 Task: Checklists
Action: Mouse moved to (475, 285)
Screenshot: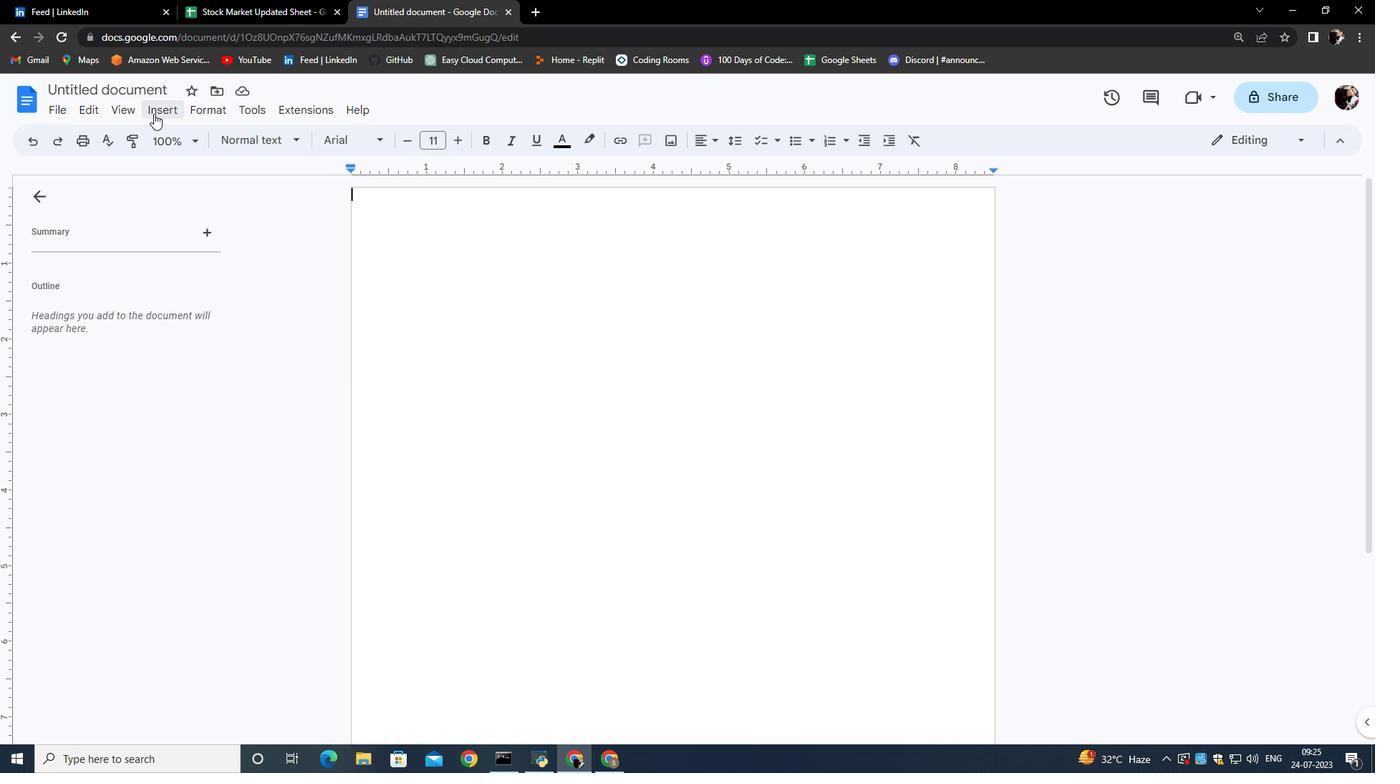 
Action: Mouse pressed left at (475, 285)
Screenshot: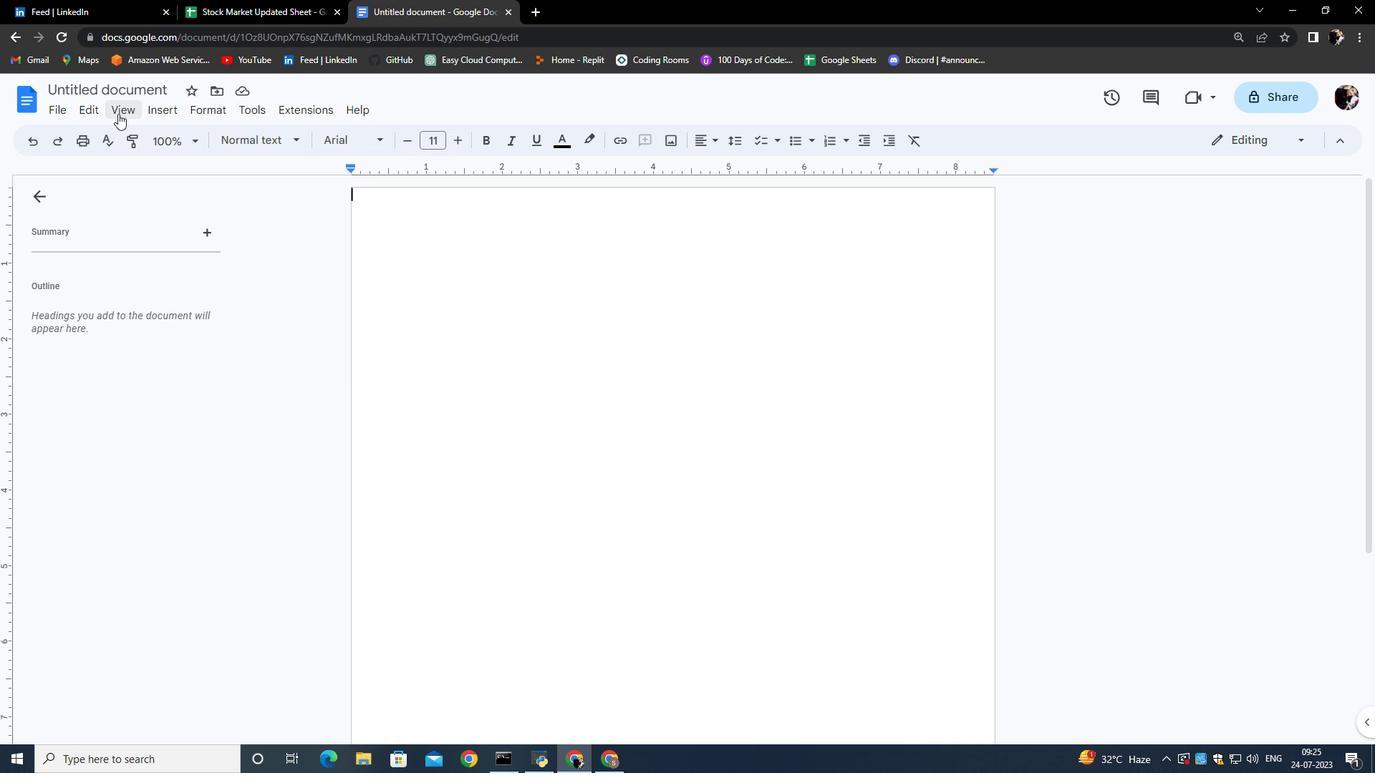 
Action: Mouse moved to (350, 249)
Screenshot: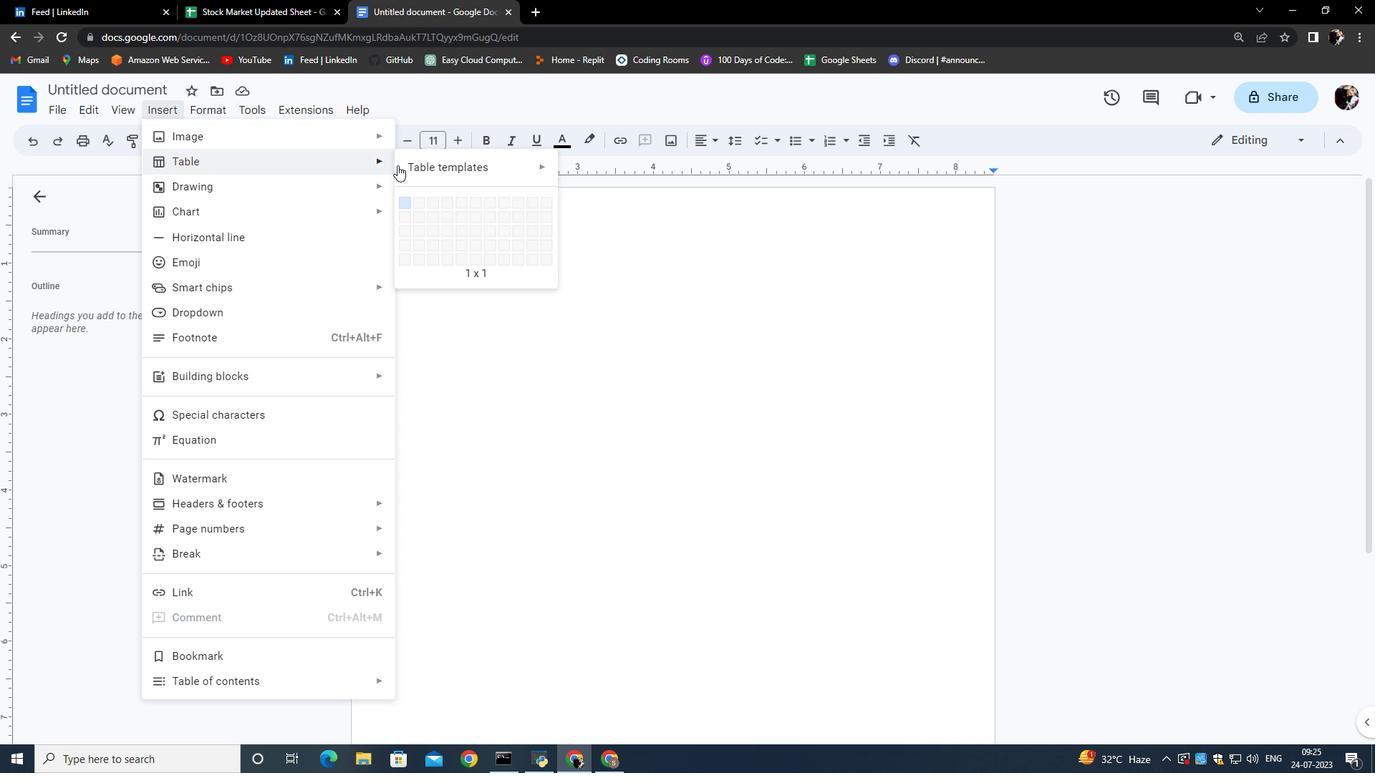 
Action: Mouse pressed left at (350, 249)
Screenshot: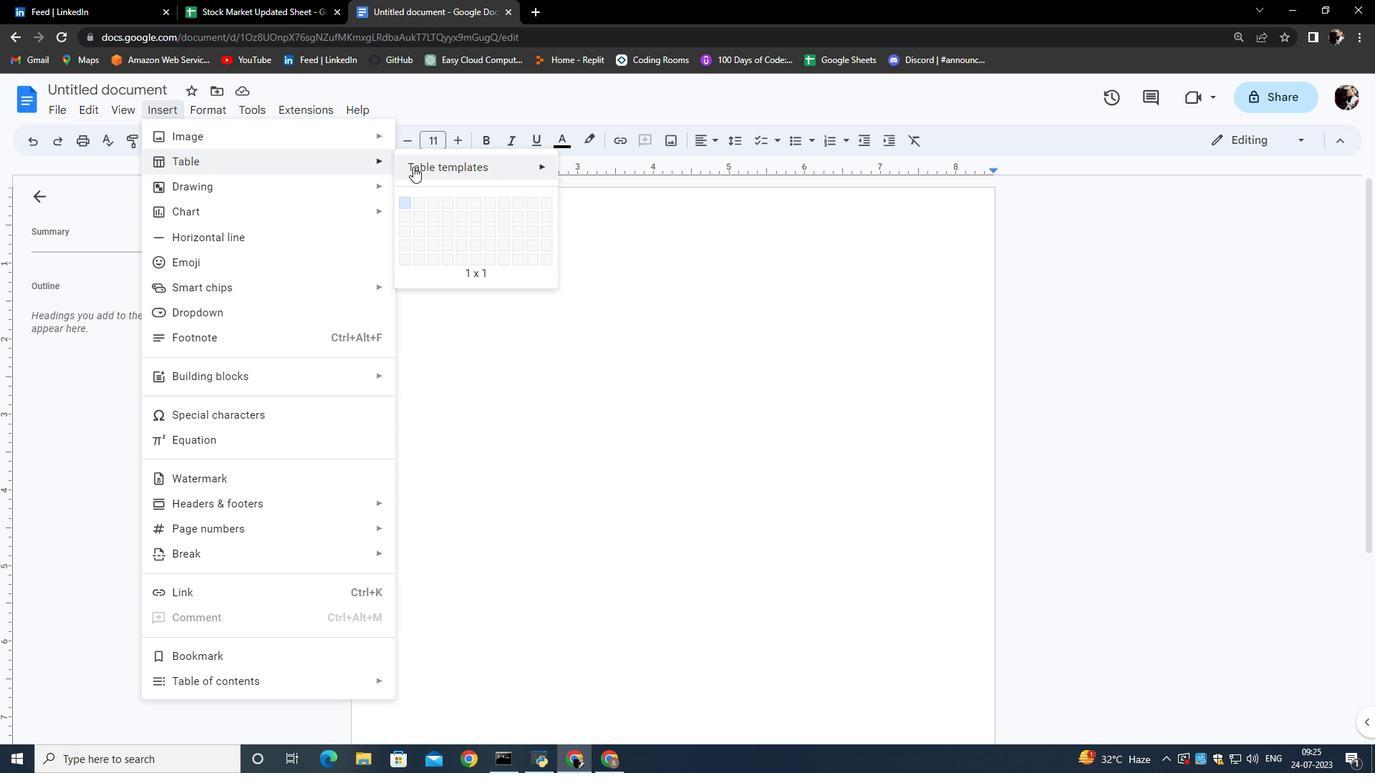 
Action: Mouse moved to (478, 293)
Screenshot: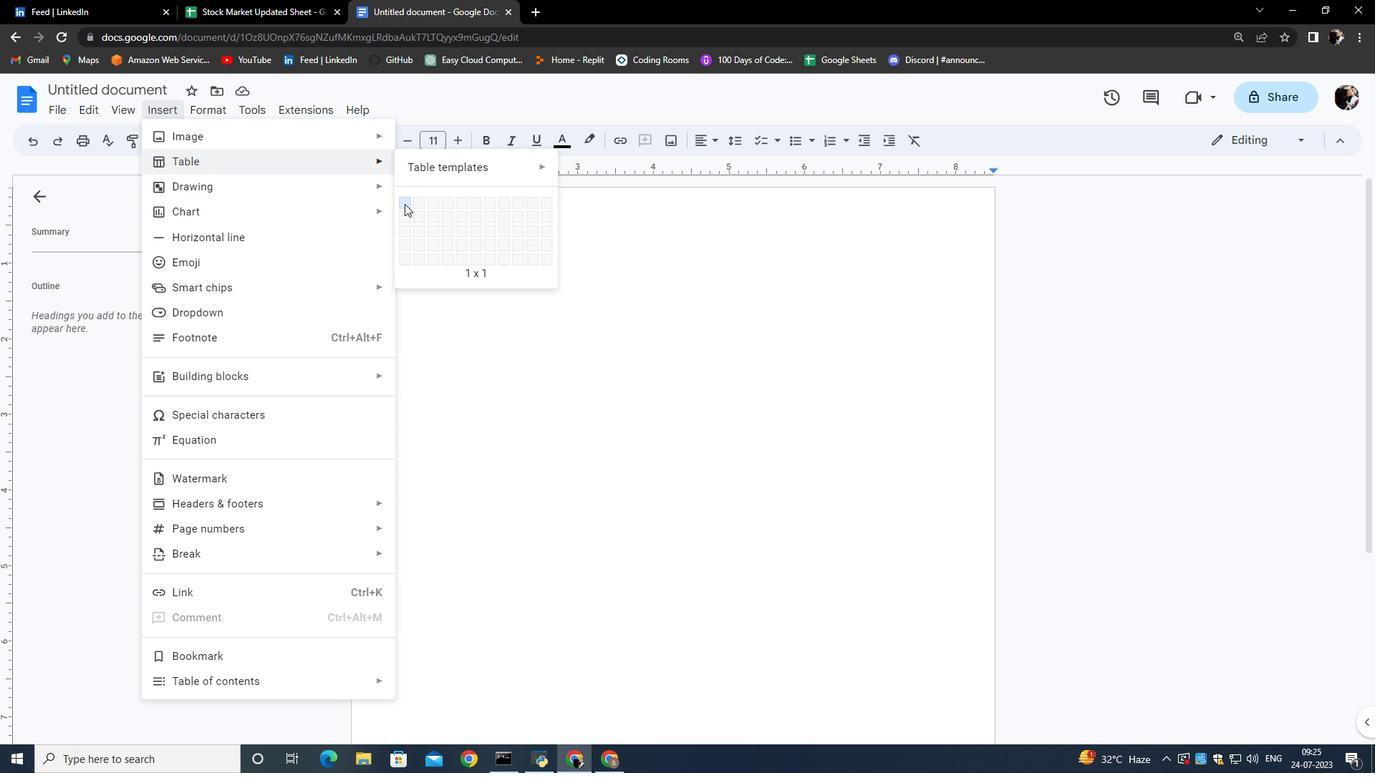 
Action: Mouse pressed left at (478, 293)
Screenshot: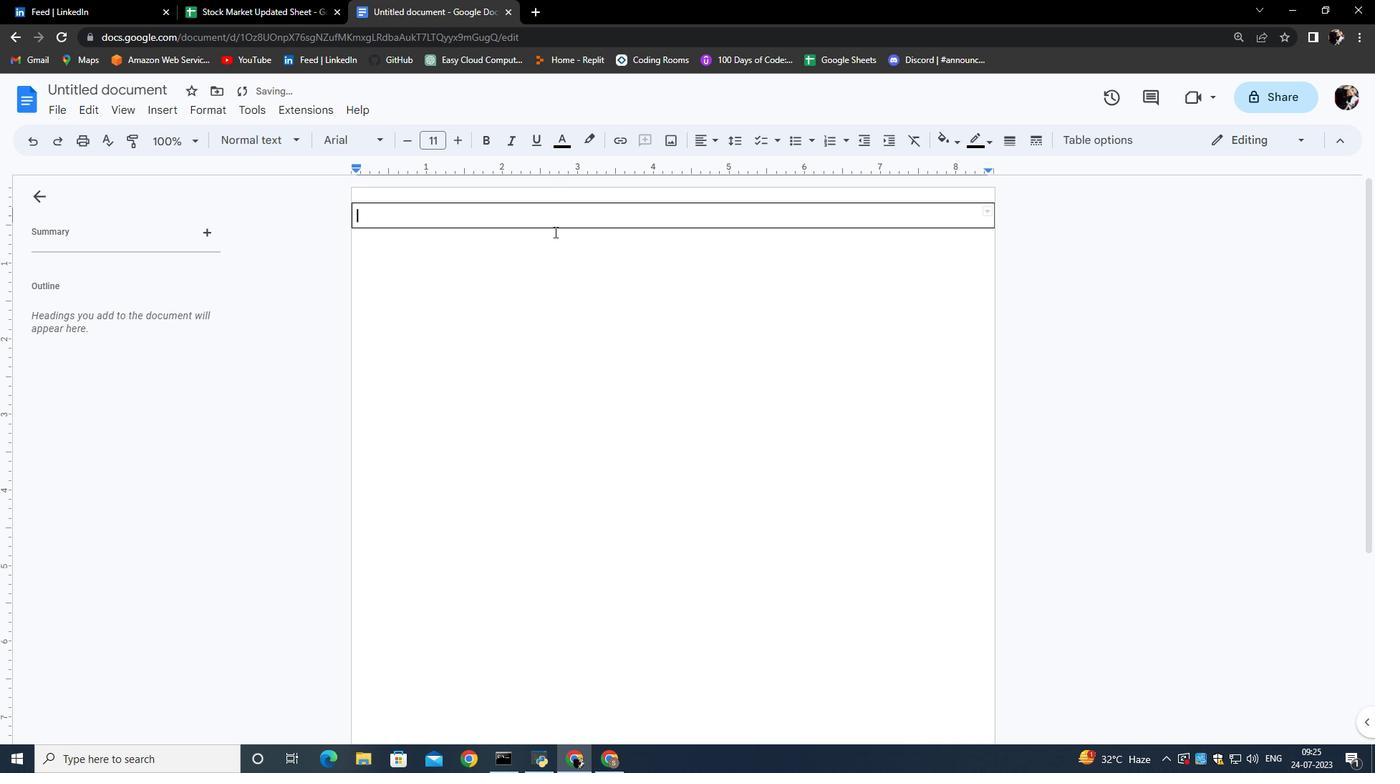 
Action: Mouse moved to (782, 300)
Screenshot: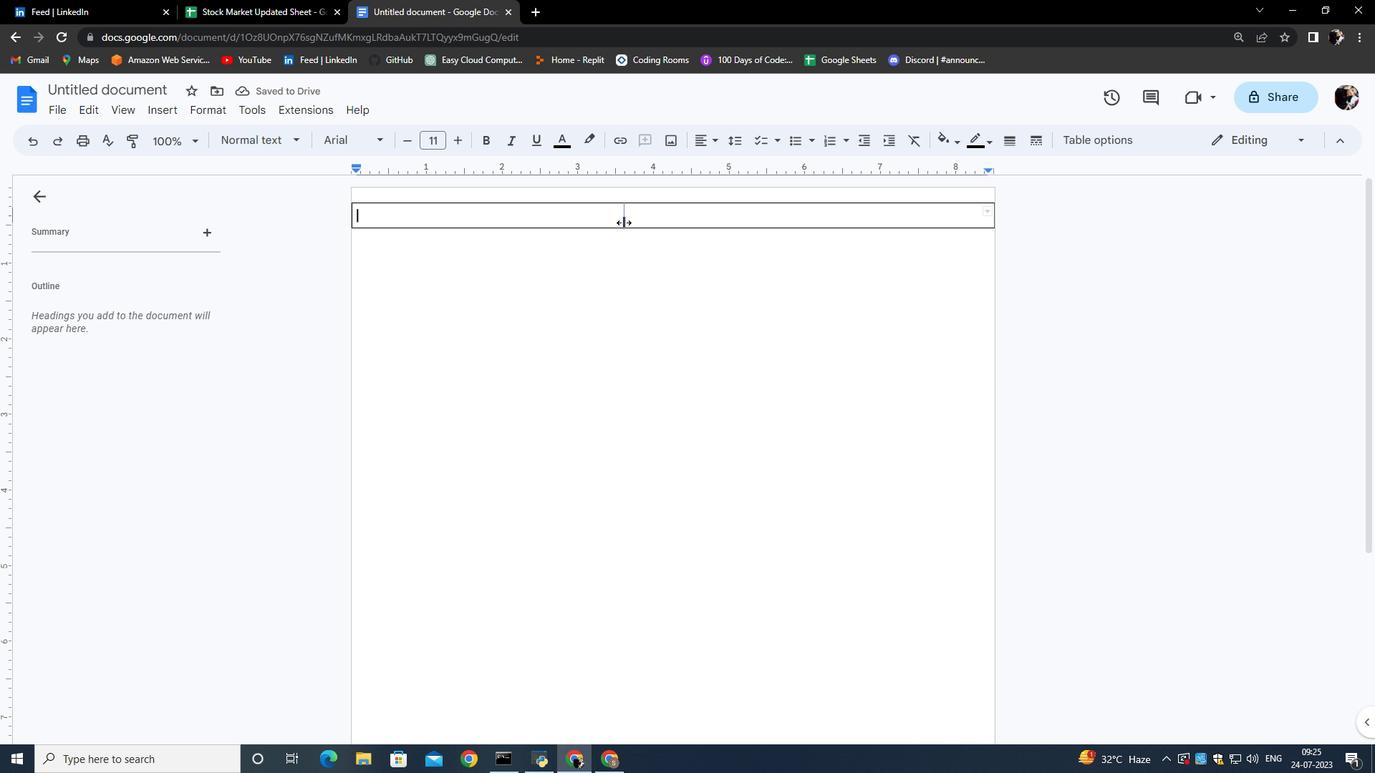 
Action: Mouse pressed left at (782, 300)
Screenshot: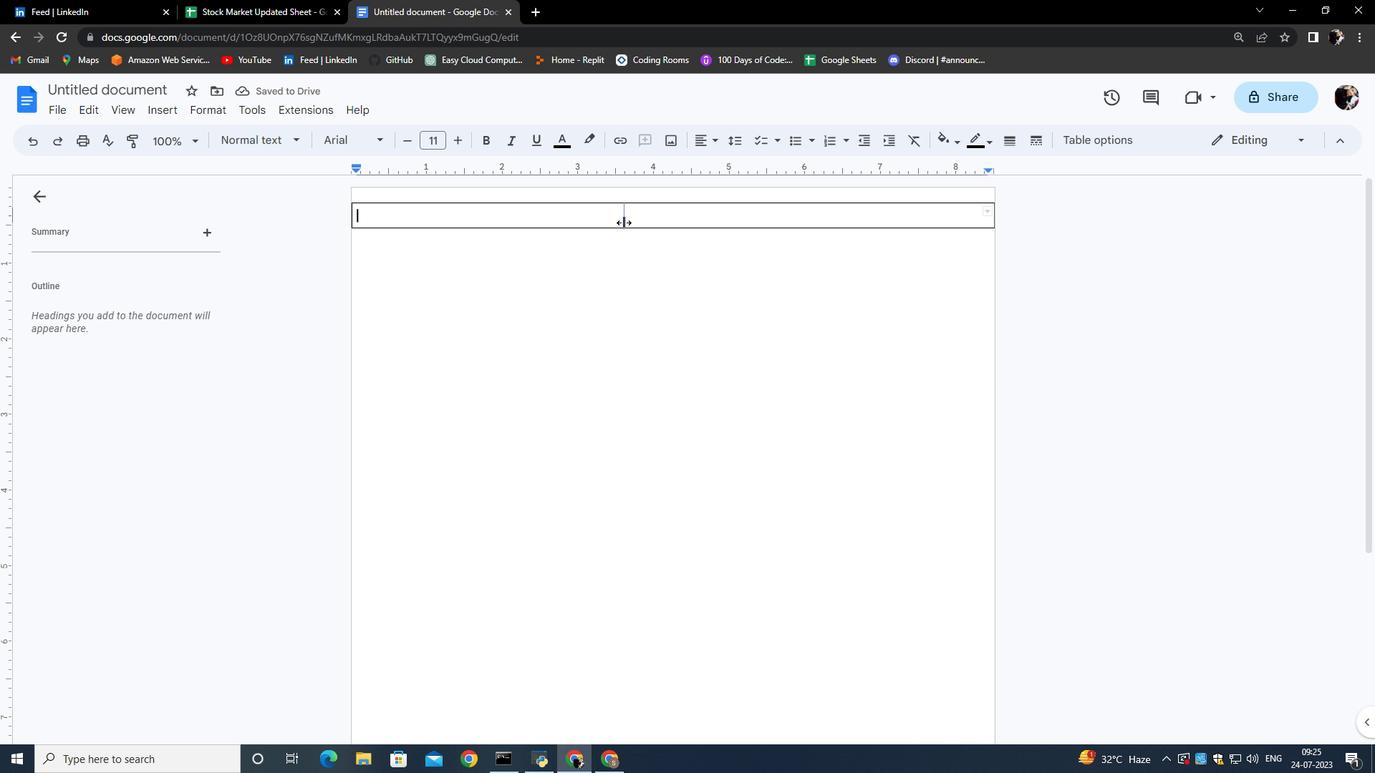 
Action: Mouse moved to (524, 298)
Screenshot: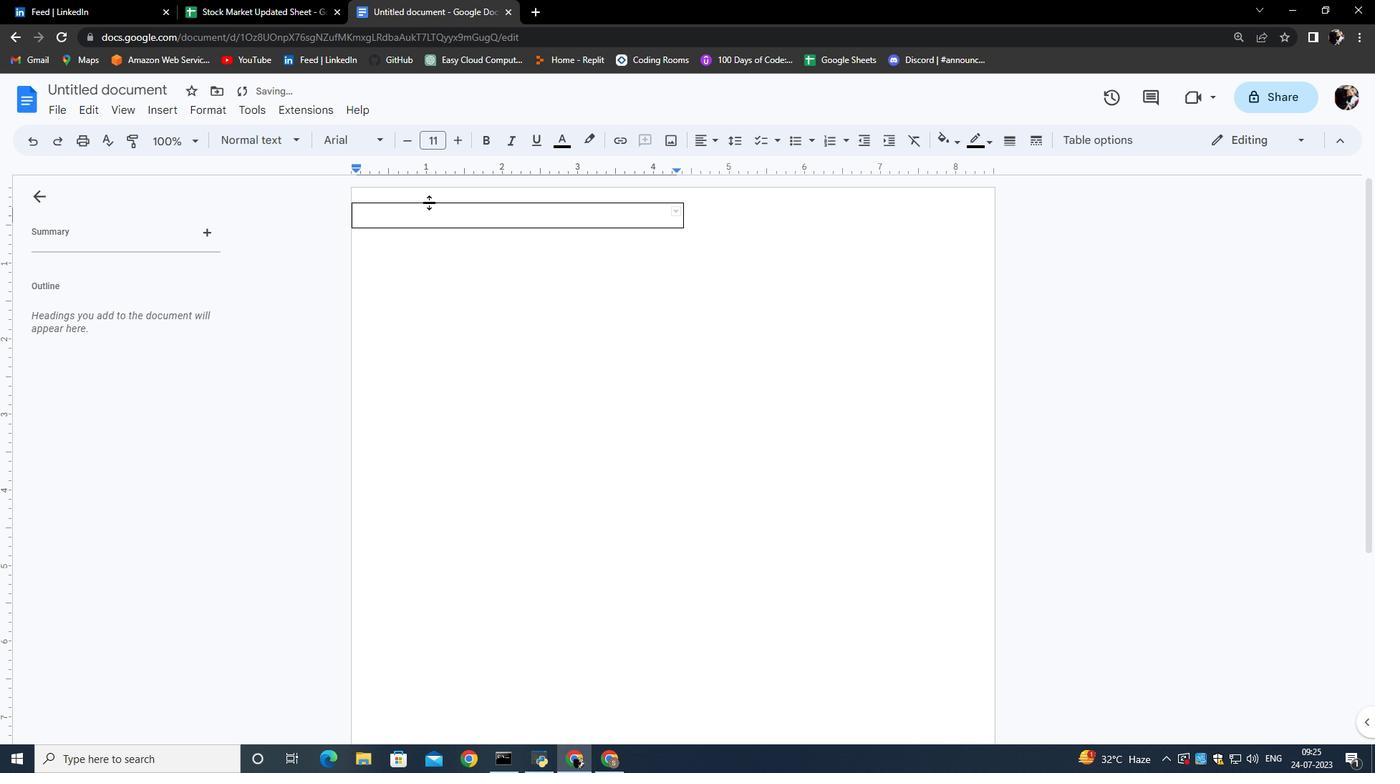 
Action: Mouse pressed left at (524, 298)
Screenshot: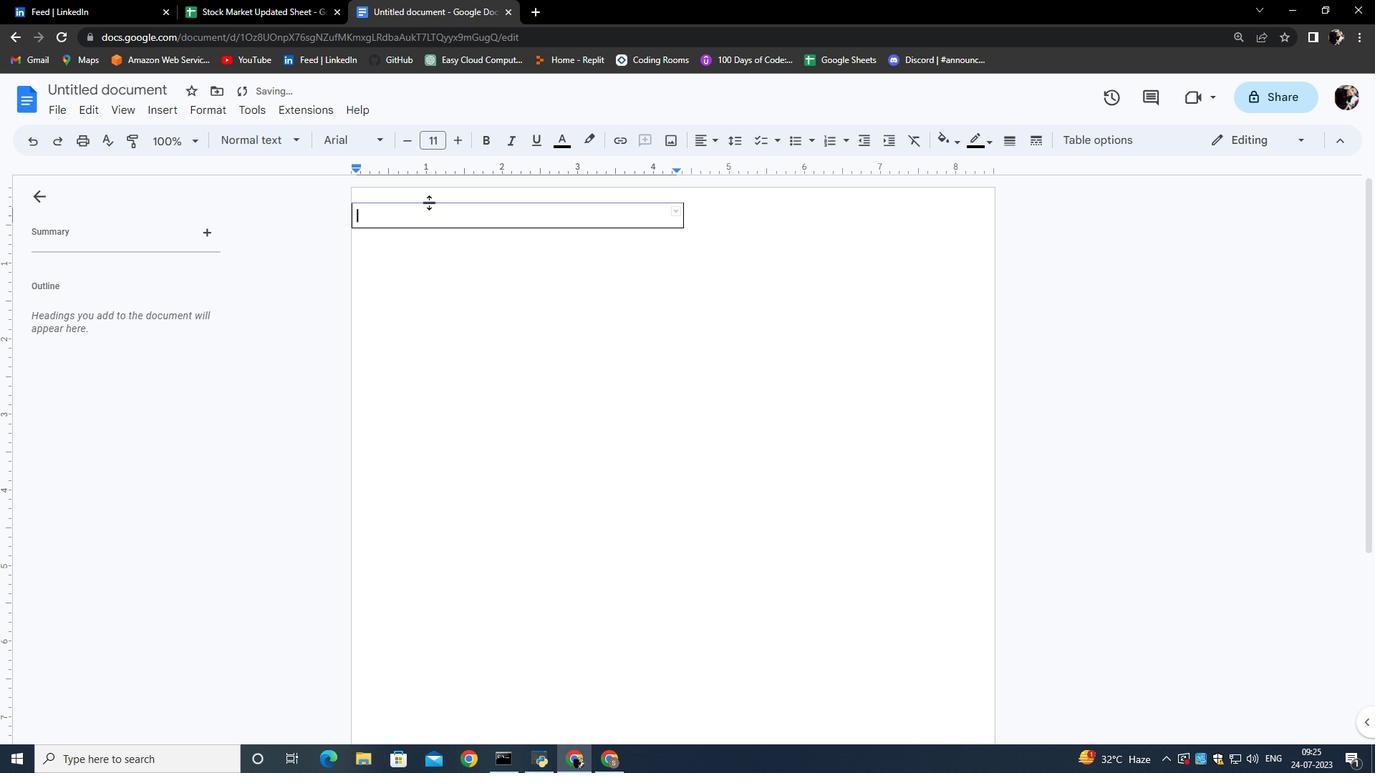 
Action: Mouse moved to (491, 292)
Screenshot: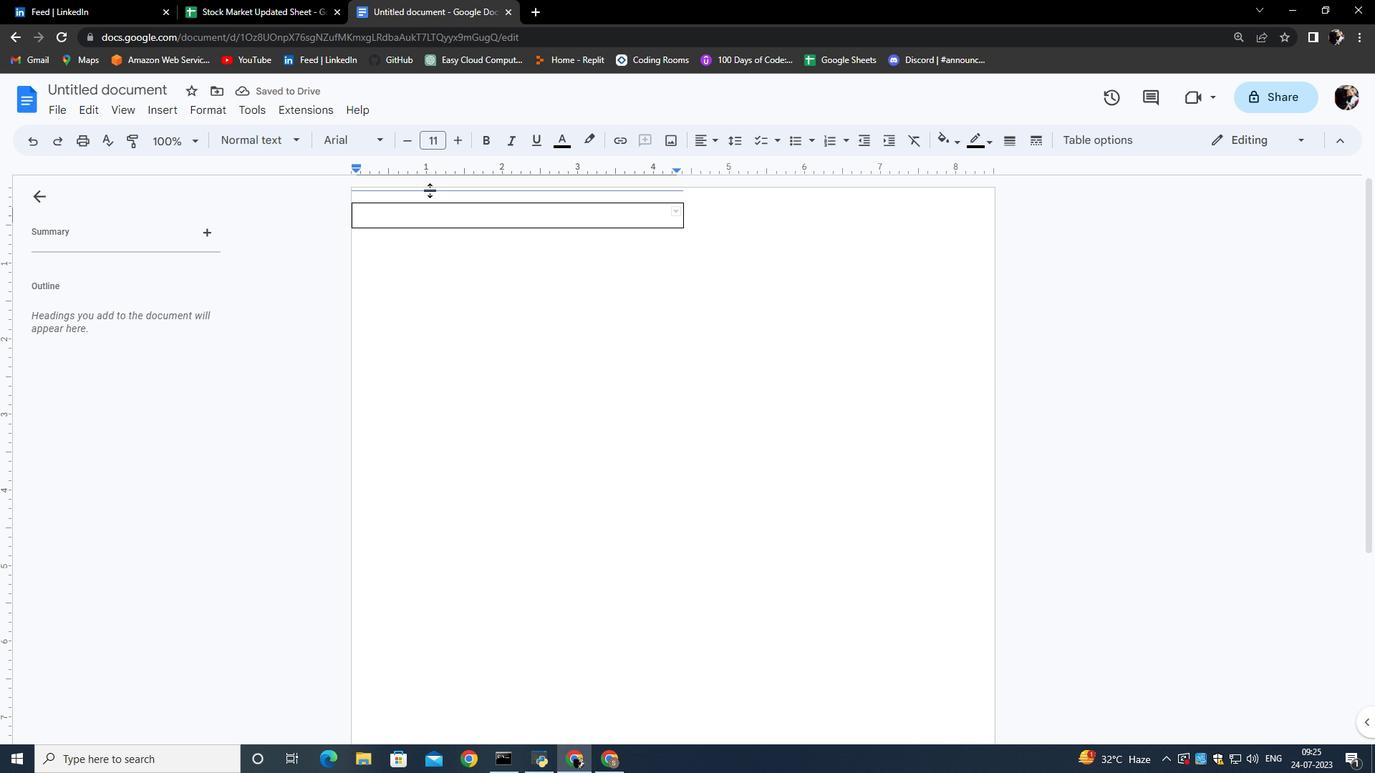 
Action: Mouse pressed left at (491, 292)
Screenshot: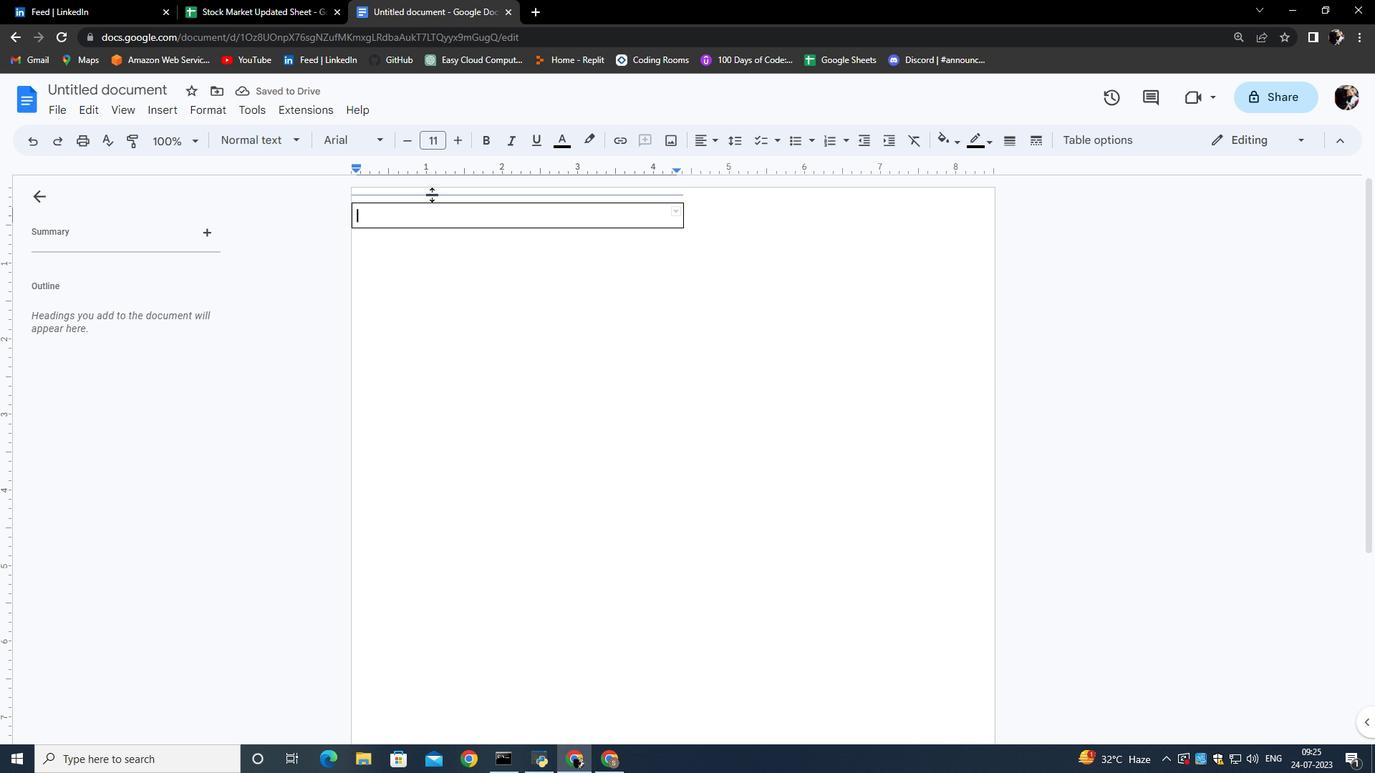 
Action: Mouse moved to (473, 308)
Screenshot: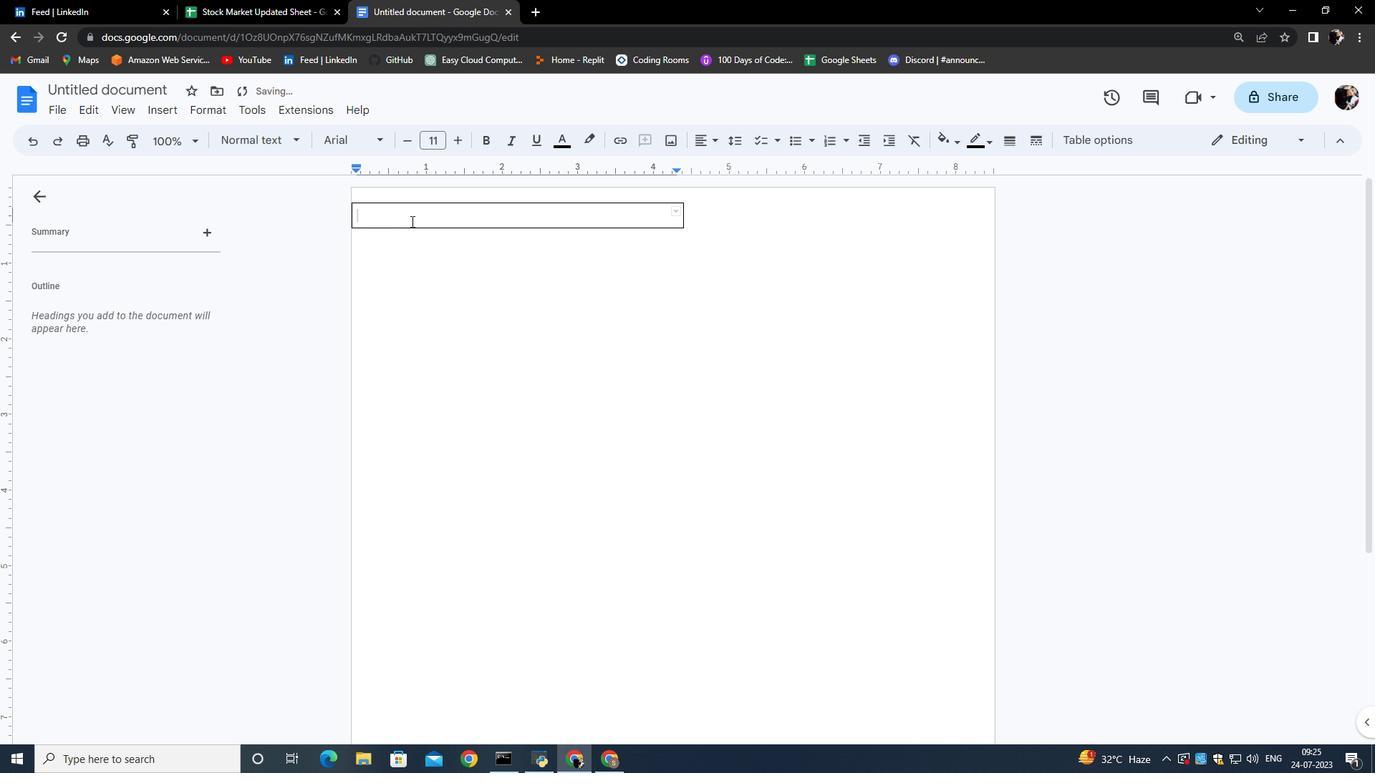 
Action: Mouse pressed left at (473, 308)
Screenshot: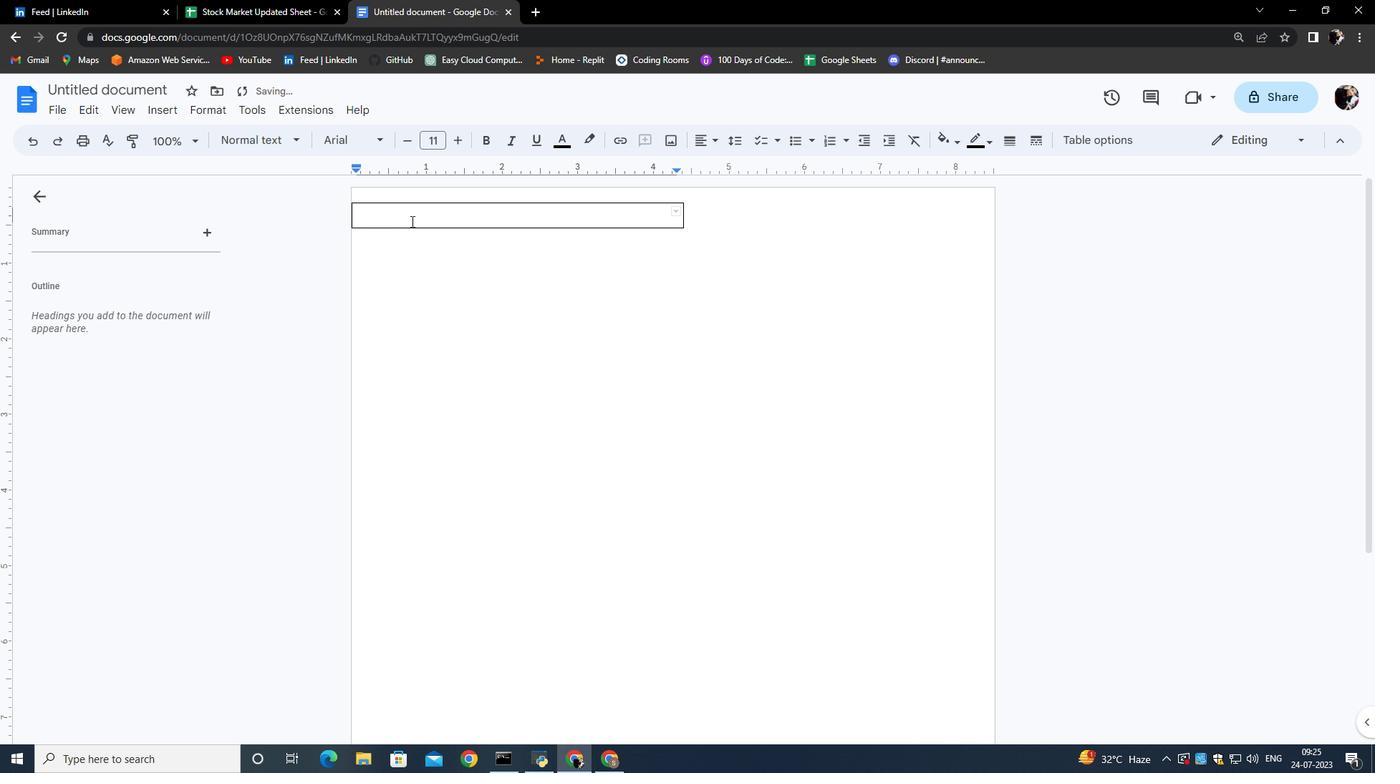 
Action: Mouse moved to (510, 312)
Screenshot: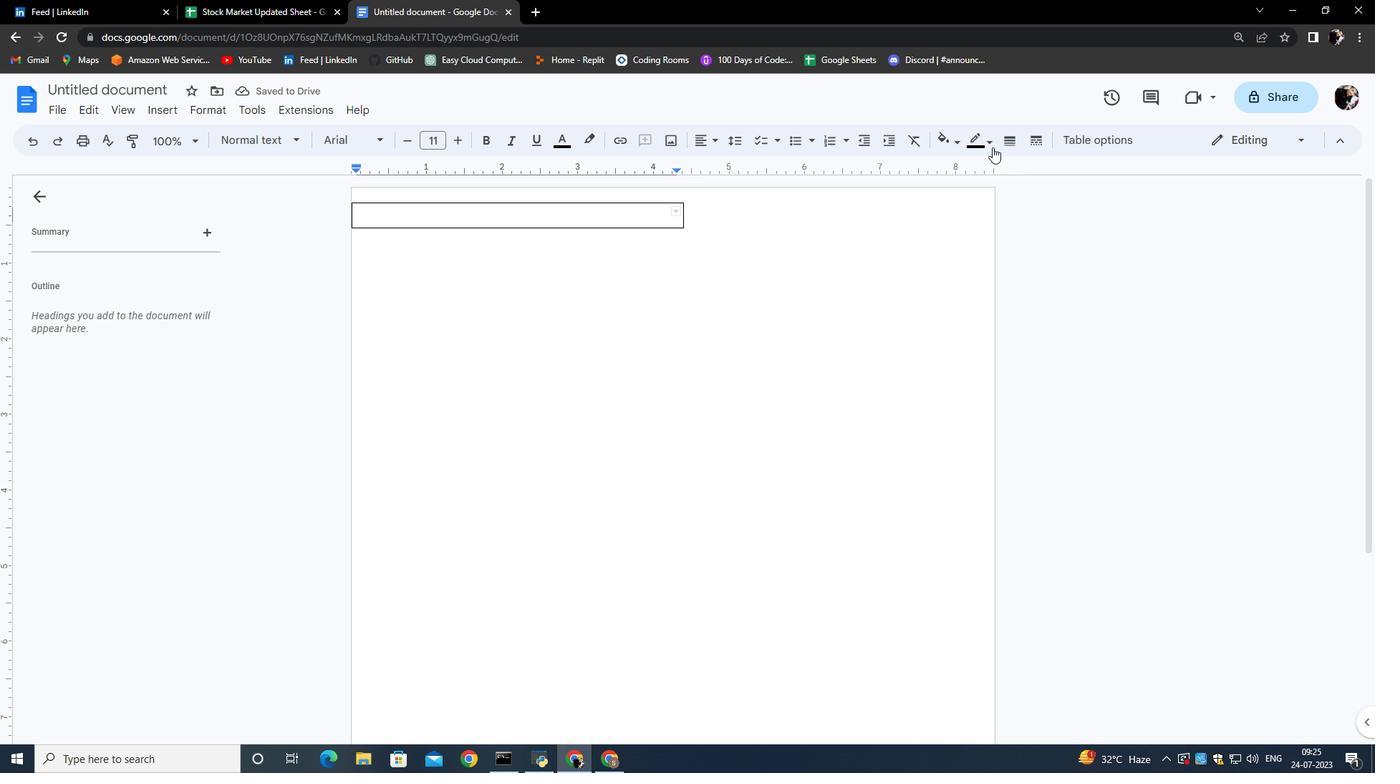 
Action: Mouse pressed left at (510, 312)
Screenshot: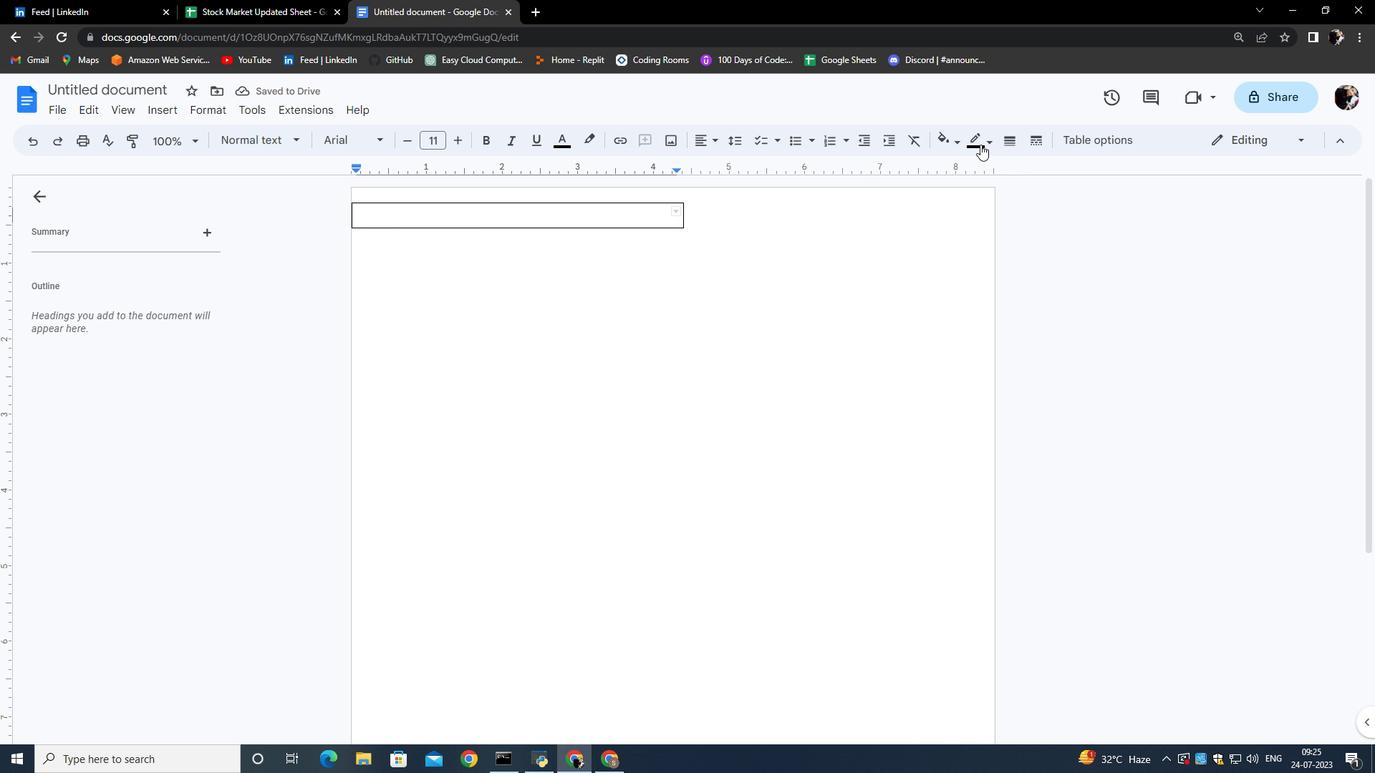 
Action: Mouse moved to (497, 300)
Screenshot: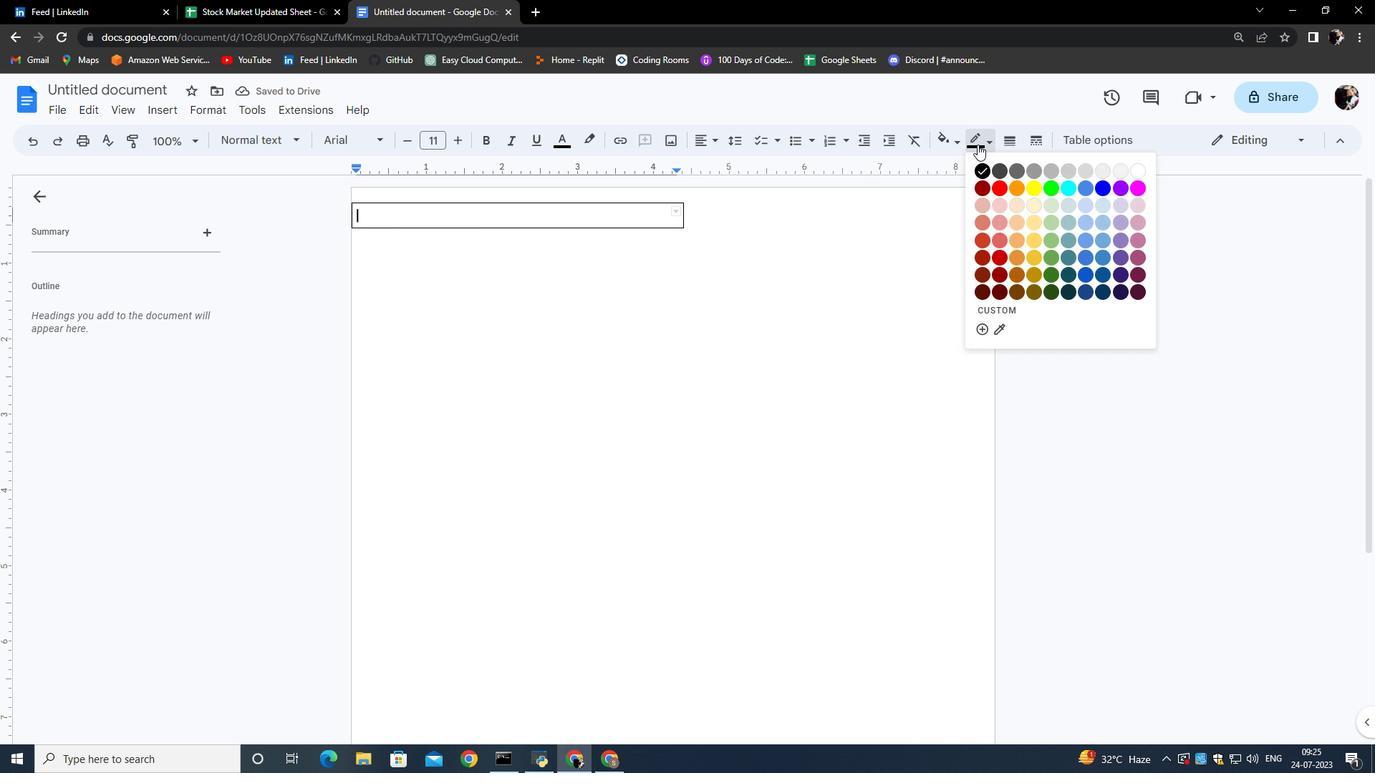 
Action: Mouse pressed left at (497, 300)
Screenshot: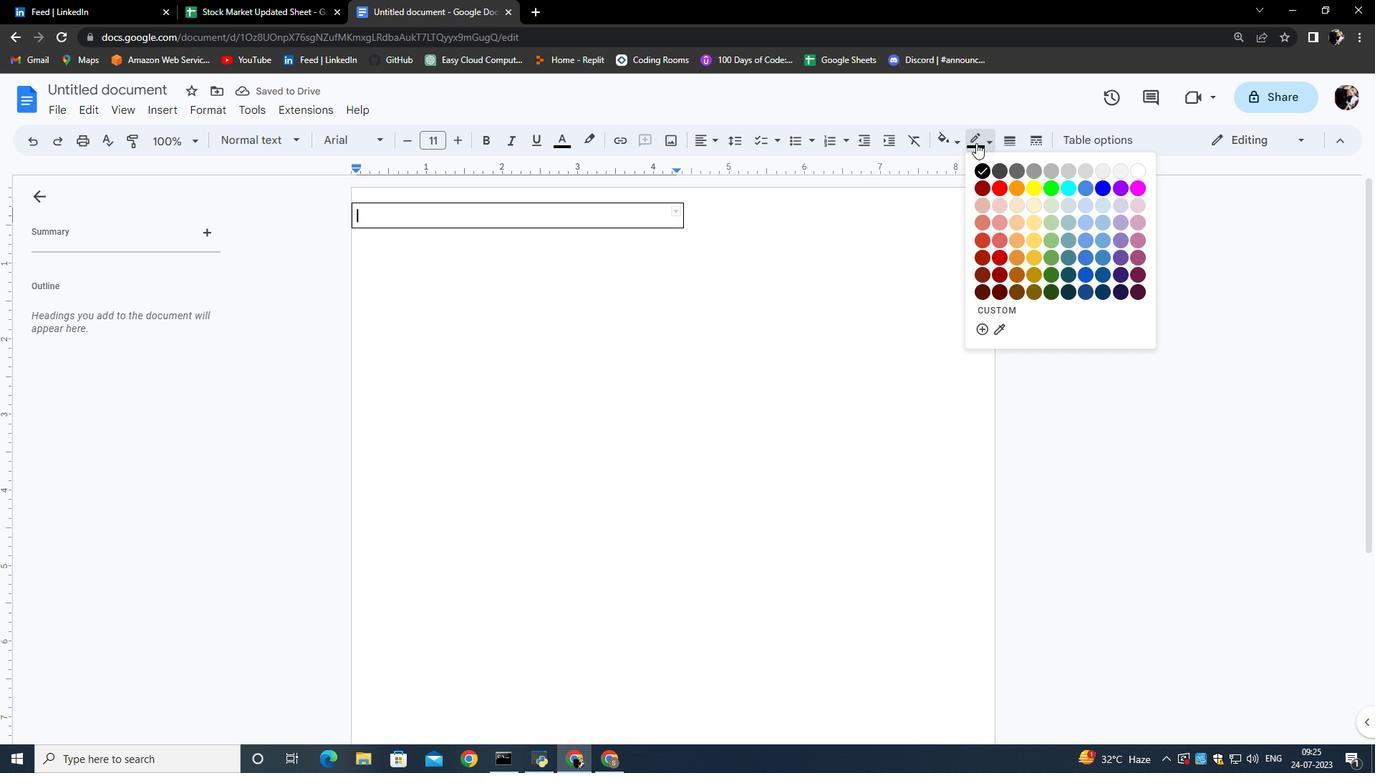 
Action: Mouse moved to (773, 264)
Screenshot: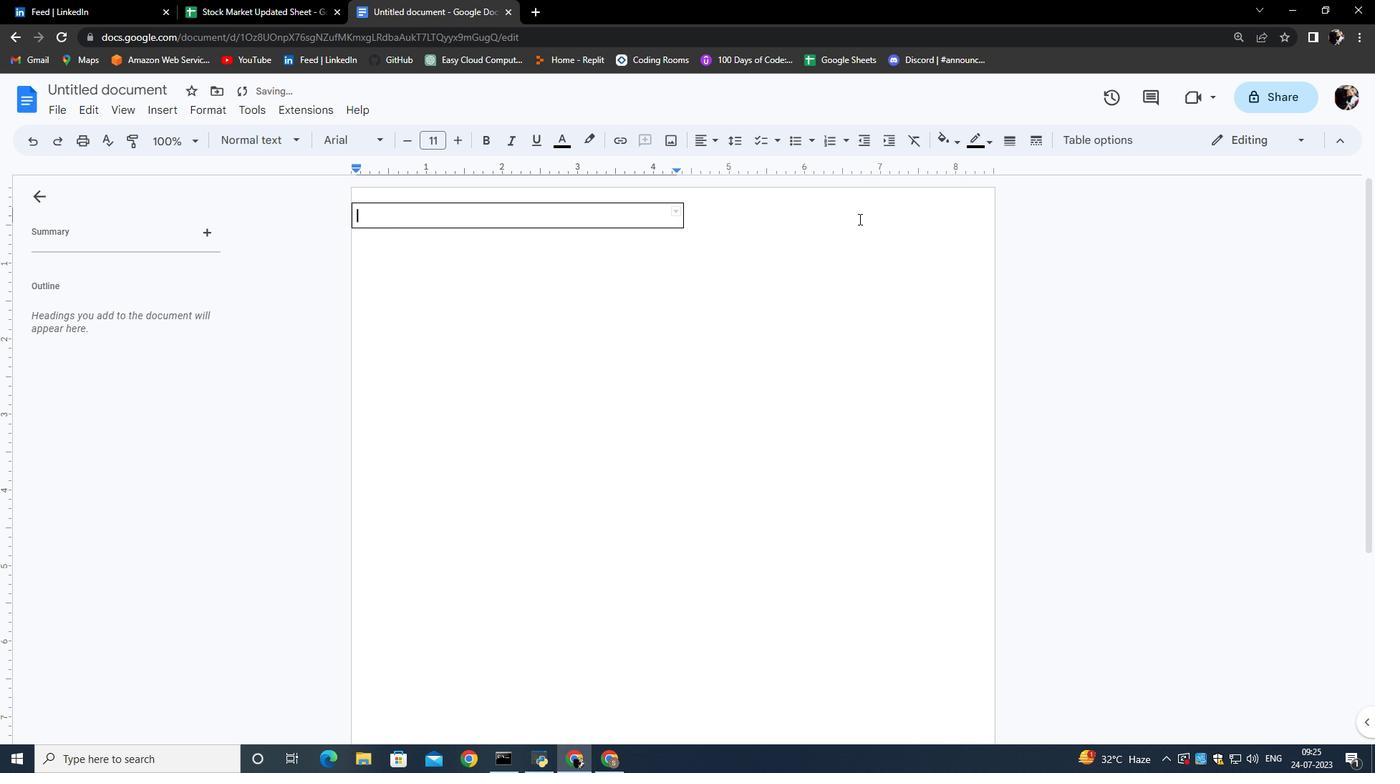 
Action: Mouse pressed left at (773, 264)
Screenshot: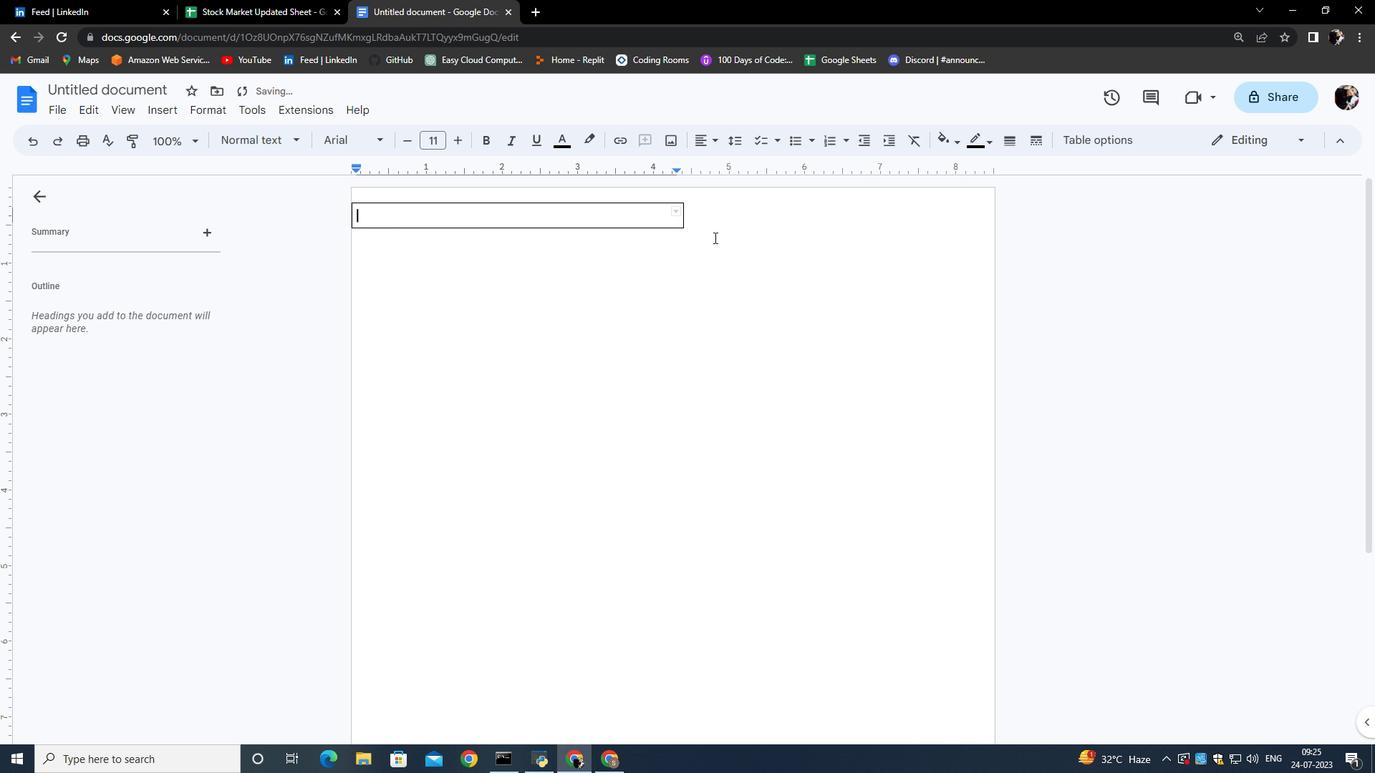 
Action: Mouse moved to (775, 278)
Screenshot: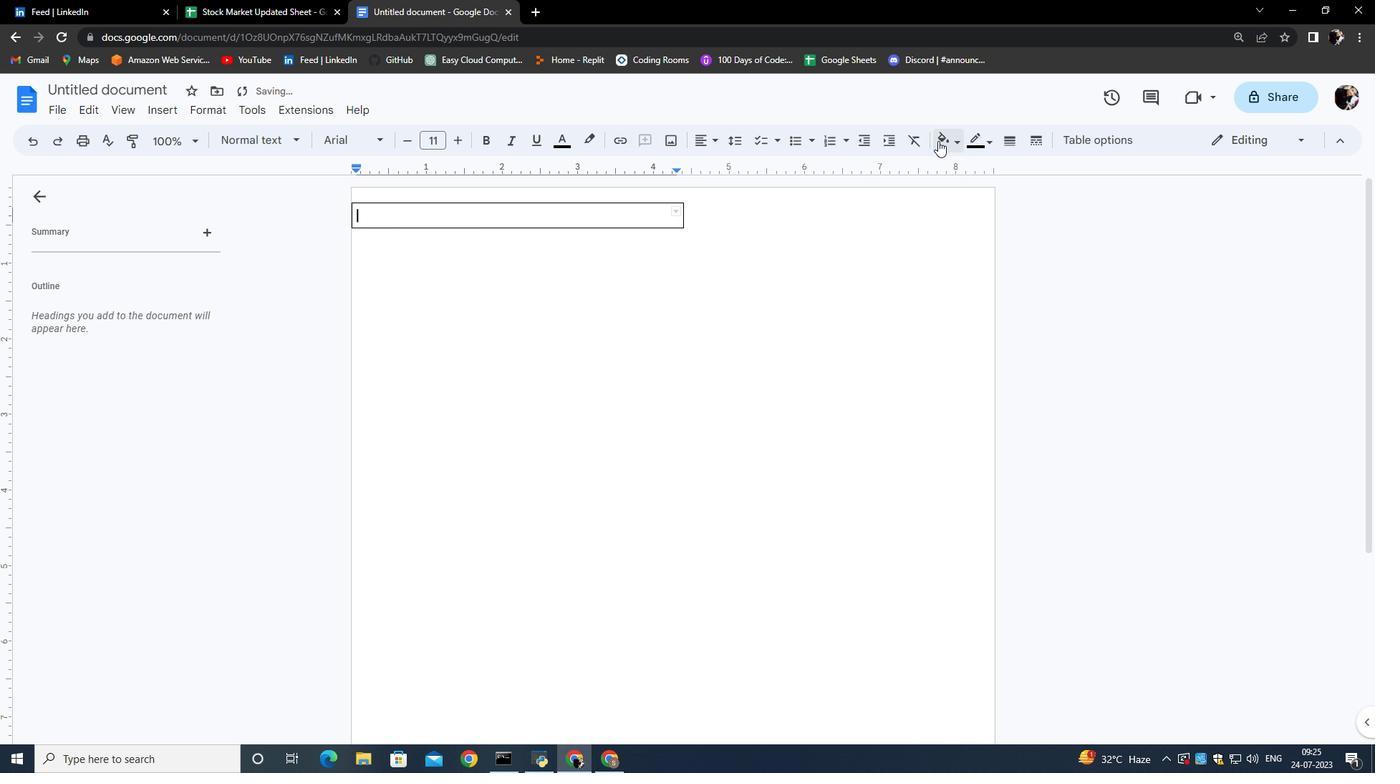 
Action: Mouse pressed left at (775, 278)
Screenshot: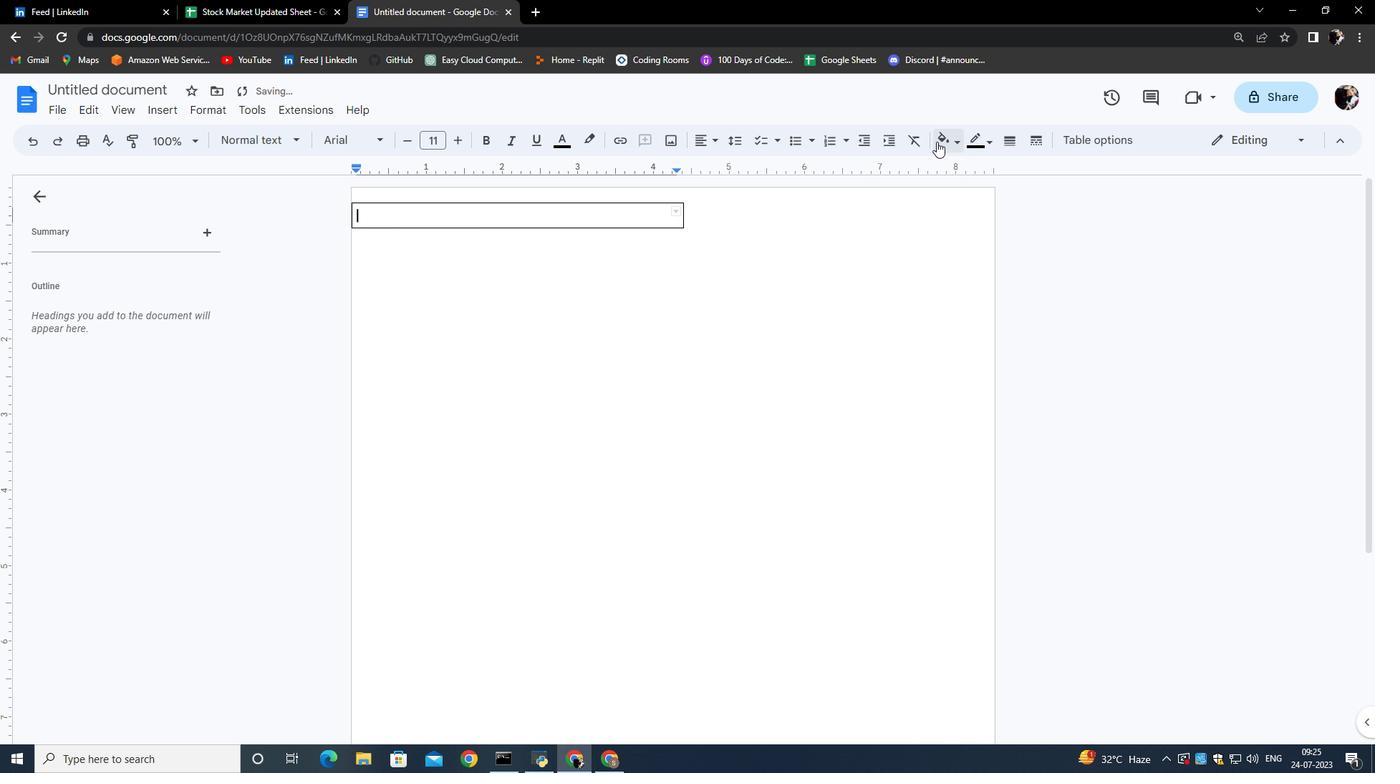 
Action: Mouse moved to (752, 262)
Screenshot: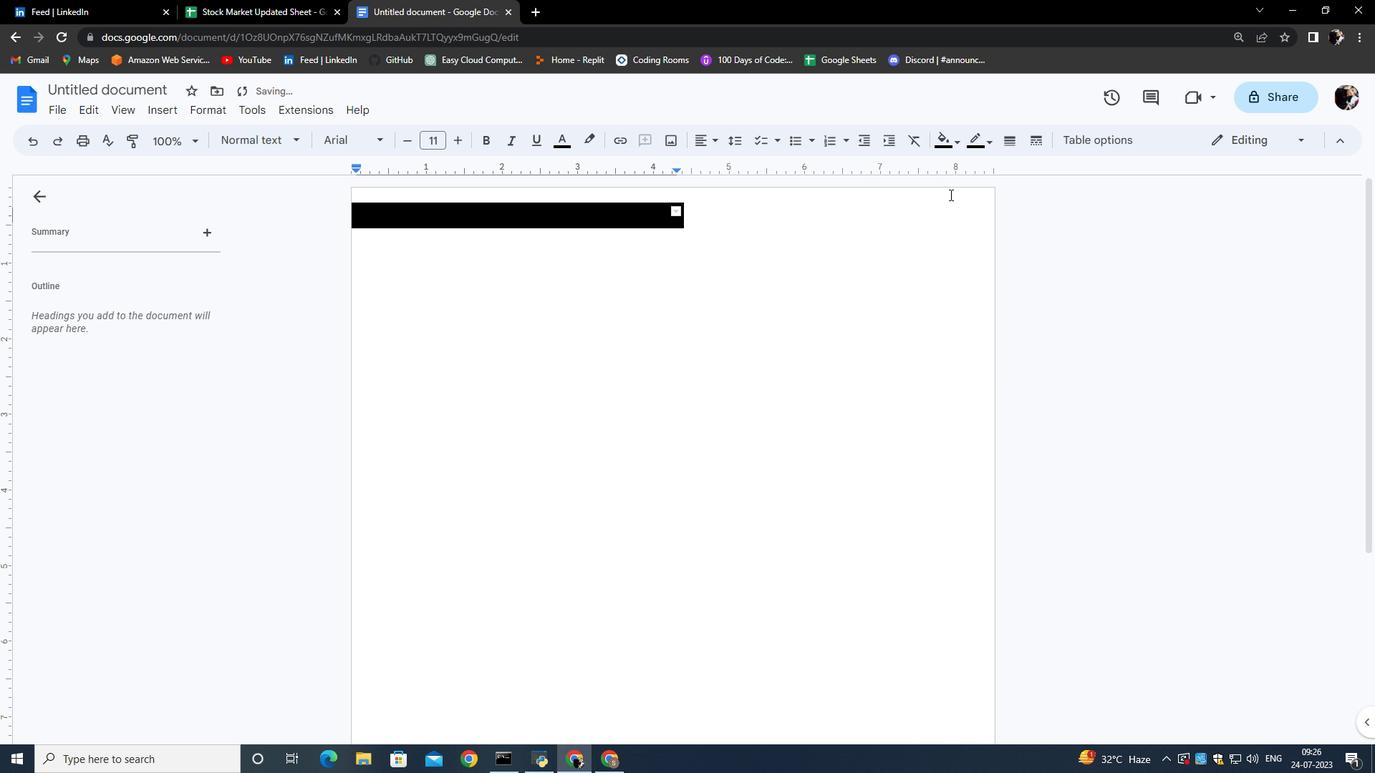 
Action: Mouse pressed left at (752, 262)
Screenshot: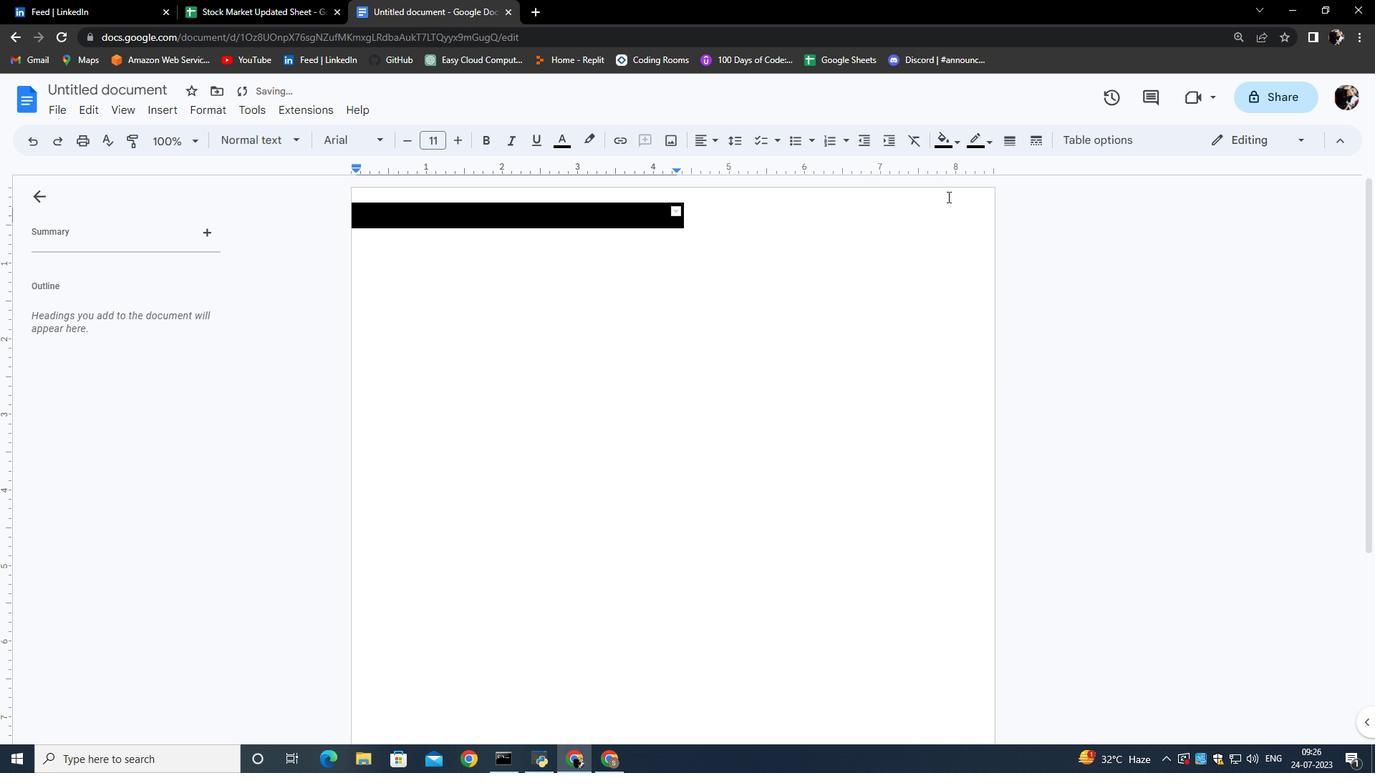 
Action: Mouse moved to (759, 288)
Screenshot: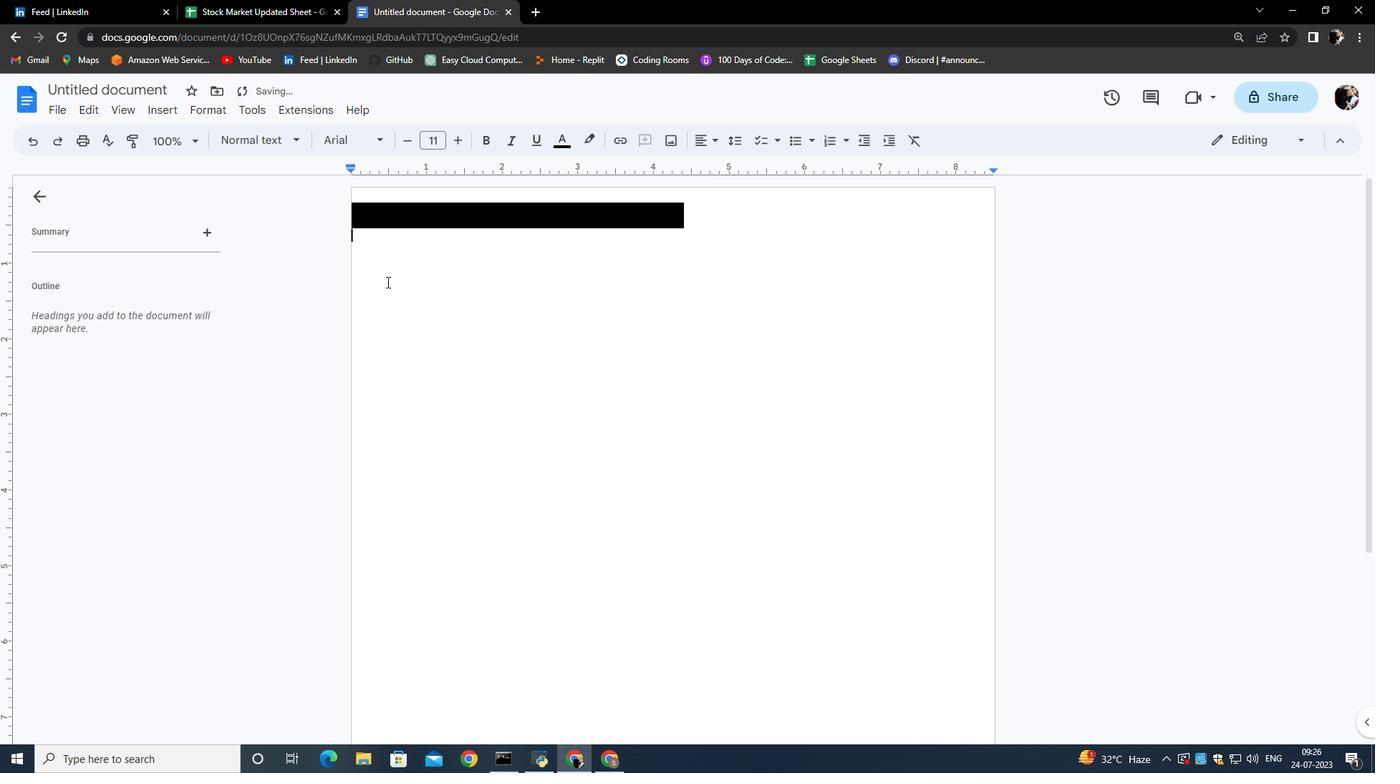 
Action: Mouse pressed left at (759, 288)
Screenshot: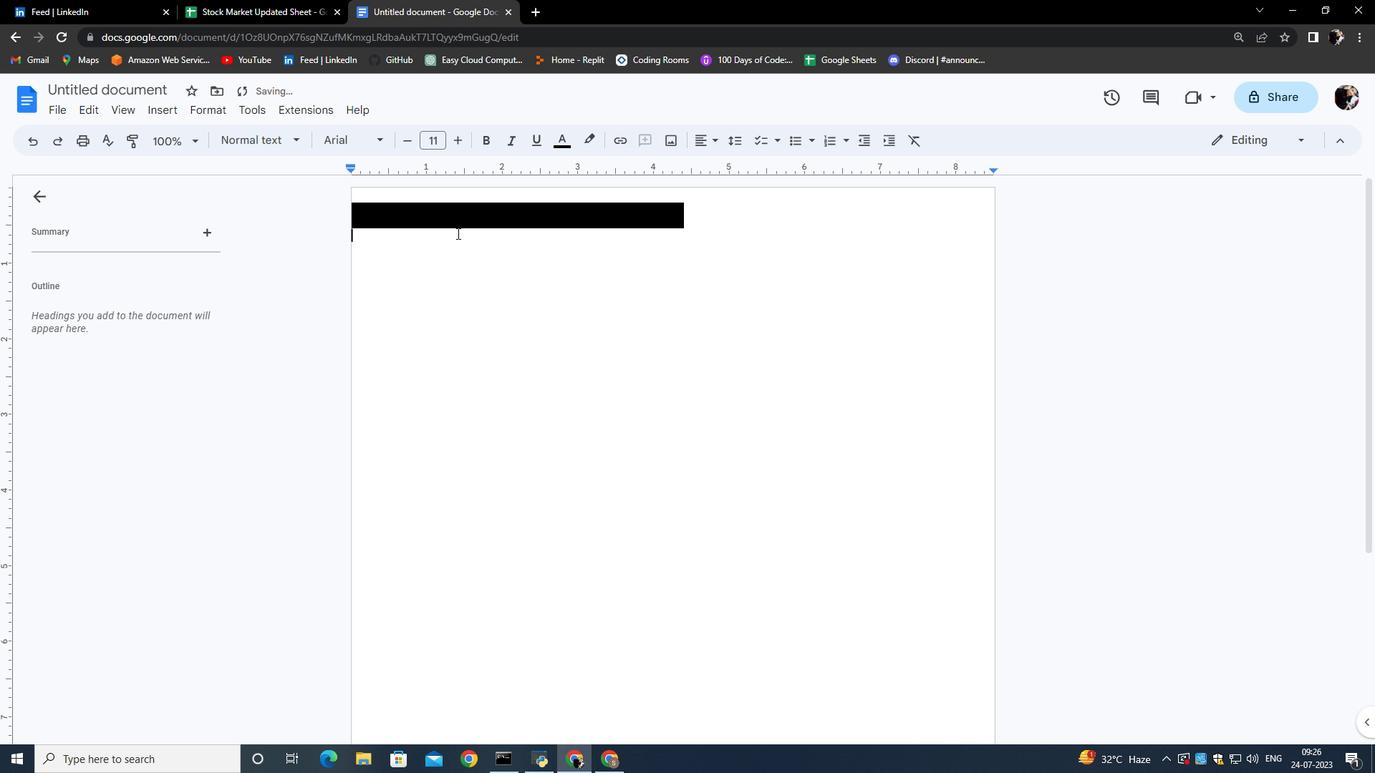 
Action: Mouse moved to (466, 351)
Screenshot: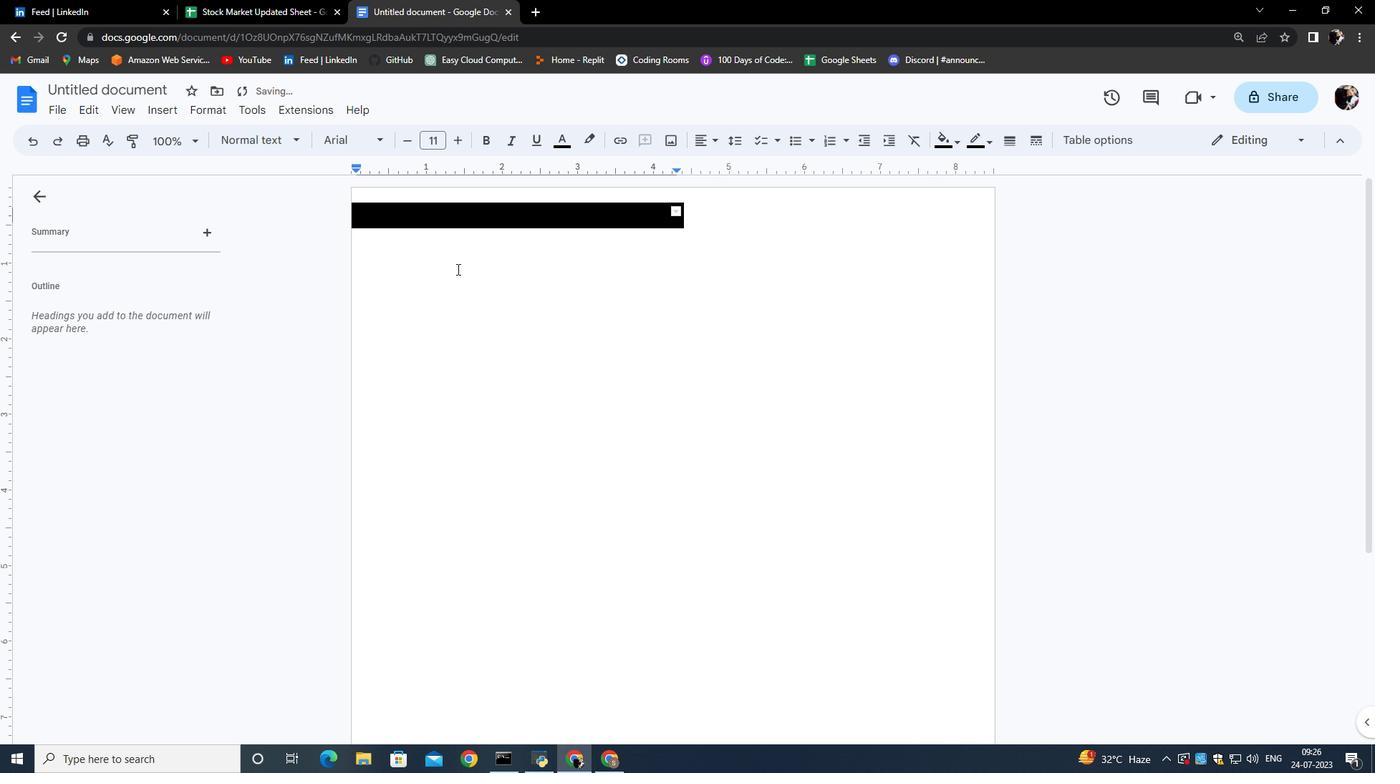 
Action: Mouse pressed left at (466, 351)
Screenshot: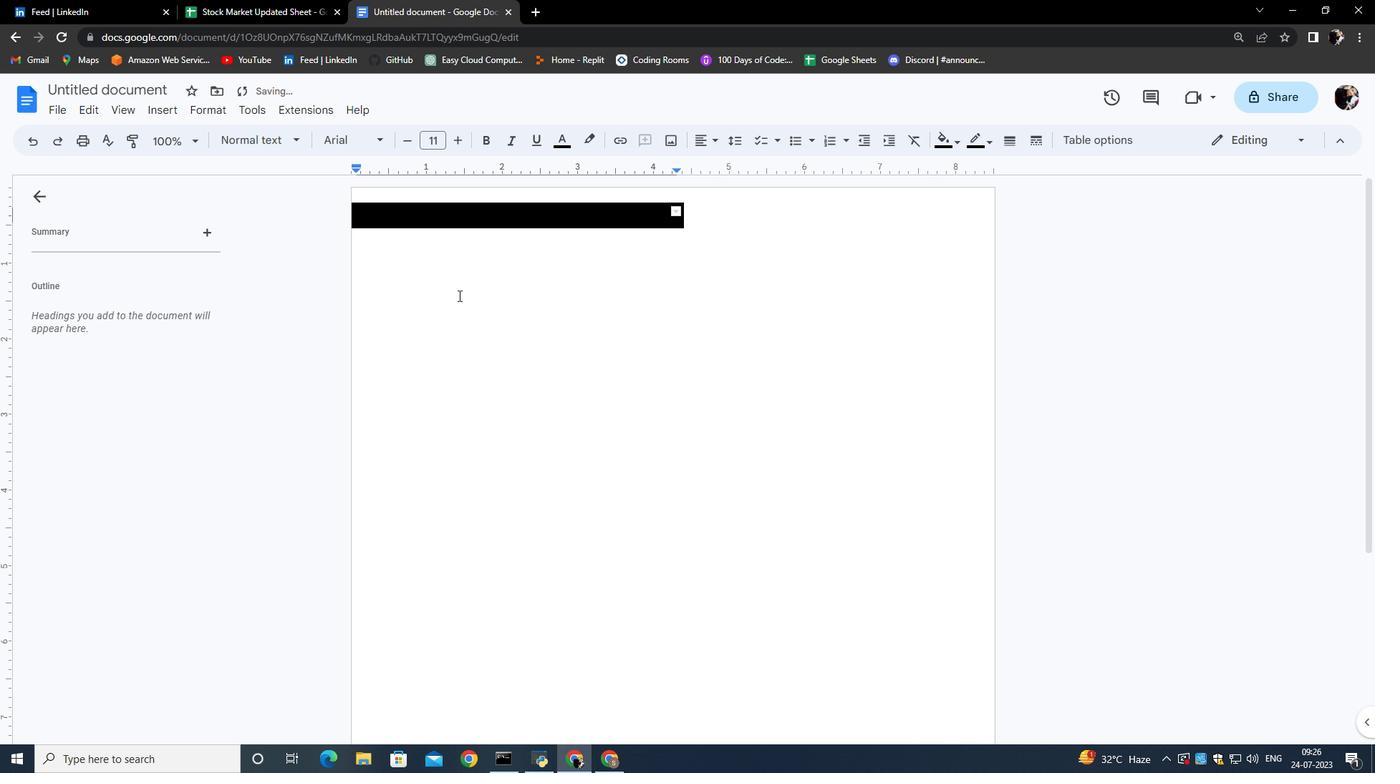 
Action: Mouse moved to (498, 299)
Screenshot: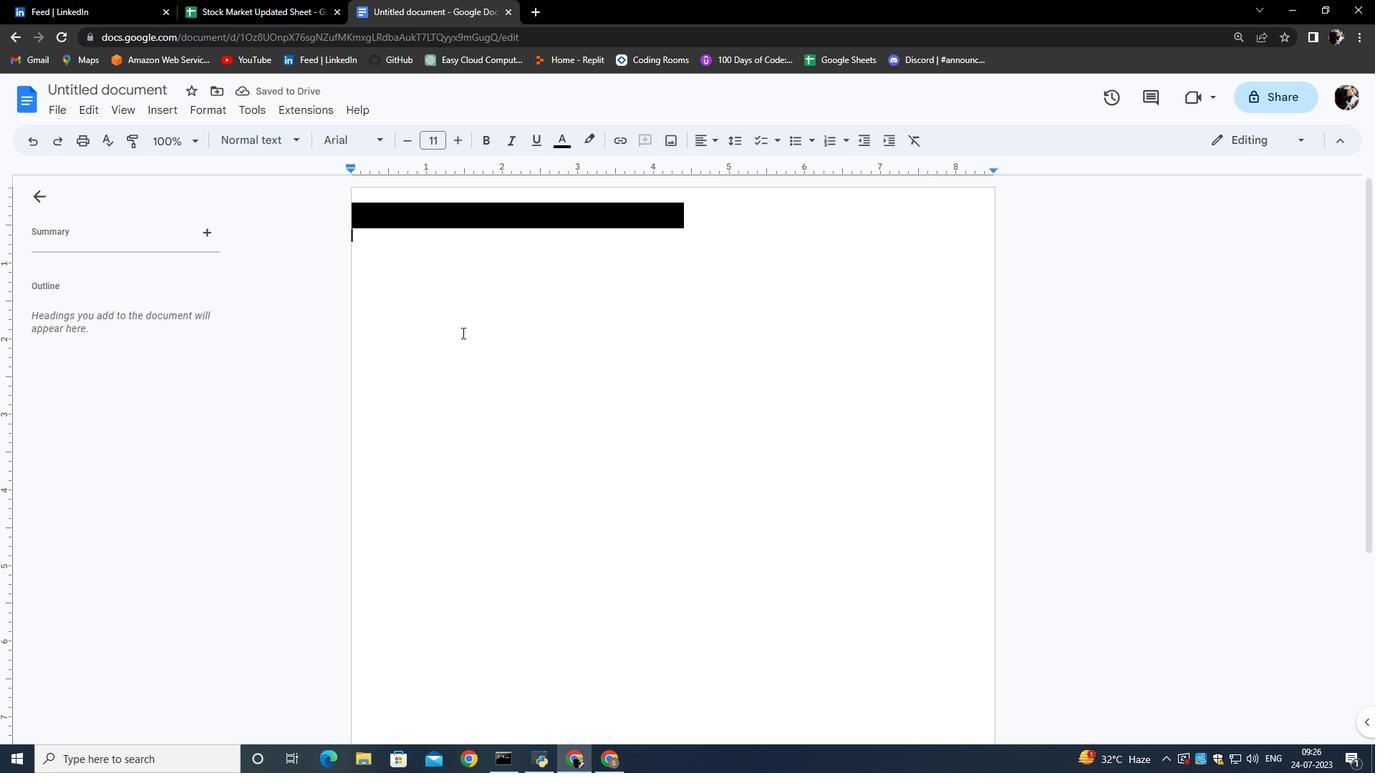 
Action: Mouse pressed left at (498, 299)
Screenshot: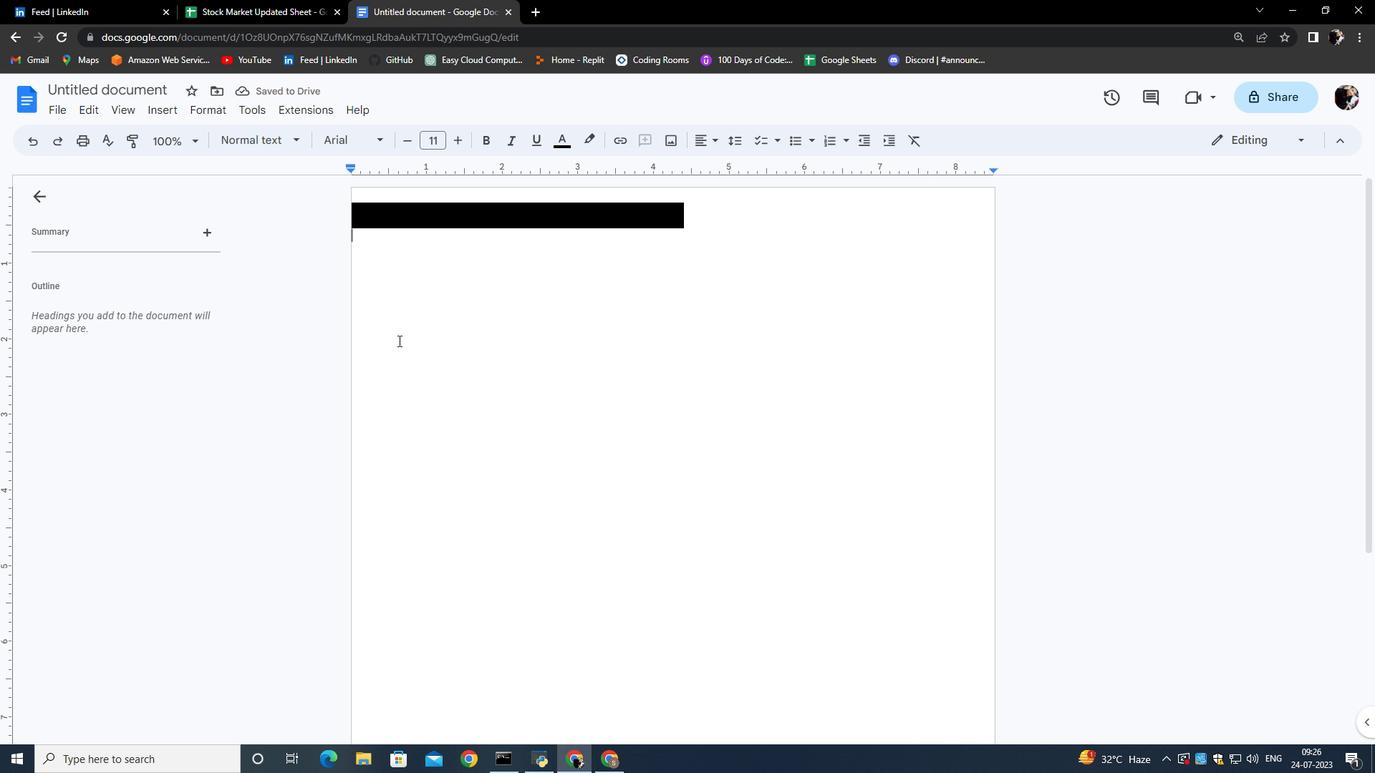 
Action: Mouse moved to (506, 338)
Screenshot: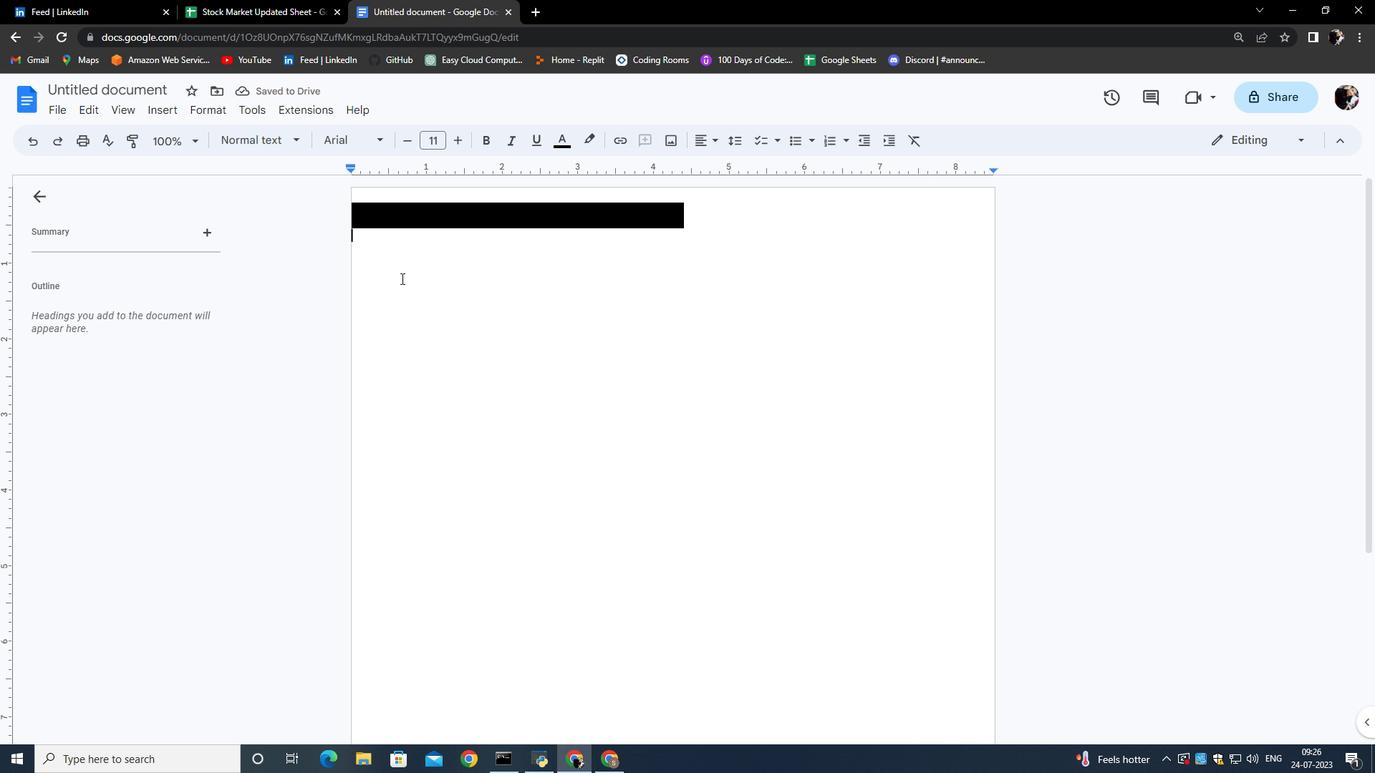 
Action: Mouse pressed left at (506, 338)
Screenshot: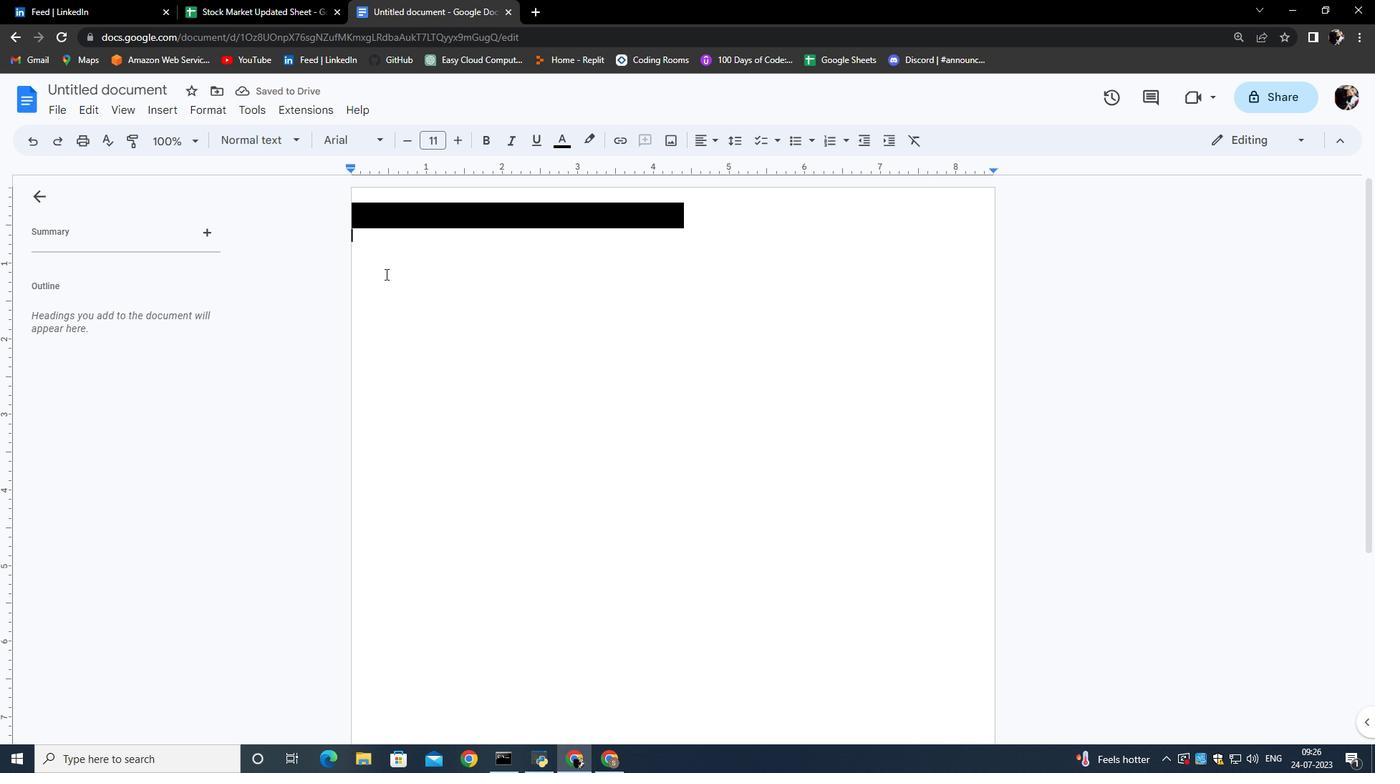 
Action: Mouse moved to (468, 328)
Screenshot: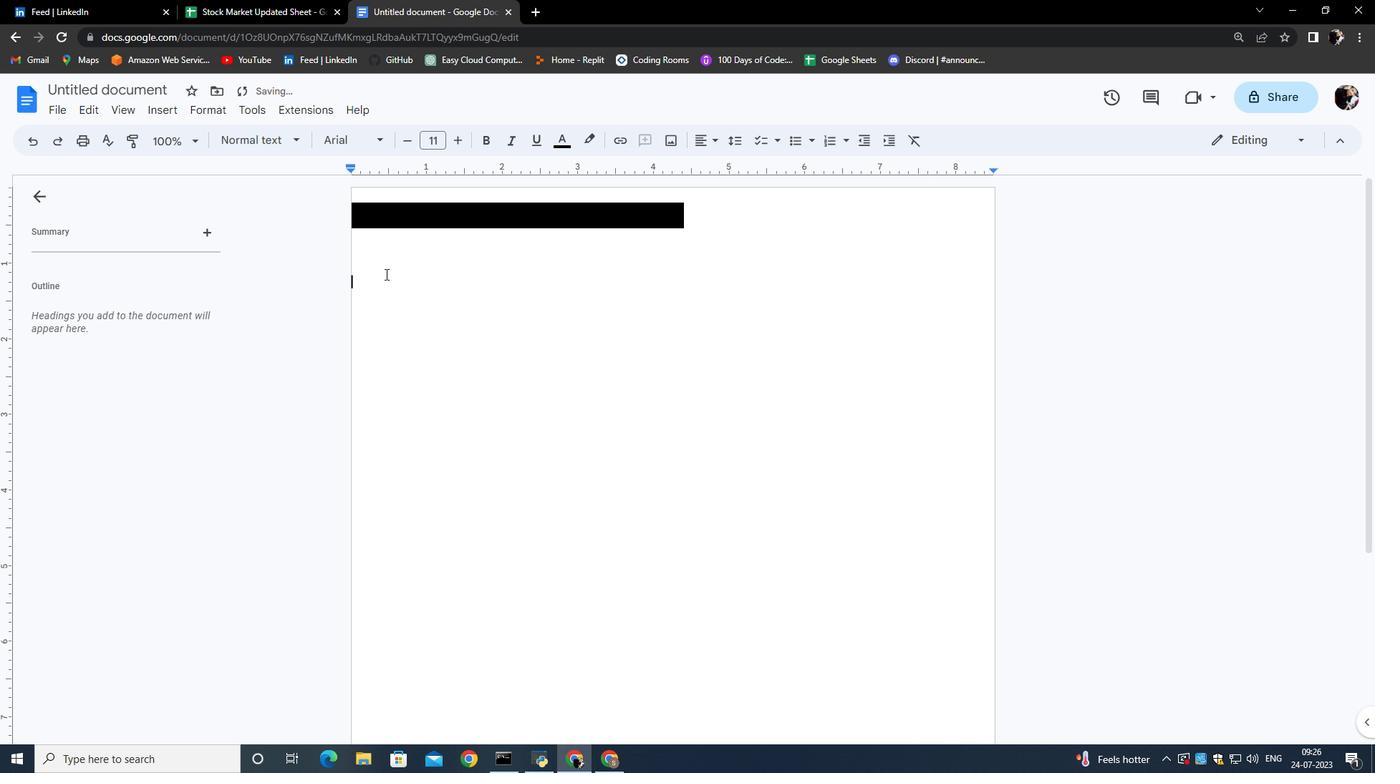 
Action: Key pressed <Key.enter><Key.enter><Key.enter><Key.backspace><Key.space><Key.space><Key.space>m<Key.space><Key.space><Key.backspace><Key.backspace><Key.backspace><Key.space><Key.space><Key.space><Key.space><Key.space><Key.space><Key.space><Key.space><Key.space><Key.space><Key.space><Key.space><Key.space><Key.space><Key.space><Key.space><Key.space><Key.space><Key.space><Key.space><Key.space><Key.space><Key.space>
Screenshot: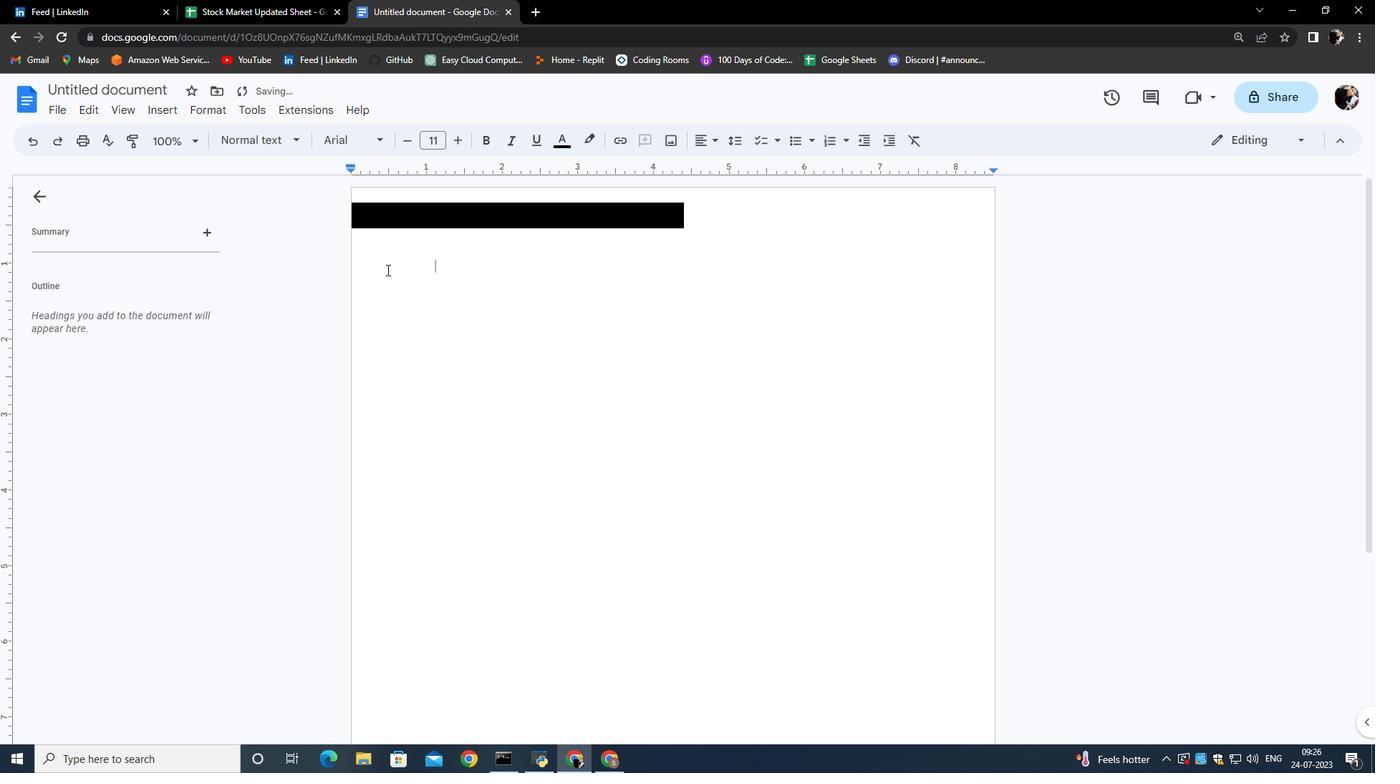
Action: Mouse moved to (469, 325)
Screenshot: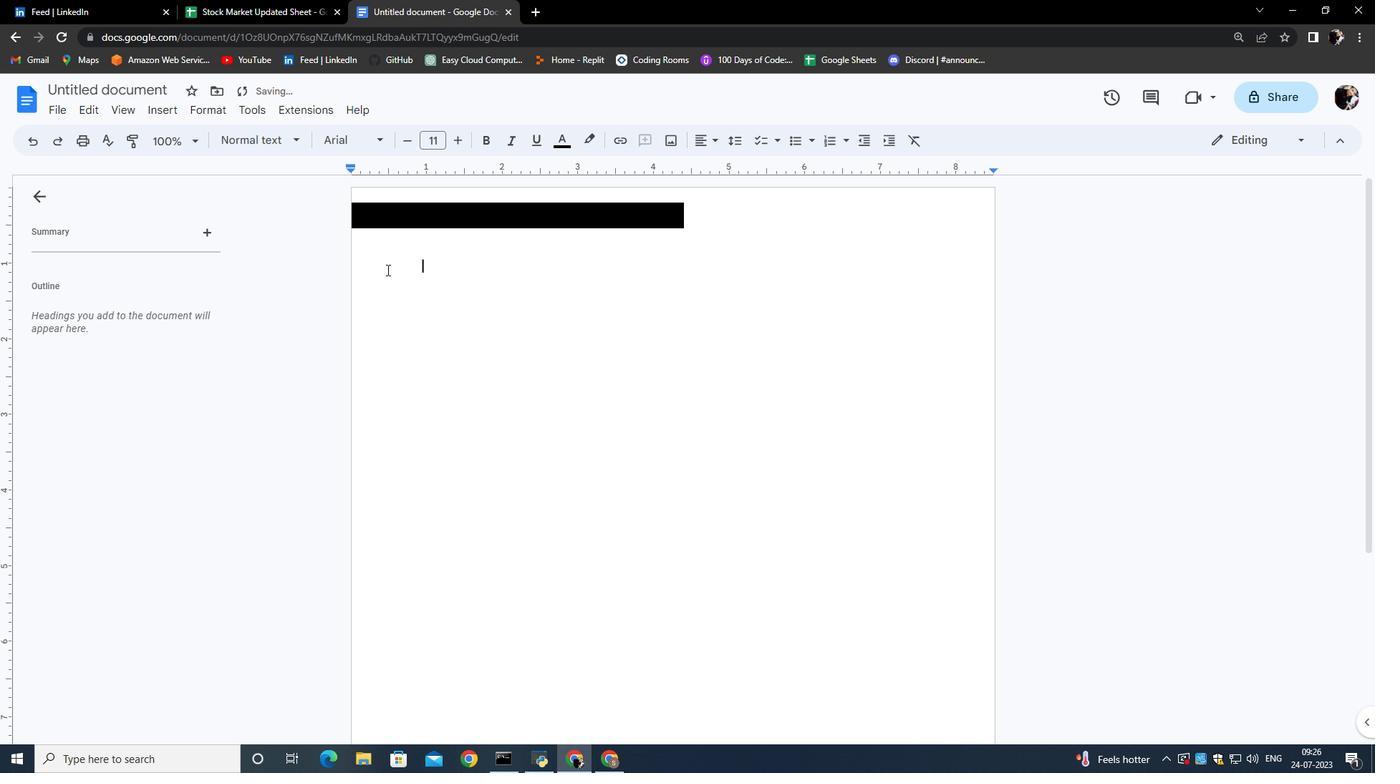 
Action: Key pressed <Key.backspace><Key.backspace><Key.backspace><Key.backspace><Key.backspace><Key.caps_lock>S<Key.caps_lock>imple<Key.space><Key.caps_lock>C<Key.caps_lock>hecklist<Key.space>
Screenshot: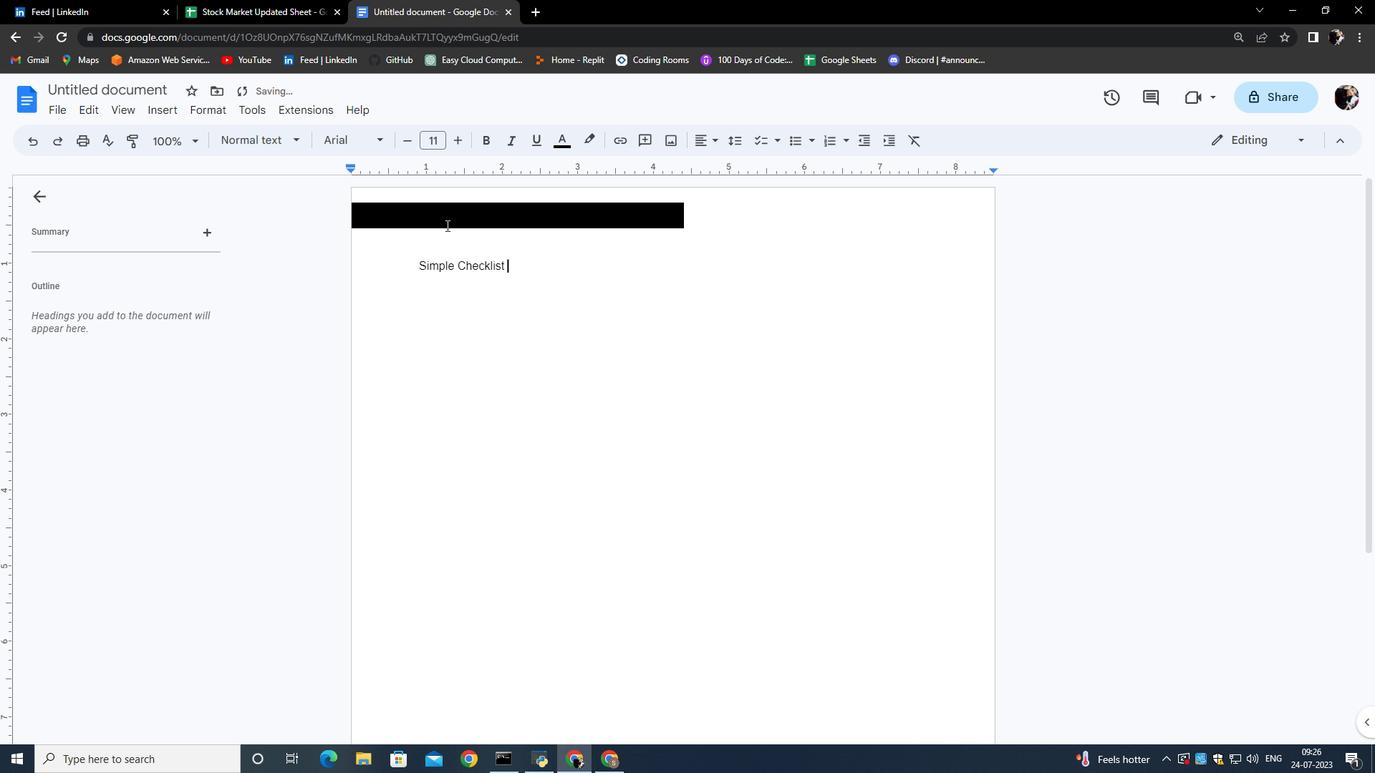 
Action: Mouse moved to (499, 304)
Screenshot: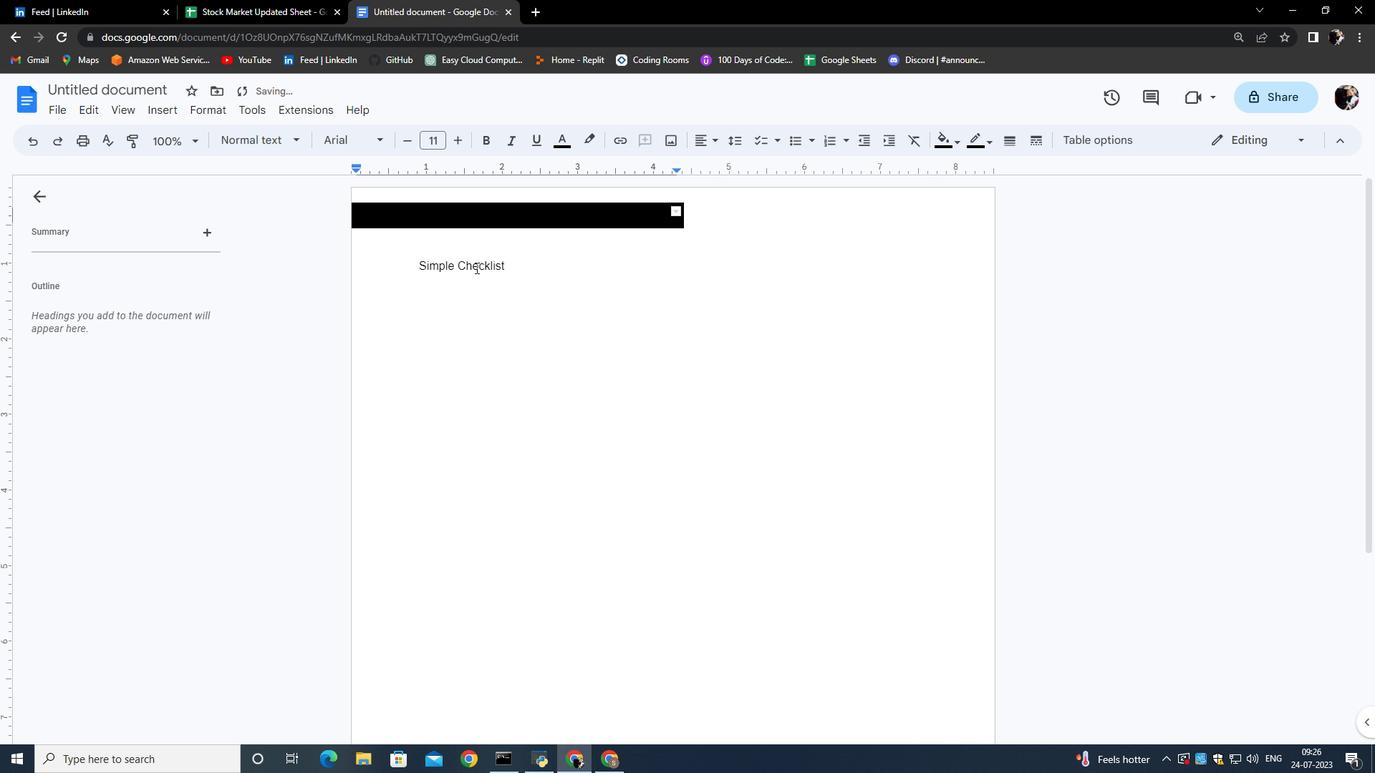 
Action: Mouse pressed left at (499, 304)
Screenshot: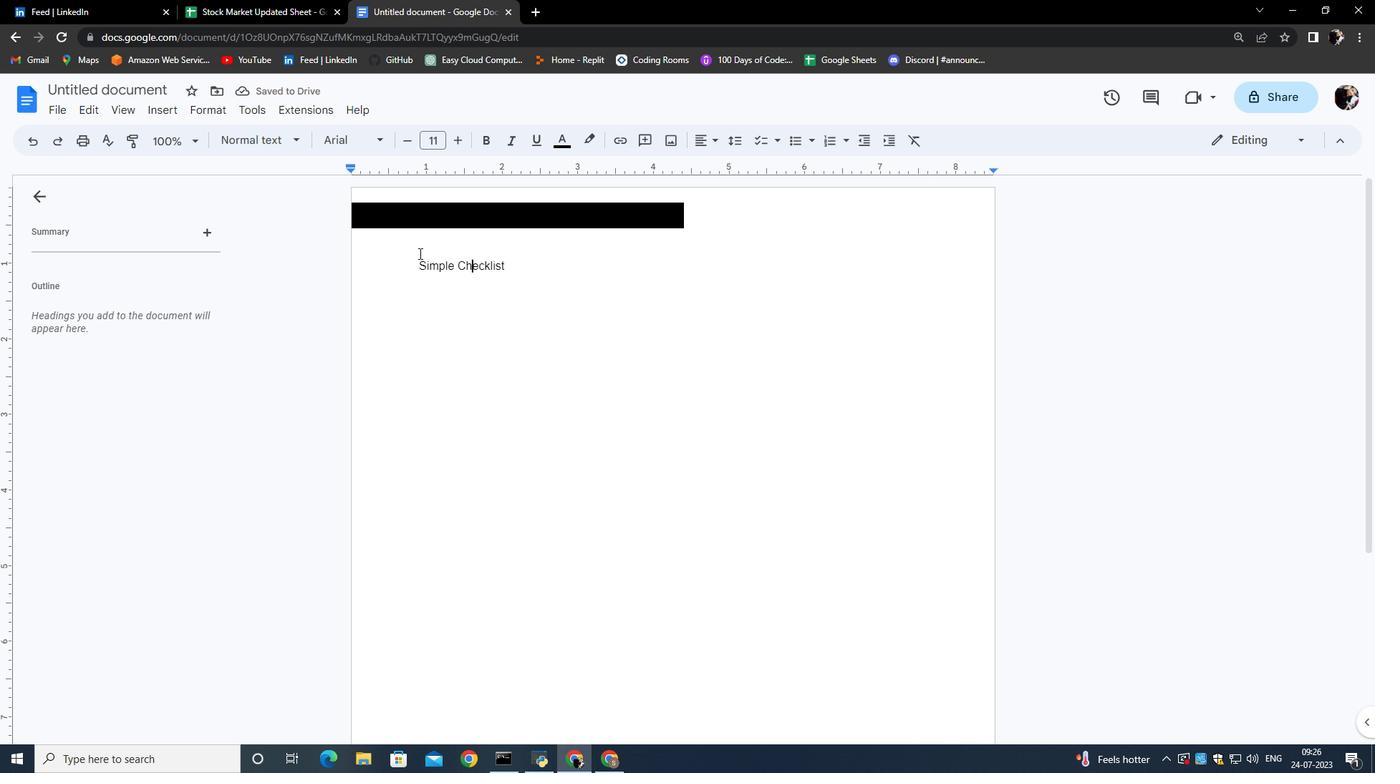 
Action: Mouse moved to (514, 324)
Screenshot: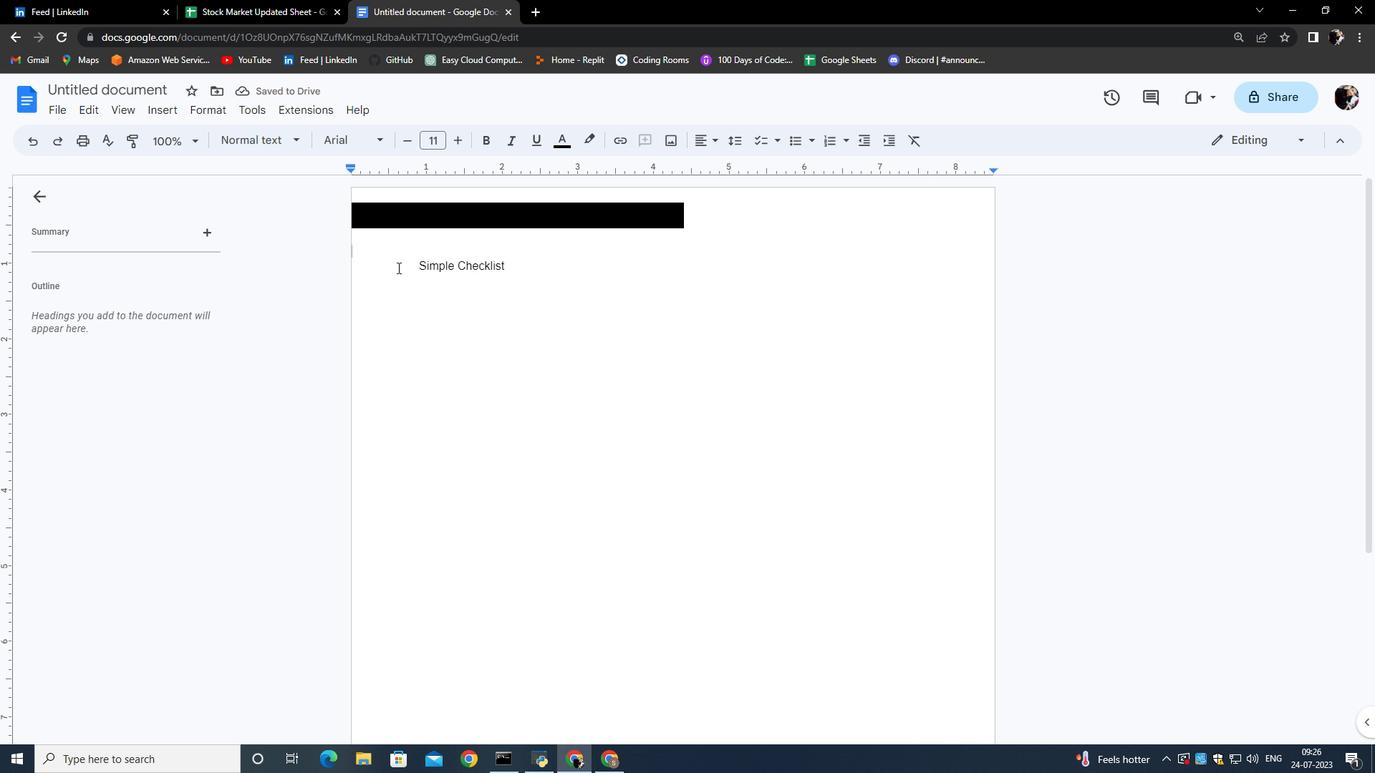 
Action: Mouse pressed left at (514, 324)
Screenshot: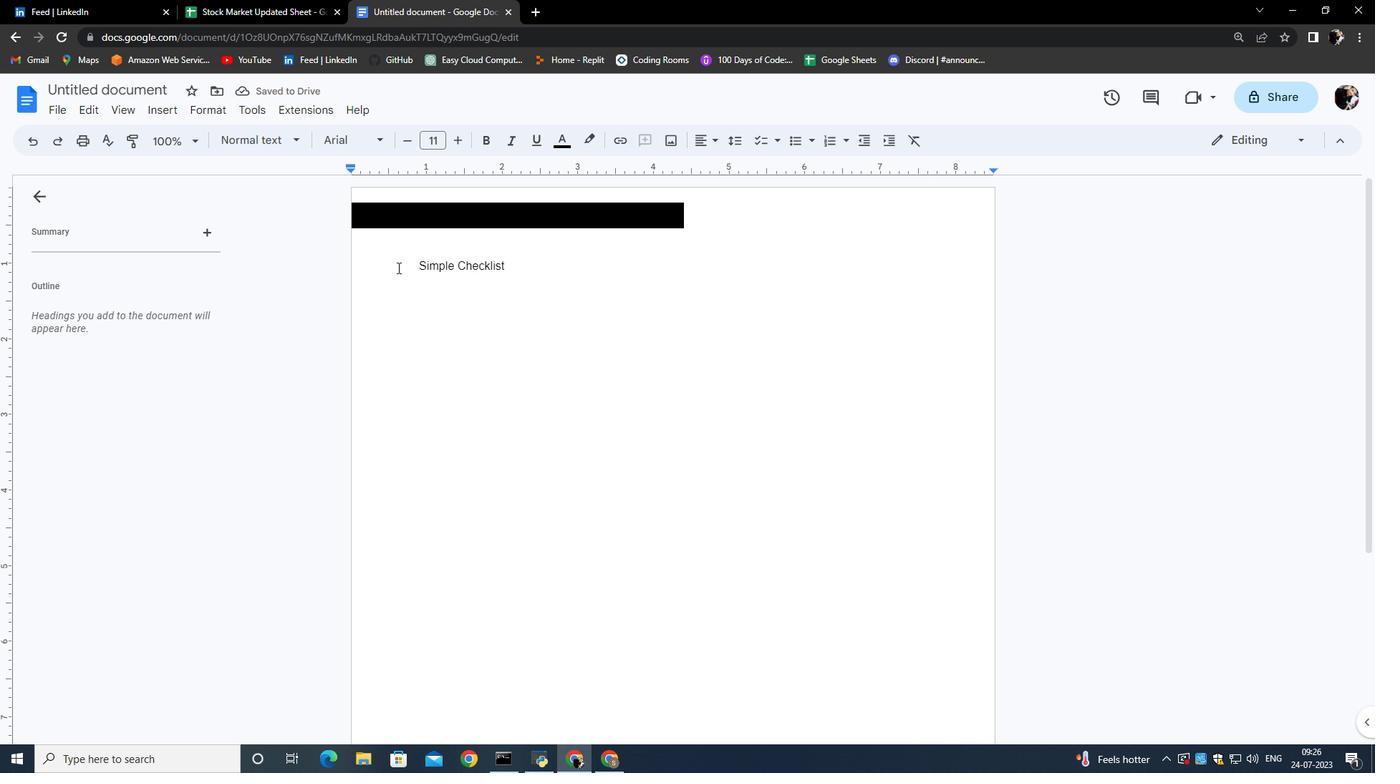 
Action: Mouse moved to (486, 317)
Screenshot: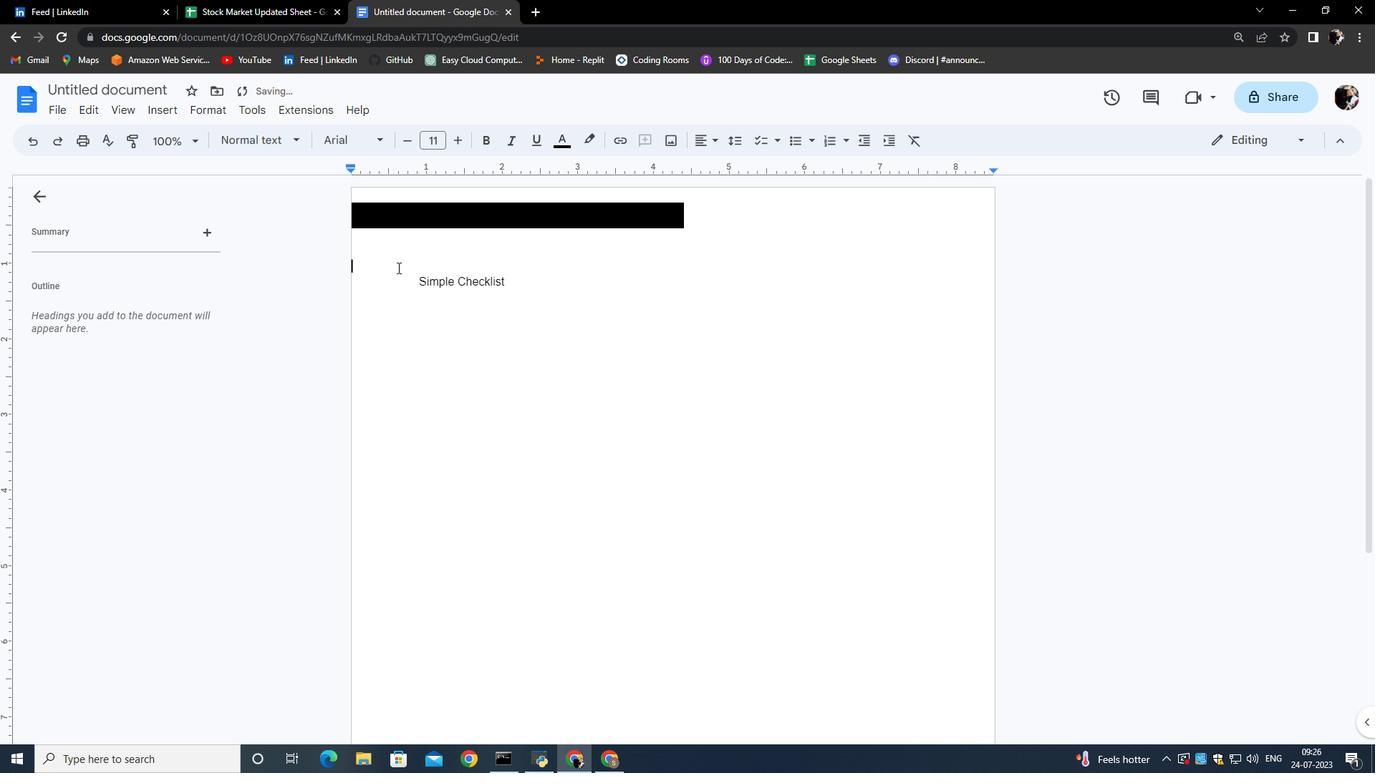 
Action: Mouse pressed left at (486, 317)
Screenshot: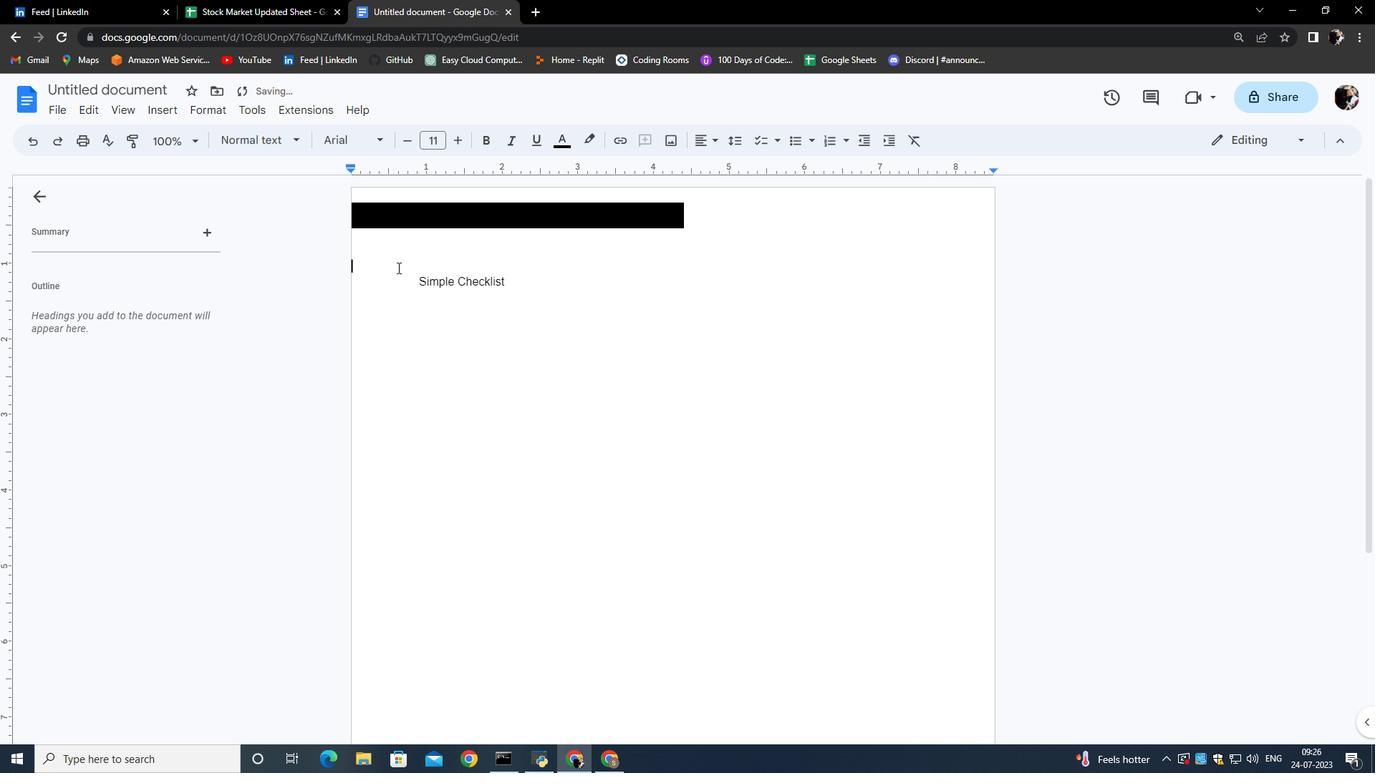 
Action: Mouse moved to (474, 324)
Screenshot: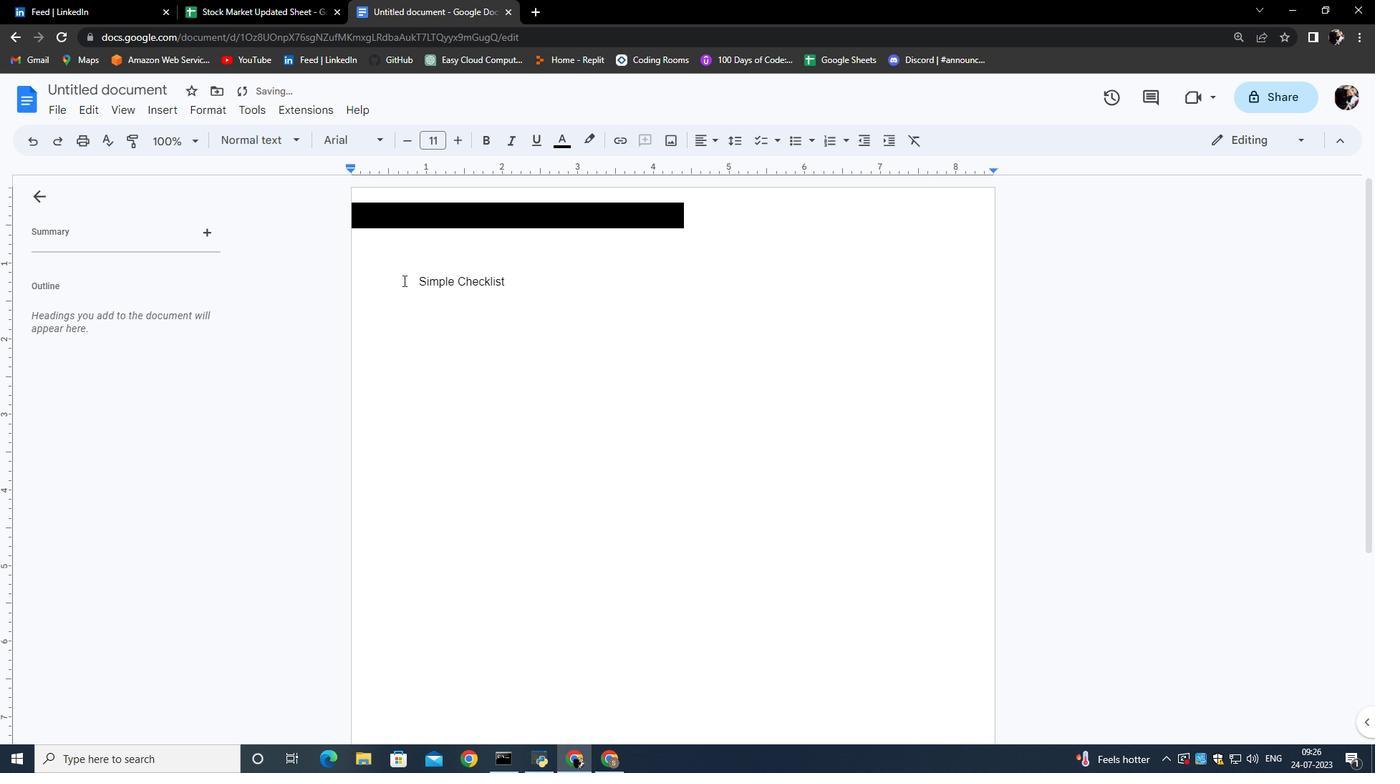 
Action: Key pressed <Key.enter>
Screenshot: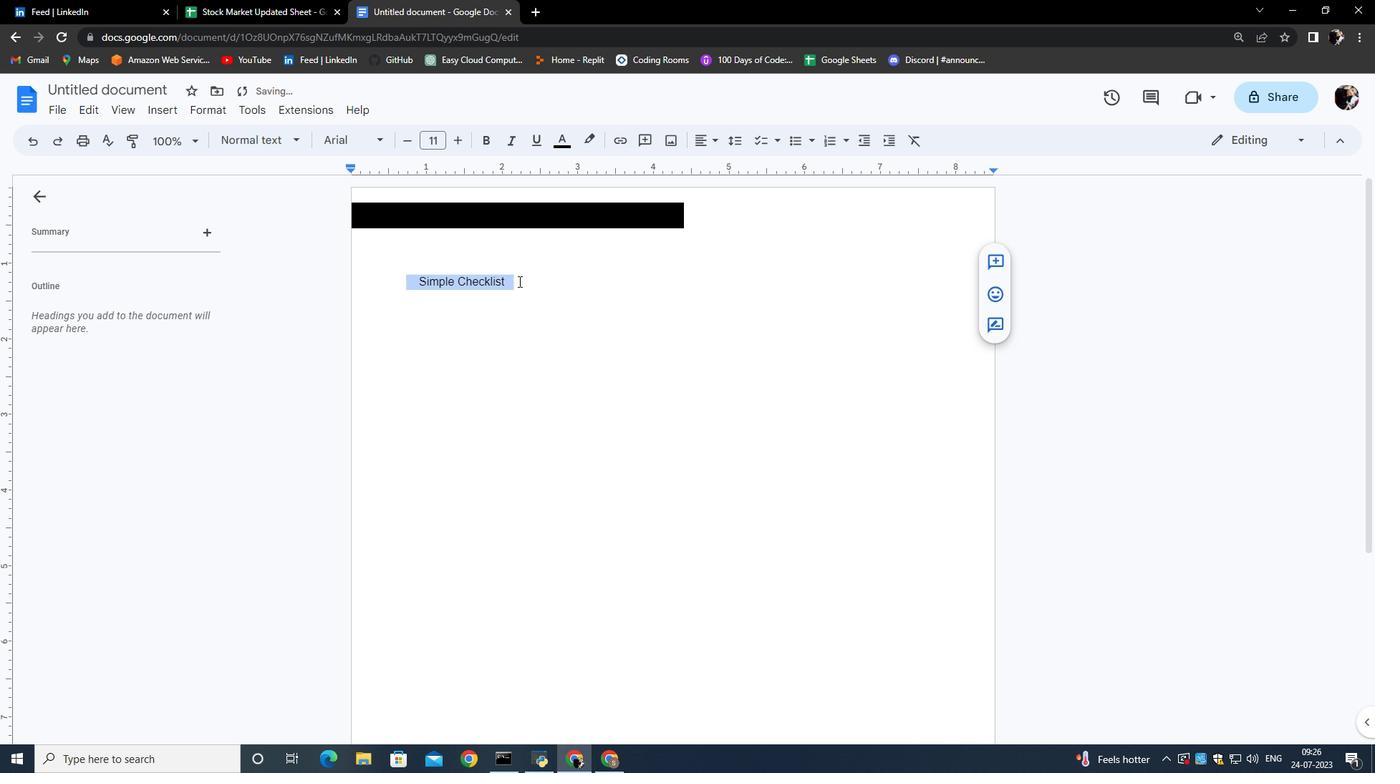 
Action: Mouse moved to (506, 331)
Screenshot: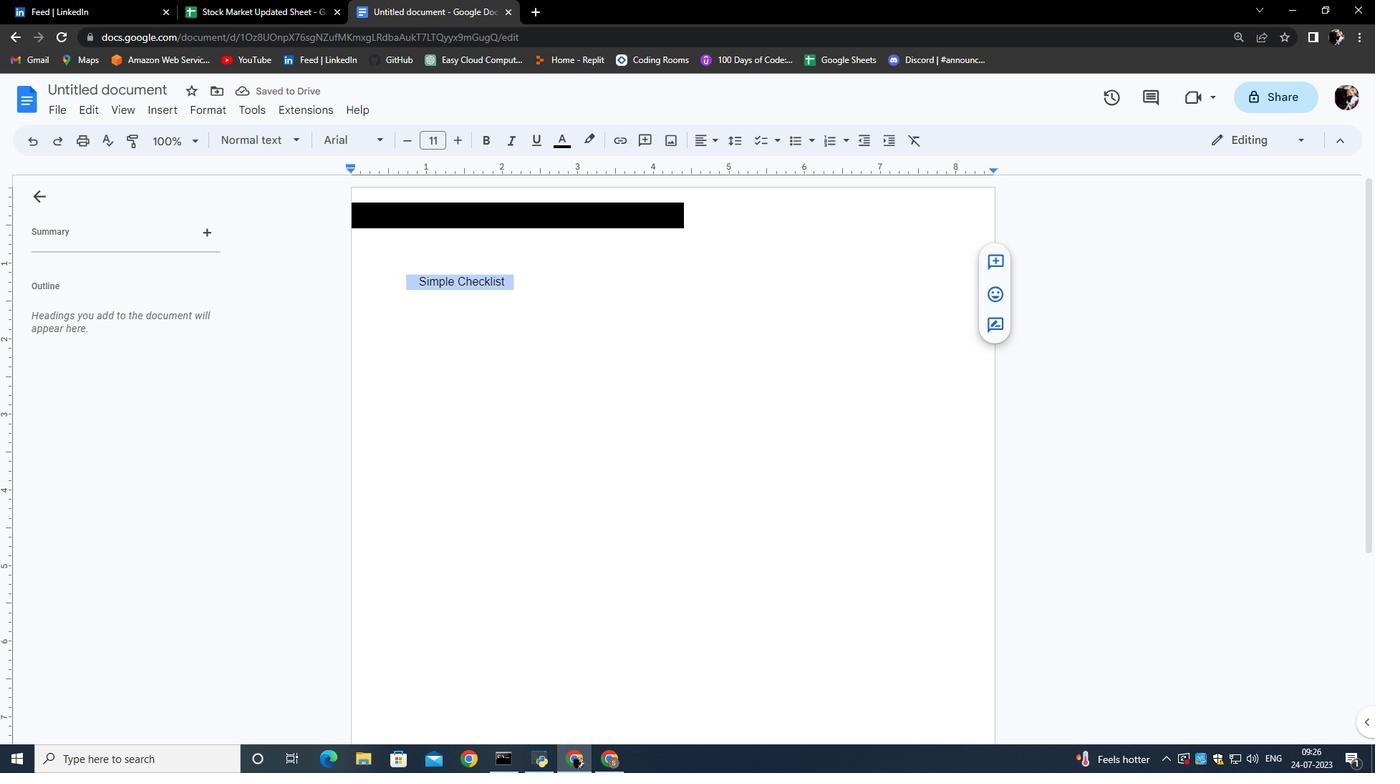 
Action: Mouse pressed left at (479, 331)
Screenshot: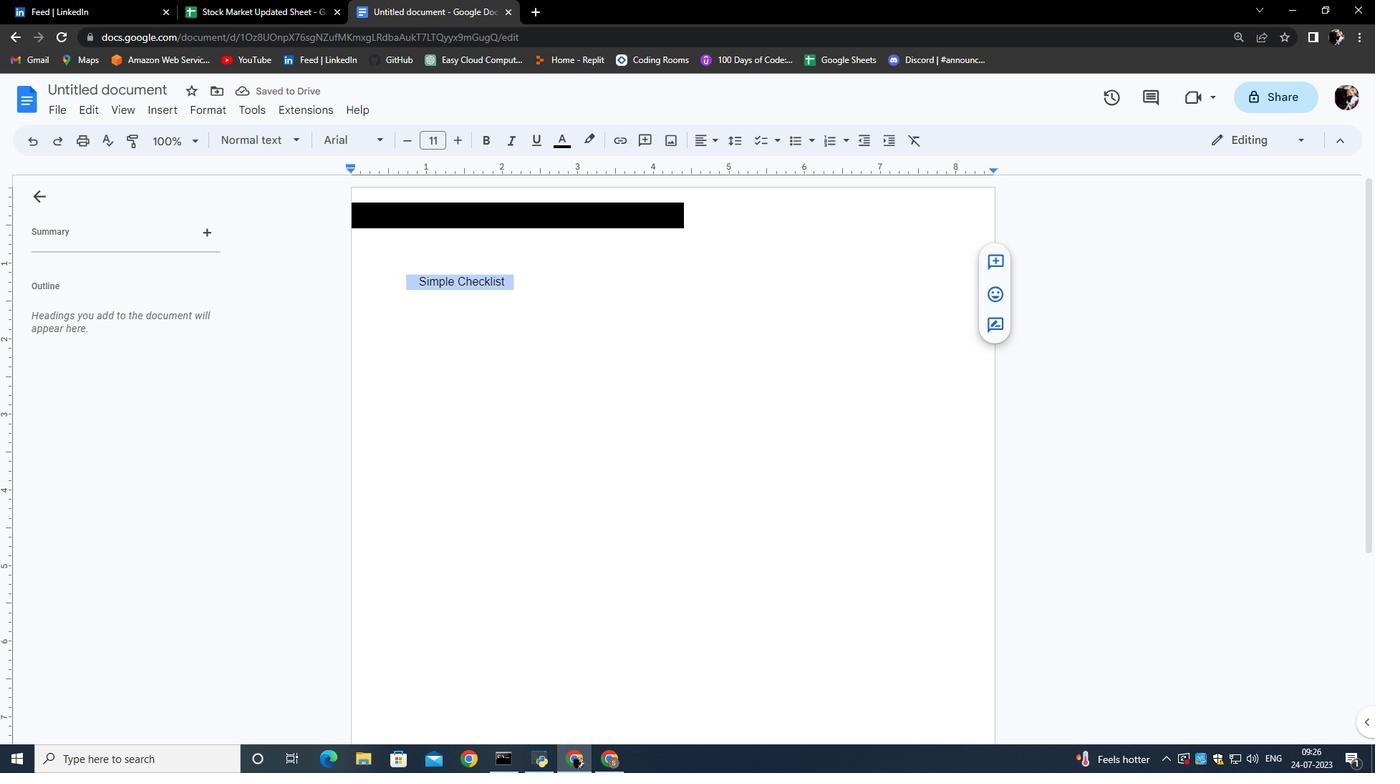 
Action: Mouse moved to (1100, 403)
Screenshot: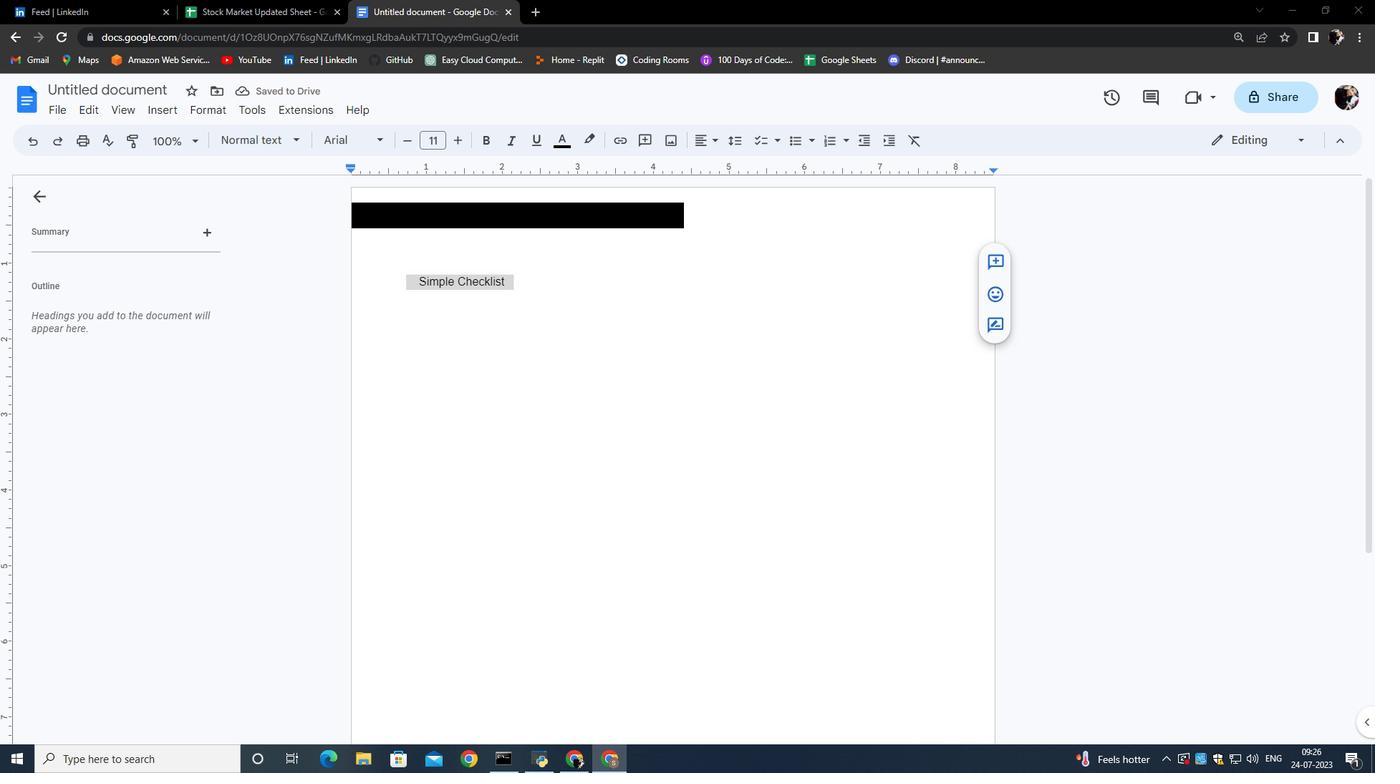 
Action: Mouse pressed left at (1100, 403)
Screenshot: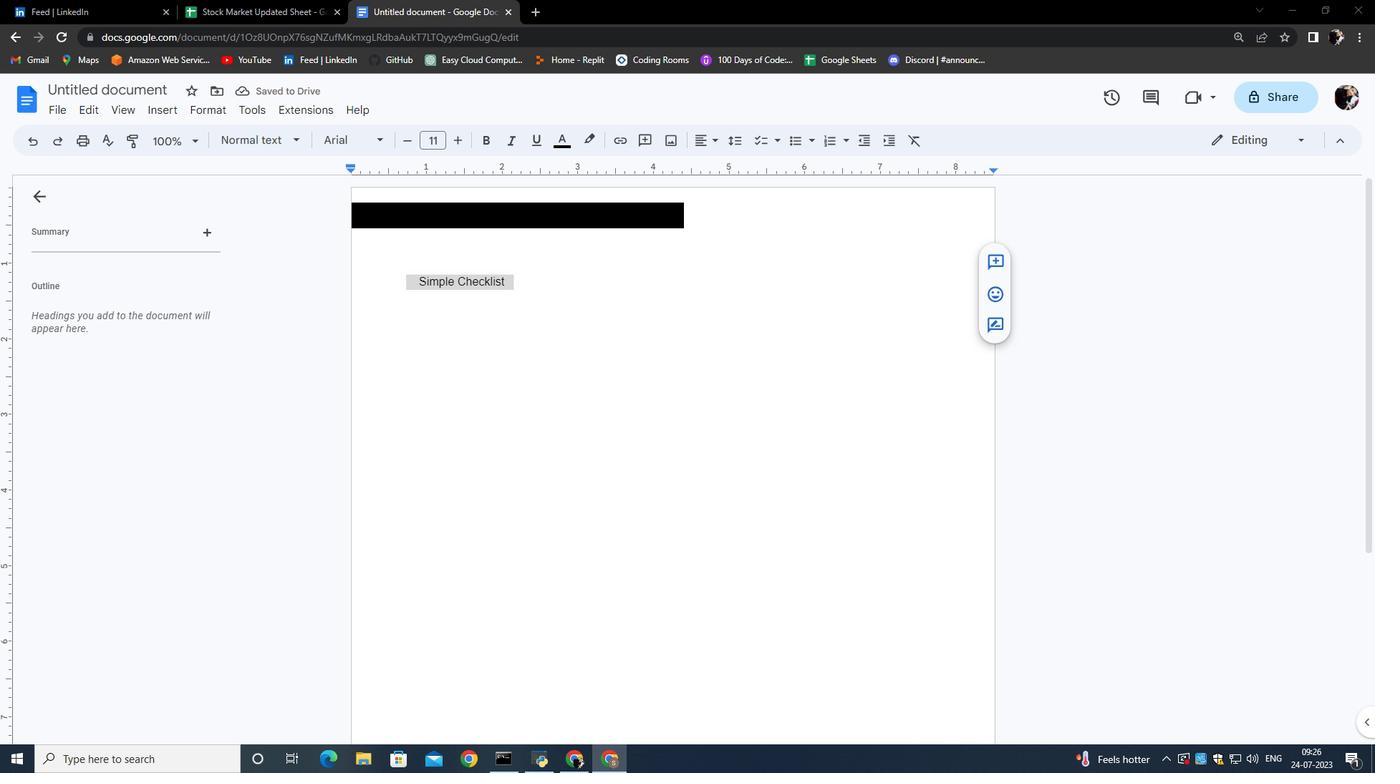 
Action: Mouse moved to (1159, 356)
Screenshot: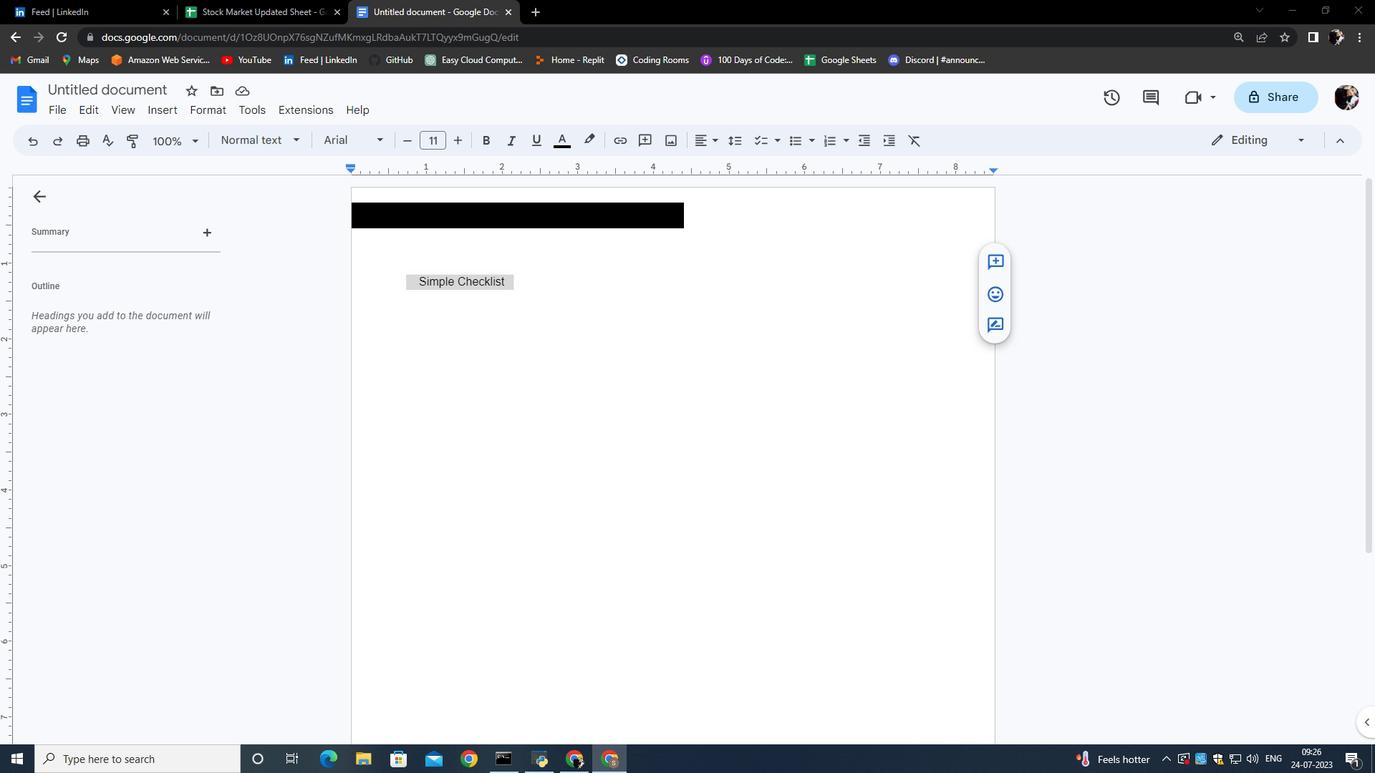 
Action: Mouse pressed left at (1159, 356)
Screenshot: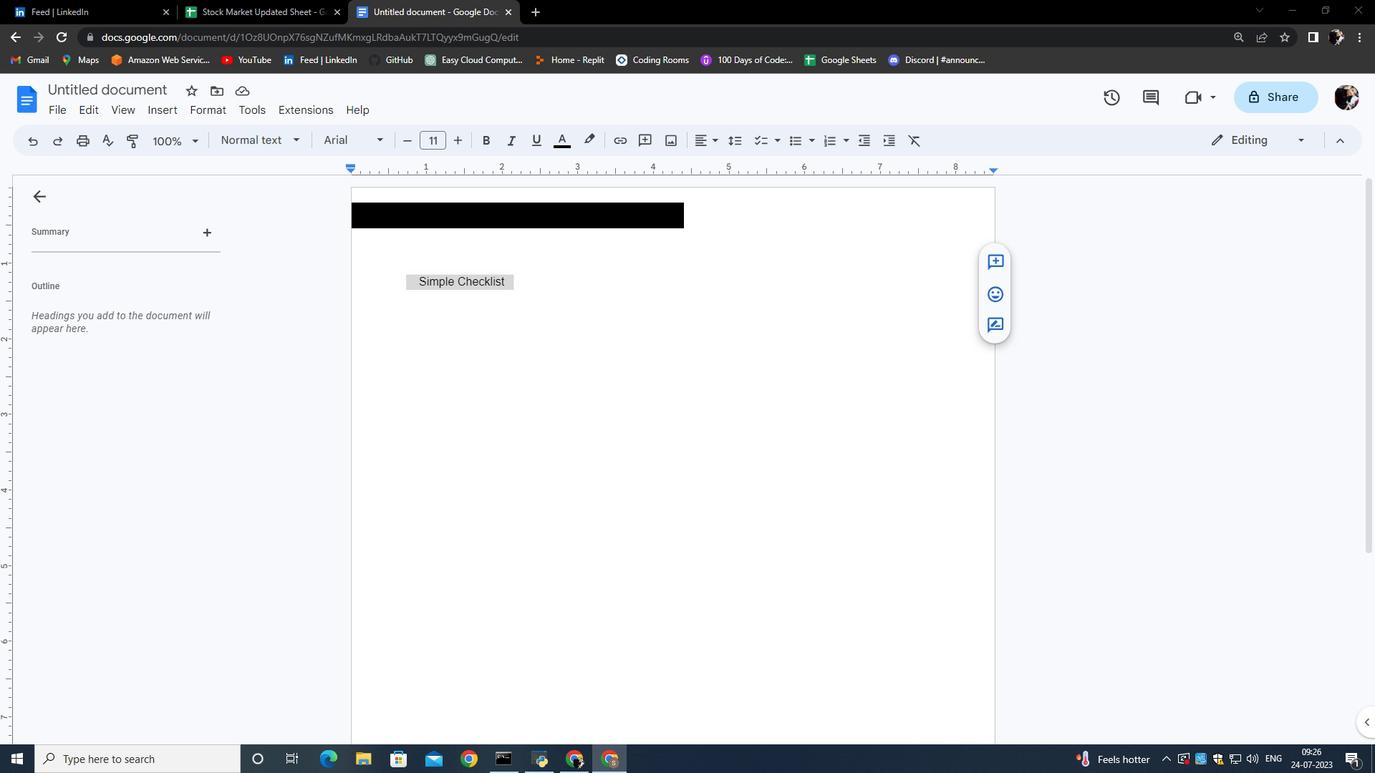 
Action: Mouse pressed left at (1159, 356)
Screenshot: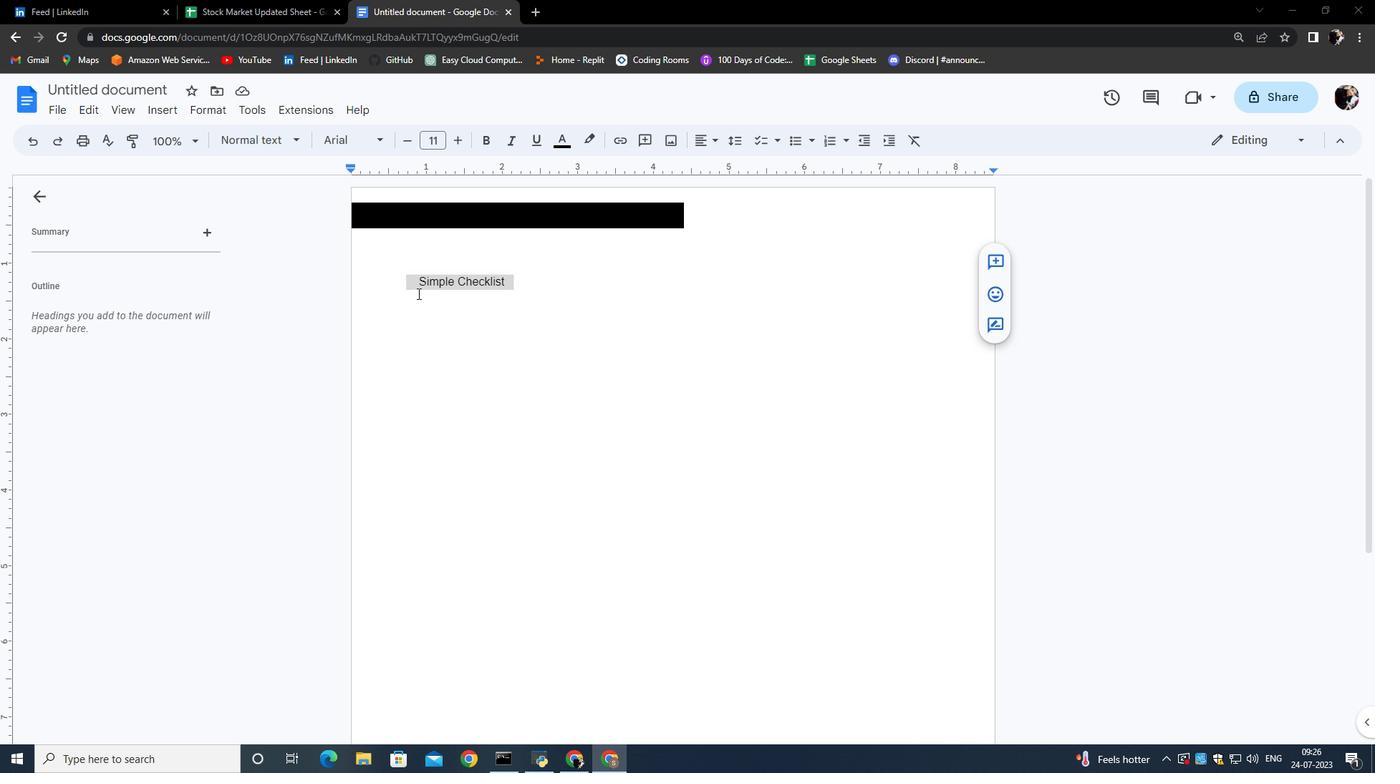 
Action: Mouse moved to (485, 335)
Screenshot: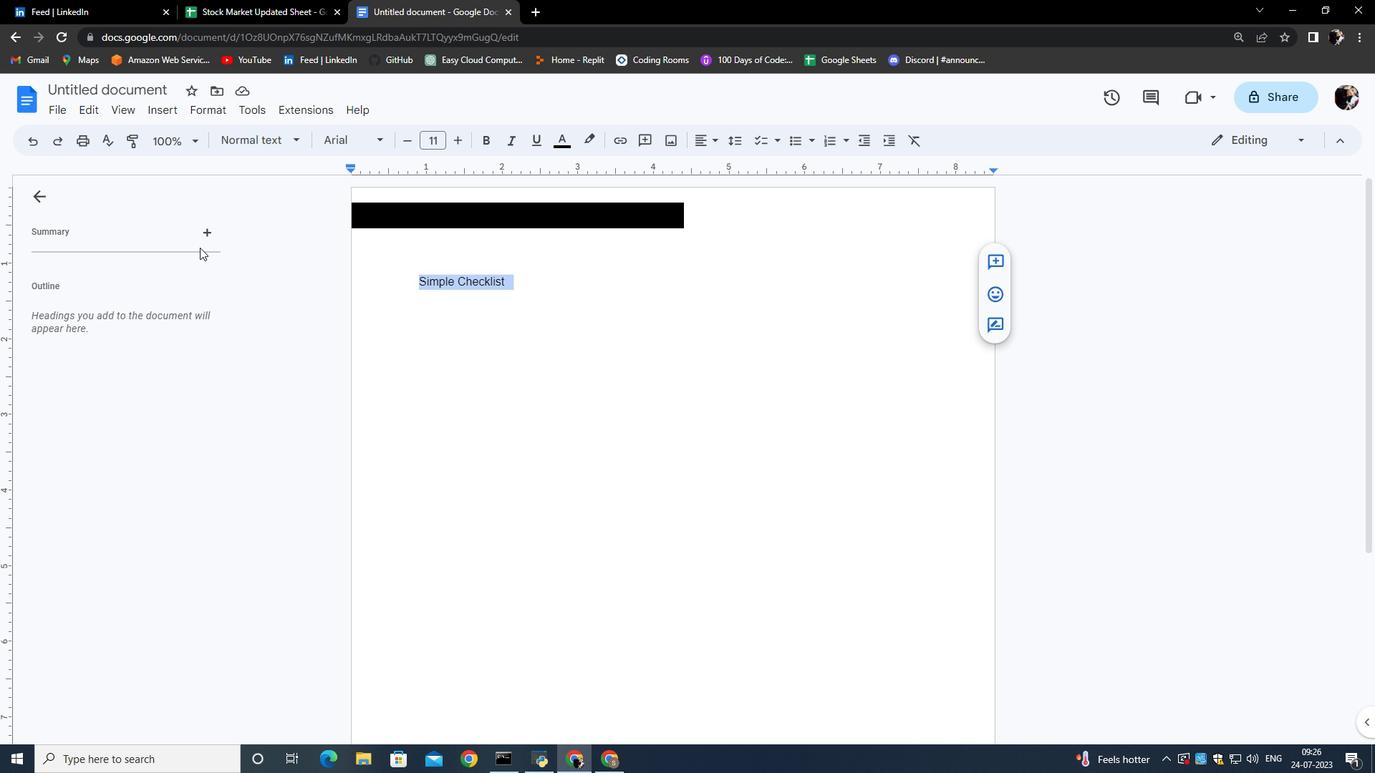 
Action: Mouse pressed left at (485, 335)
Screenshot: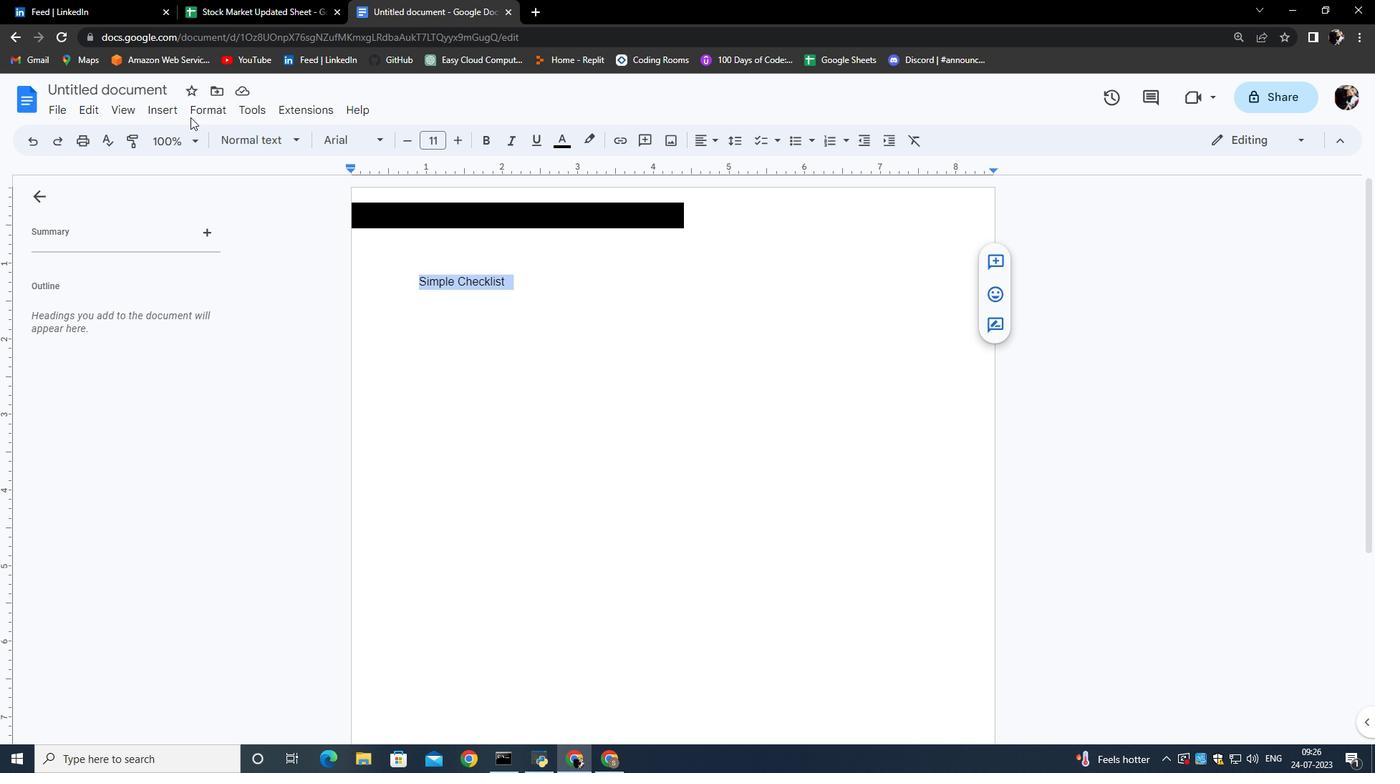 
Action: Mouse moved to (485, 333)
Screenshot: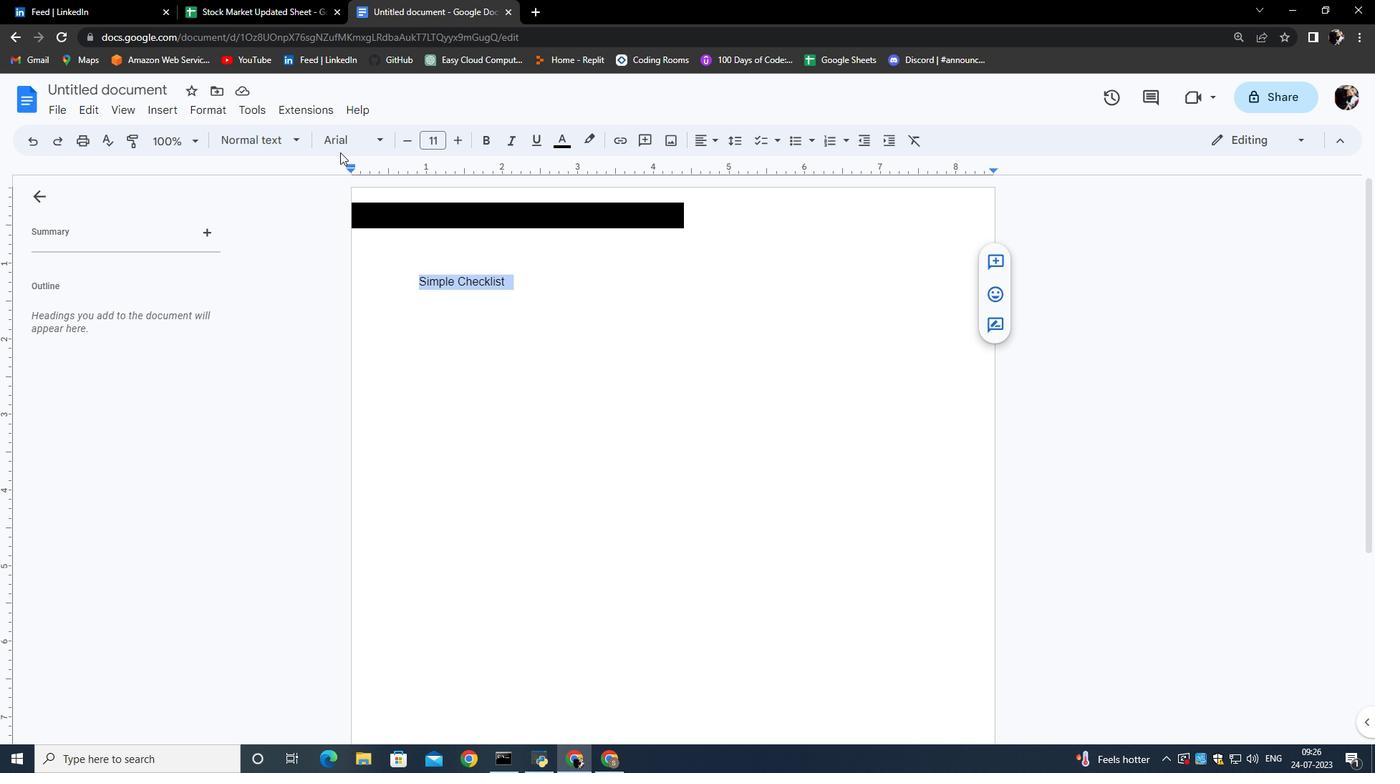 
Action: Mouse pressed left at (485, 333)
Screenshot: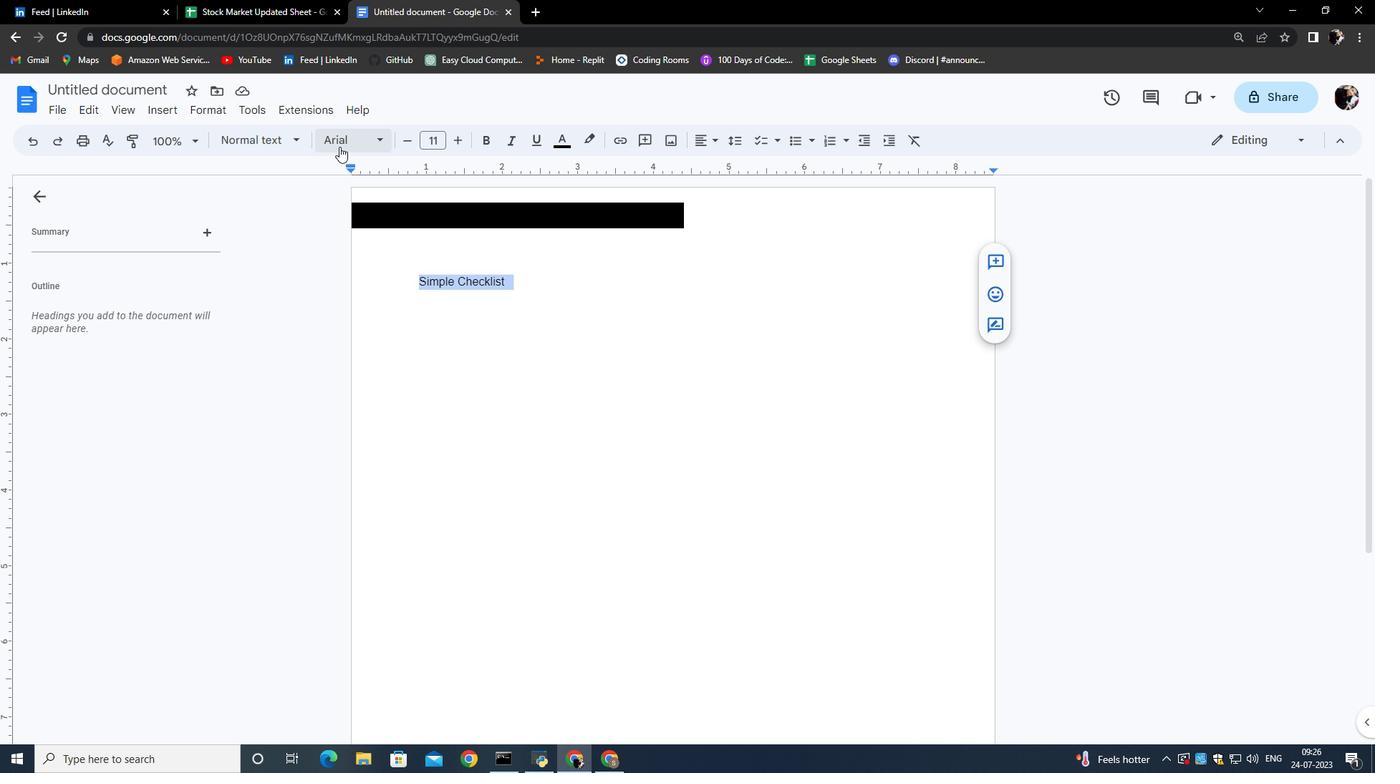 
Action: Mouse moved to (447, 264)
Screenshot: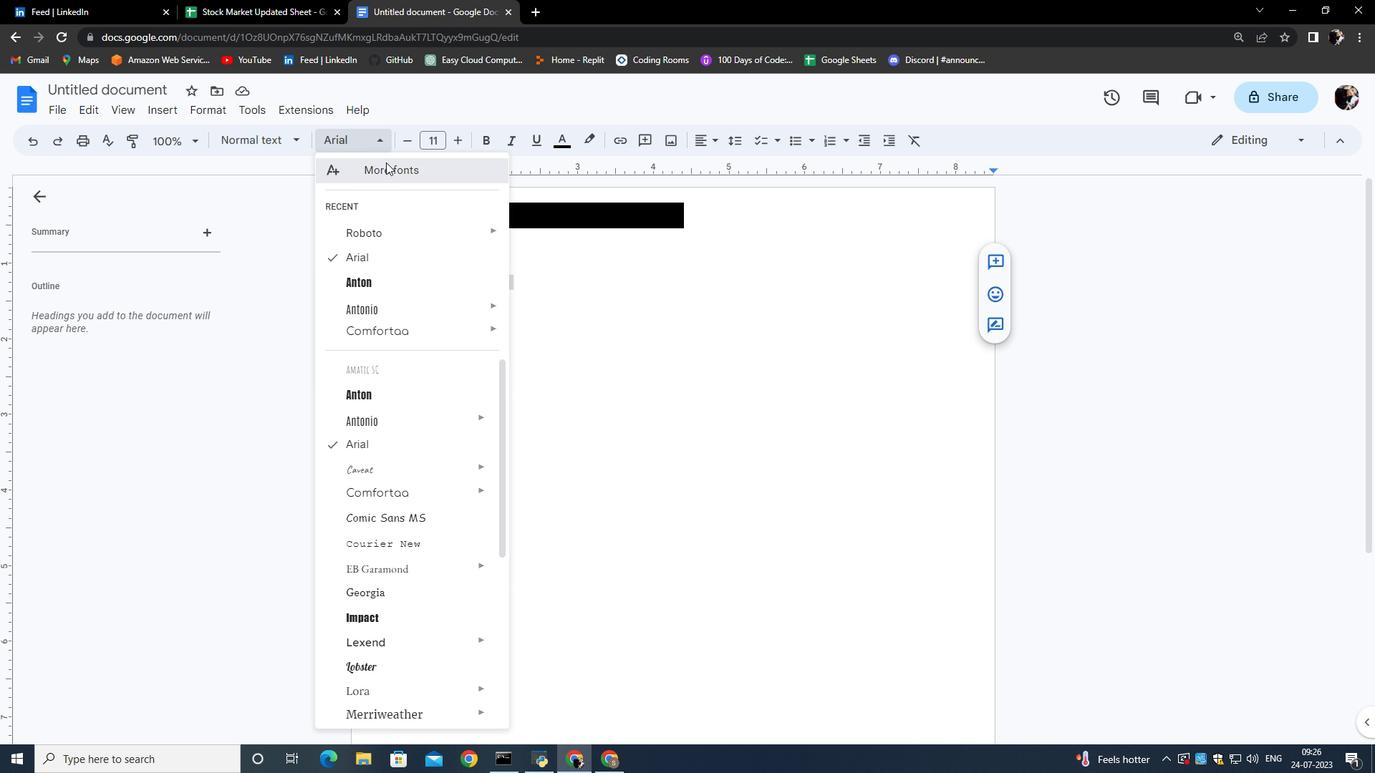 
Action: Mouse pressed left at (447, 264)
Screenshot: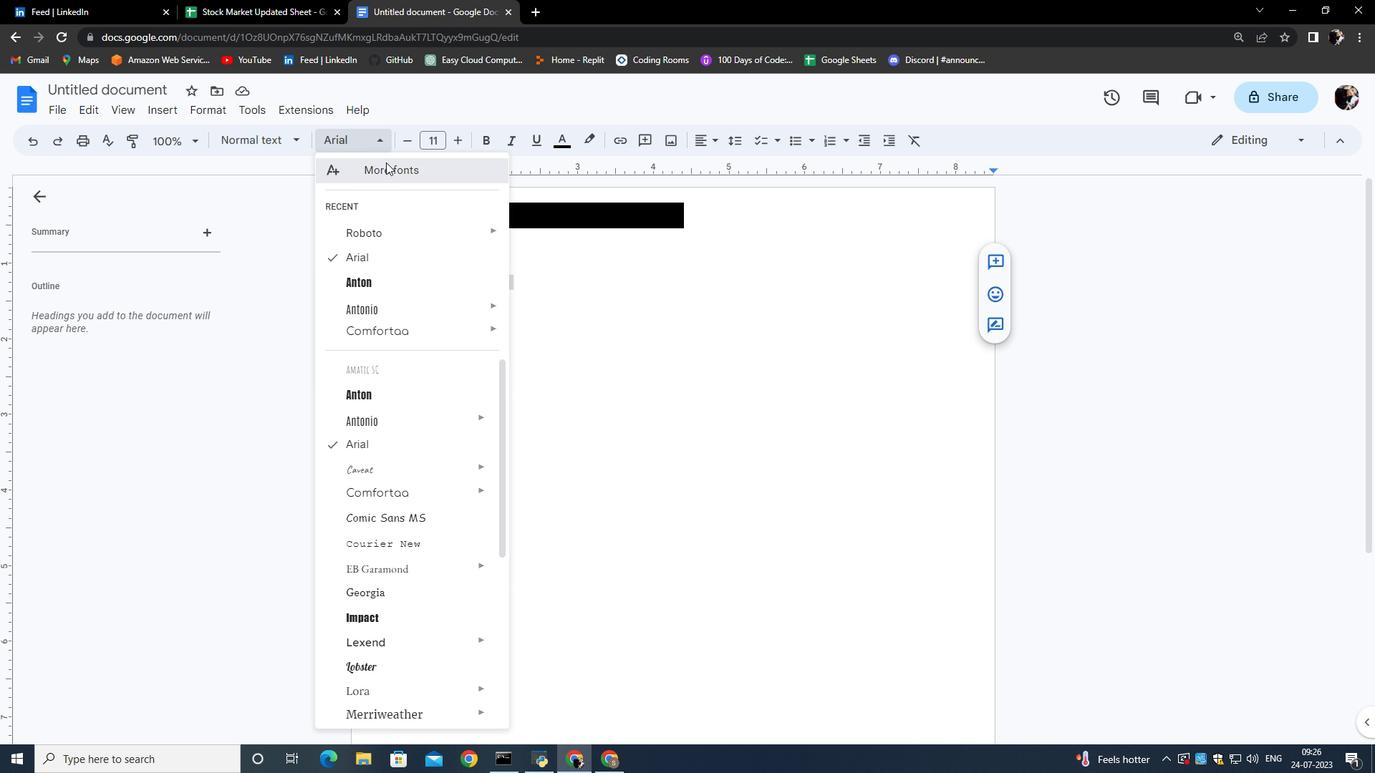 
Action: Mouse moved to (469, 272)
Screenshot: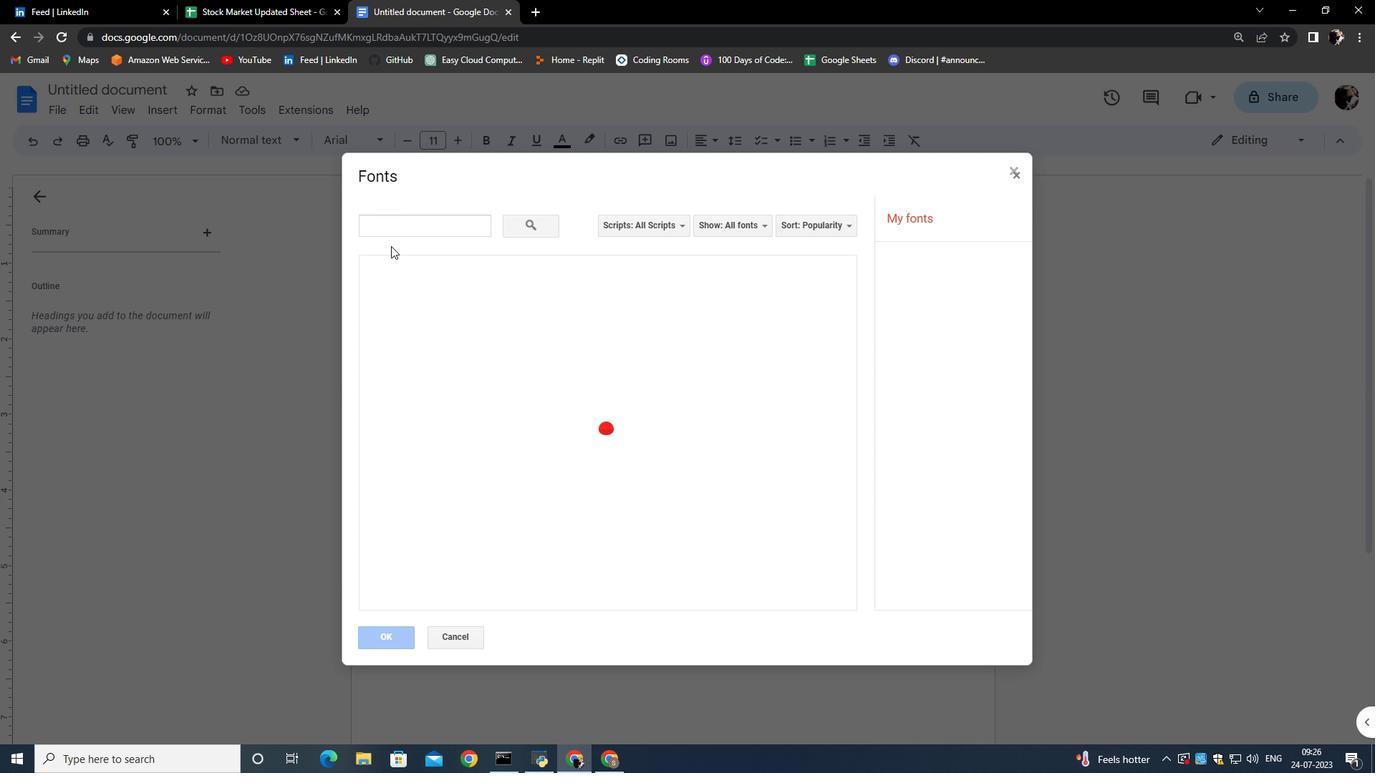 
Action: Mouse pressed left at (469, 272)
Screenshot: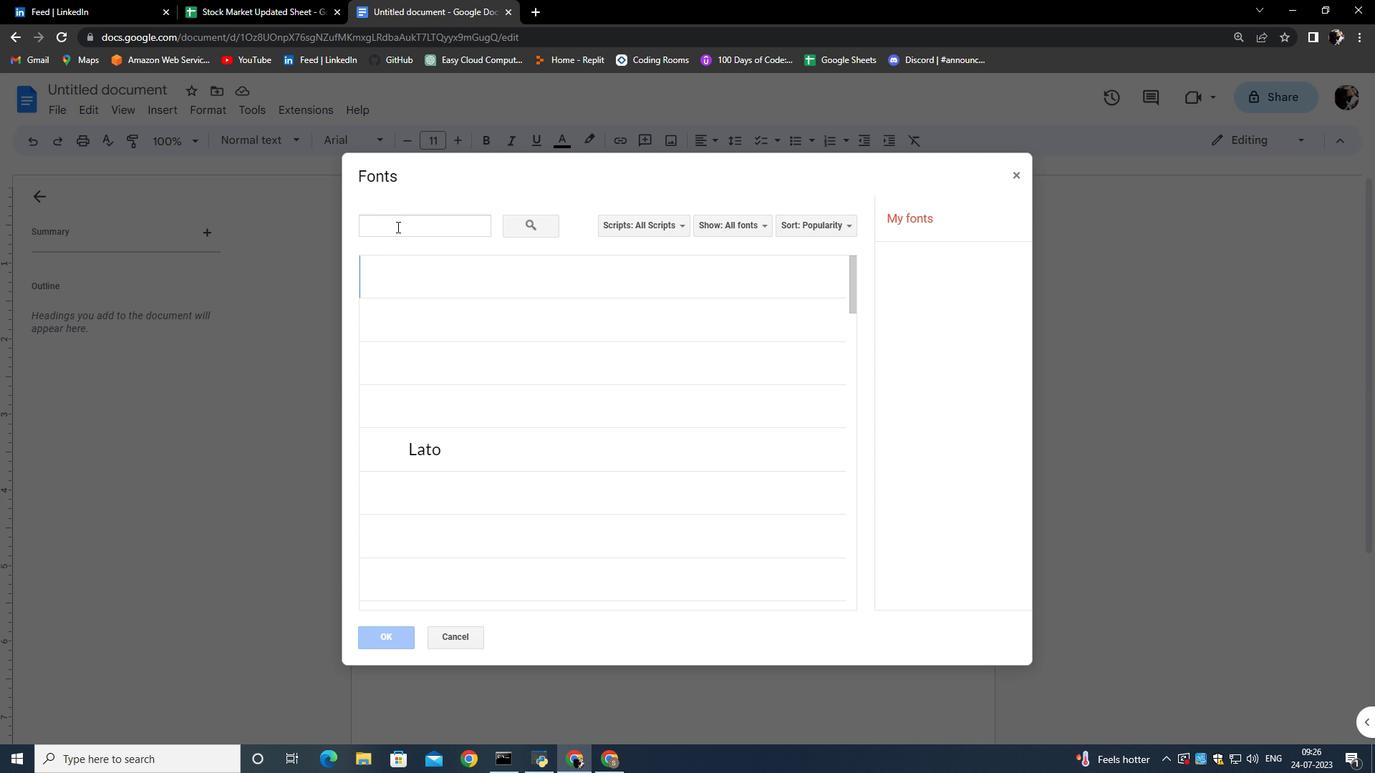 
Action: Mouse moved to (474, 303)
Screenshot: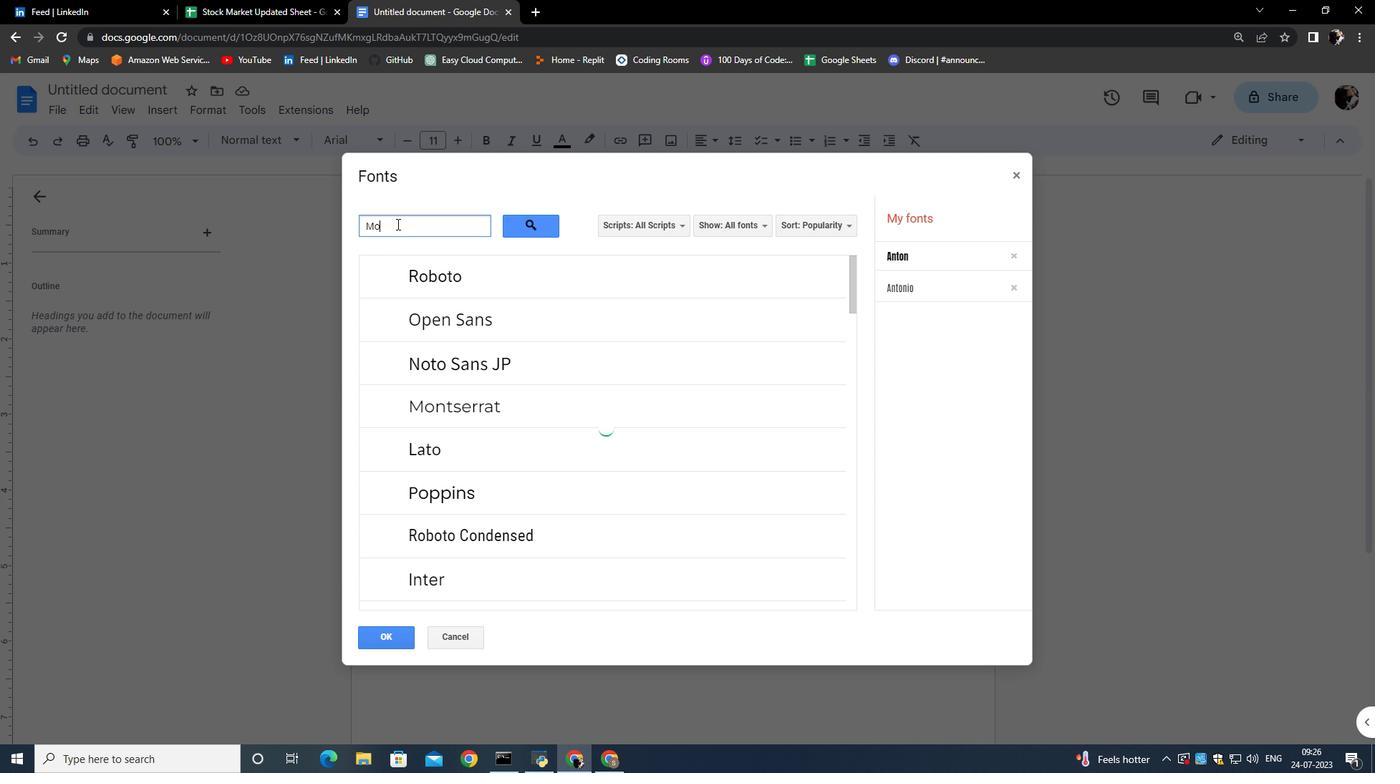 
Action: Mouse pressed left at (474, 303)
Screenshot: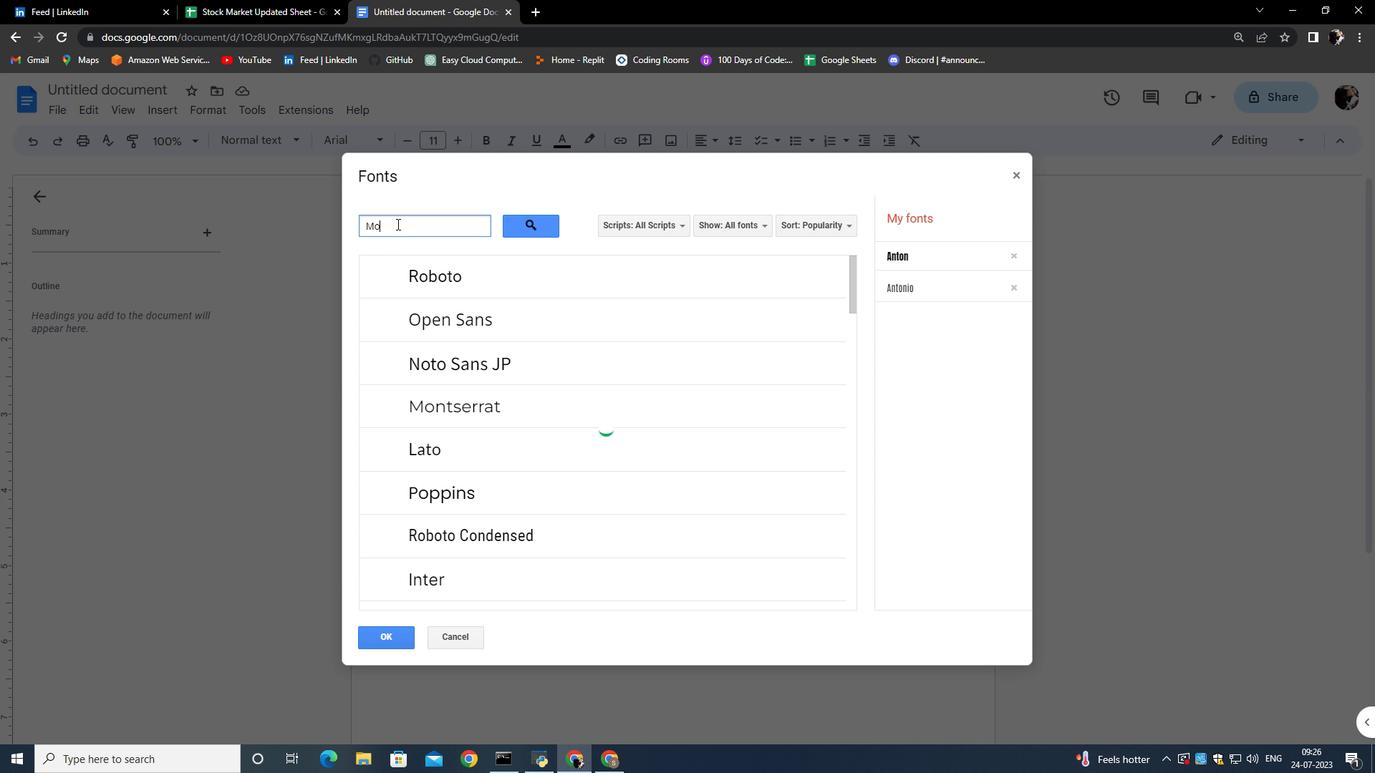 
Action: Key pressed <Key.caps_lock>M<Key.caps_lock>one
Screenshot: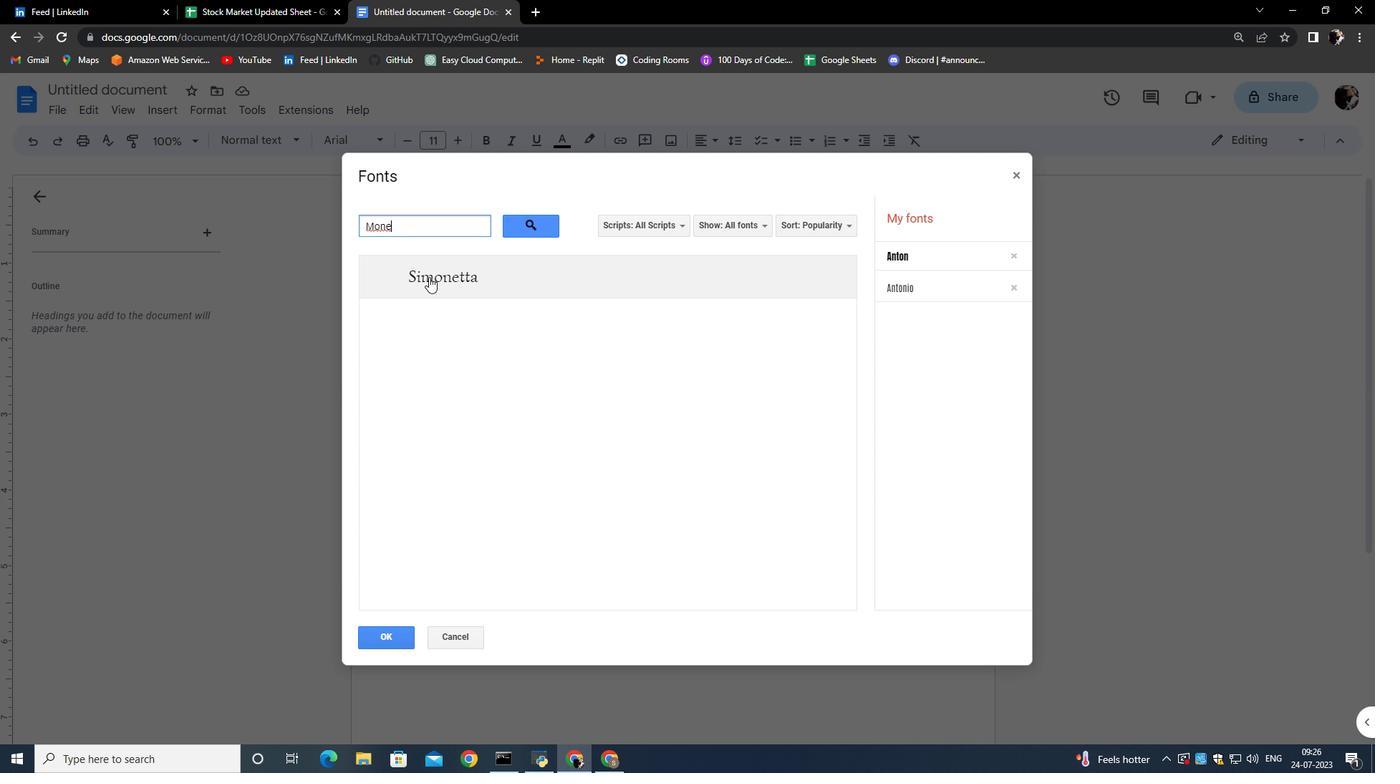 
Action: Mouse moved to (491, 329)
Screenshot: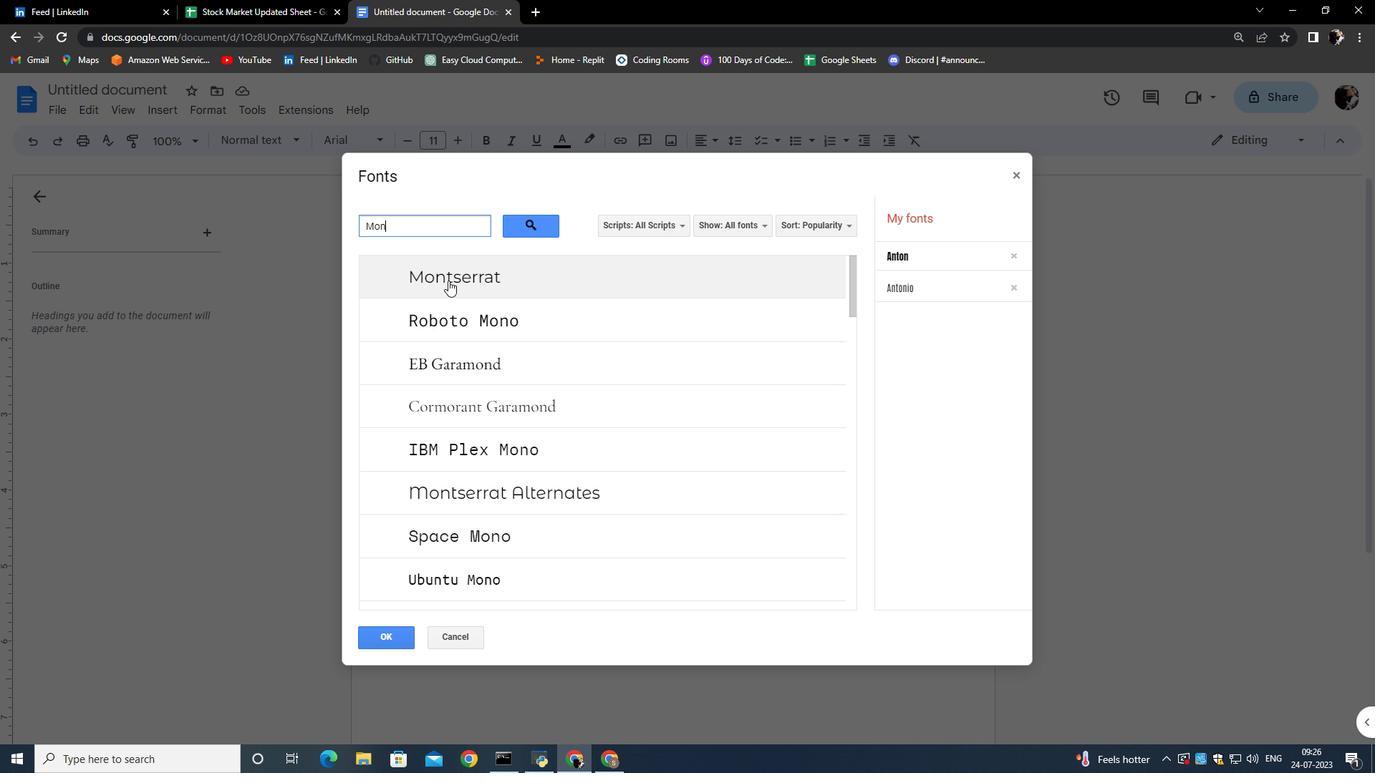 
Action: Key pressed <Key.backspace>
Screenshot: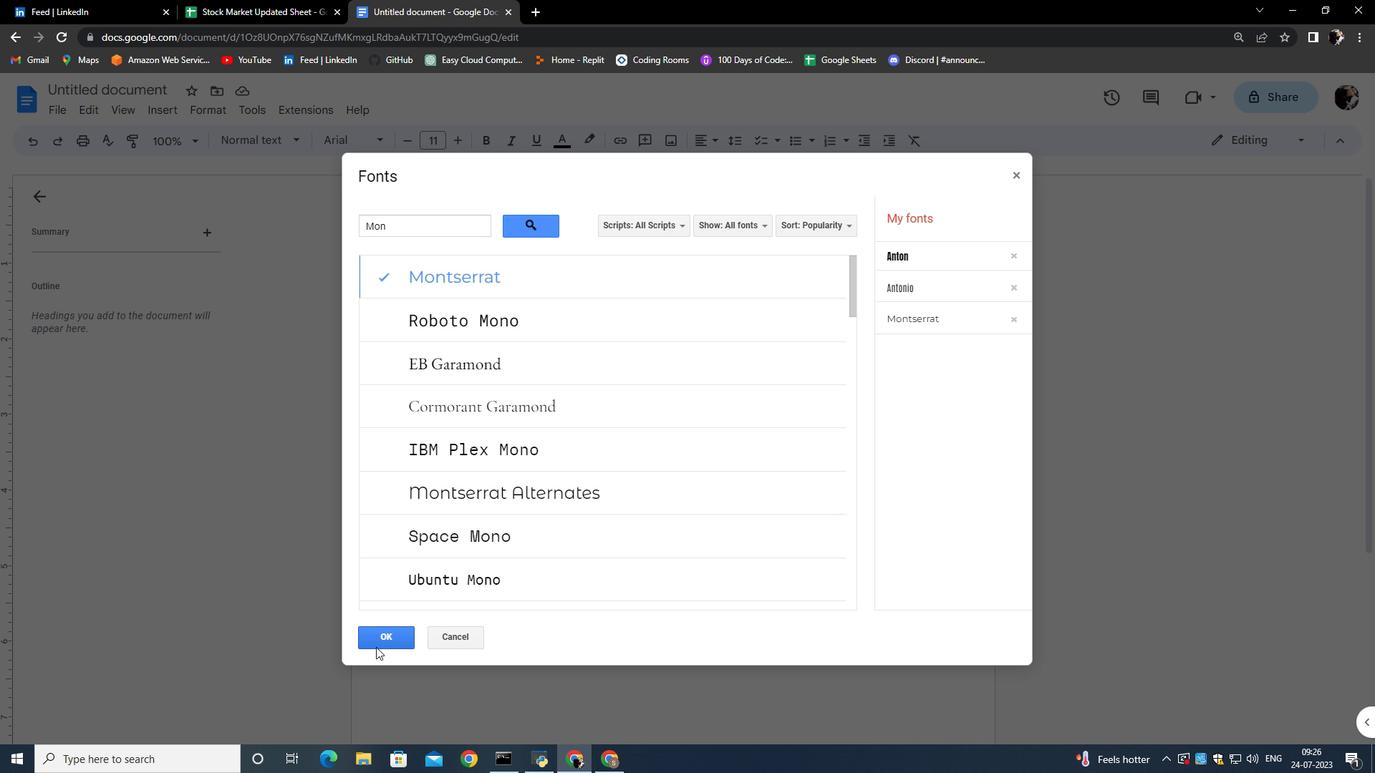 
Action: Mouse moved to (501, 330)
Screenshot: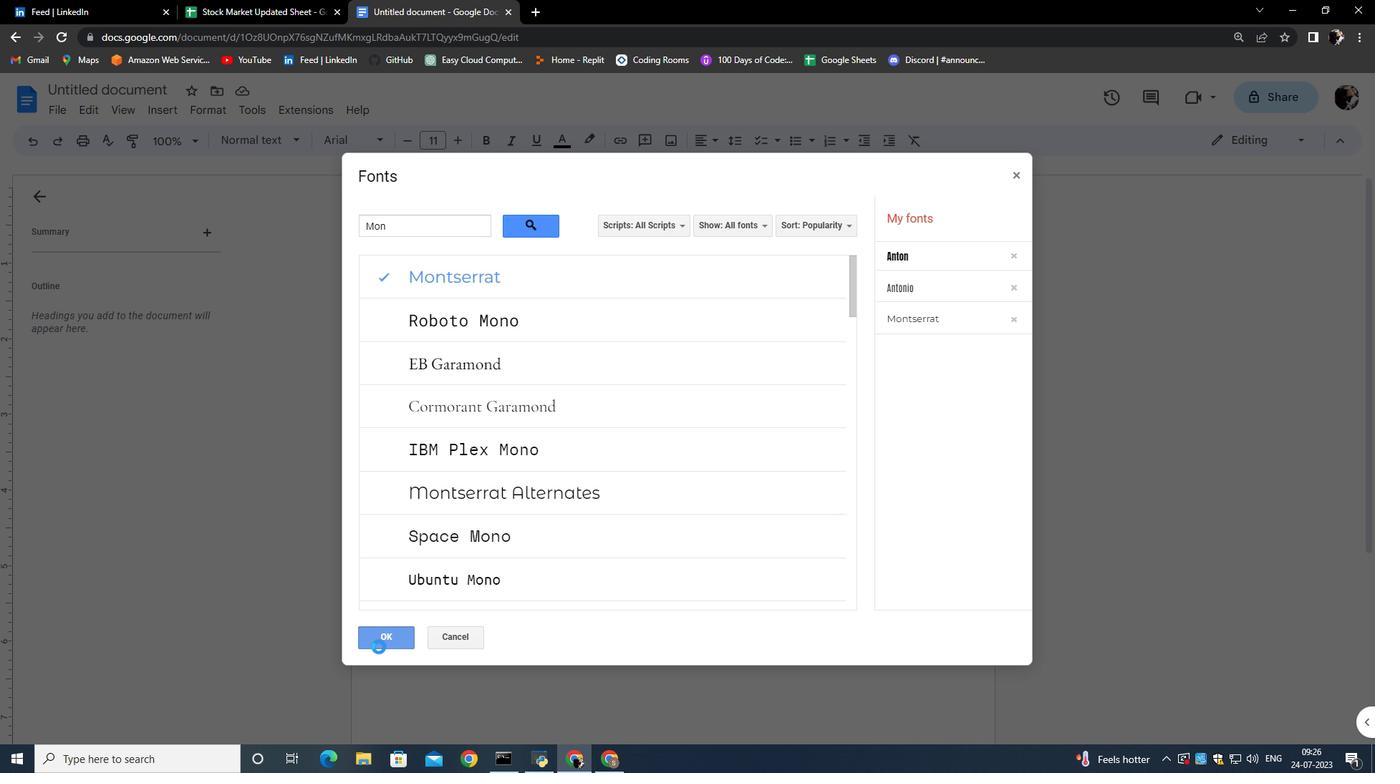 
Action: Mouse pressed left at (501, 330)
Screenshot: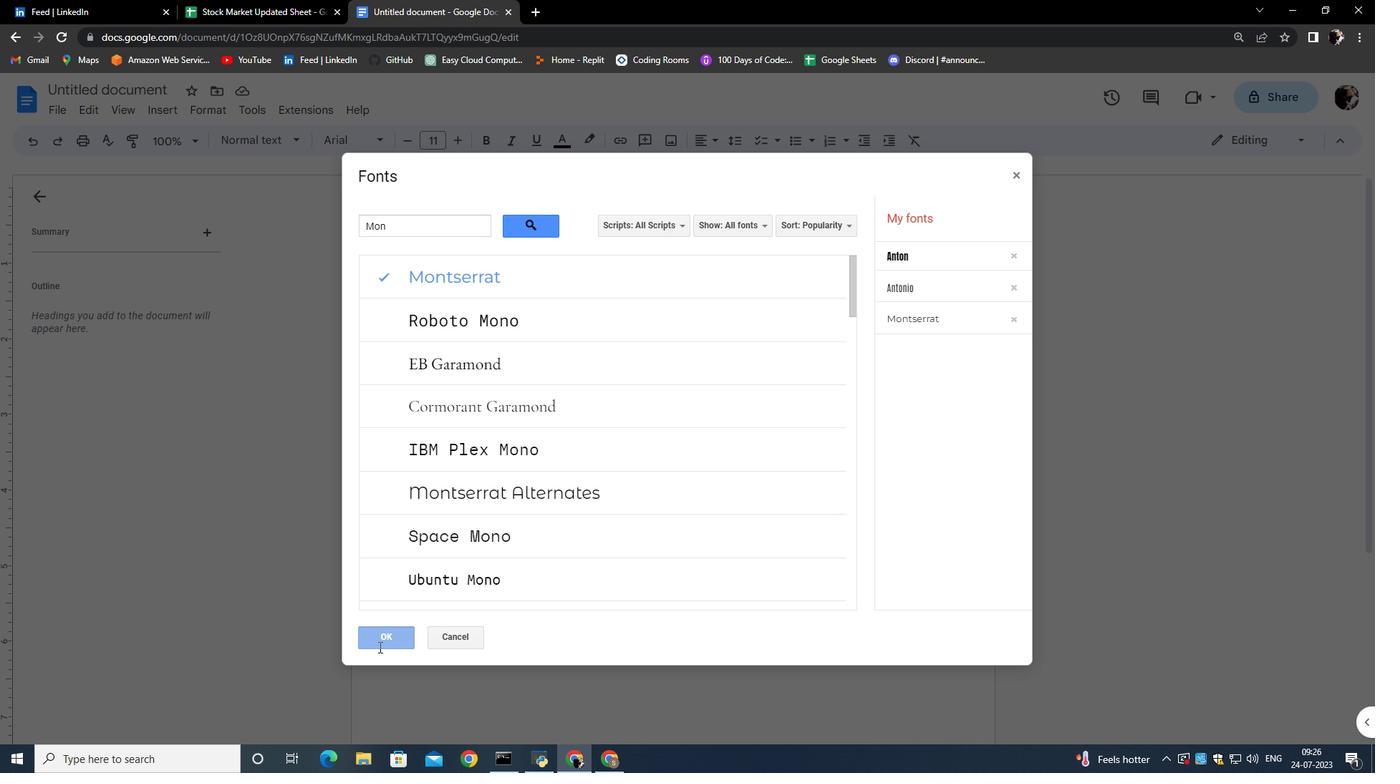 
Action: Mouse moved to (465, 510)
Screenshot: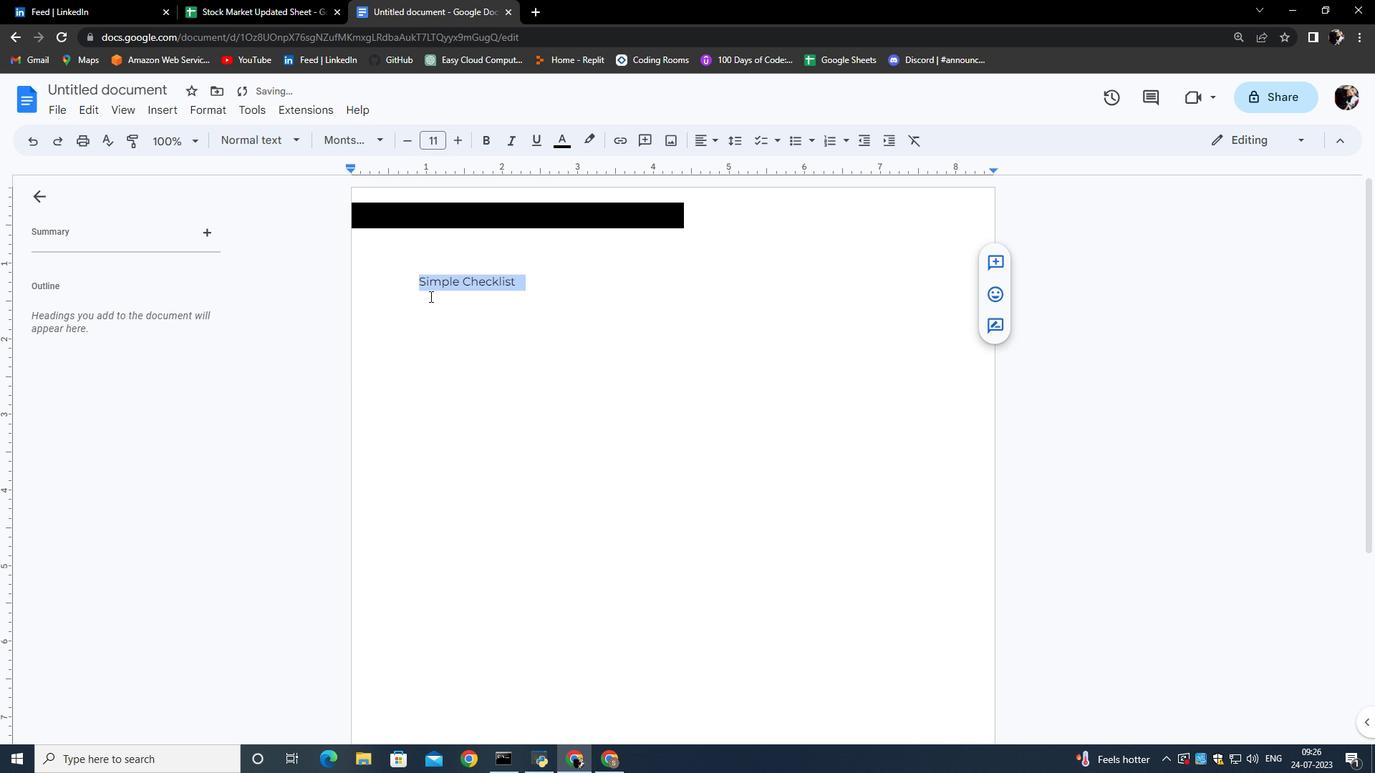 
Action: Mouse pressed left at (465, 510)
Screenshot: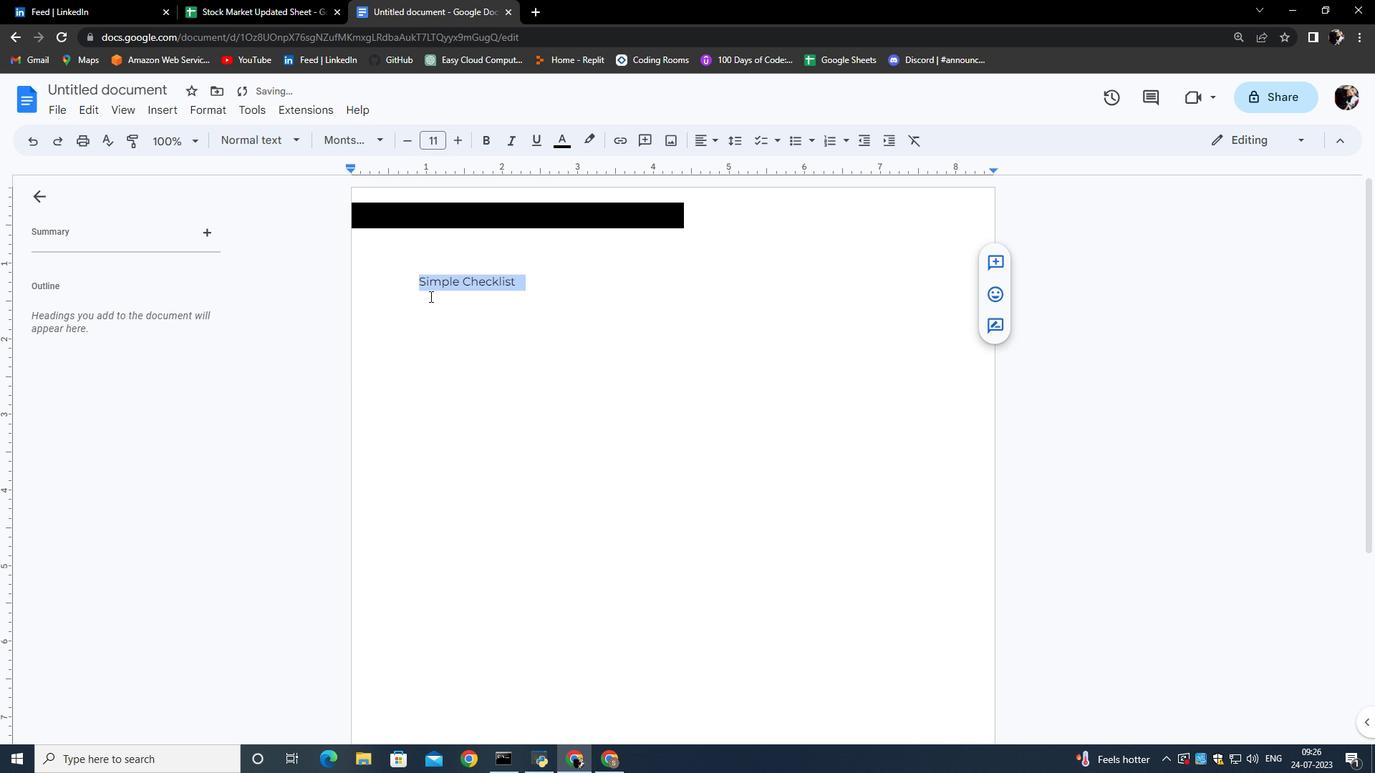 
Action: Mouse moved to (484, 332)
Screenshot: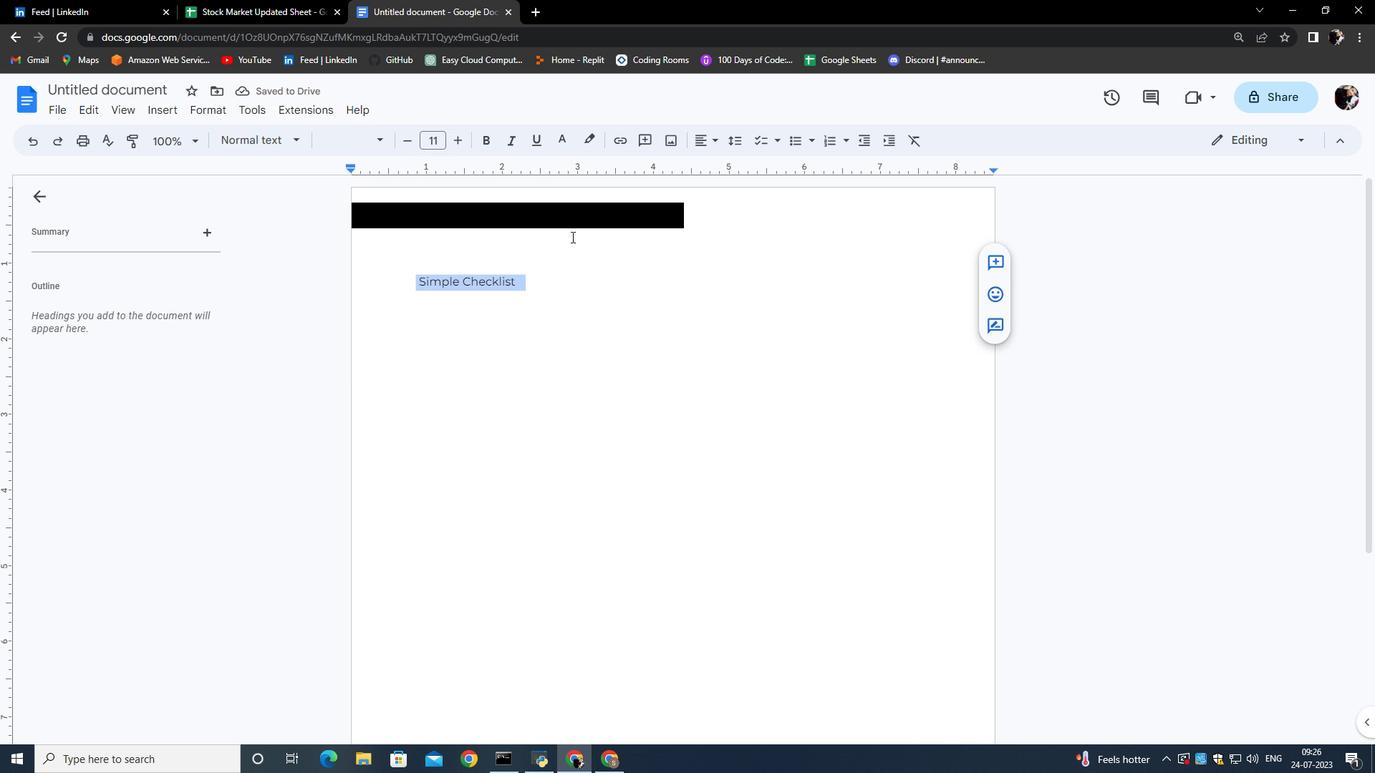 
Action: Mouse pressed left at (484, 332)
Screenshot: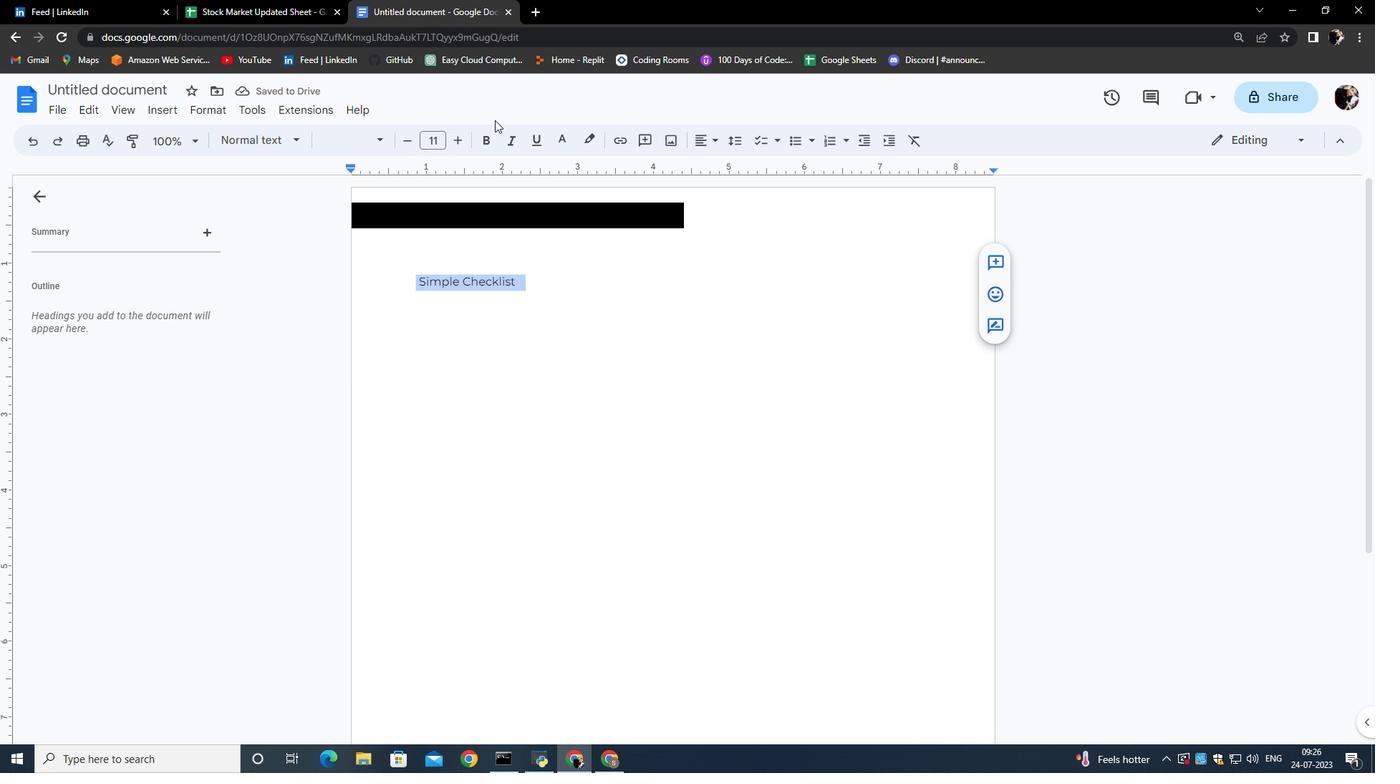 
Action: Mouse moved to (522, 262)
Screenshot: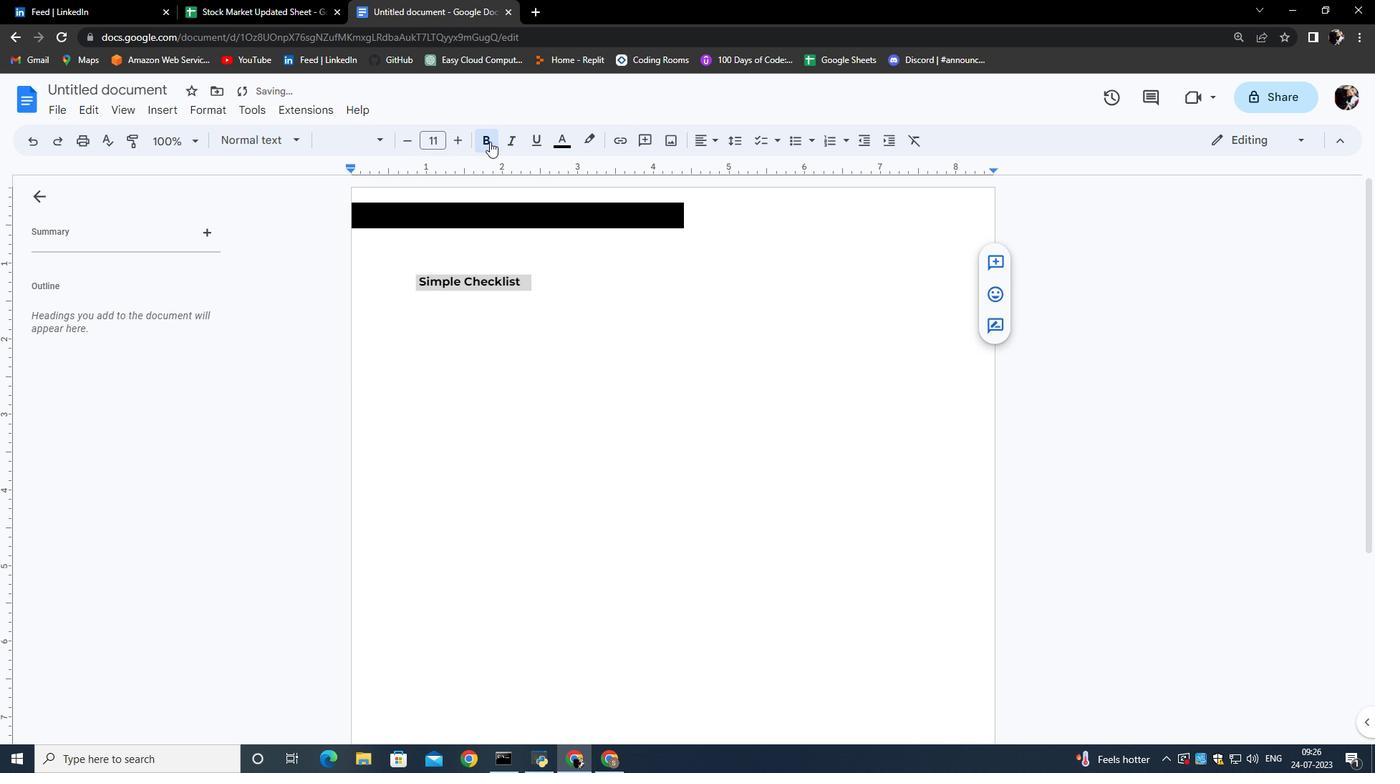 
Action: Mouse pressed left at (522, 262)
Screenshot: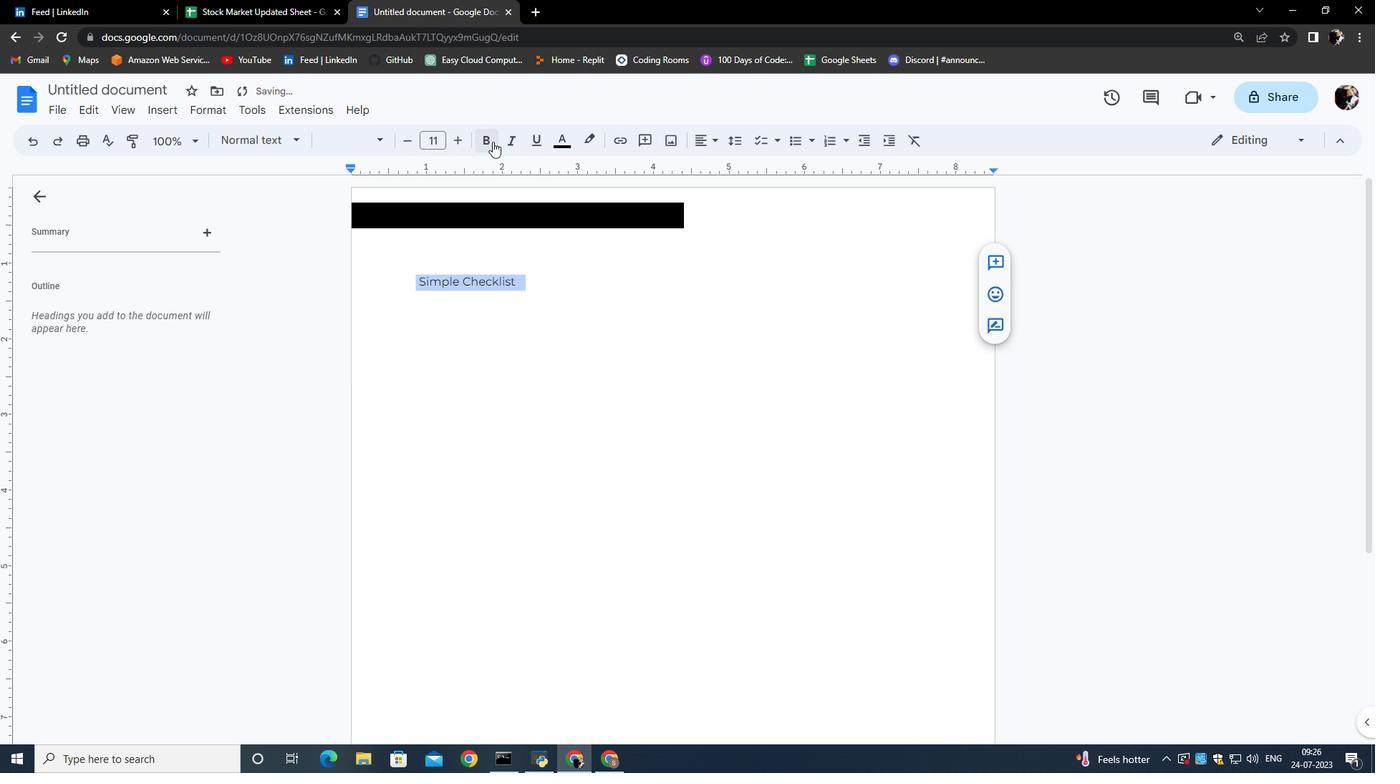 
Action: Mouse pressed left at (522, 262)
Screenshot: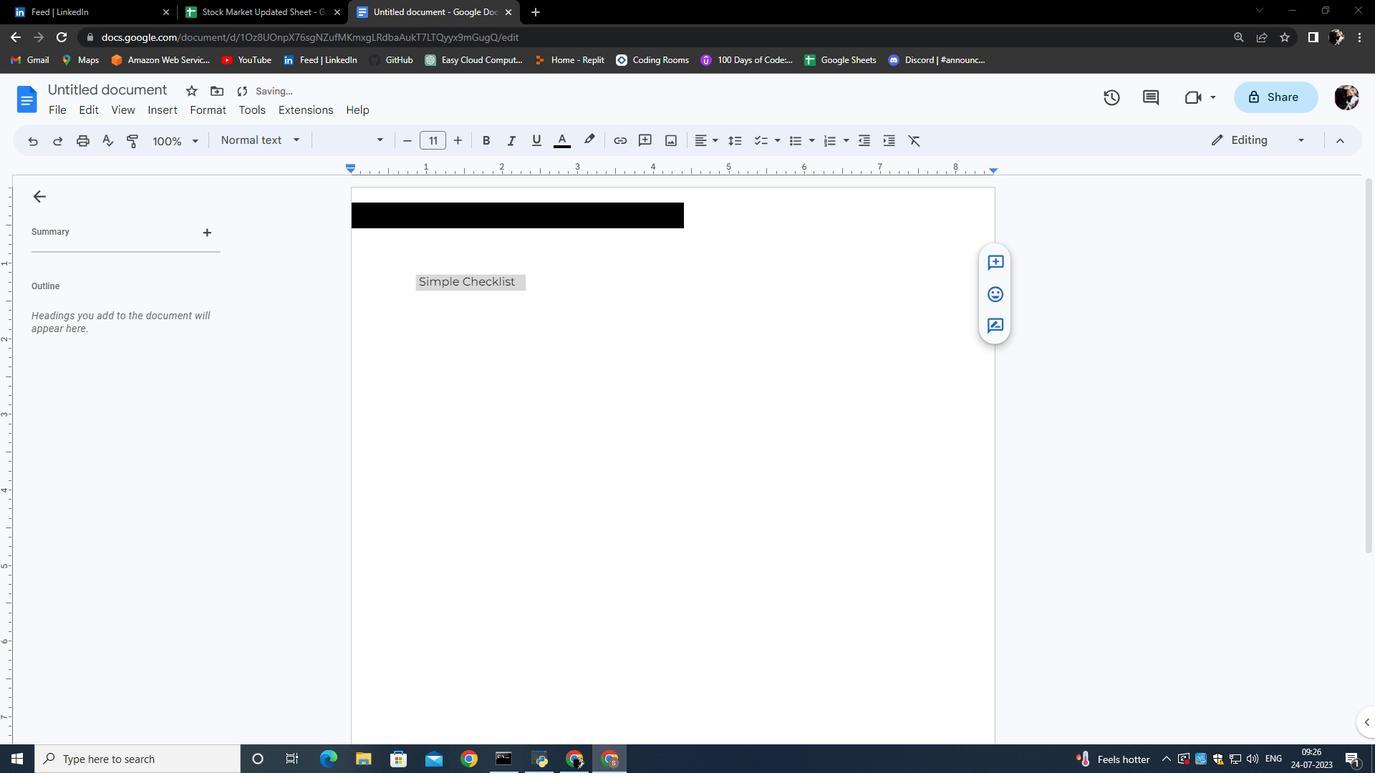 
Action: Mouse moved to (1098, 411)
Screenshot: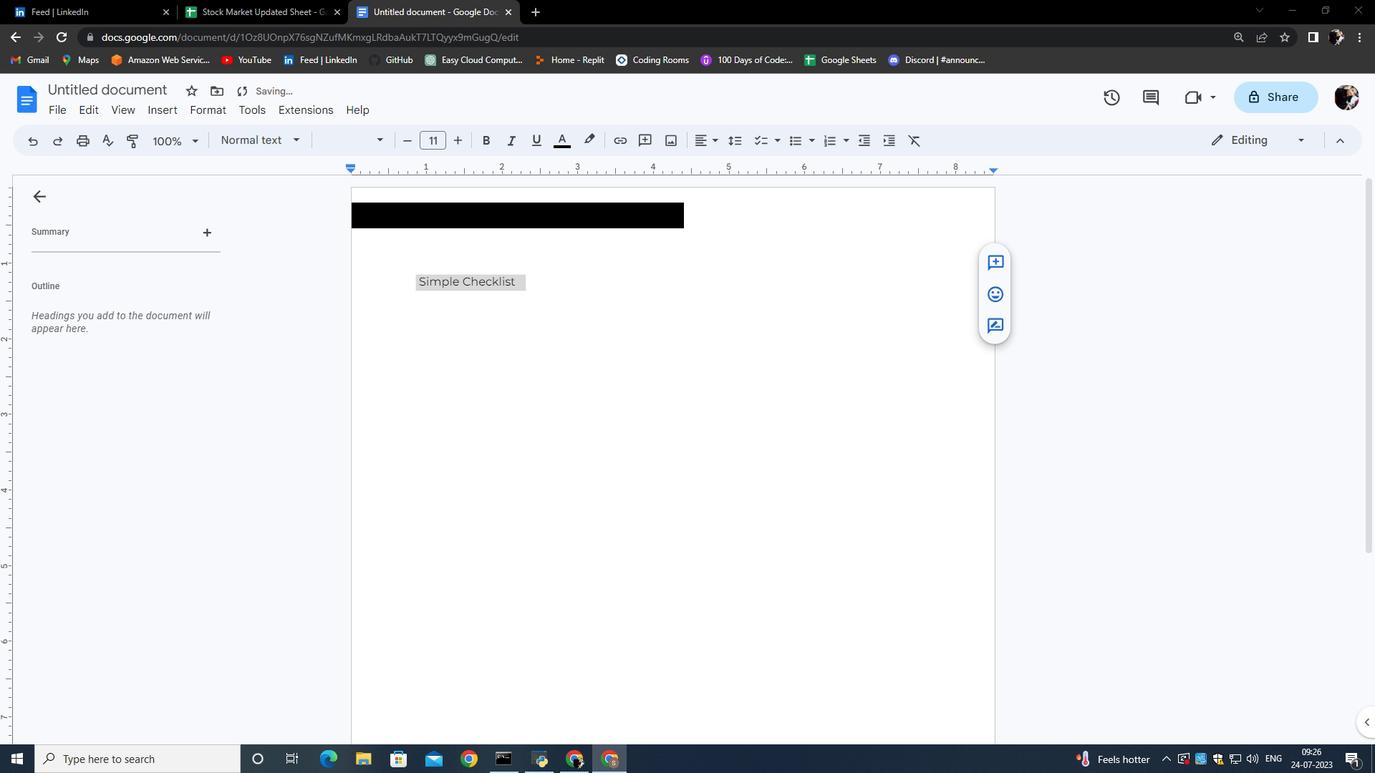 
Action: Mouse pressed left at (1098, 411)
Screenshot: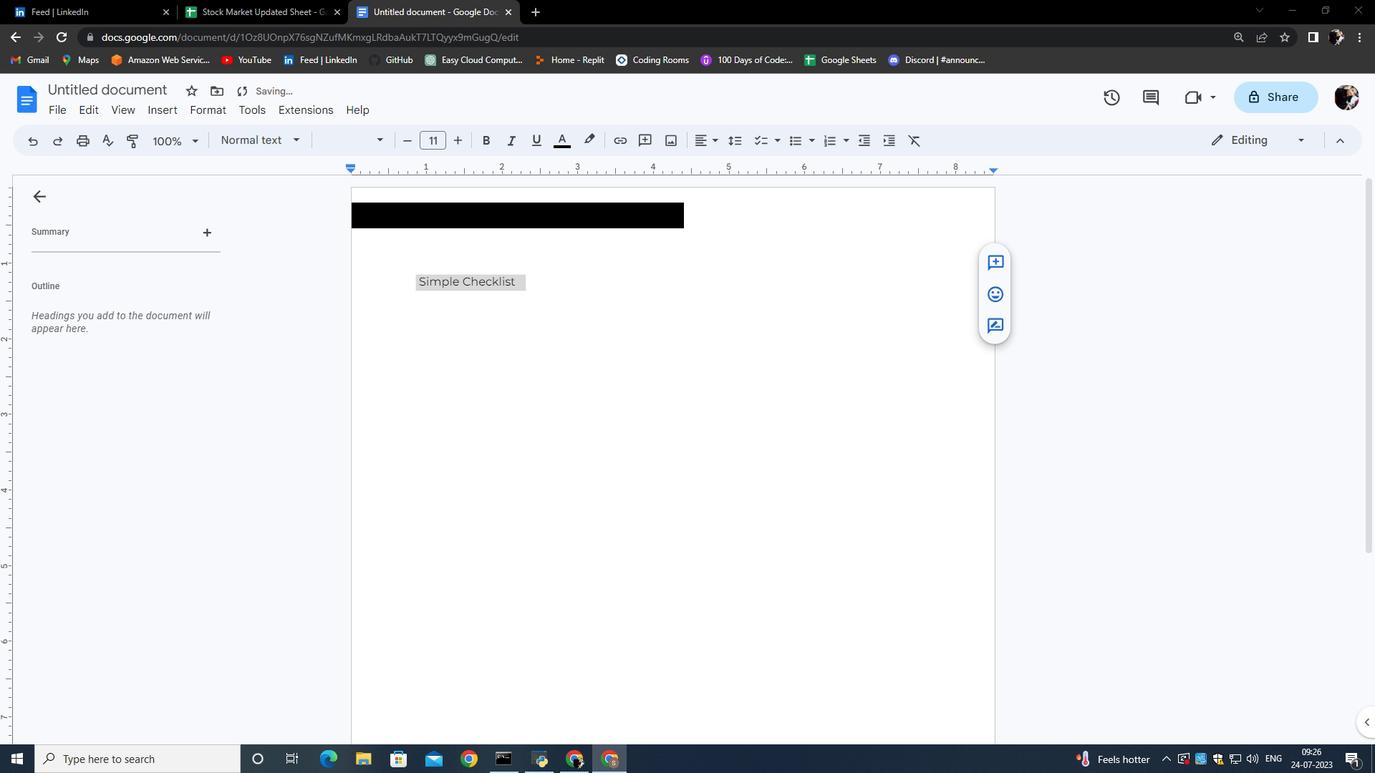 
Action: Mouse moved to (505, 334)
Screenshot: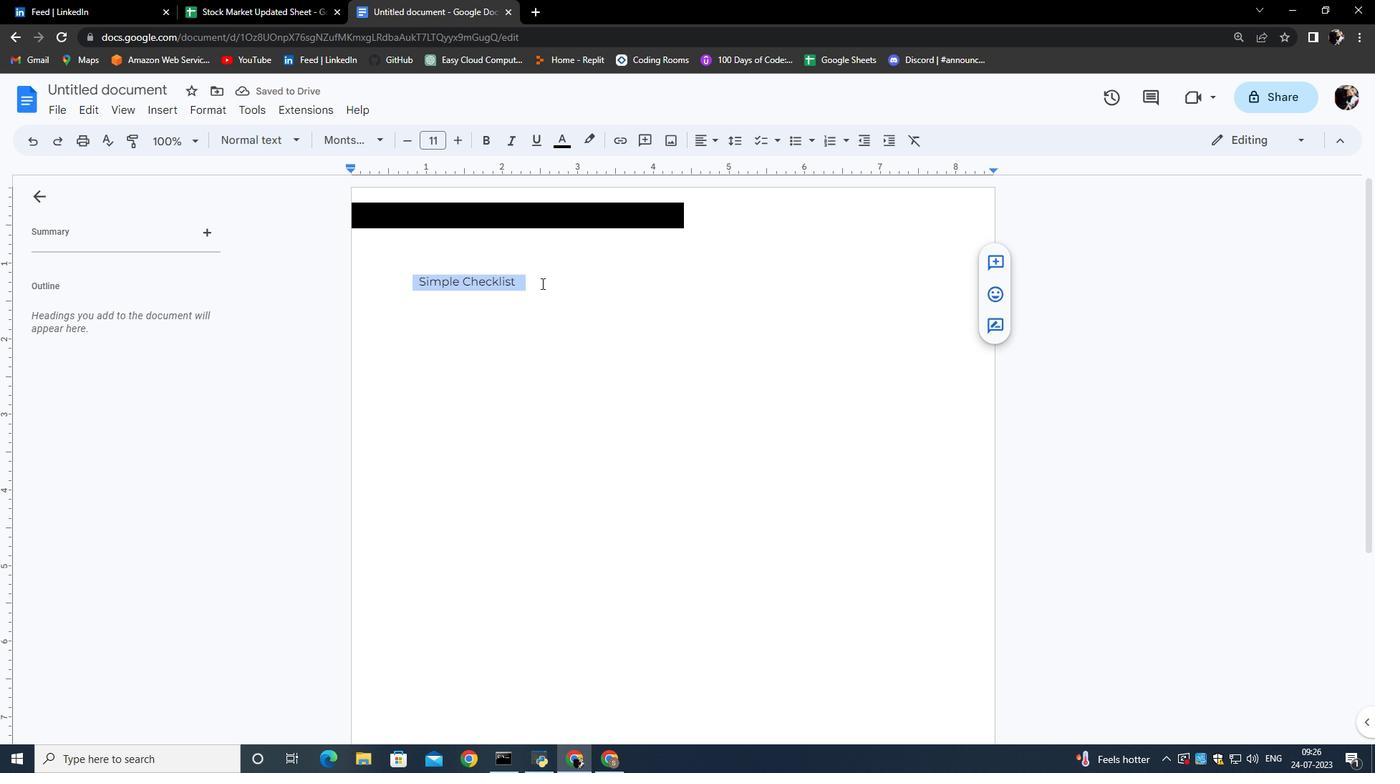 
Action: Mouse pressed left at (505, 334)
Screenshot: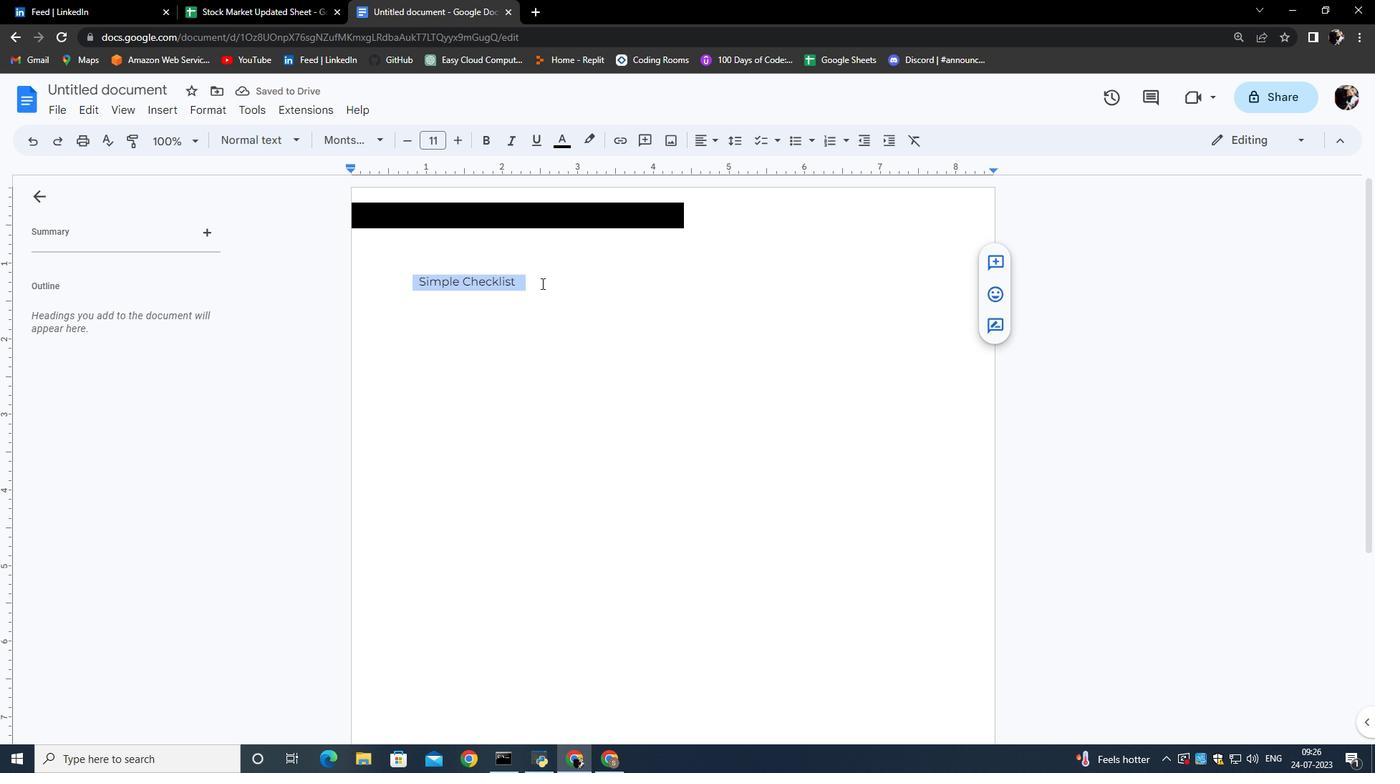 
Action: Mouse moved to (481, 332)
Screenshot: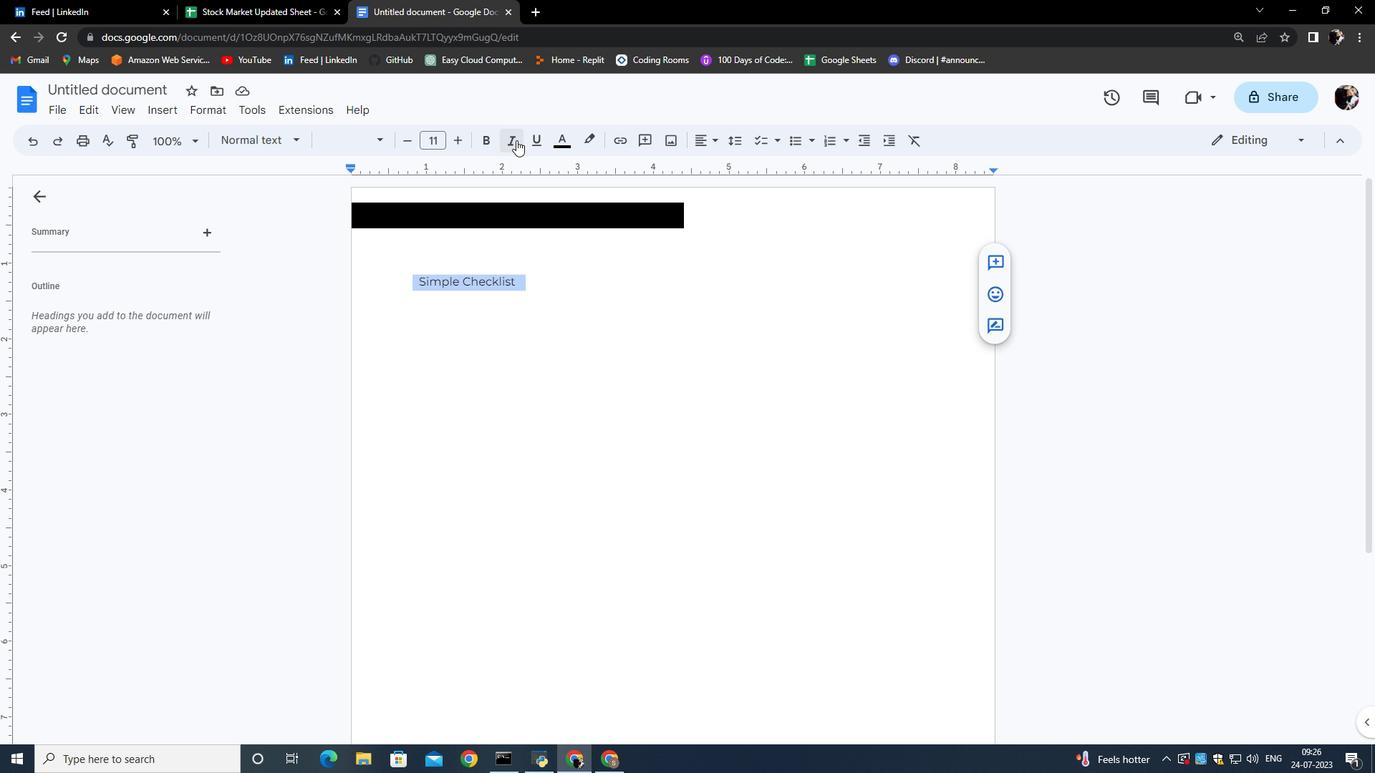 
Action: Mouse pressed left at (481, 332)
Screenshot: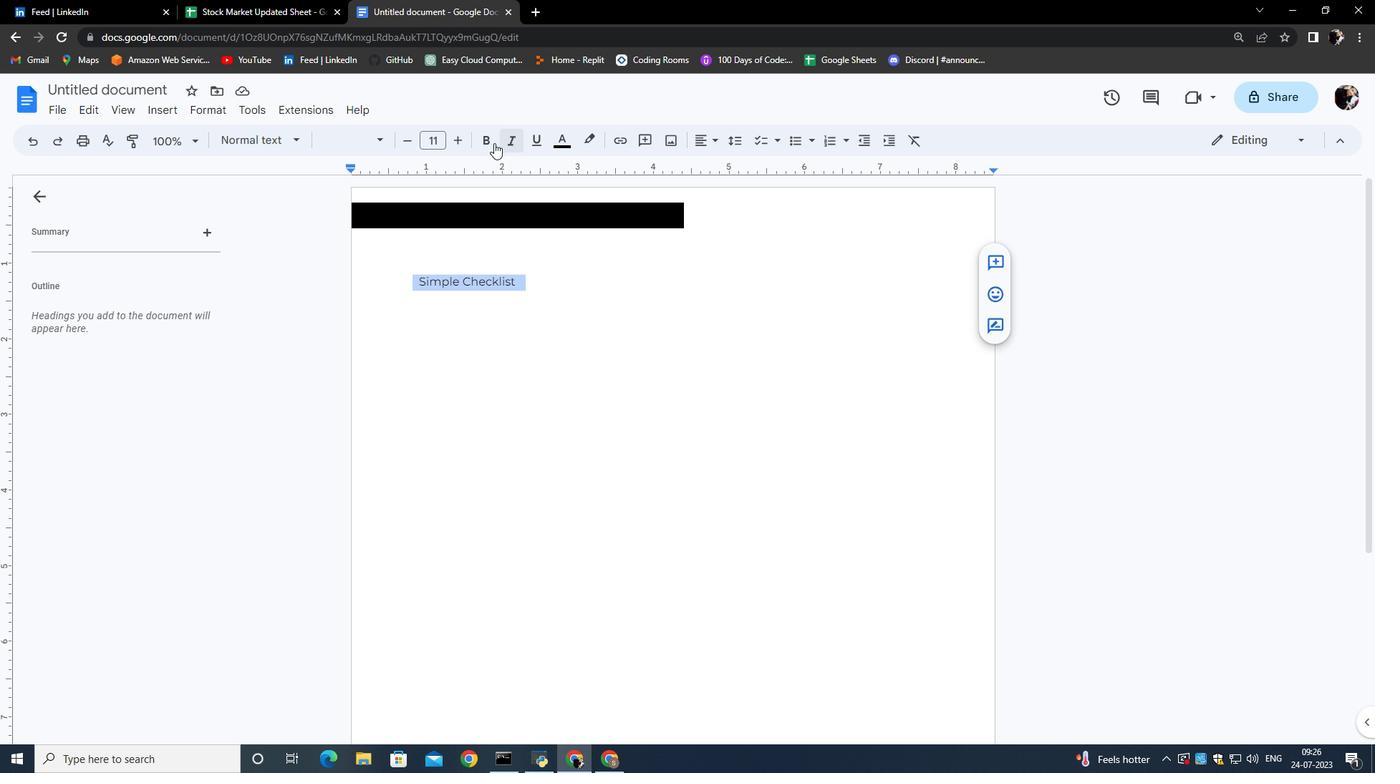 
Action: Mouse moved to (509, 262)
Screenshot: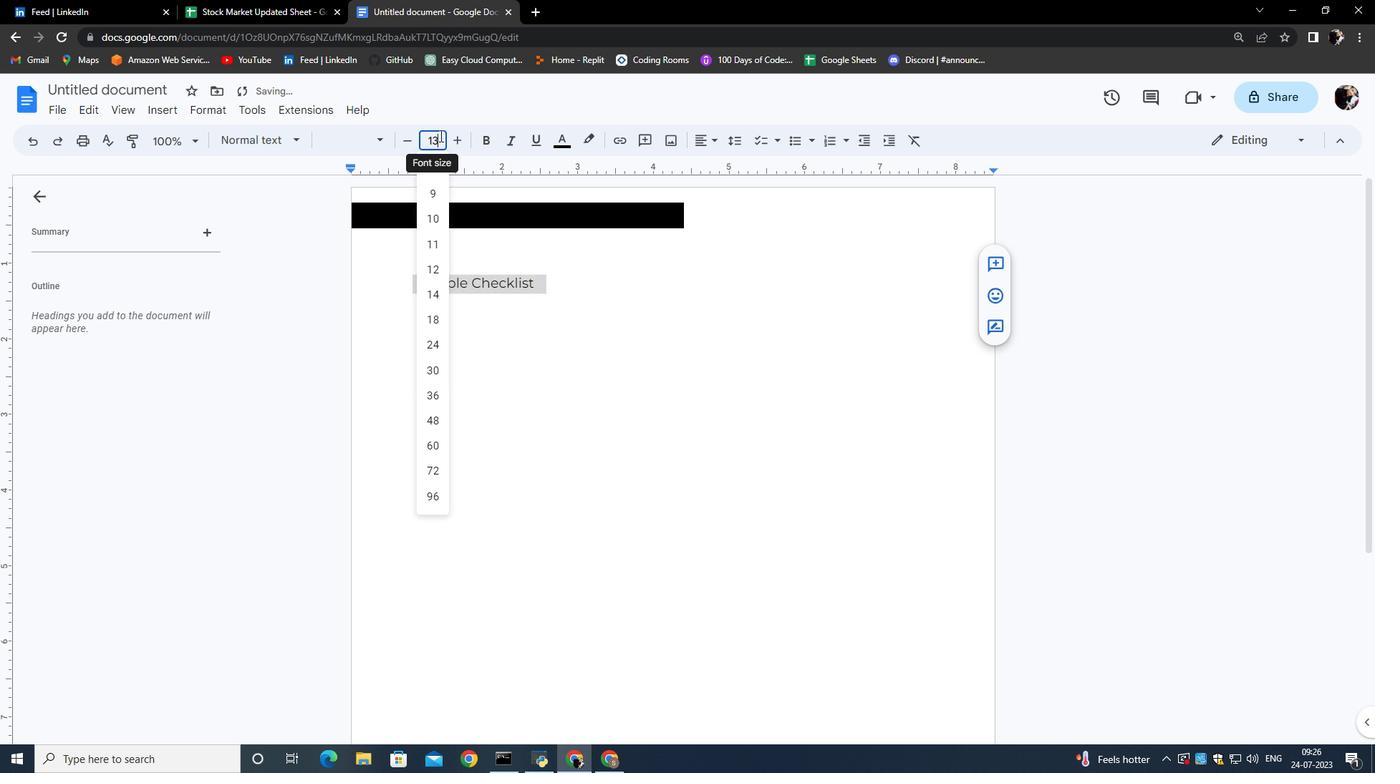 
Action: Mouse pressed left at (509, 262)
Screenshot: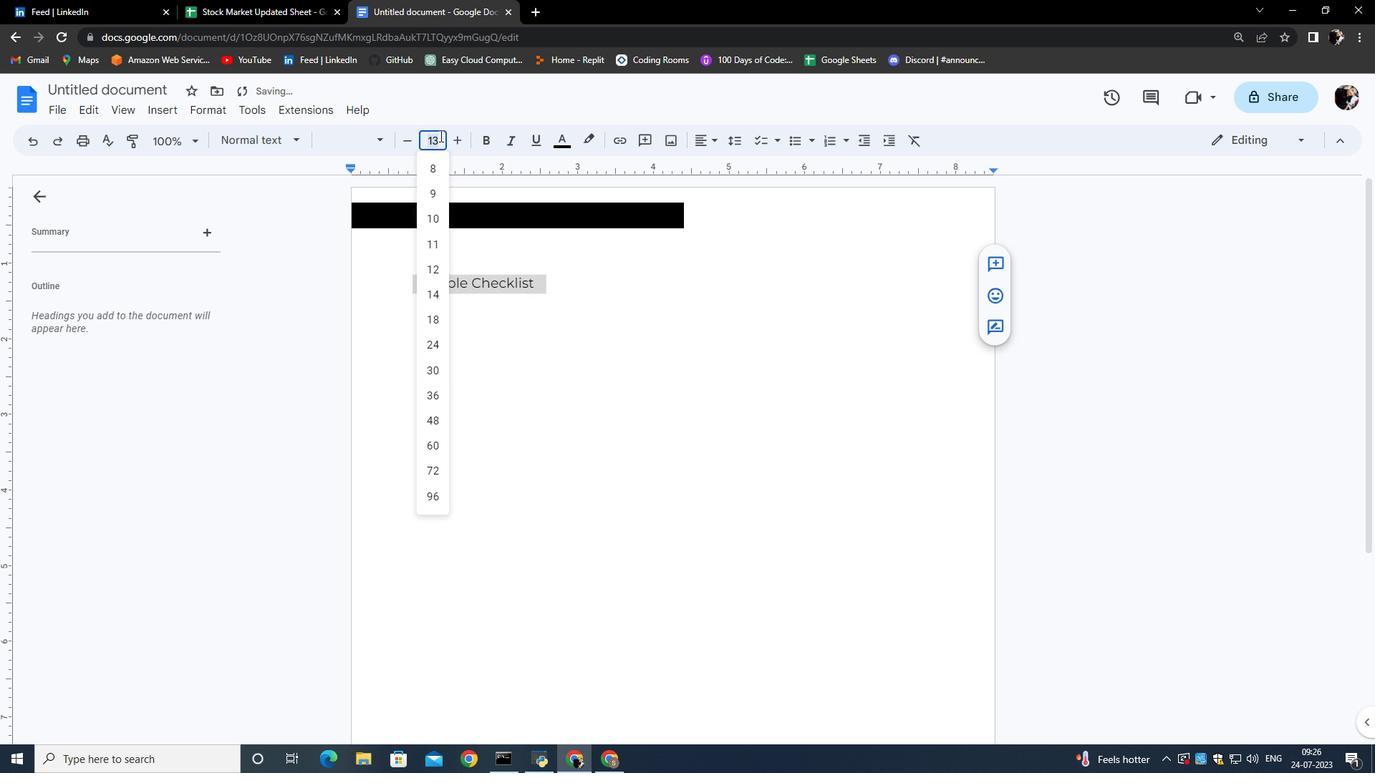 
Action: Mouse pressed left at (509, 262)
Screenshot: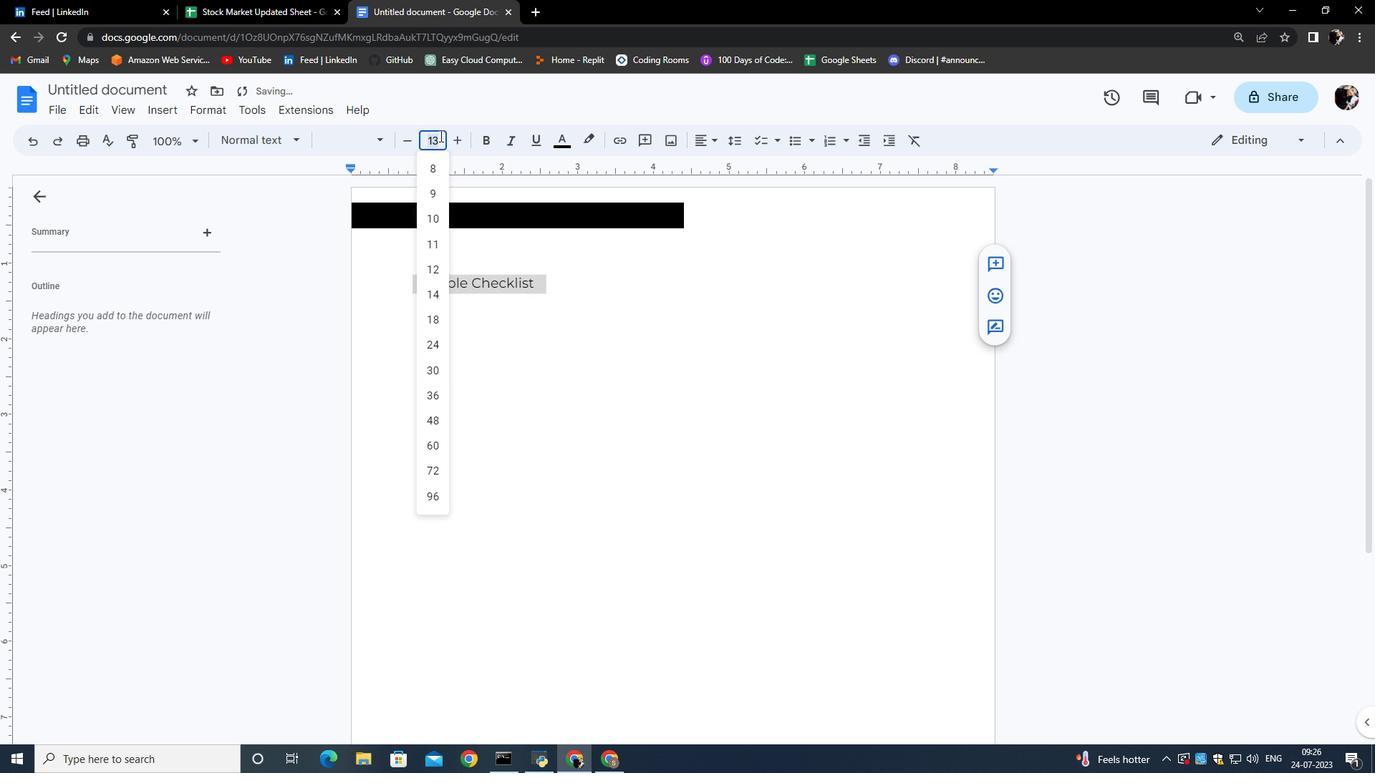 
Action: Mouse moved to (497, 259)
Screenshot: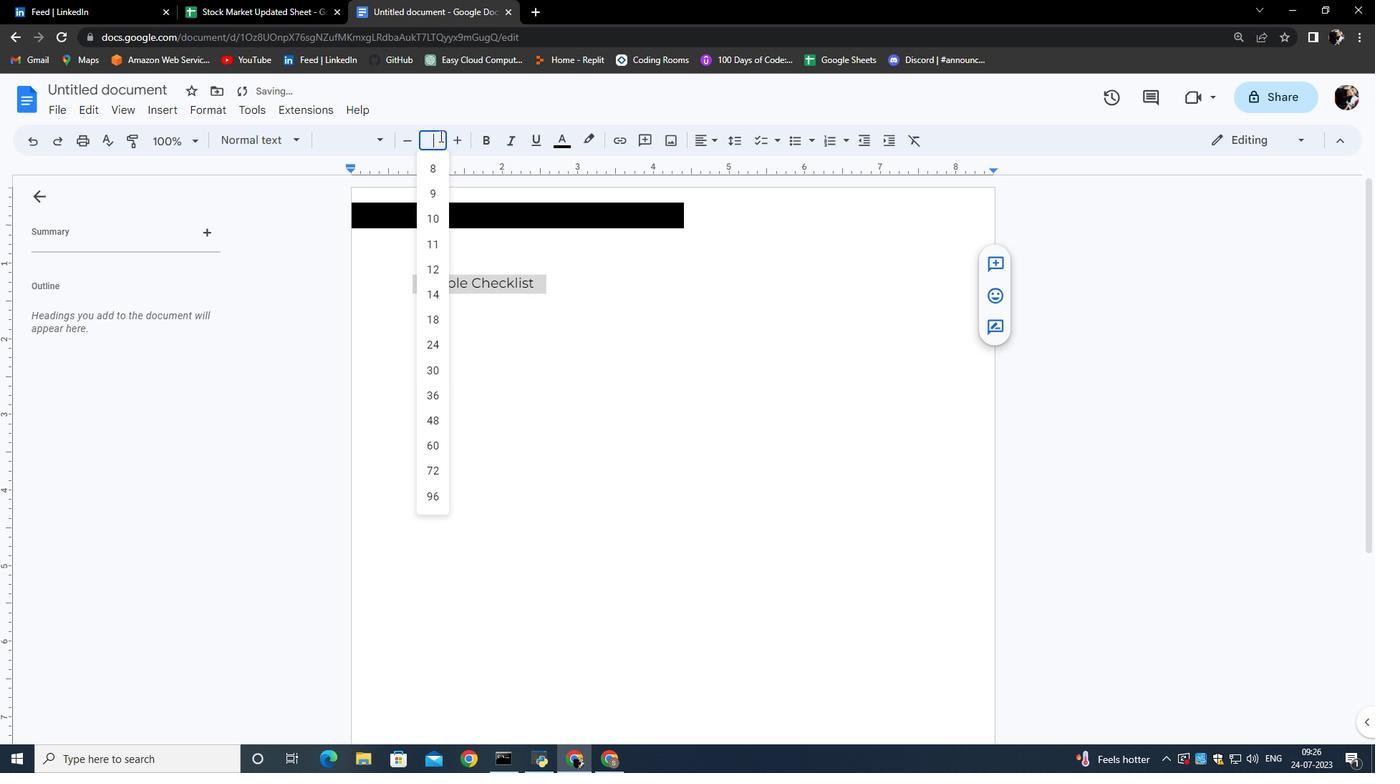 
Action: Mouse pressed left at (497, 259)
Screenshot: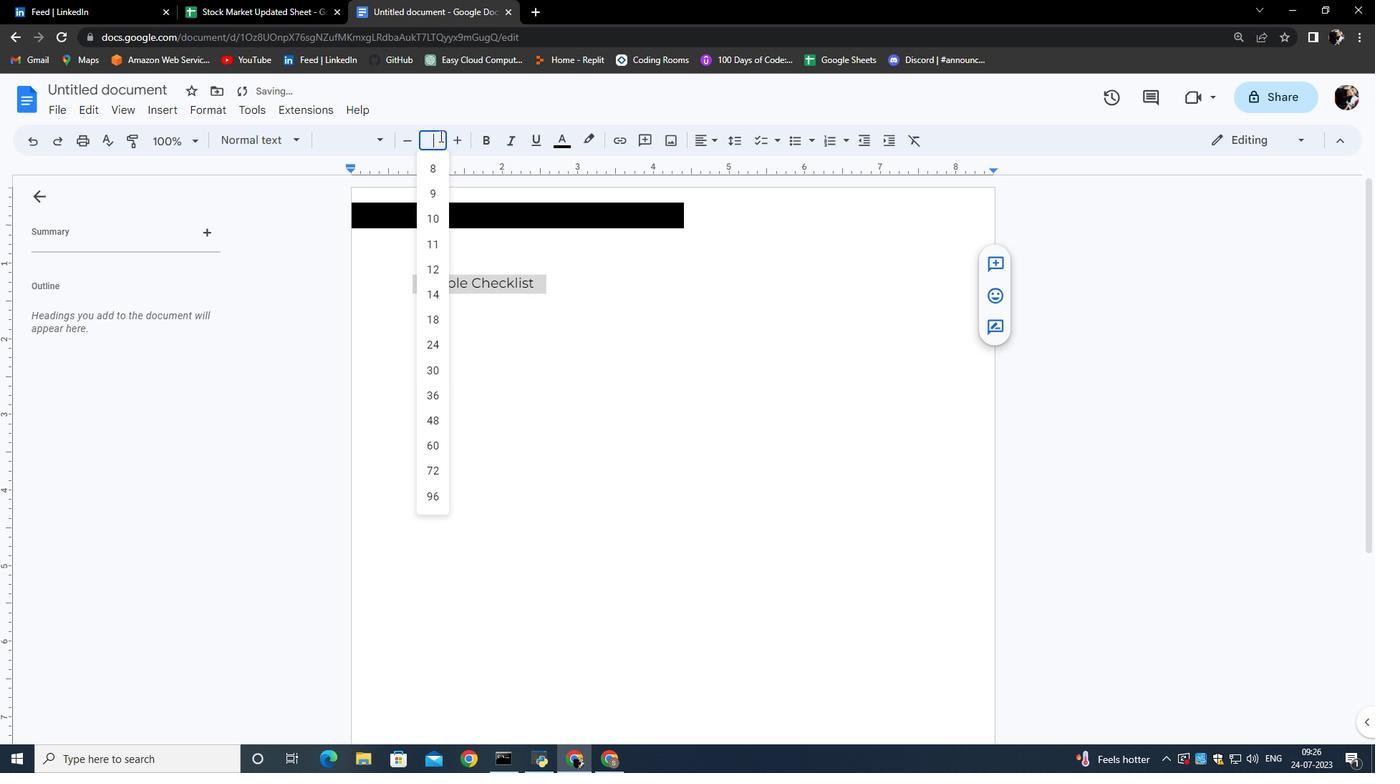
Action: Key pressed <Key.backspace>40<Key.enter>
Screenshot: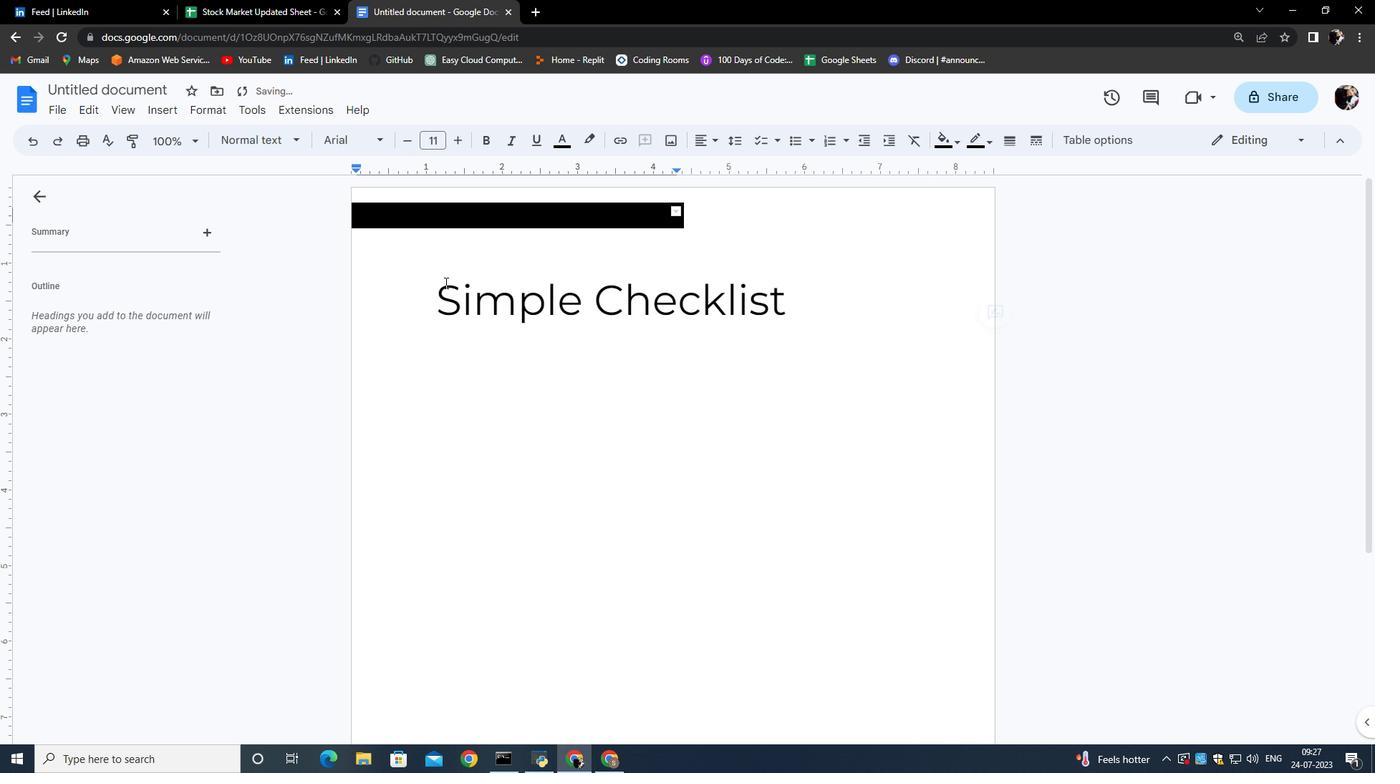 
Action: Mouse moved to (498, 297)
Screenshot: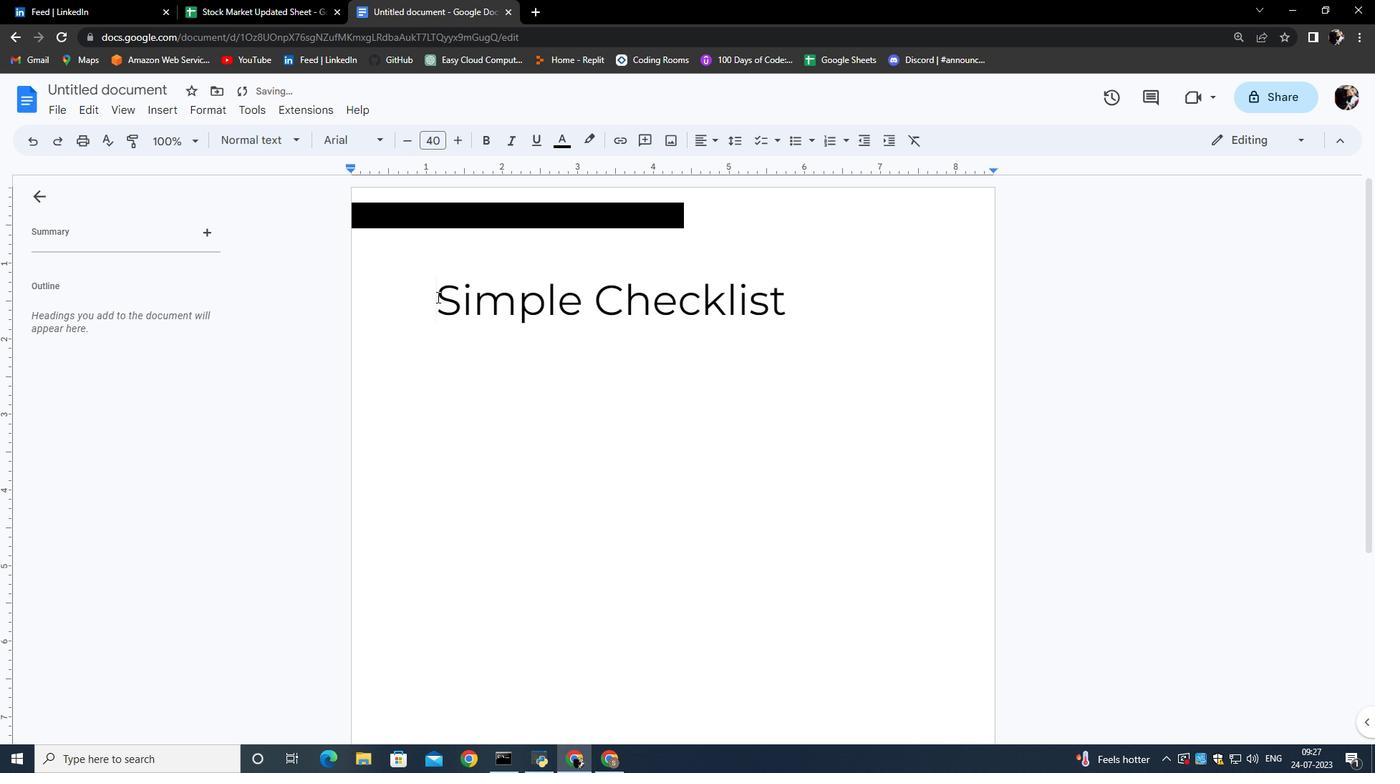 
Action: Mouse pressed left at (498, 297)
Screenshot: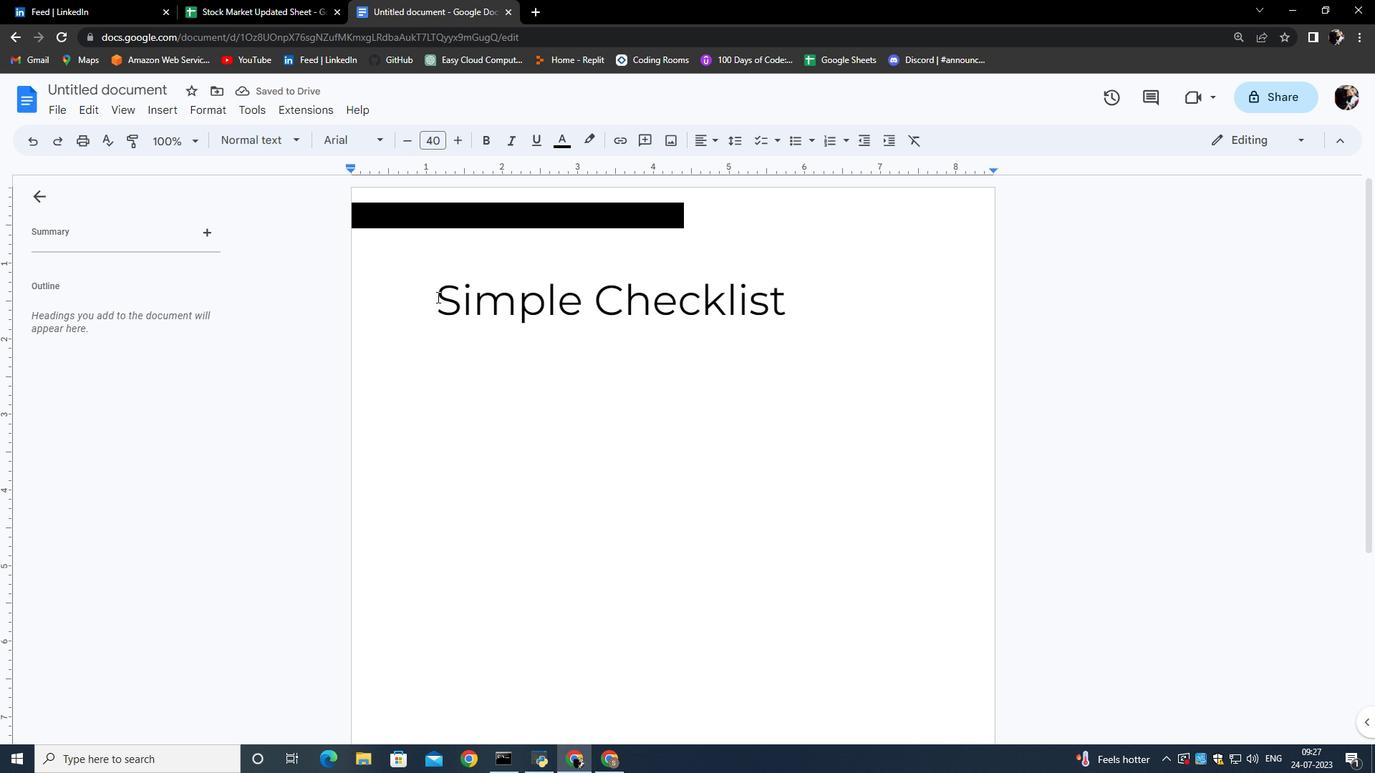
Action: Mouse moved to (494, 338)
Screenshot: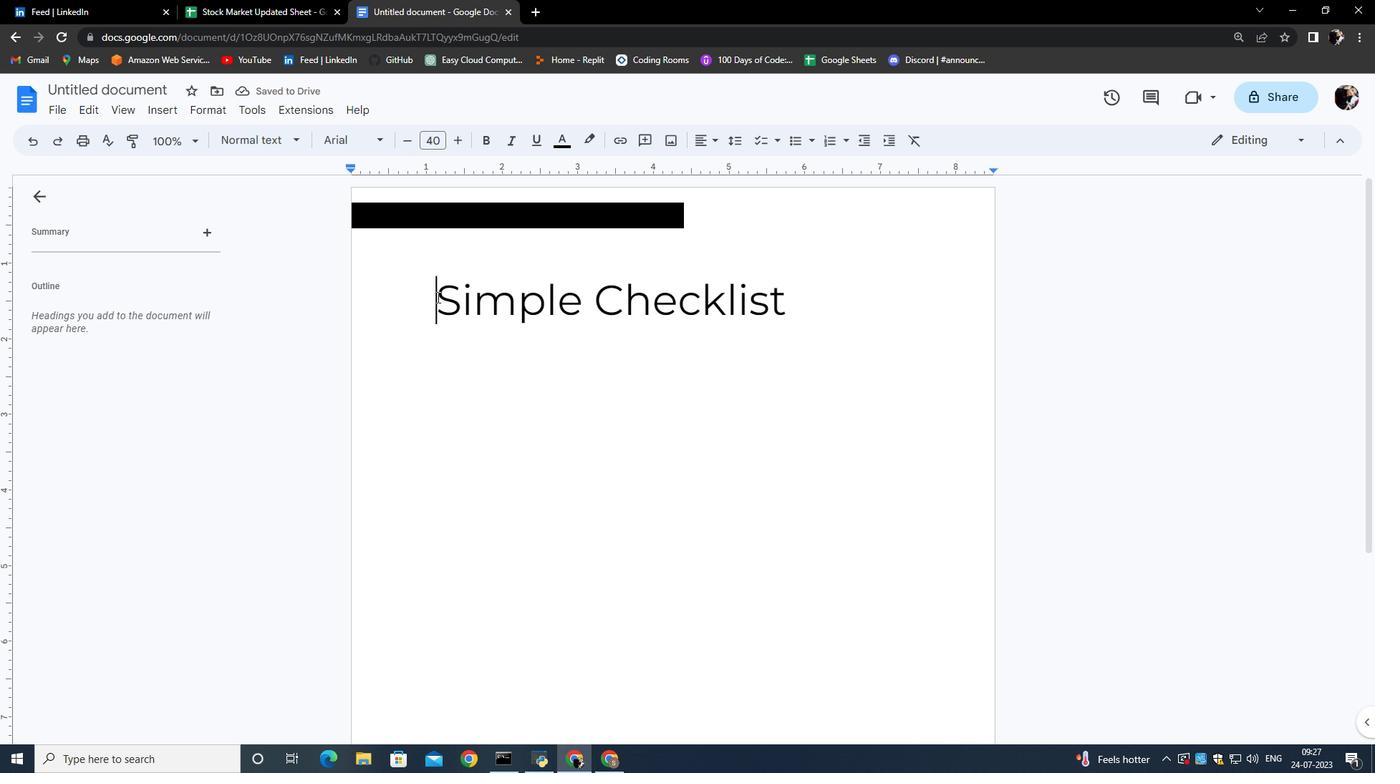 
Action: Mouse pressed left at (494, 338)
Screenshot: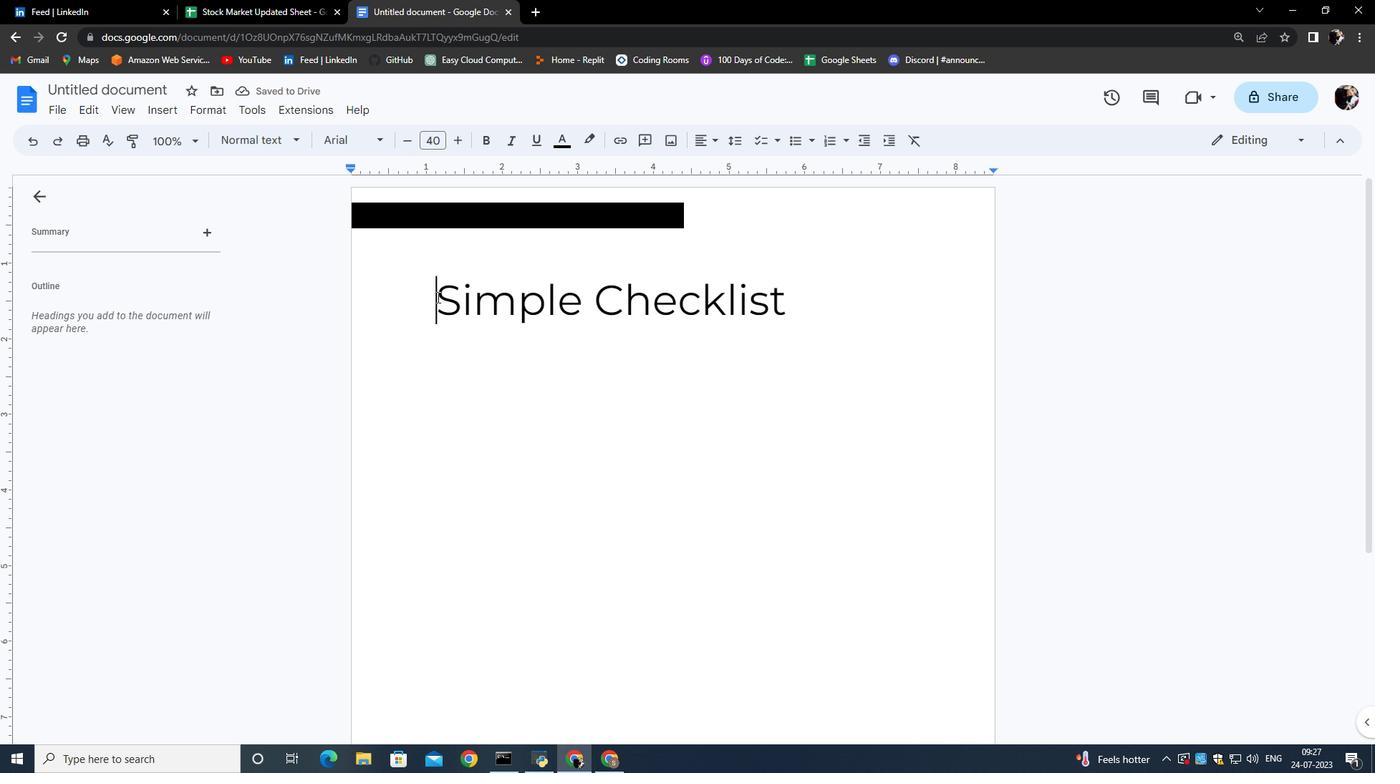 
Action: Key pressed <Key.backspace><Key.backspace><Key.backspace><Key.backspace>
Screenshot: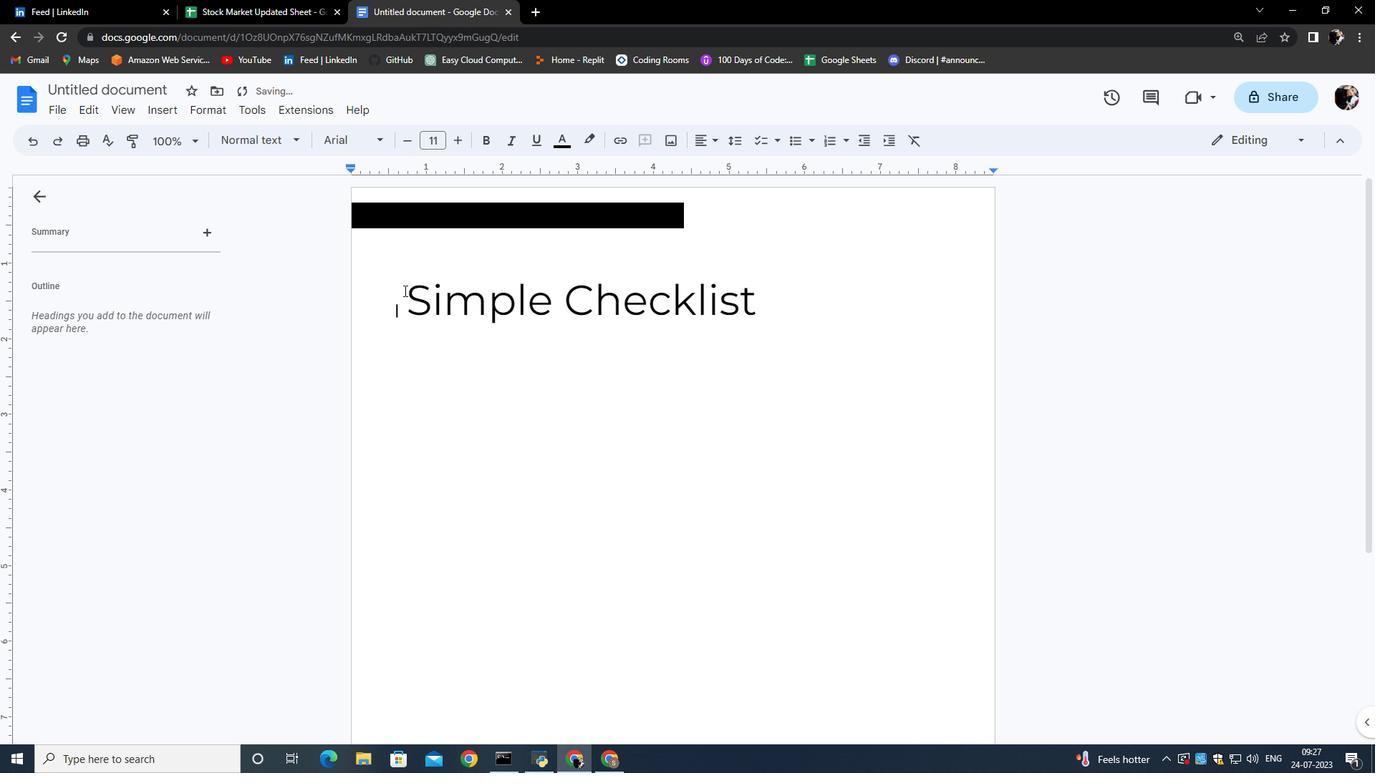 
Action: Mouse moved to (475, 336)
Screenshot: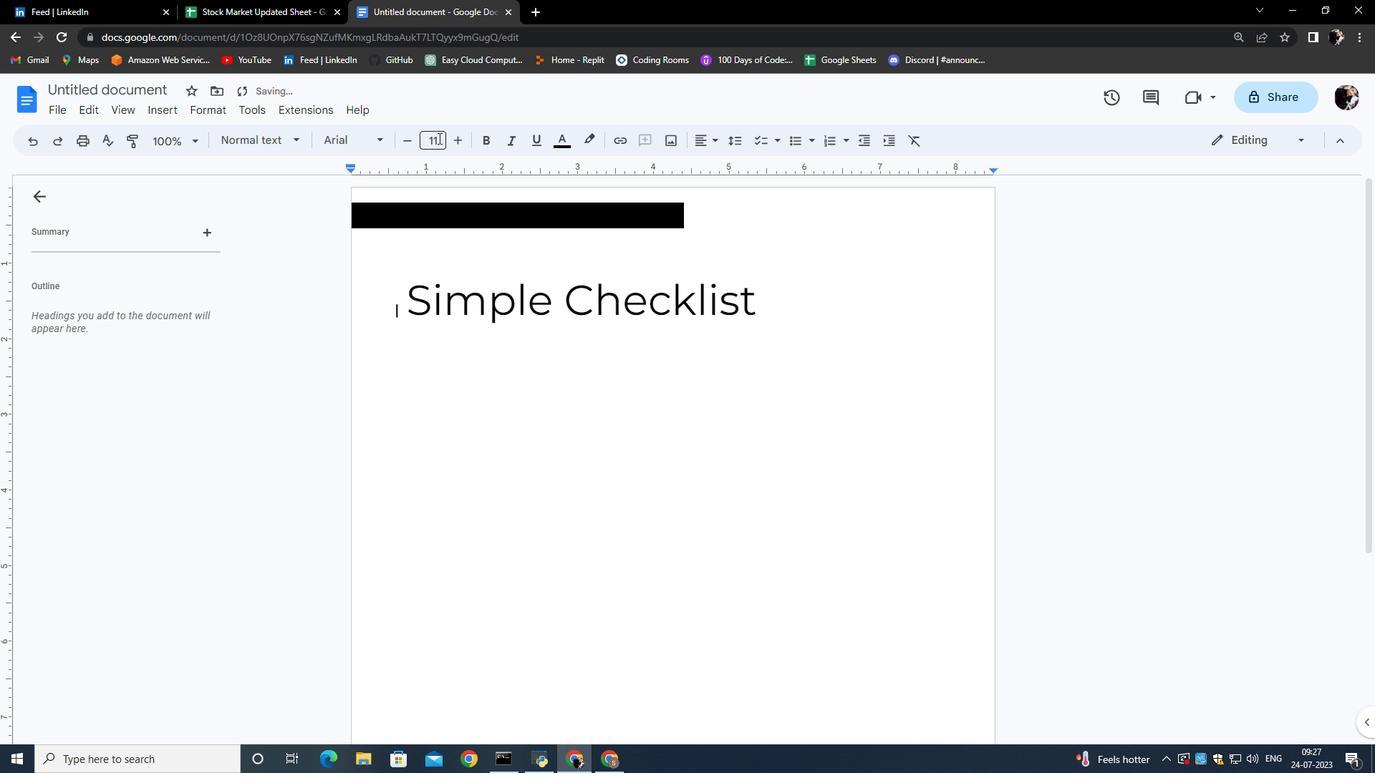 
Action: Mouse pressed left at (475, 336)
Screenshot: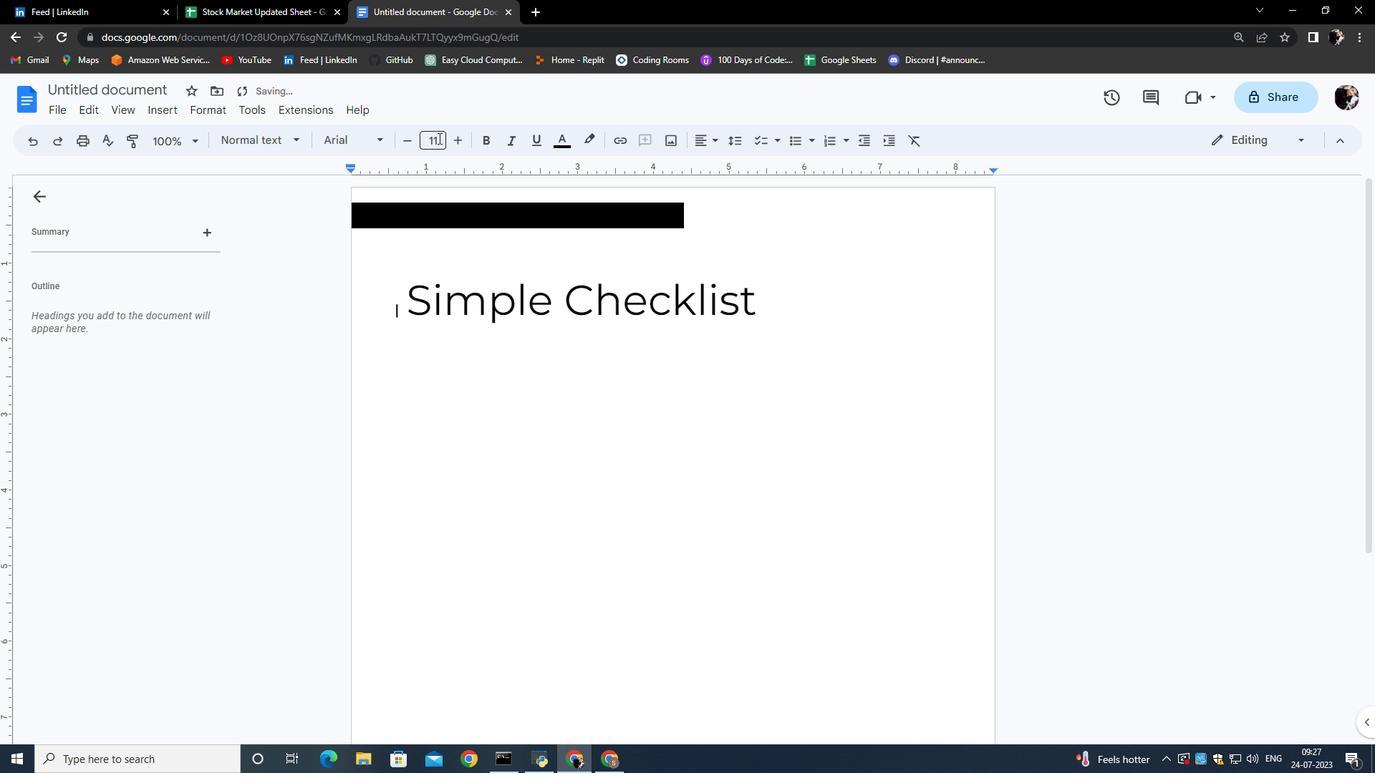 
Action: Mouse moved to (496, 261)
Screenshot: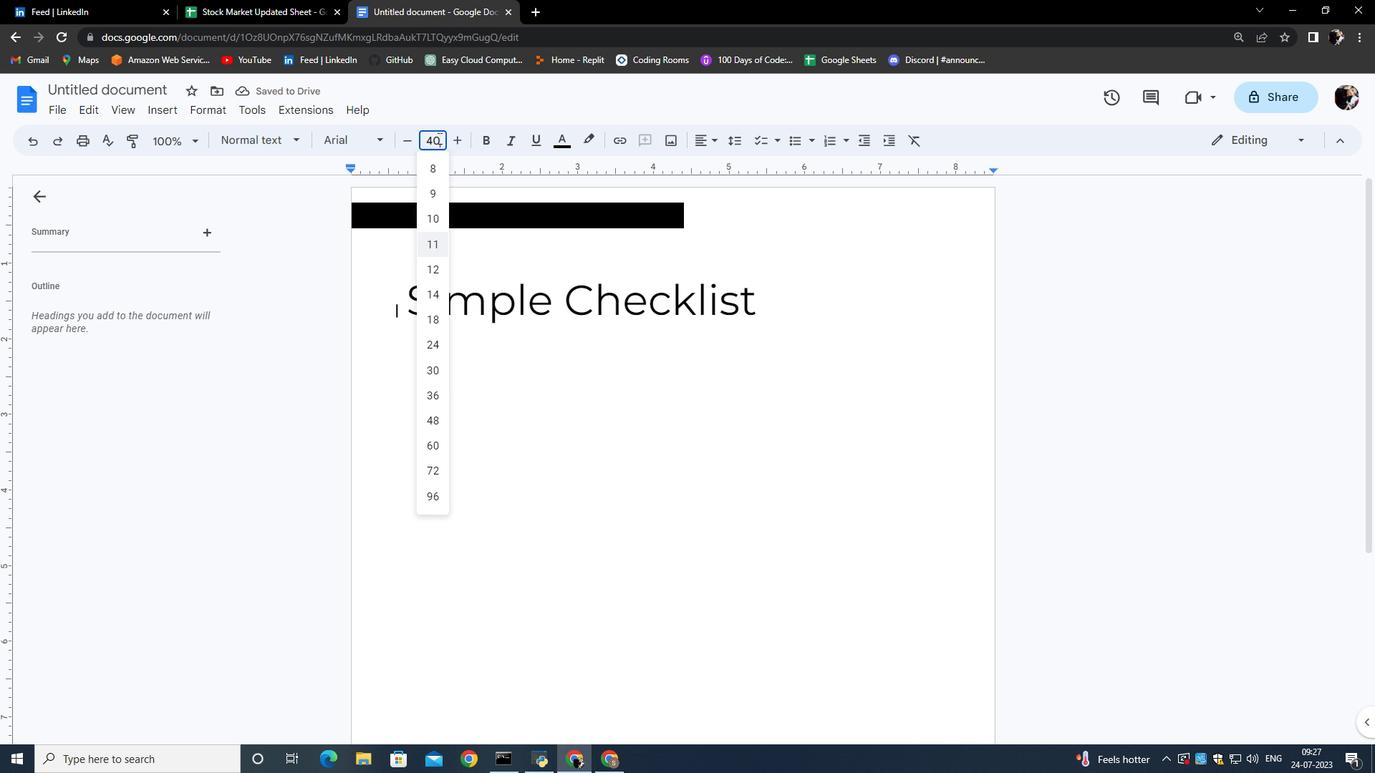 
Action: Mouse pressed left at (496, 261)
Screenshot: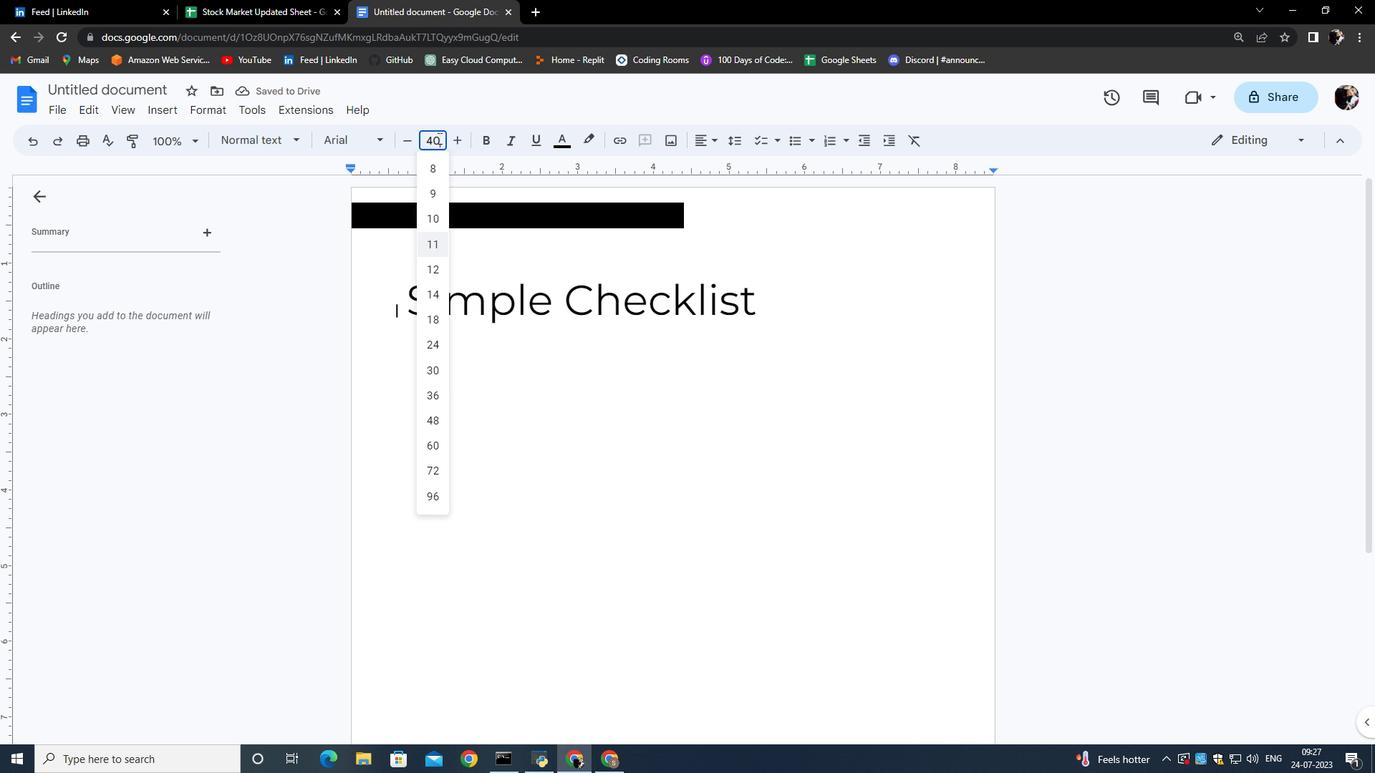 
Action: Key pressed 40<Key.enter><Key.backspace><Key.backspace>
Screenshot: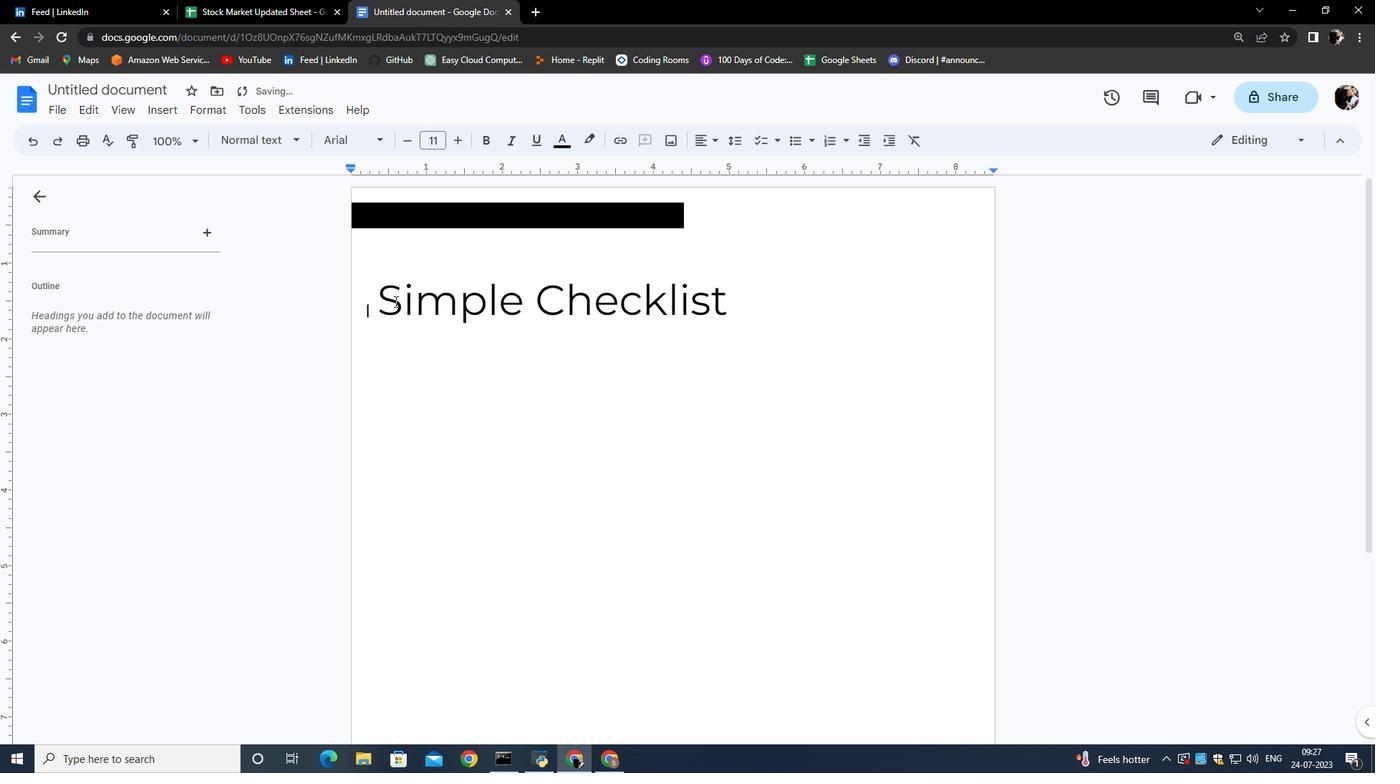 
Action: Mouse moved to (473, 340)
Screenshot: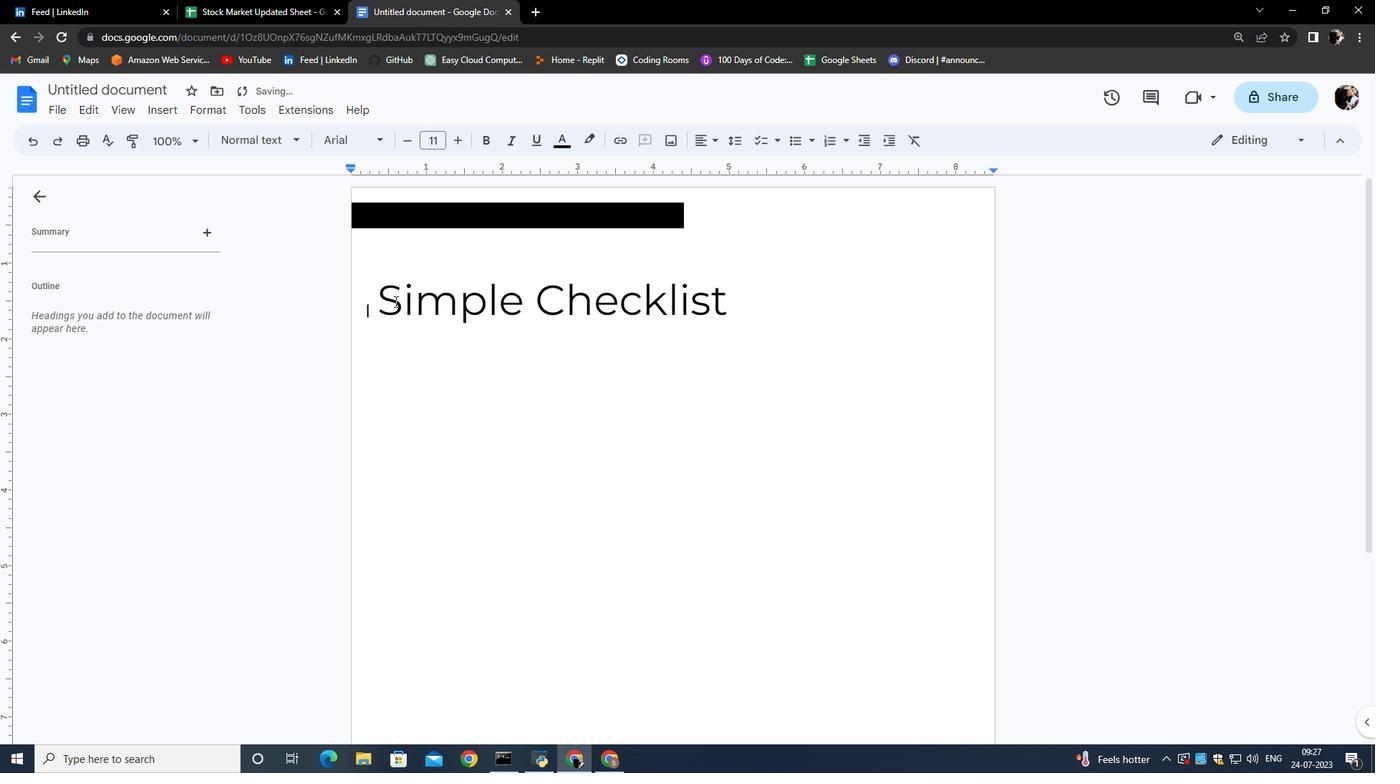 
Action: Key pressed <Key.backspace><Key.backspace><Key.backspace><Key.backspace><Key.backspace><Key.backspace>
Screenshot: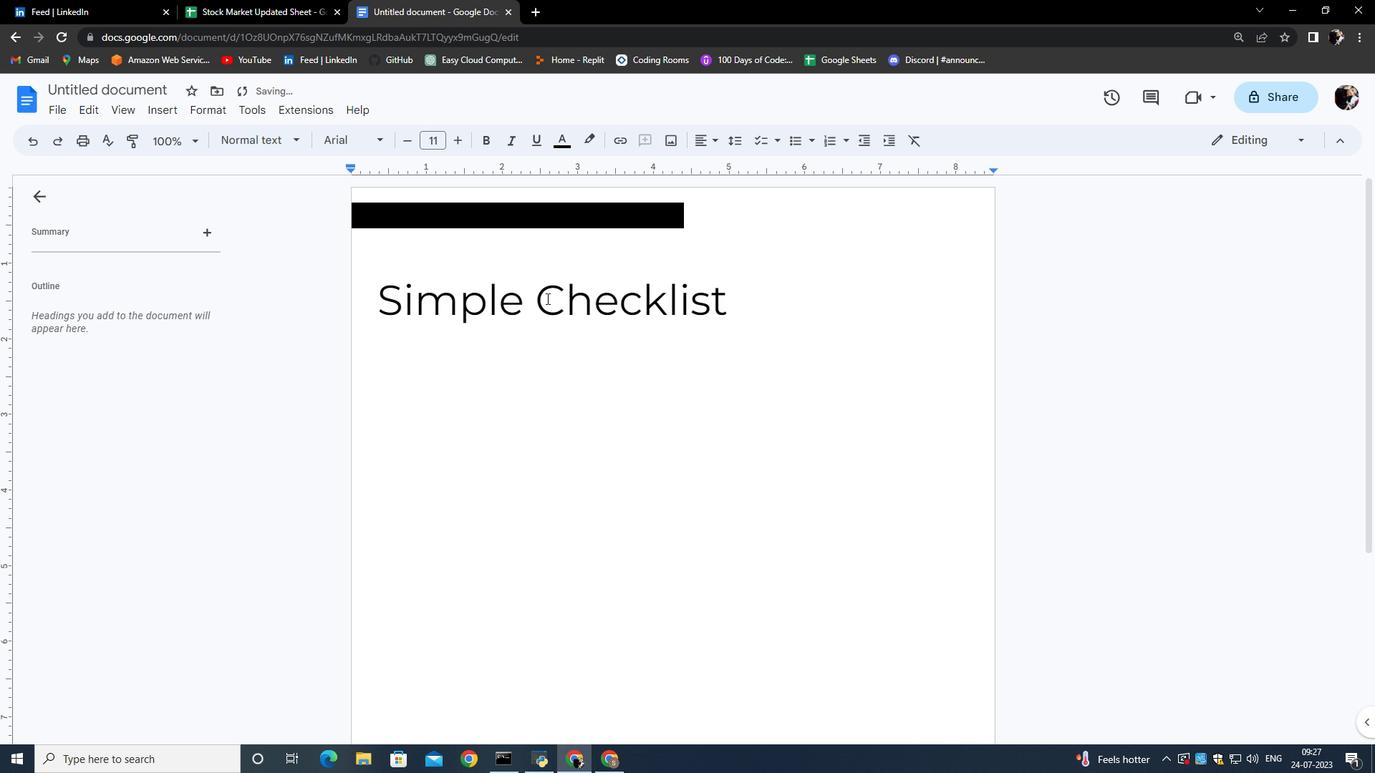
Action: Mouse moved to (674, 330)
Screenshot: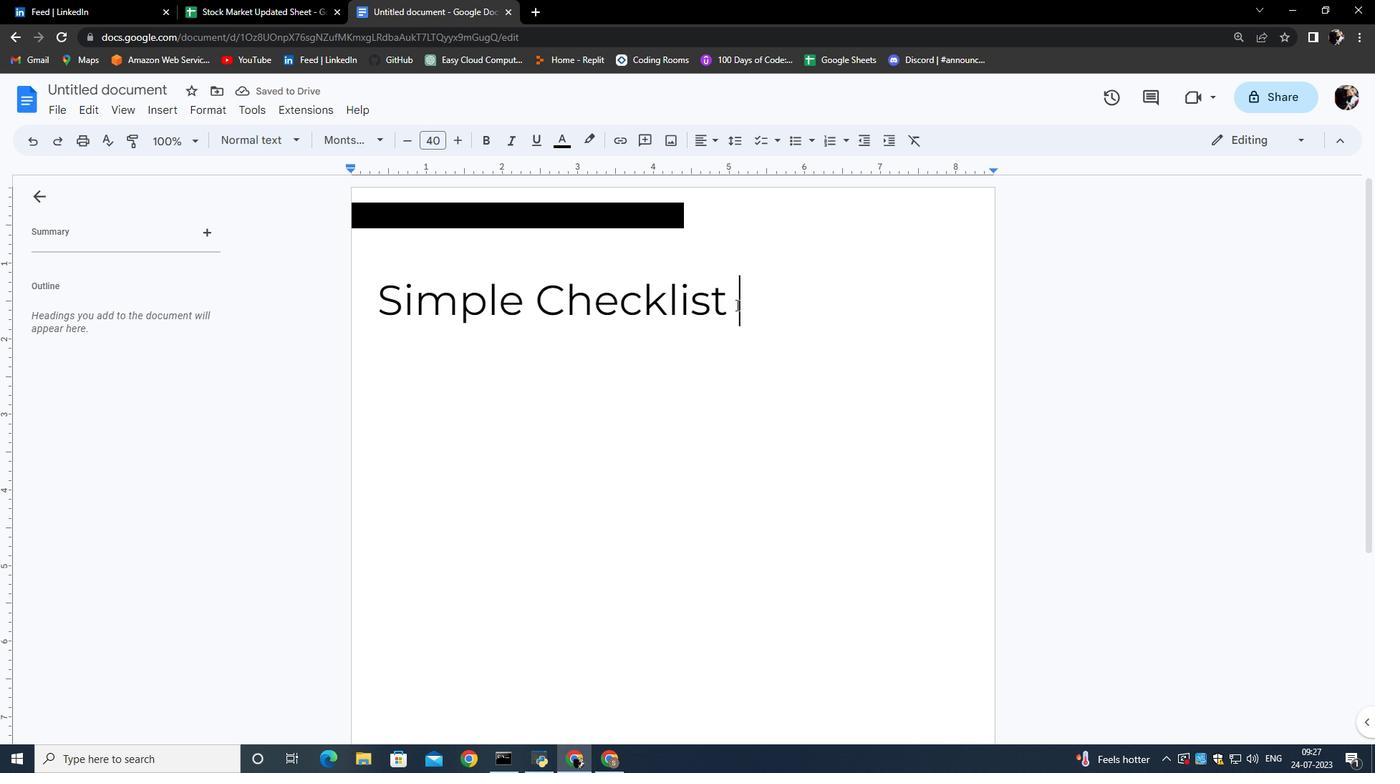 
Action: Mouse pressed left at (674, 330)
Screenshot: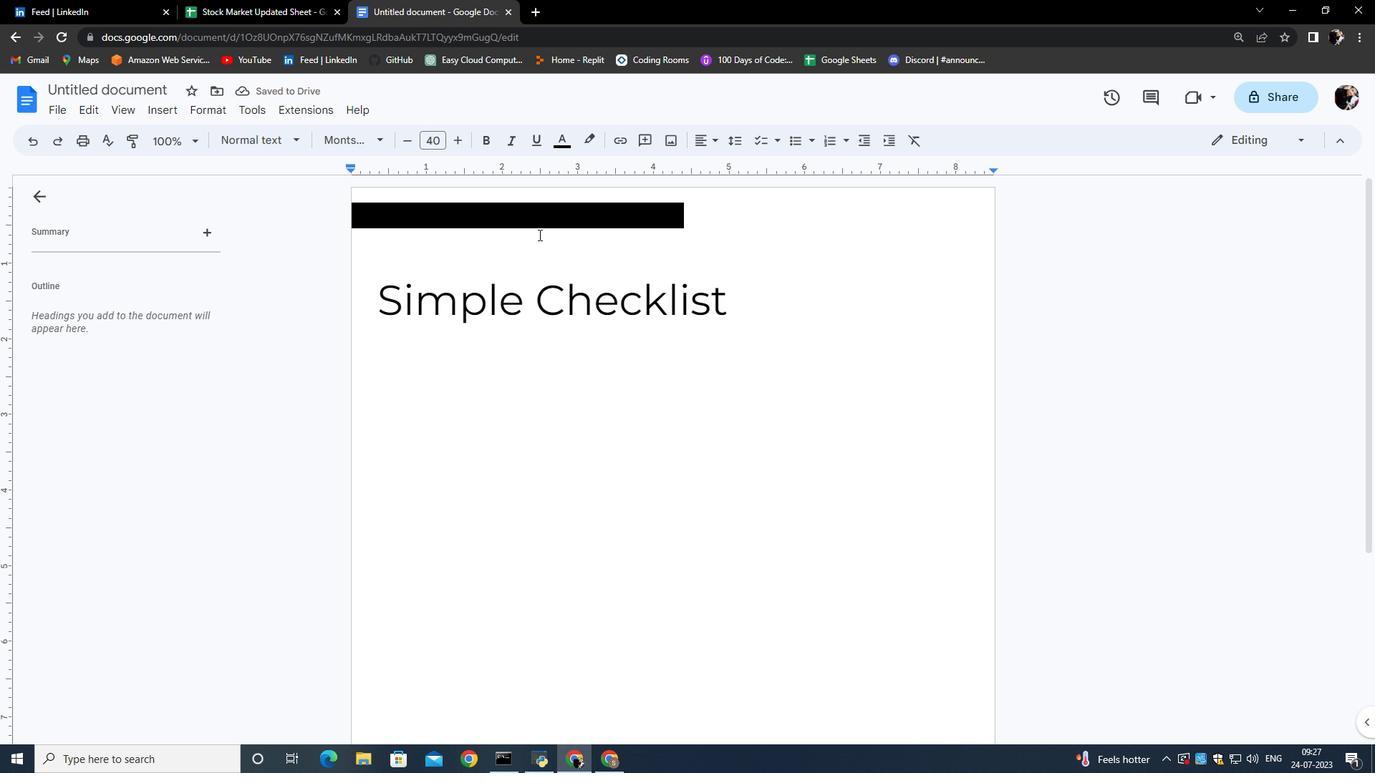 
Action: Mouse moved to (651, 343)
Screenshot: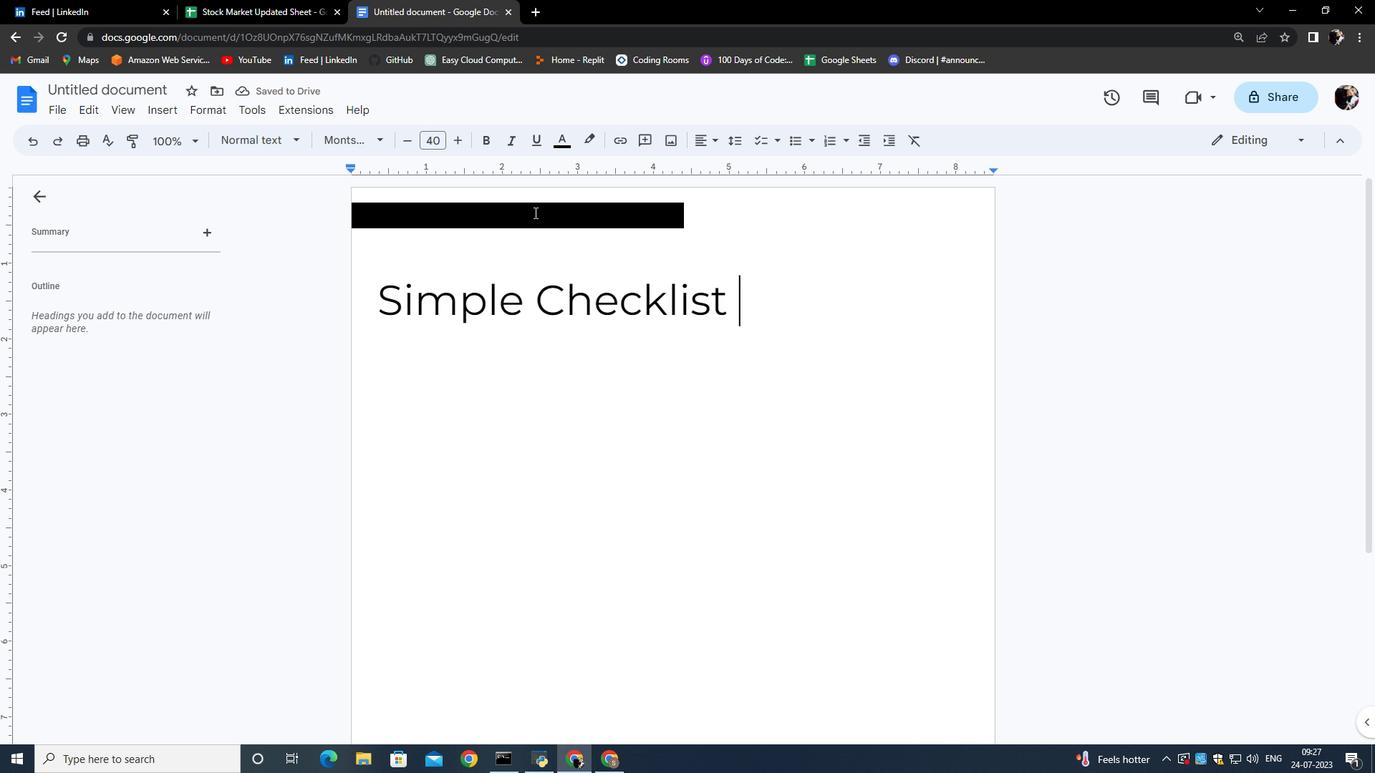 
Action: Mouse pressed left at (651, 343)
Screenshot: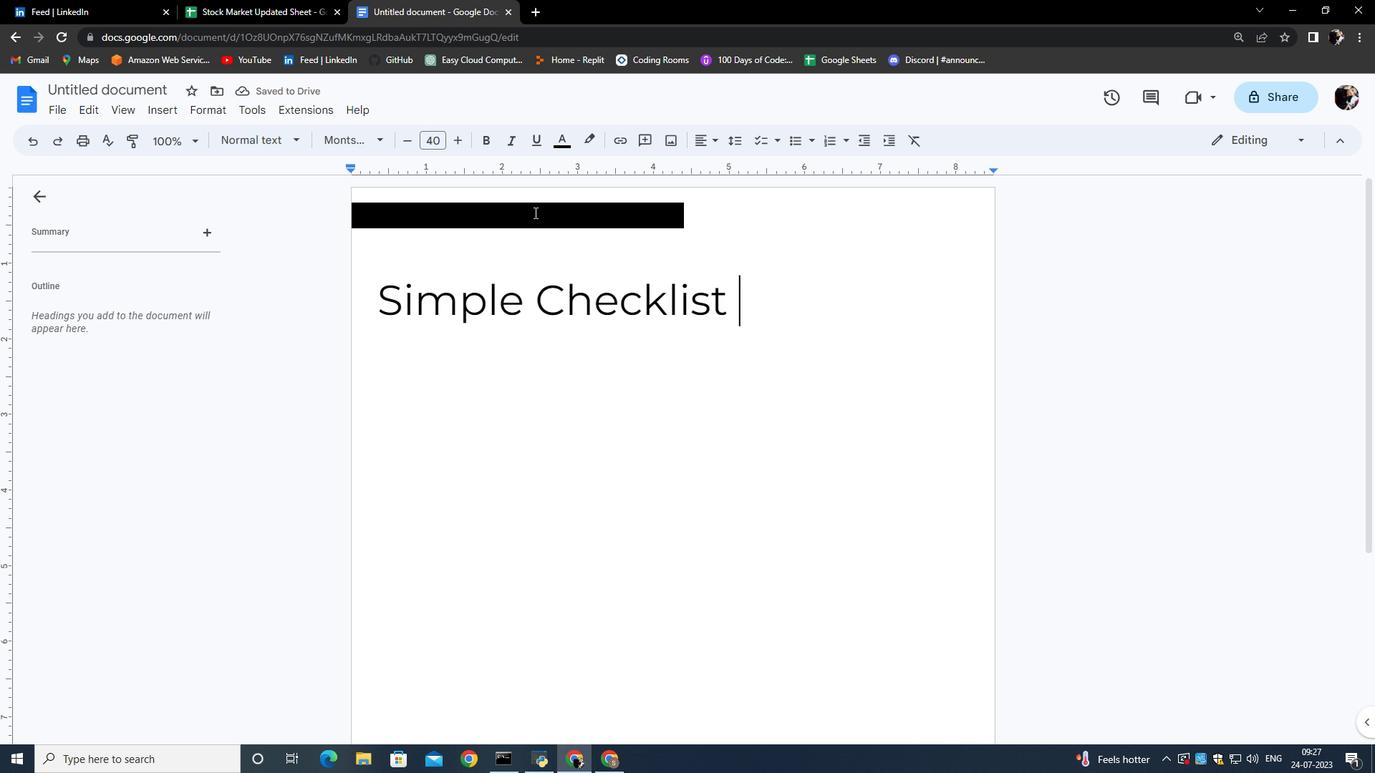 
Action: Mouse moved to (545, 297)
Screenshot: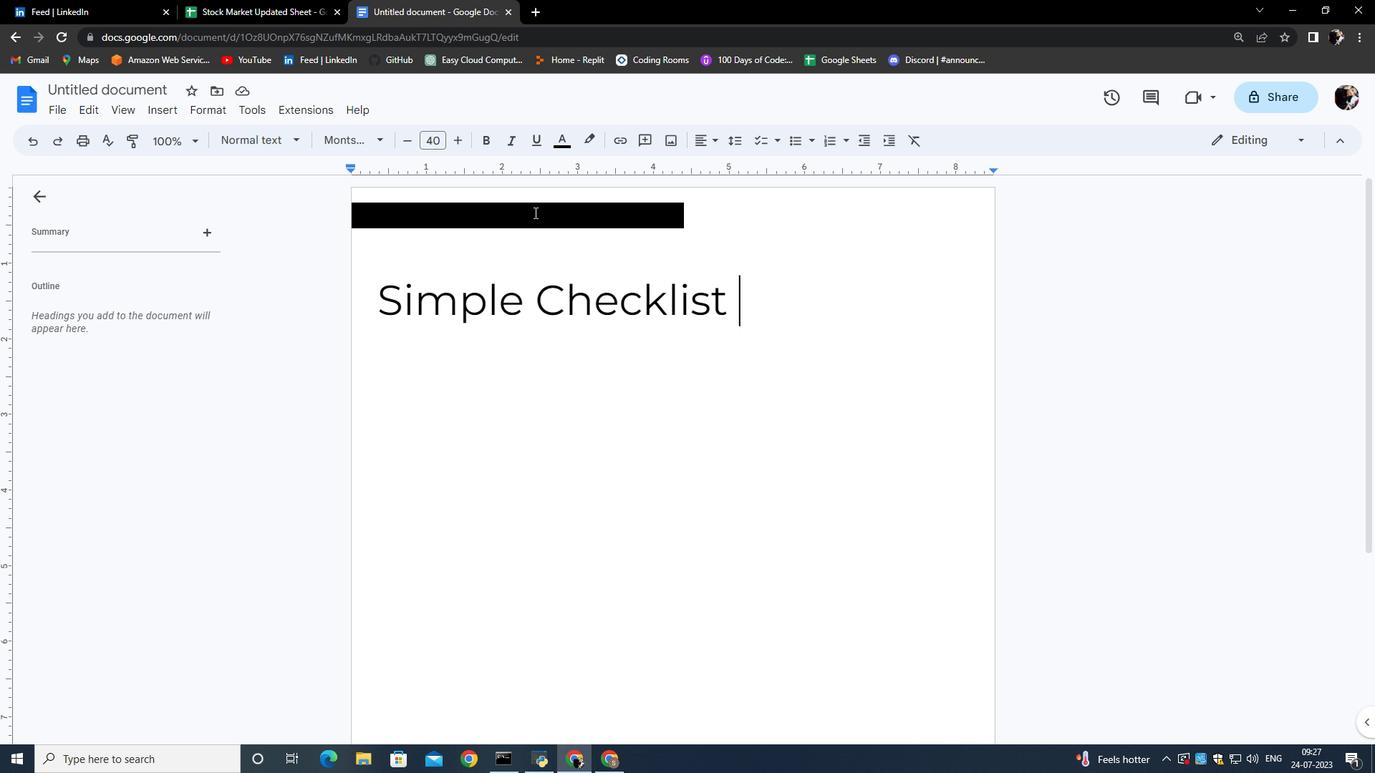 
Action: Mouse pressed left at (545, 297)
Screenshot: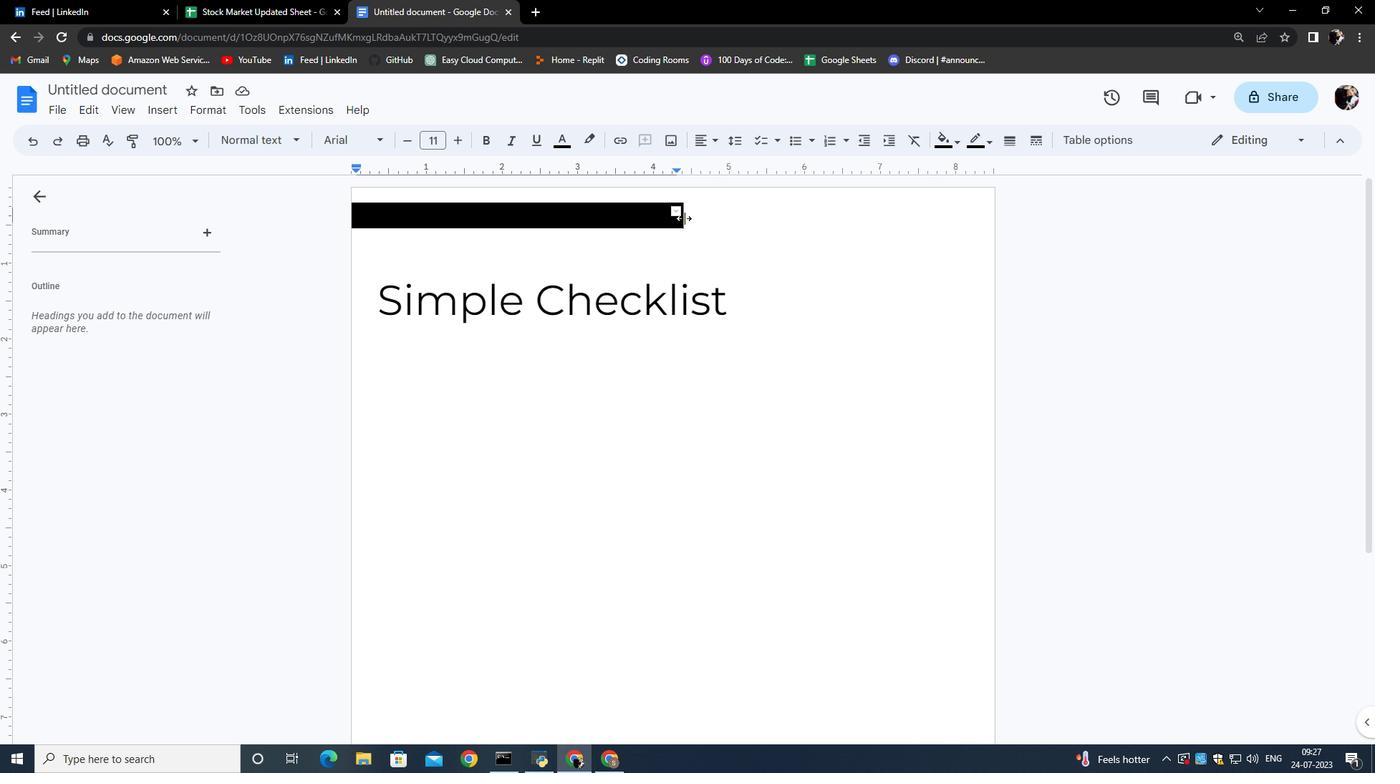 
Action: Mouse moved to (622, 300)
Screenshot: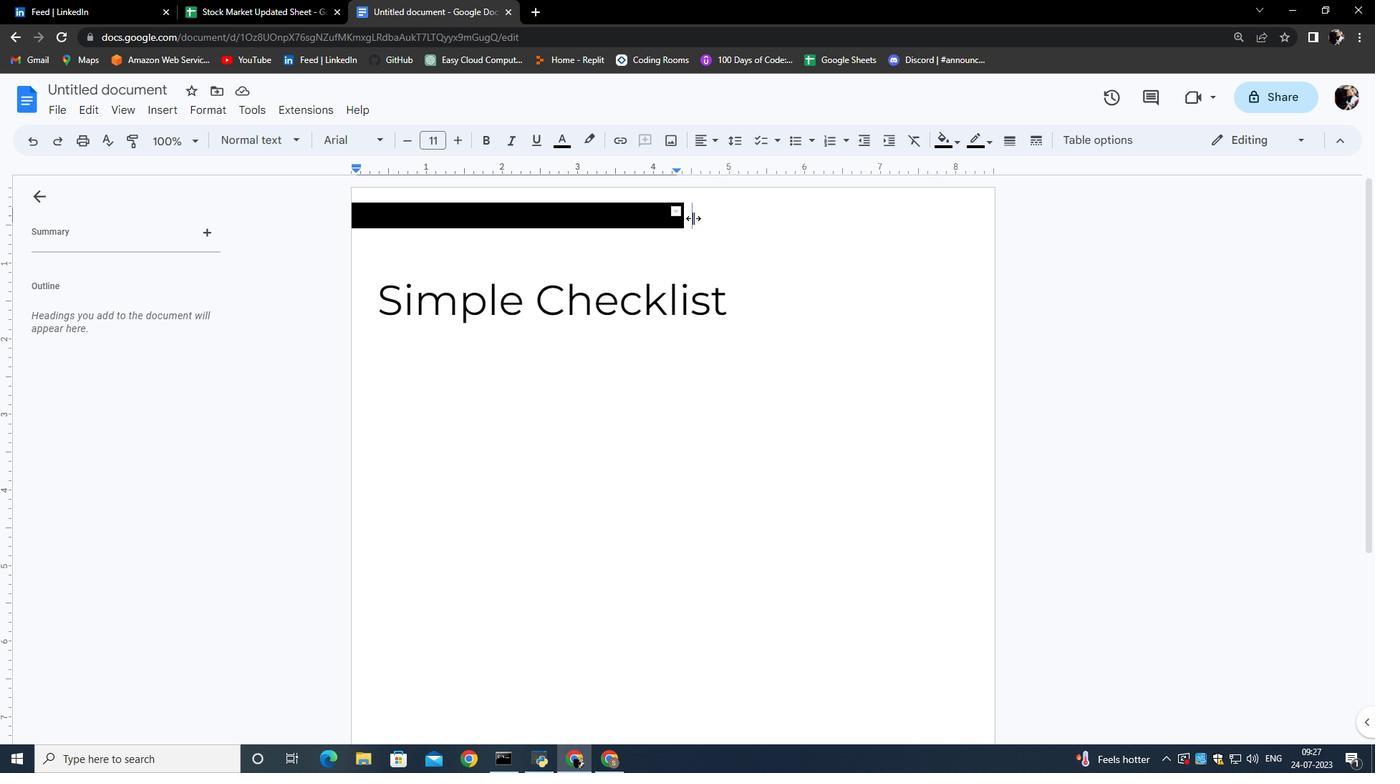
Action: Mouse pressed left at (622, 300)
Screenshot: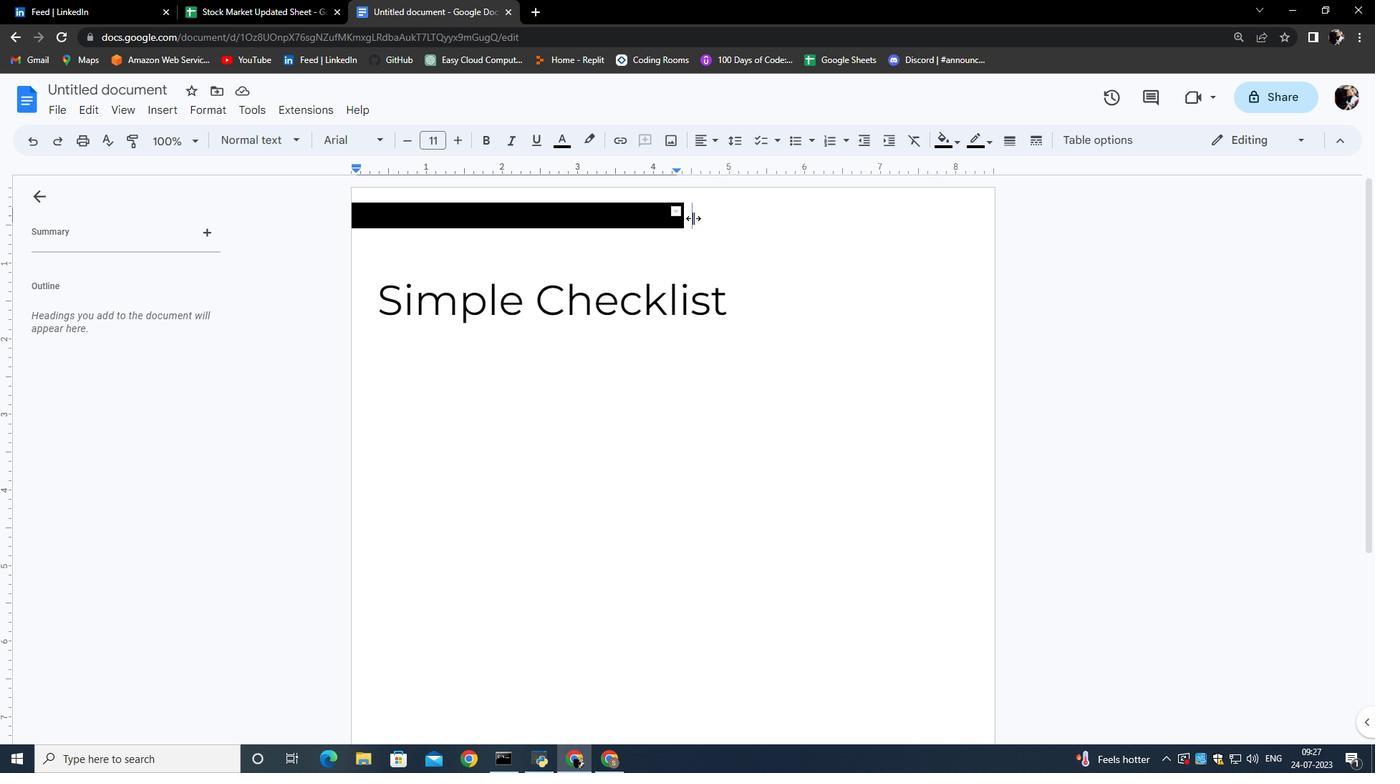 
Action: Mouse moved to (611, 319)
Screenshot: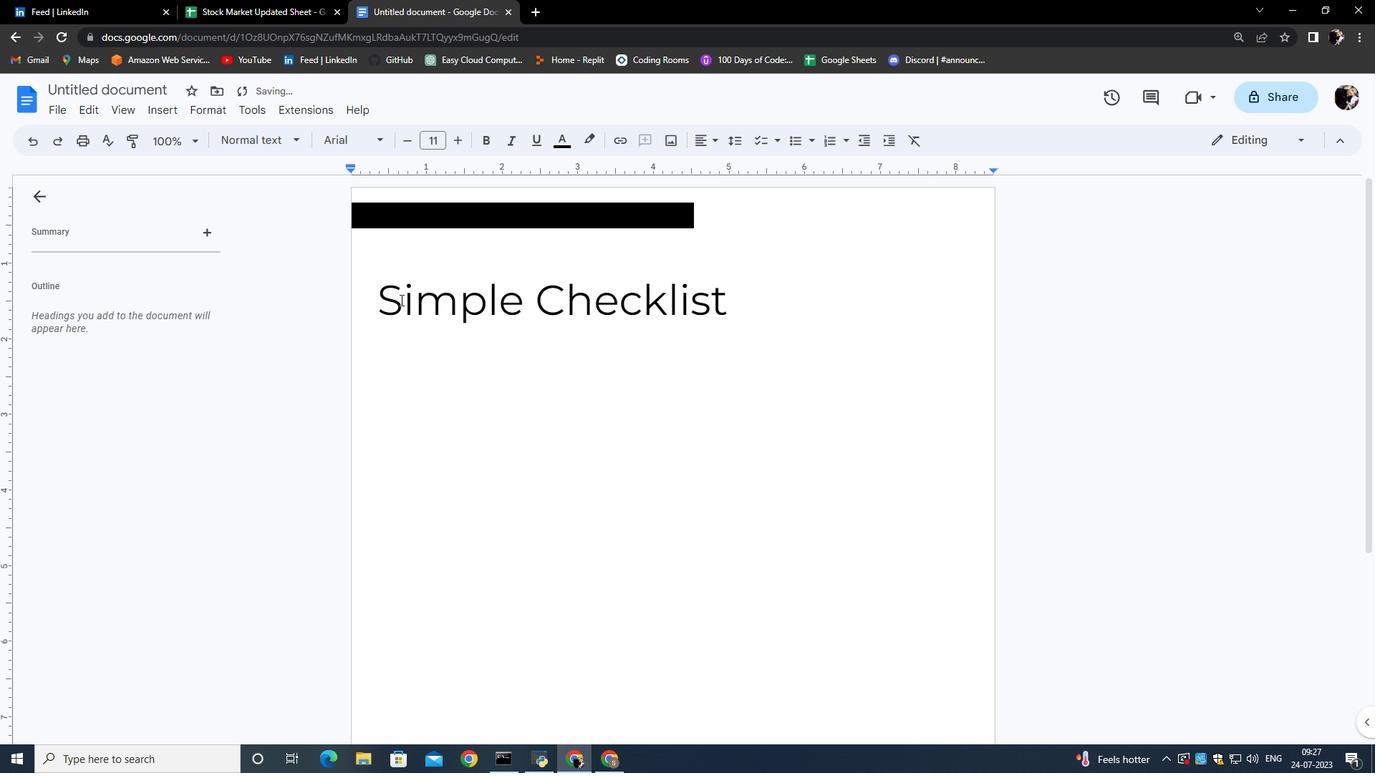 
Action: Mouse pressed left at (611, 319)
Screenshot: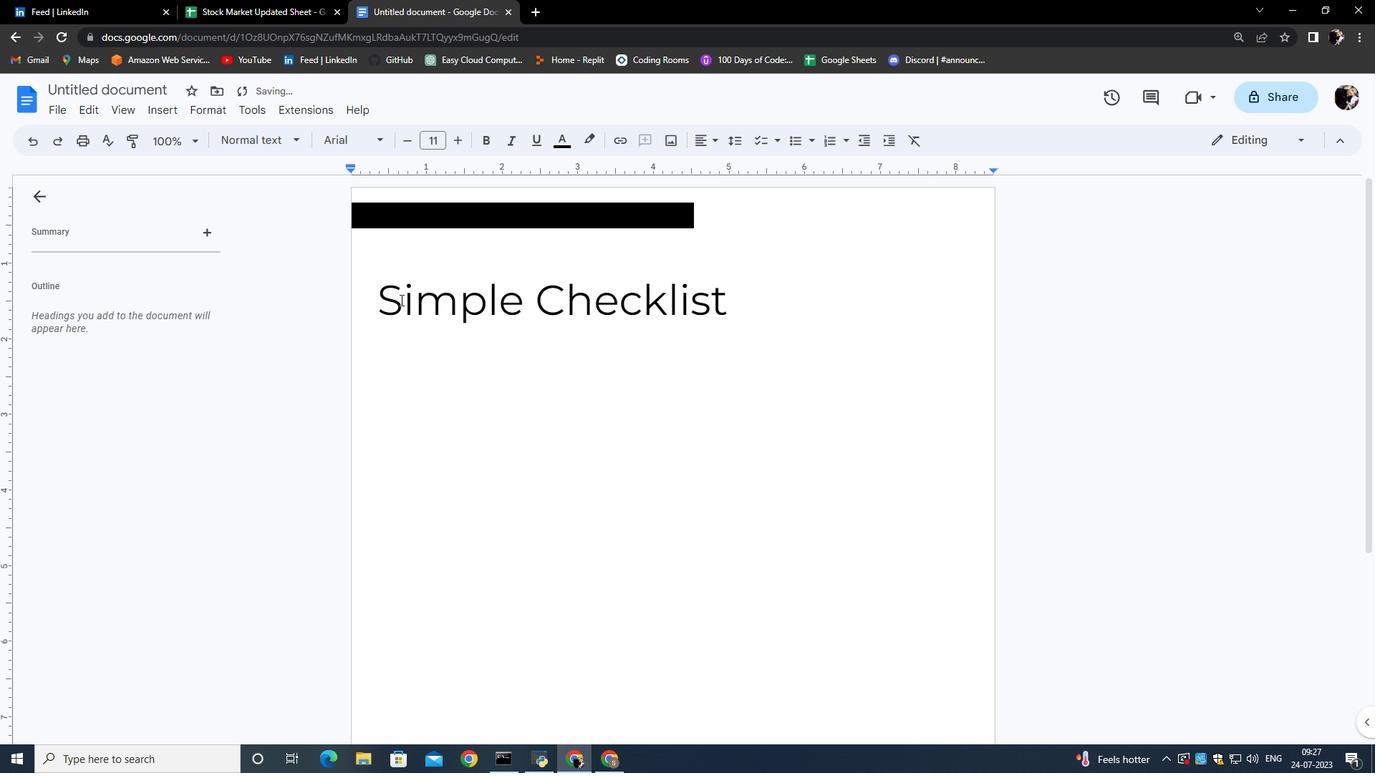 
Action: Mouse moved to (484, 322)
Screenshot: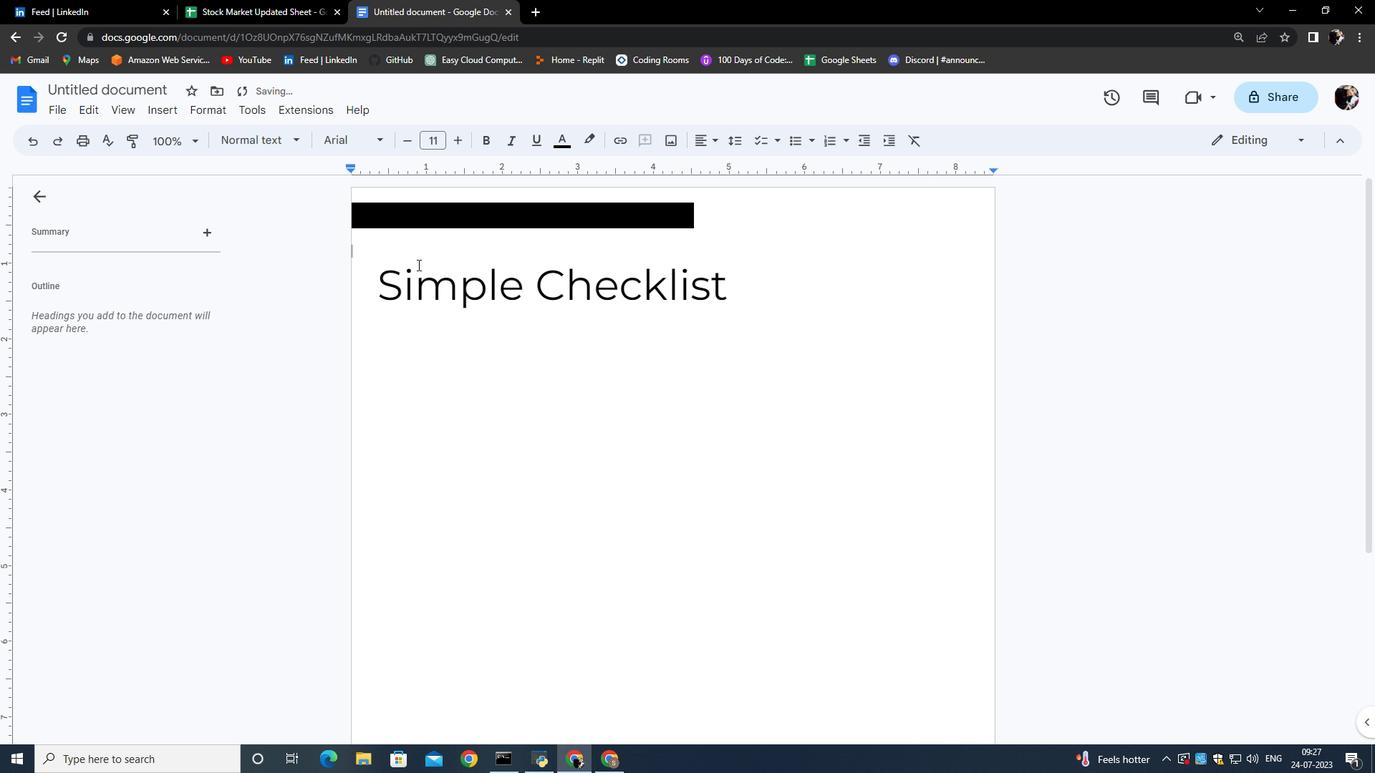 
Action: Mouse pressed left at (484, 322)
Screenshot: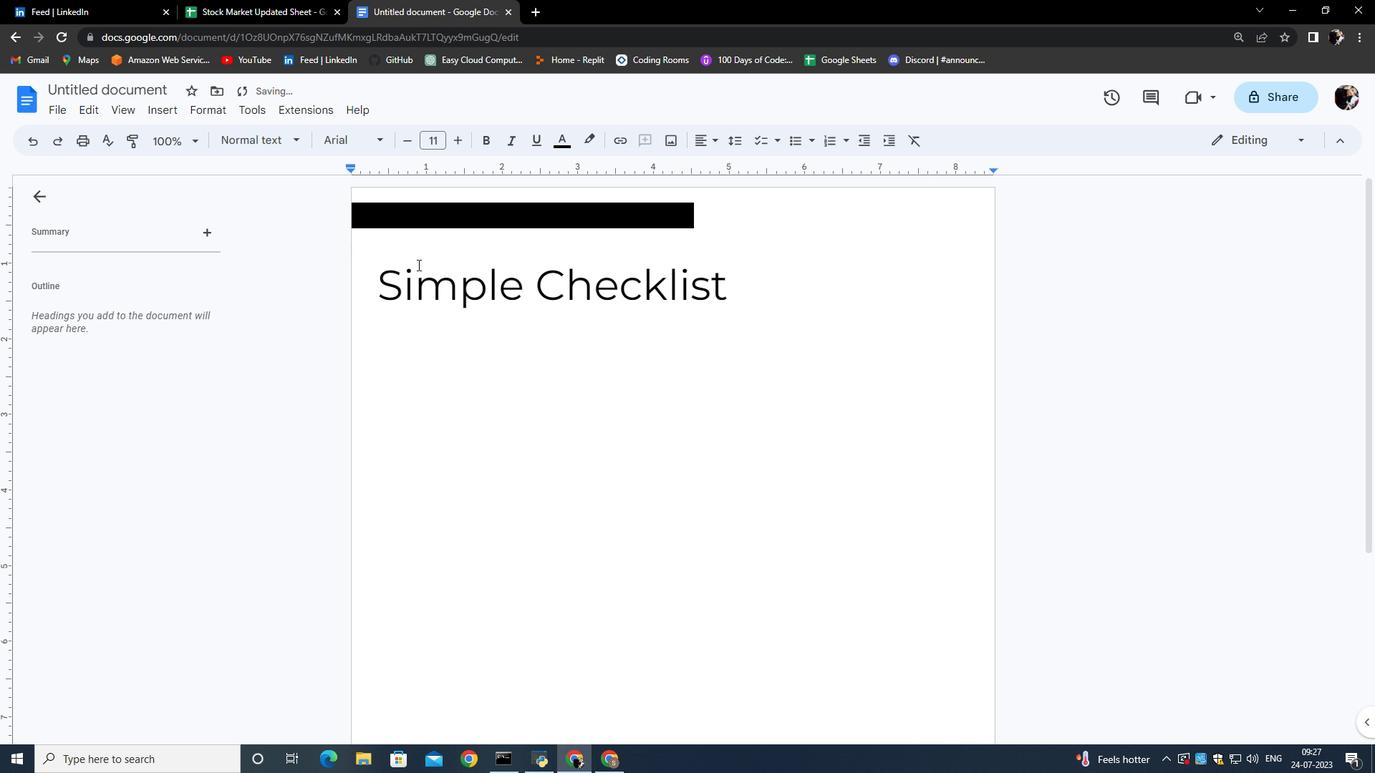 
Action: Mouse moved to (485, 322)
Screenshot: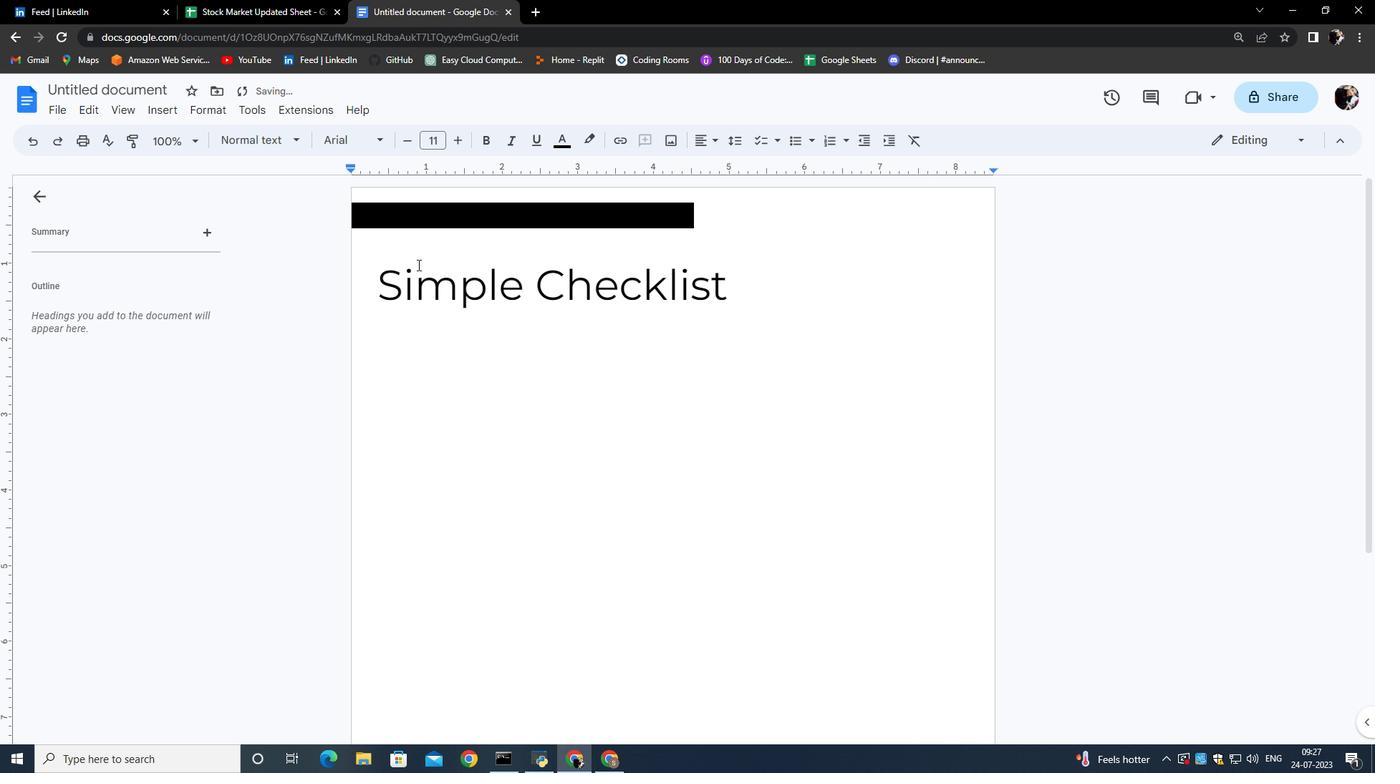 
Action: Key pressed <Key.backspace>
Screenshot: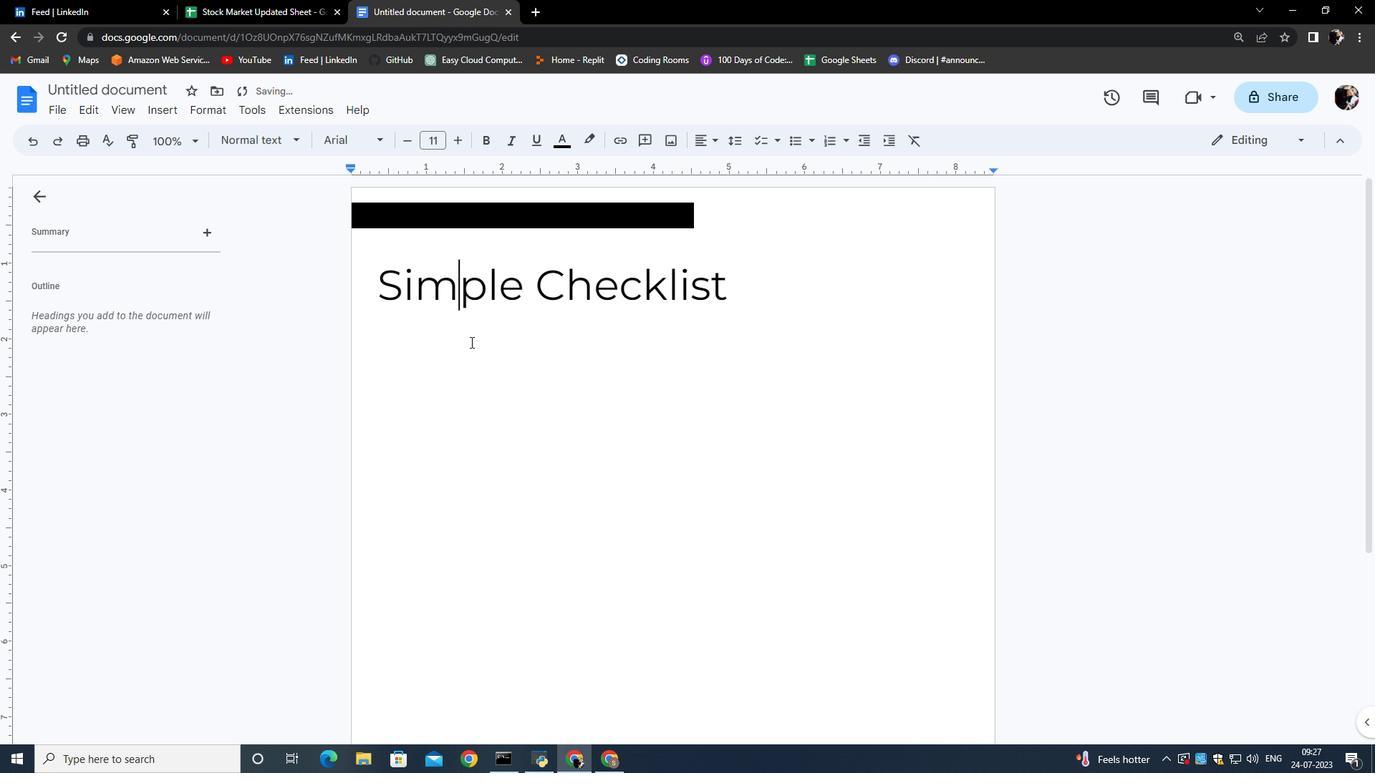 
Action: Mouse moved to (512, 360)
Screenshot: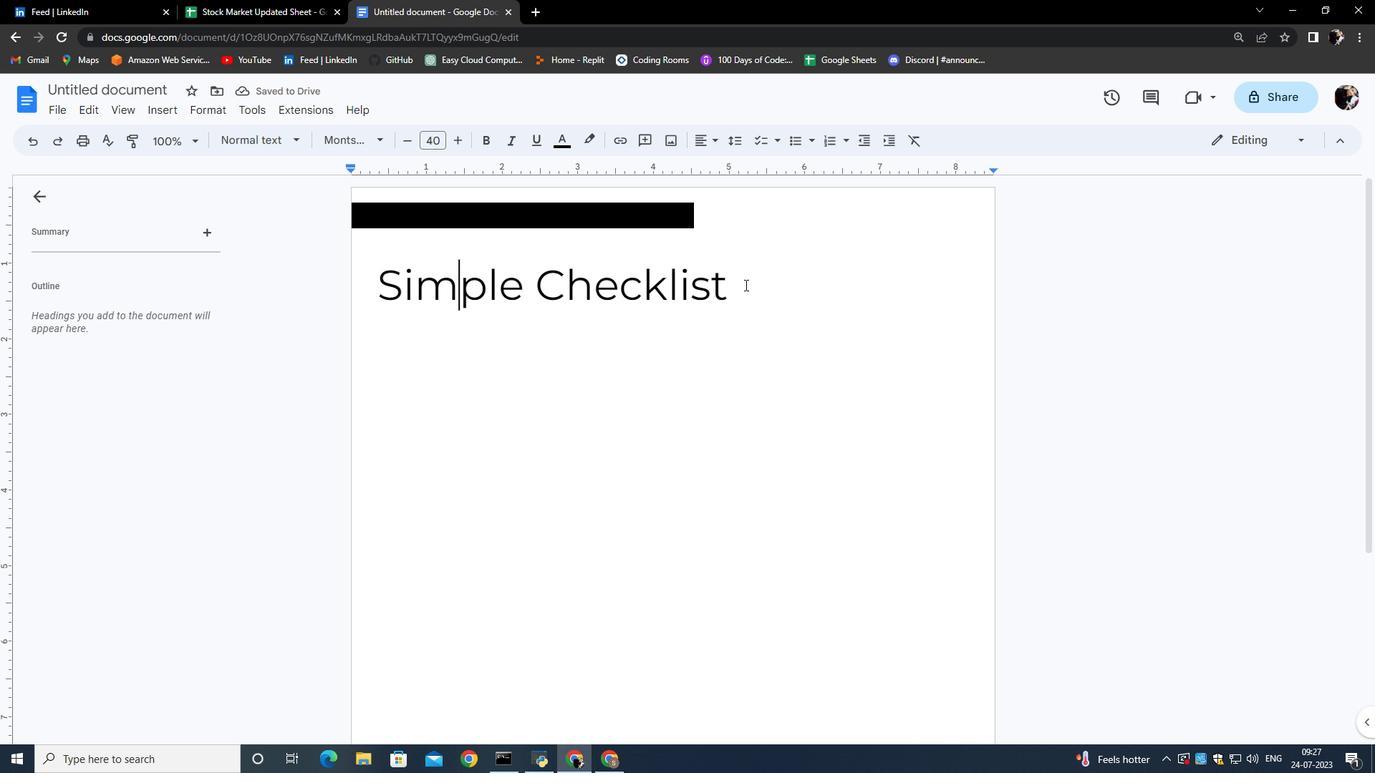 
Action: Mouse pressed left at (512, 360)
Screenshot: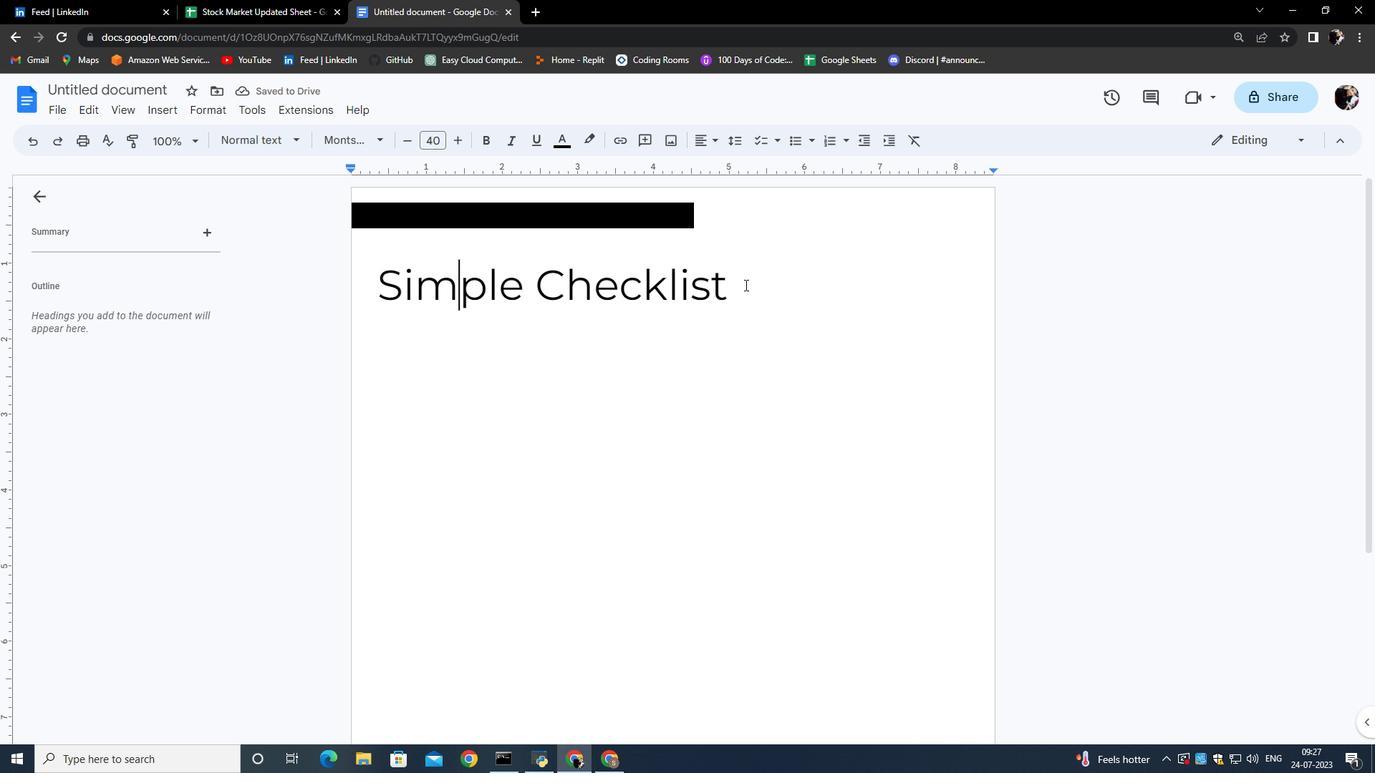 
Action: Mouse moved to (653, 333)
Screenshot: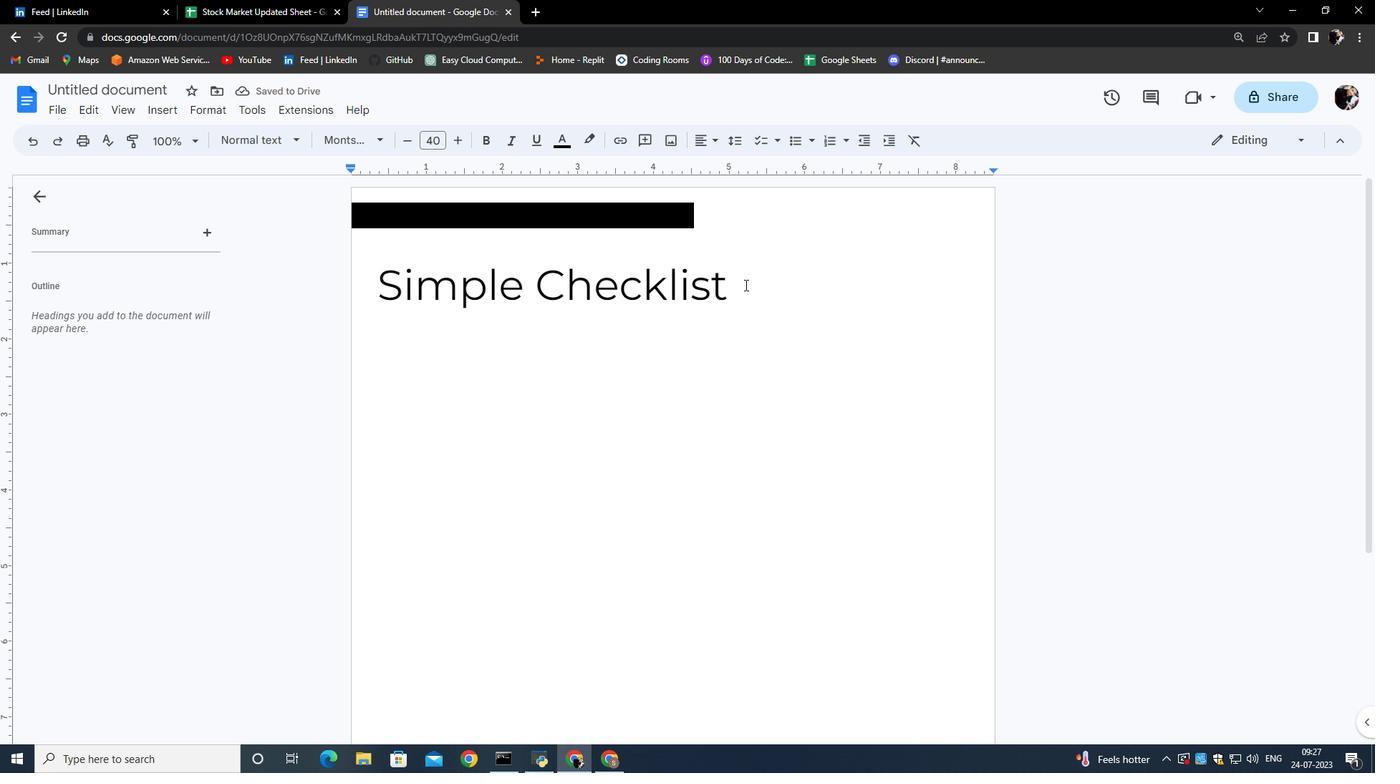 
Action: Mouse pressed left at (653, 333)
Screenshot: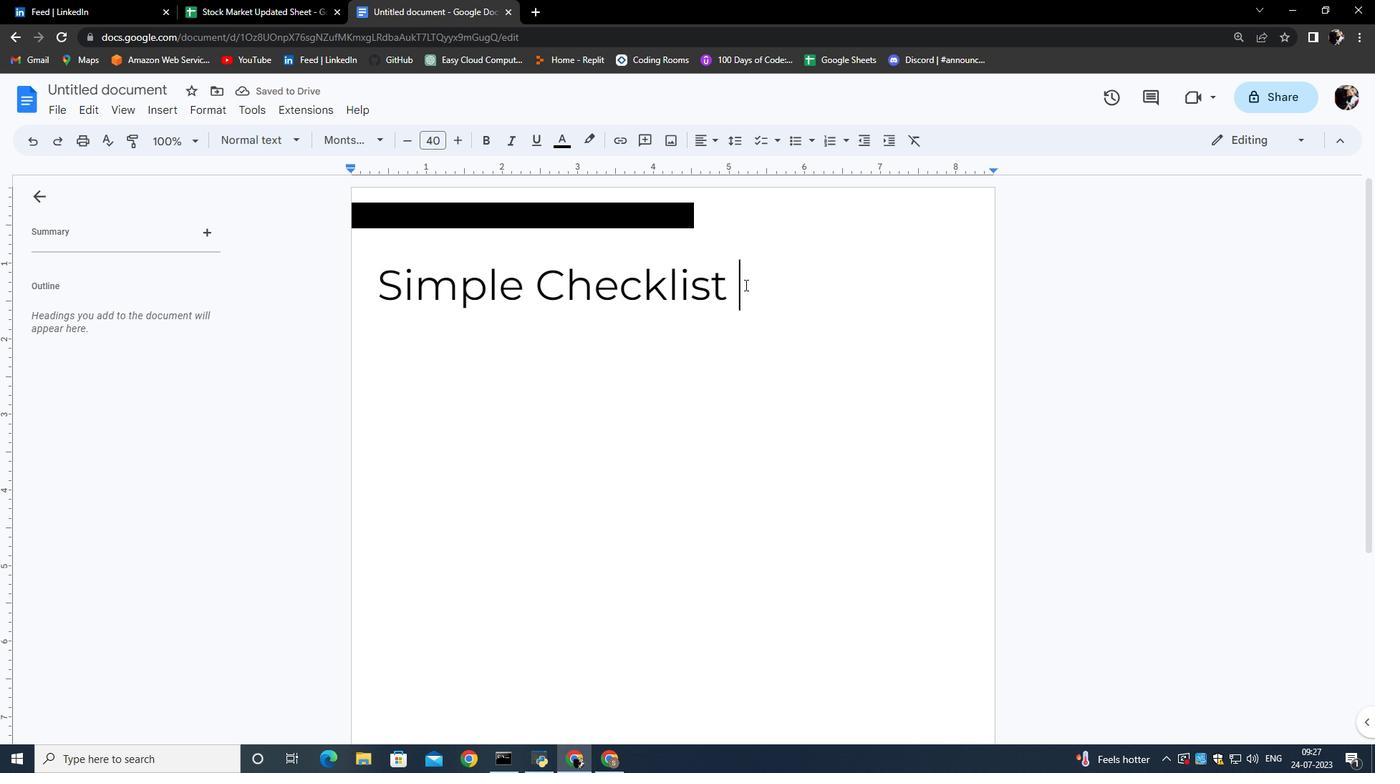 
Action: Key pressed <Key.enter><Key.enter><Key.space><Key.space>
Screenshot: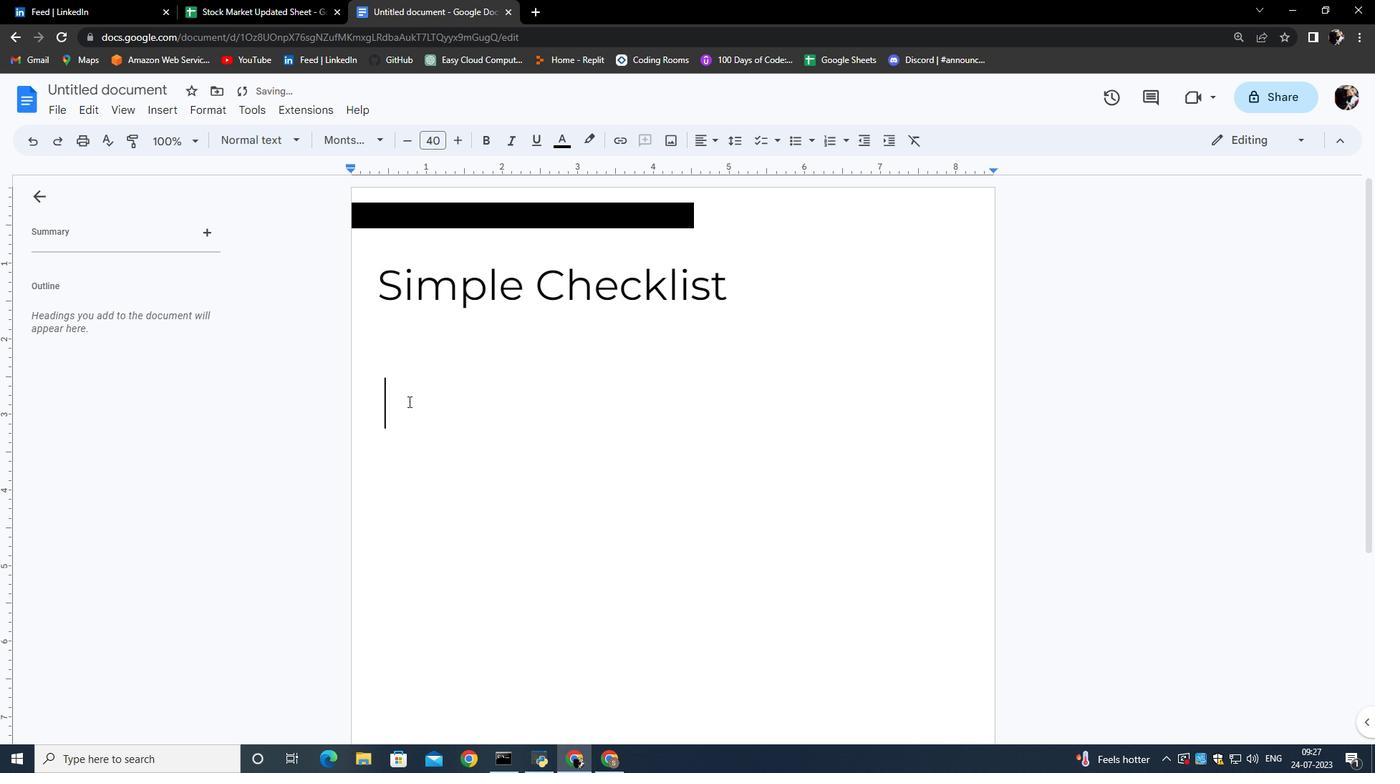 
Action: Mouse moved to (653, 357)
Screenshot: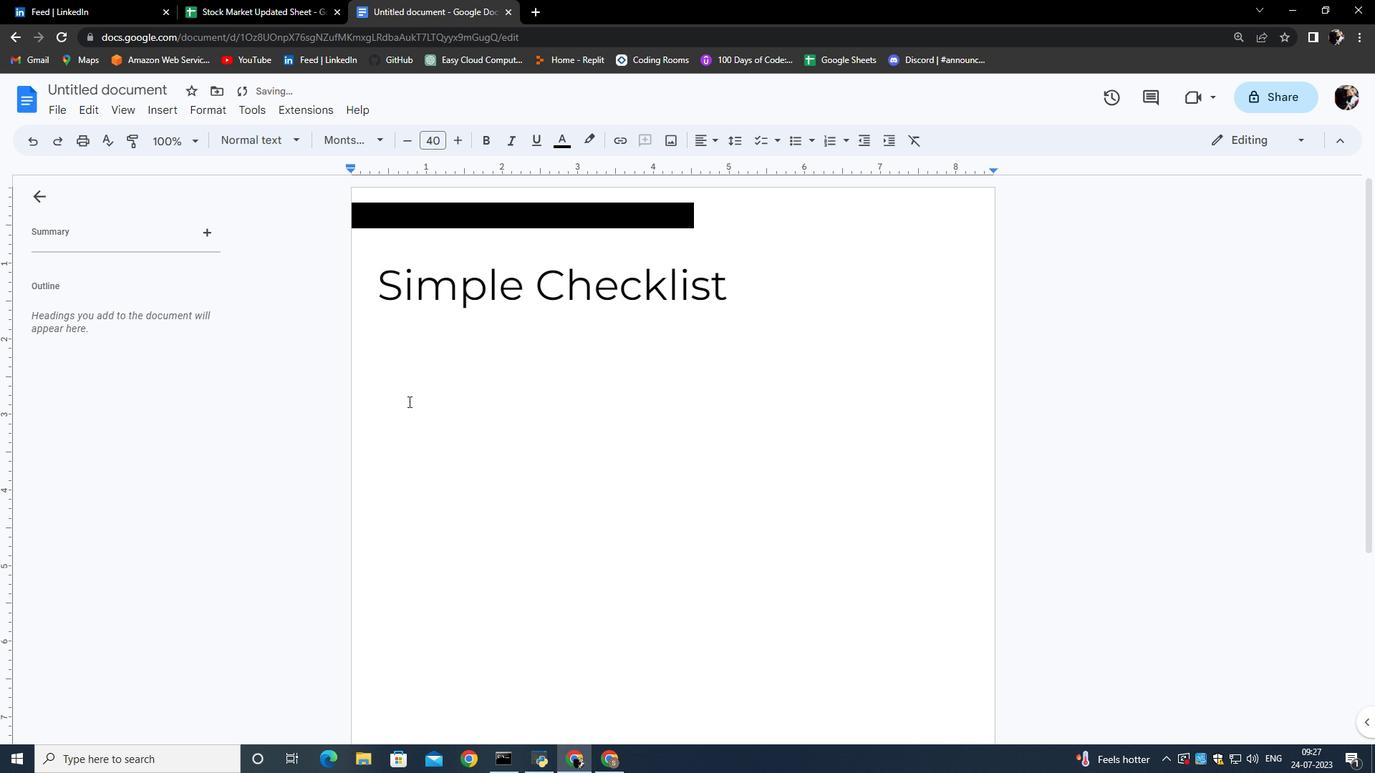 
Action: Key pressed <Key.space>
Screenshot: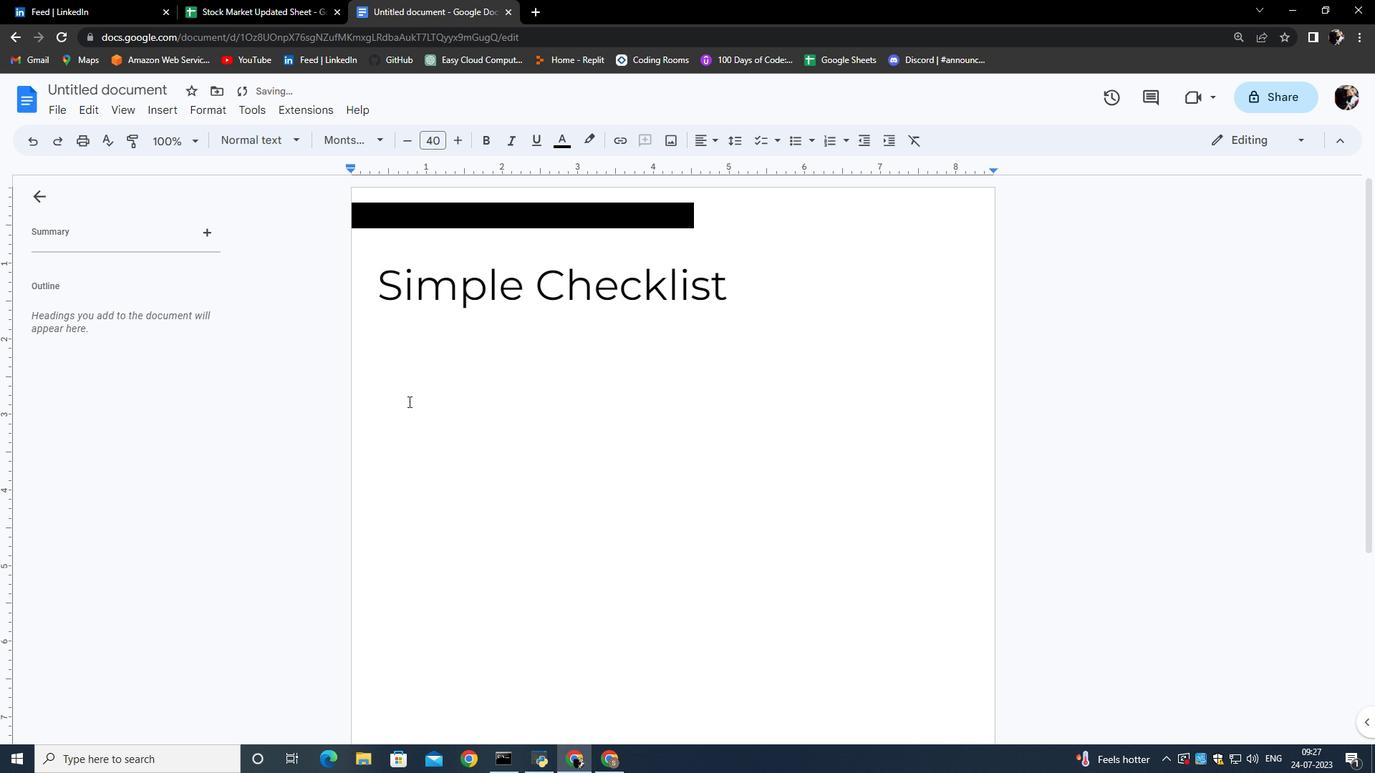 
Action: Mouse moved to (333, 247)
Screenshot: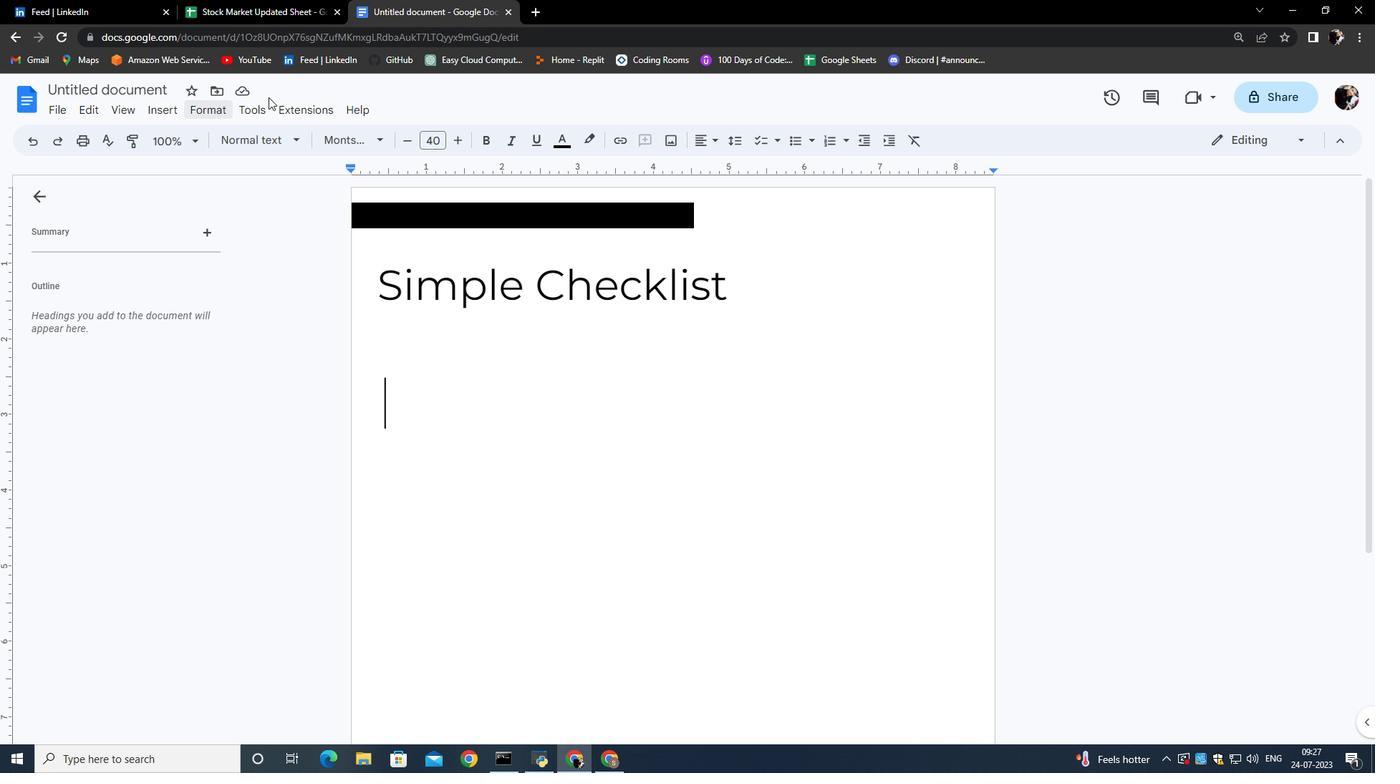 
Action: Mouse pressed left at (333, 247)
Screenshot: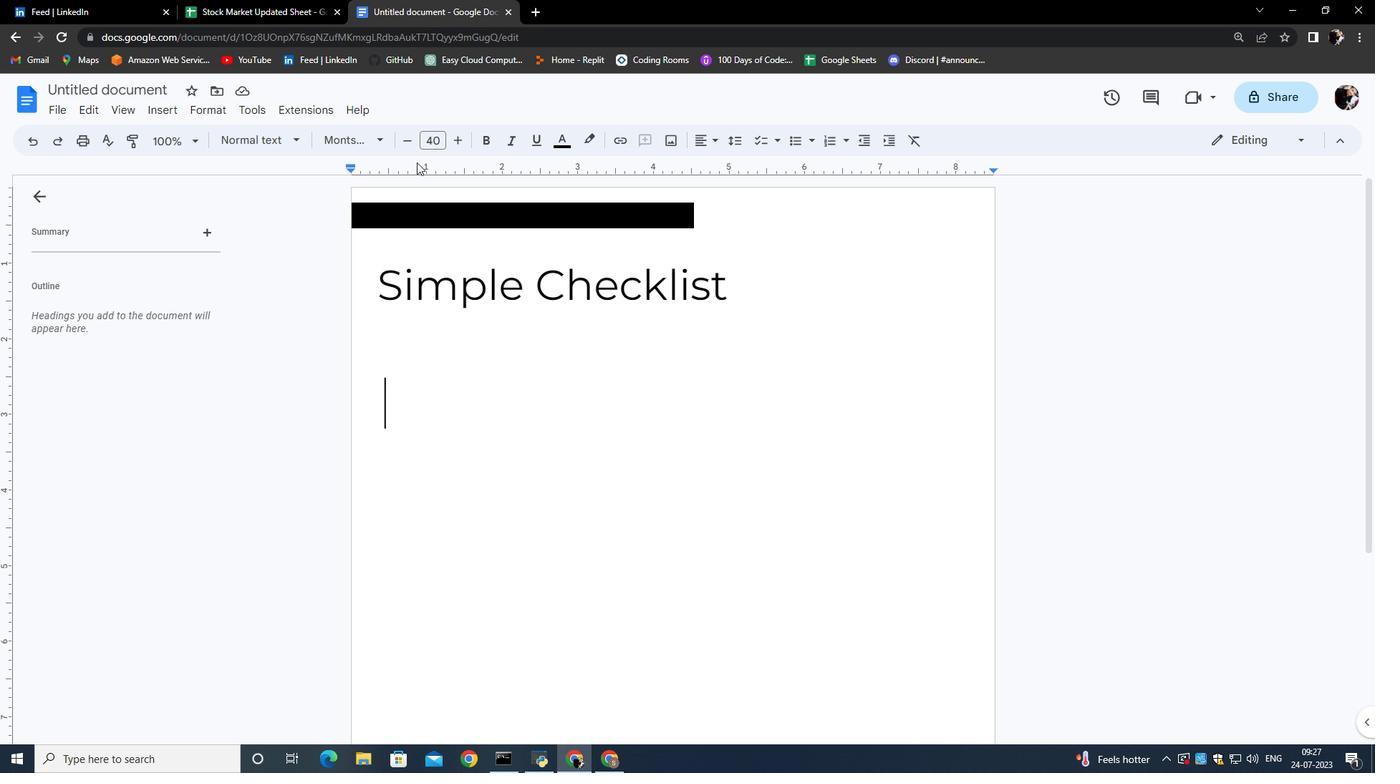 
Action: Mouse pressed left at (333, 247)
Screenshot: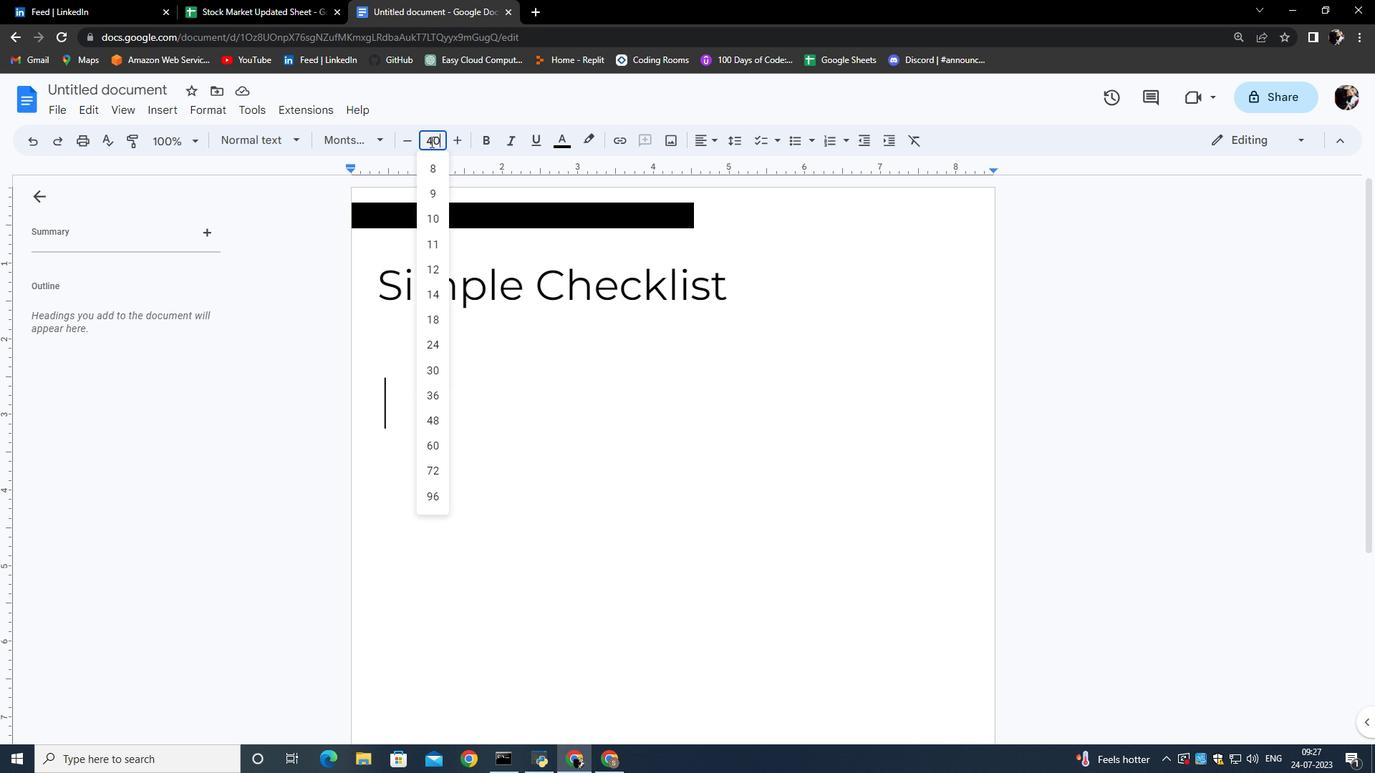 
Action: Mouse moved to (492, 262)
Screenshot: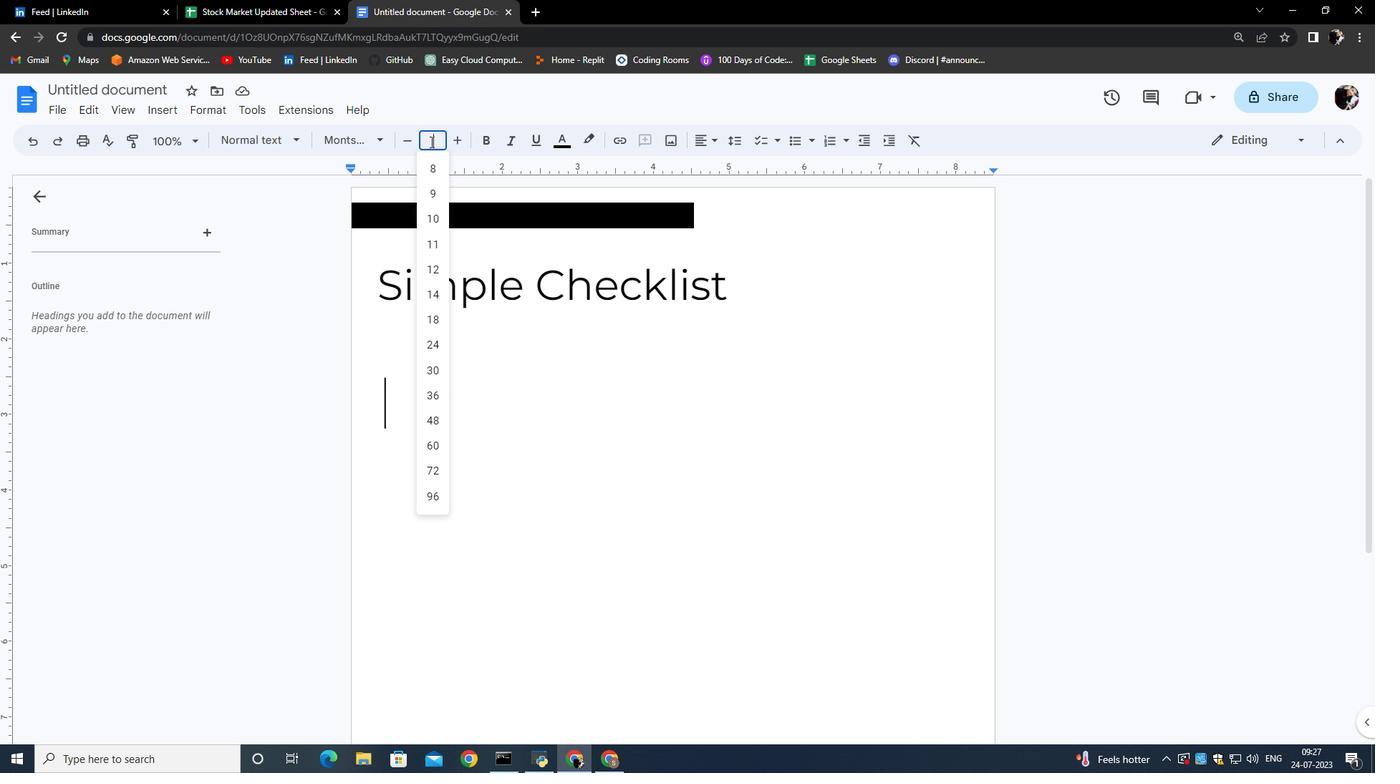 
Action: Mouse pressed left at (492, 262)
Screenshot: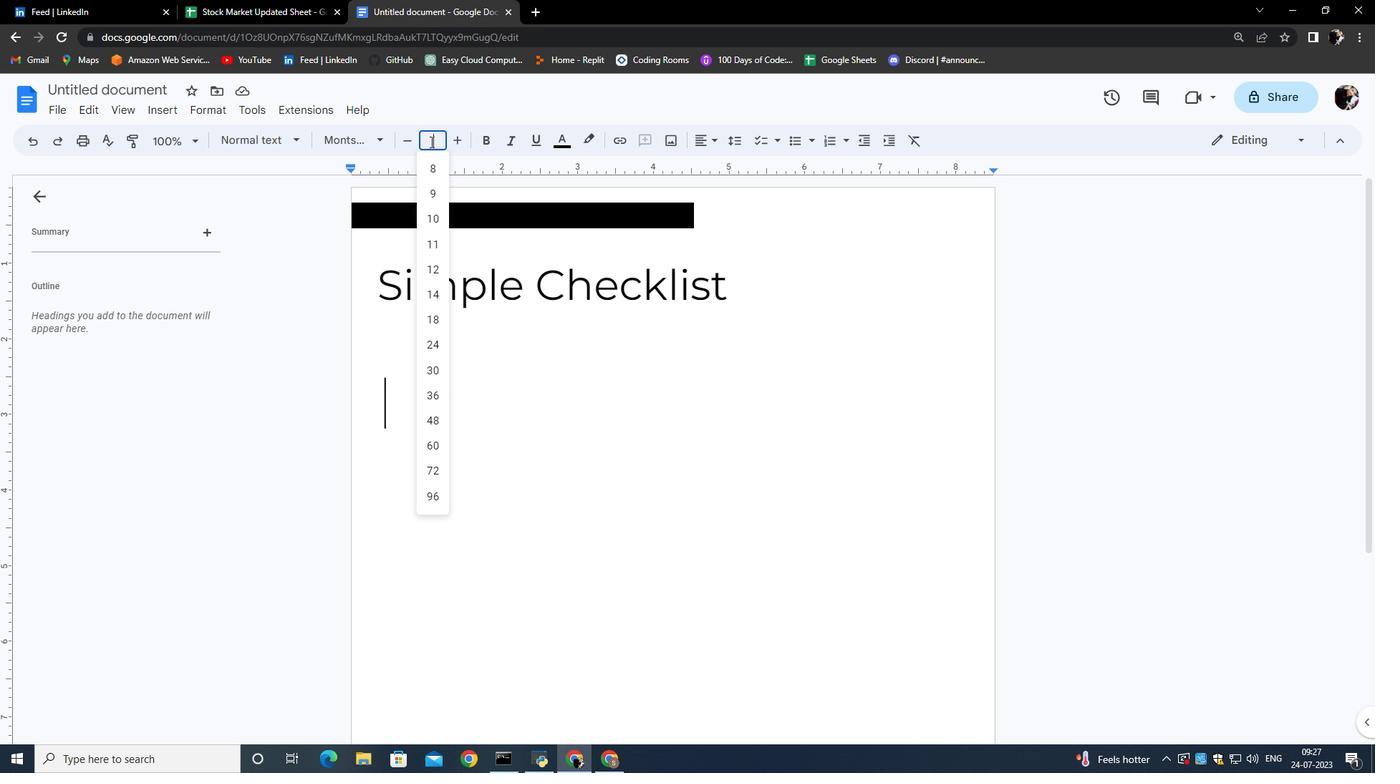 
Action: Key pressed <Key.backspace>20<Key.enter>
Screenshot: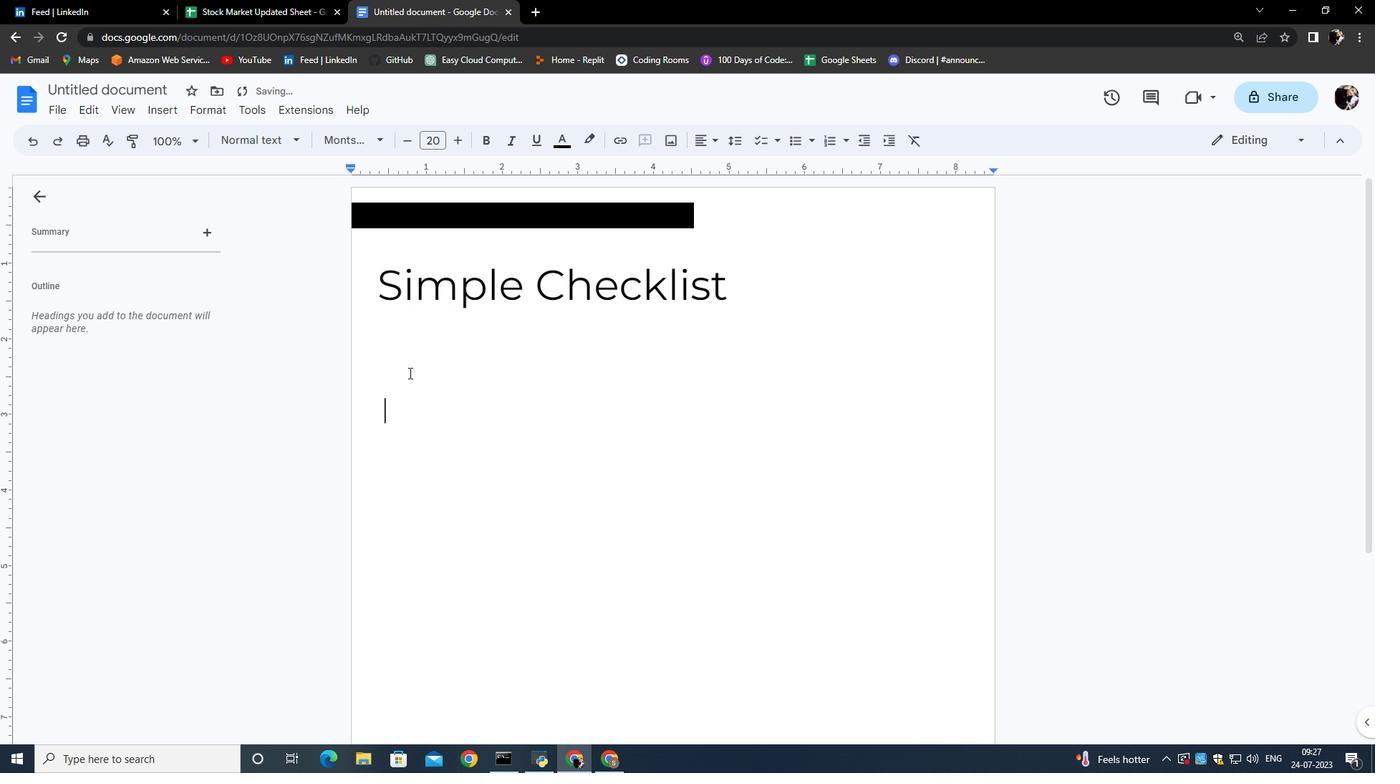 
Action: Mouse moved to (480, 375)
Screenshot: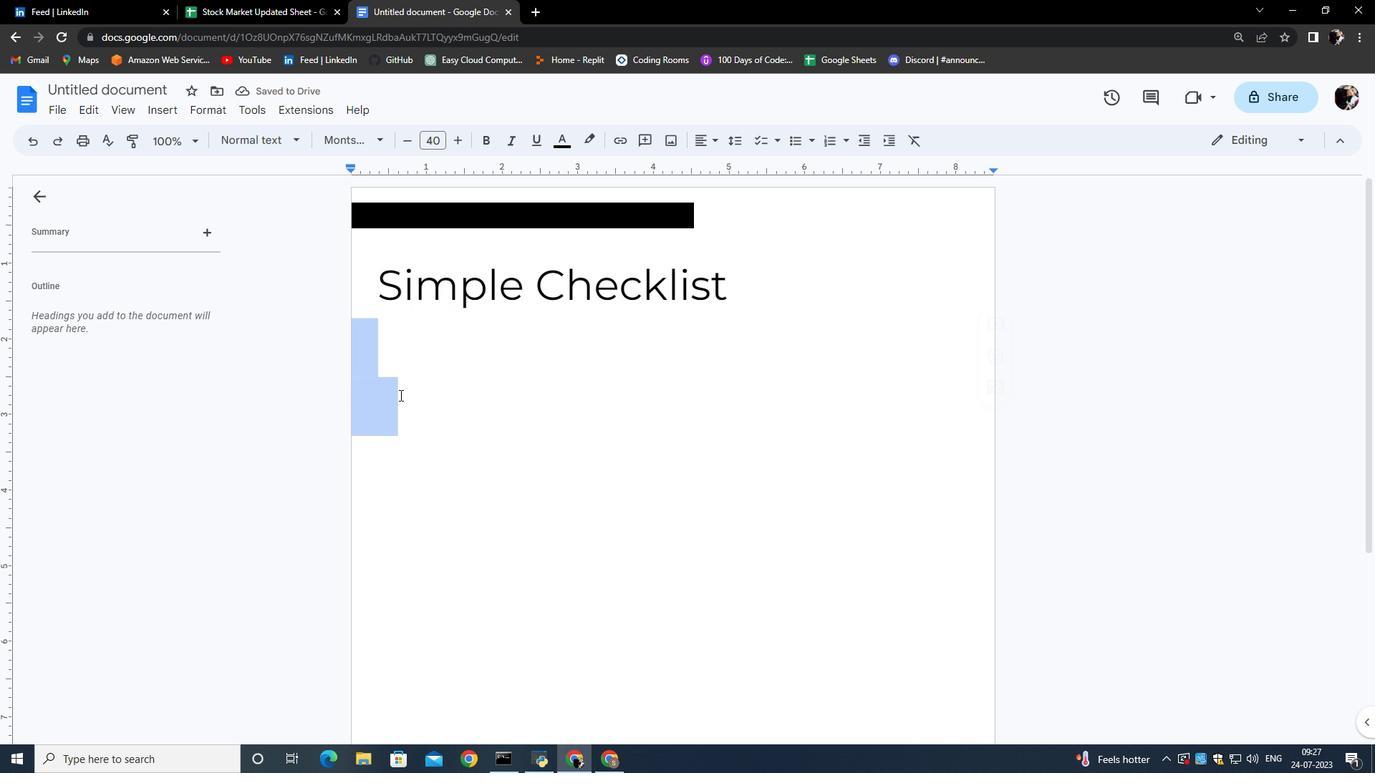 
Action: Mouse pressed left at (480, 375)
Screenshot: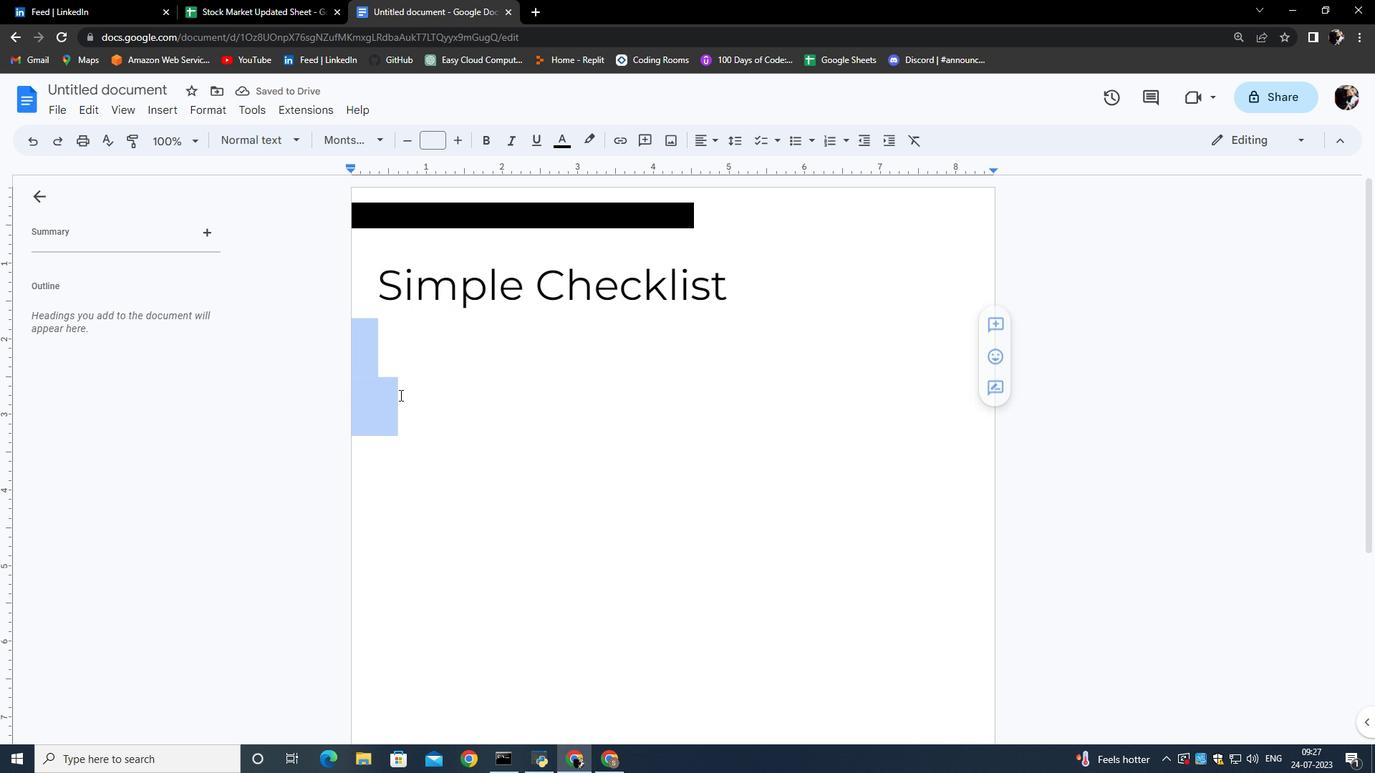 
Action: Mouse moved to (472, 377)
Screenshot: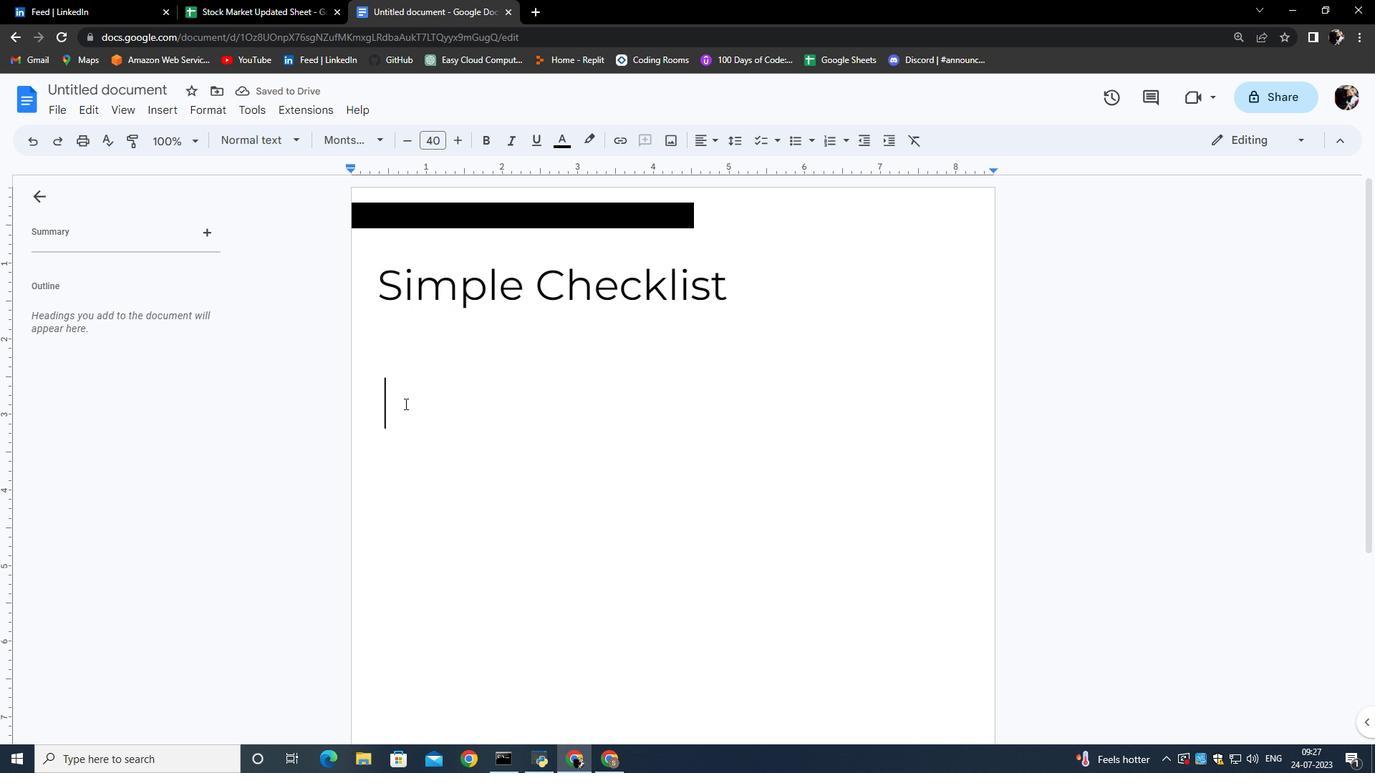 
Action: Mouse pressed left at (472, 377)
Screenshot: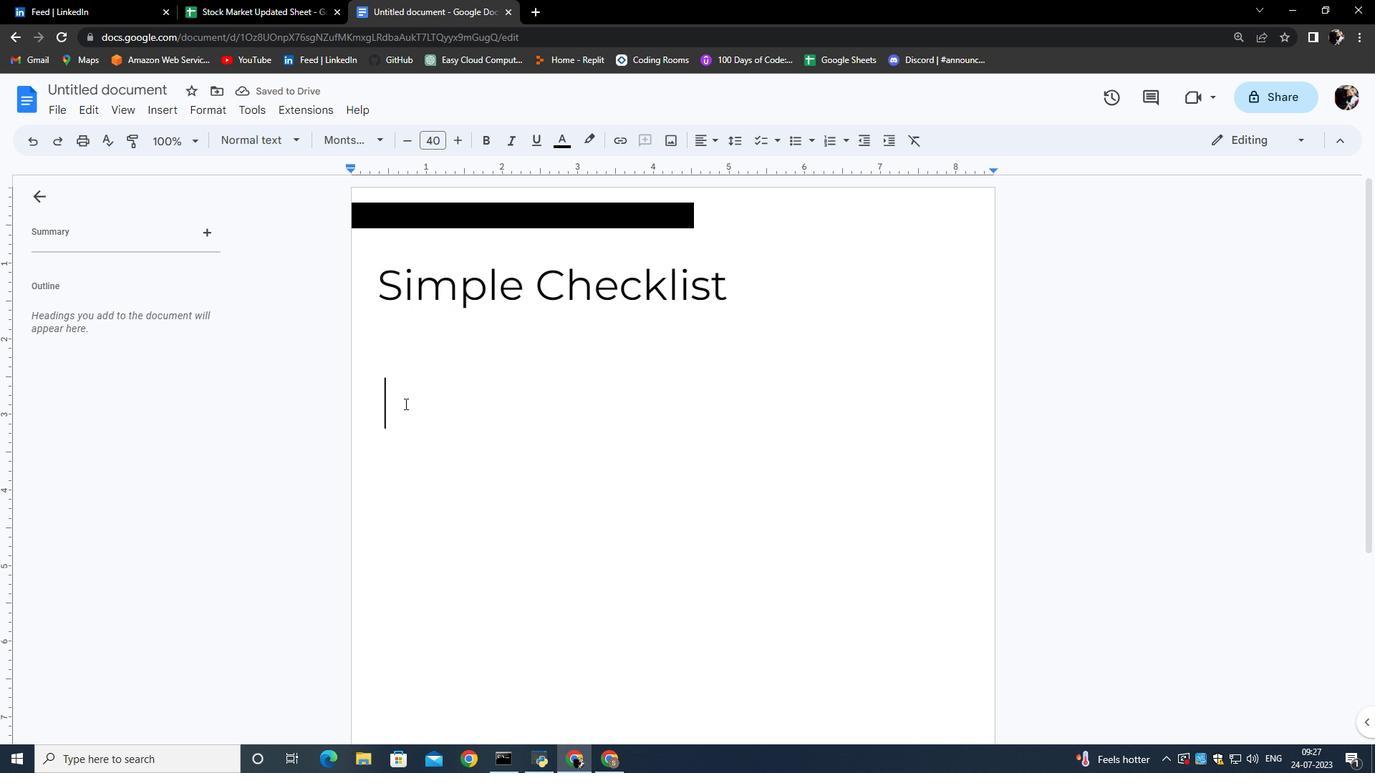 
Action: Mouse moved to (476, 386)
Screenshot: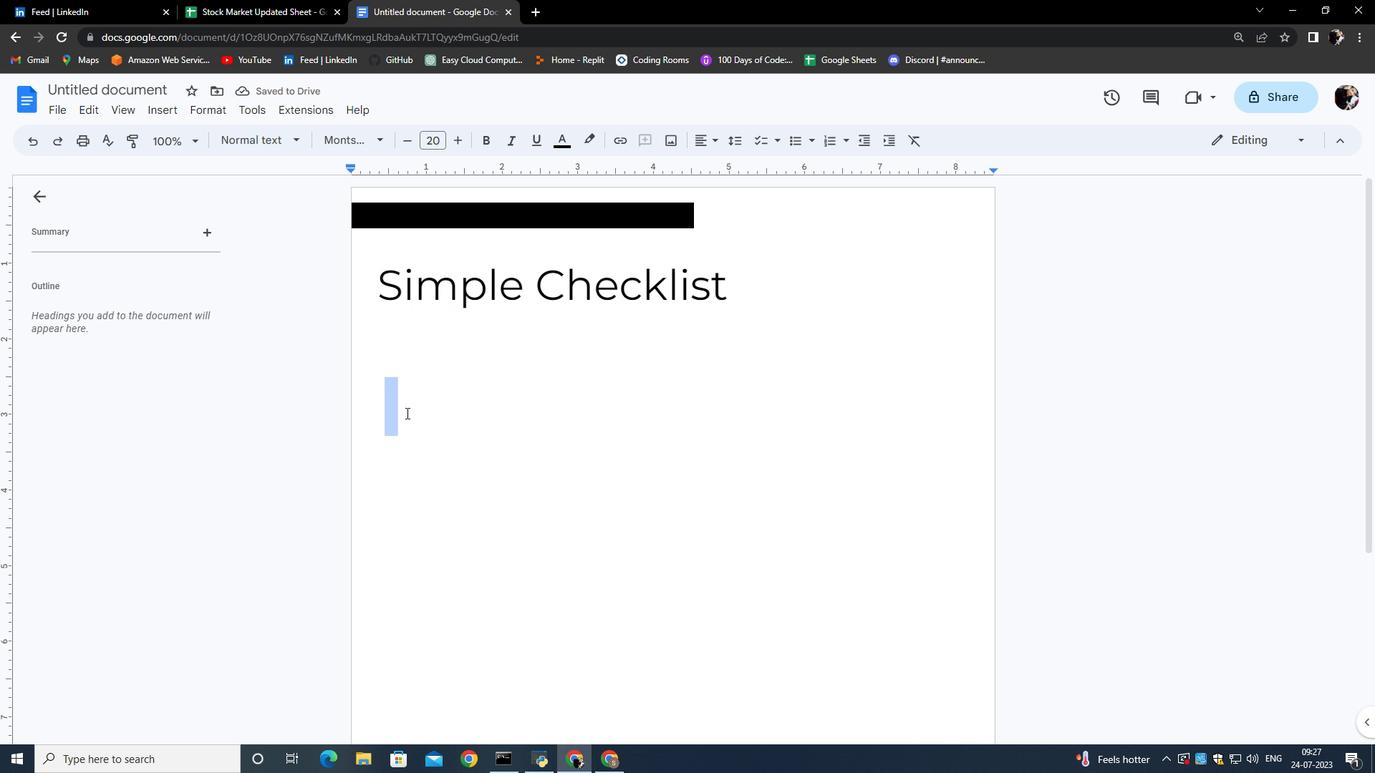
Action: Mouse pressed left at (476, 386)
Screenshot: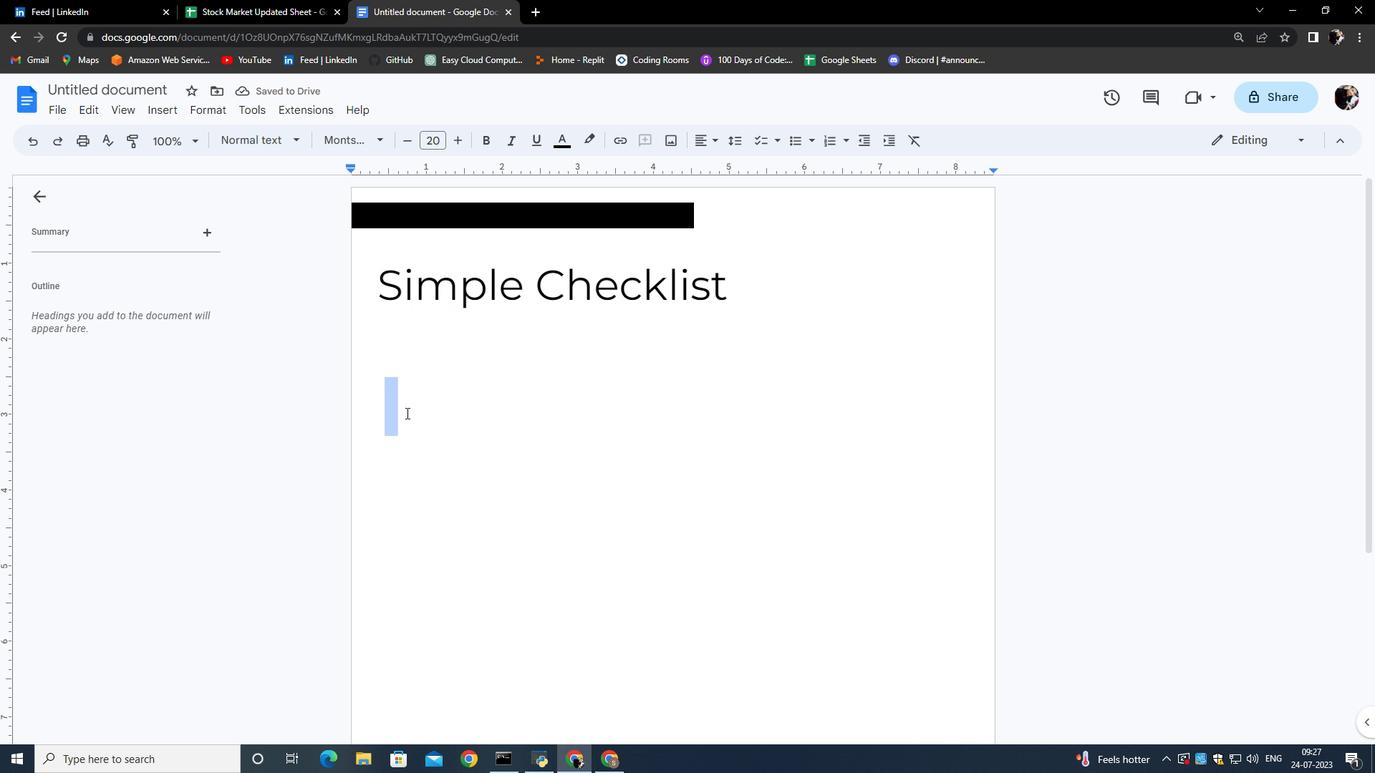 
Action: Mouse moved to (477, 388)
Screenshot: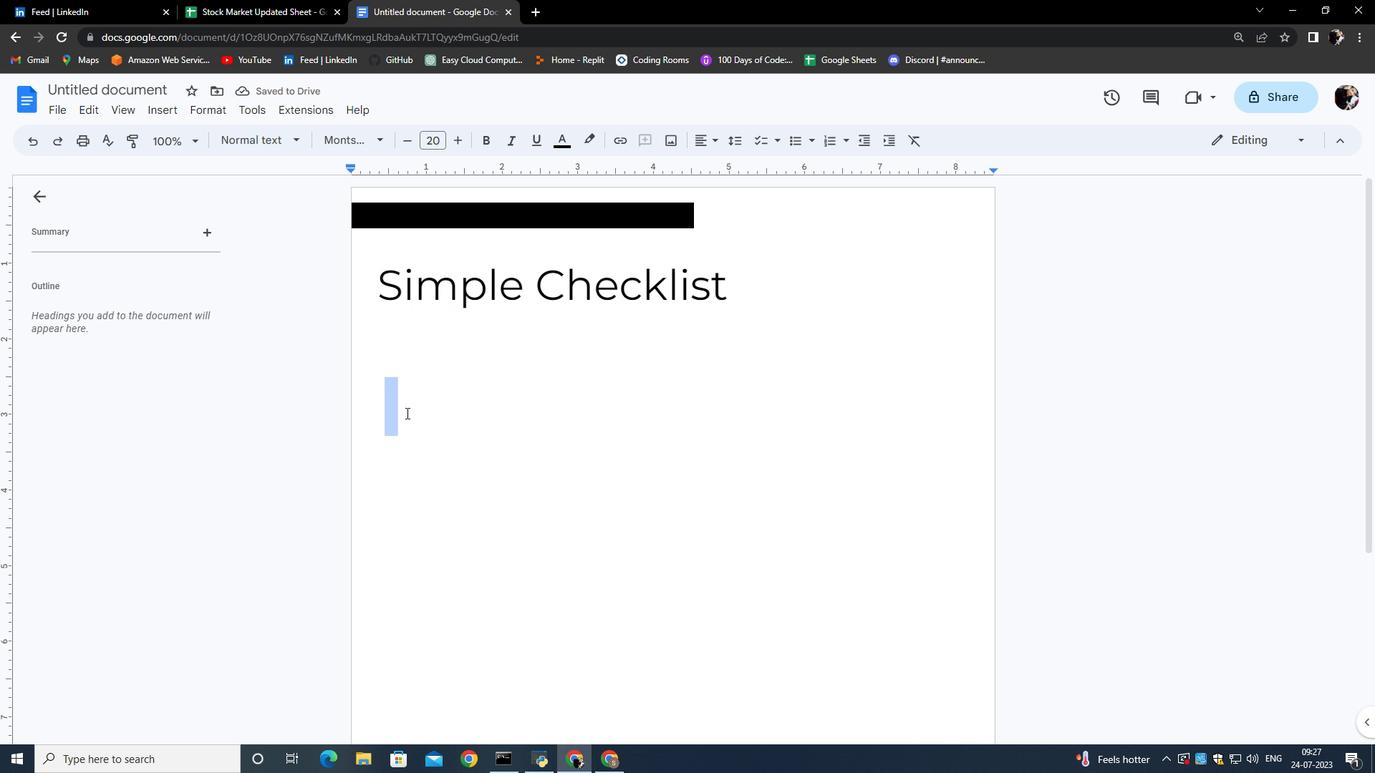 
Action: Mouse pressed left at (477, 388)
Screenshot: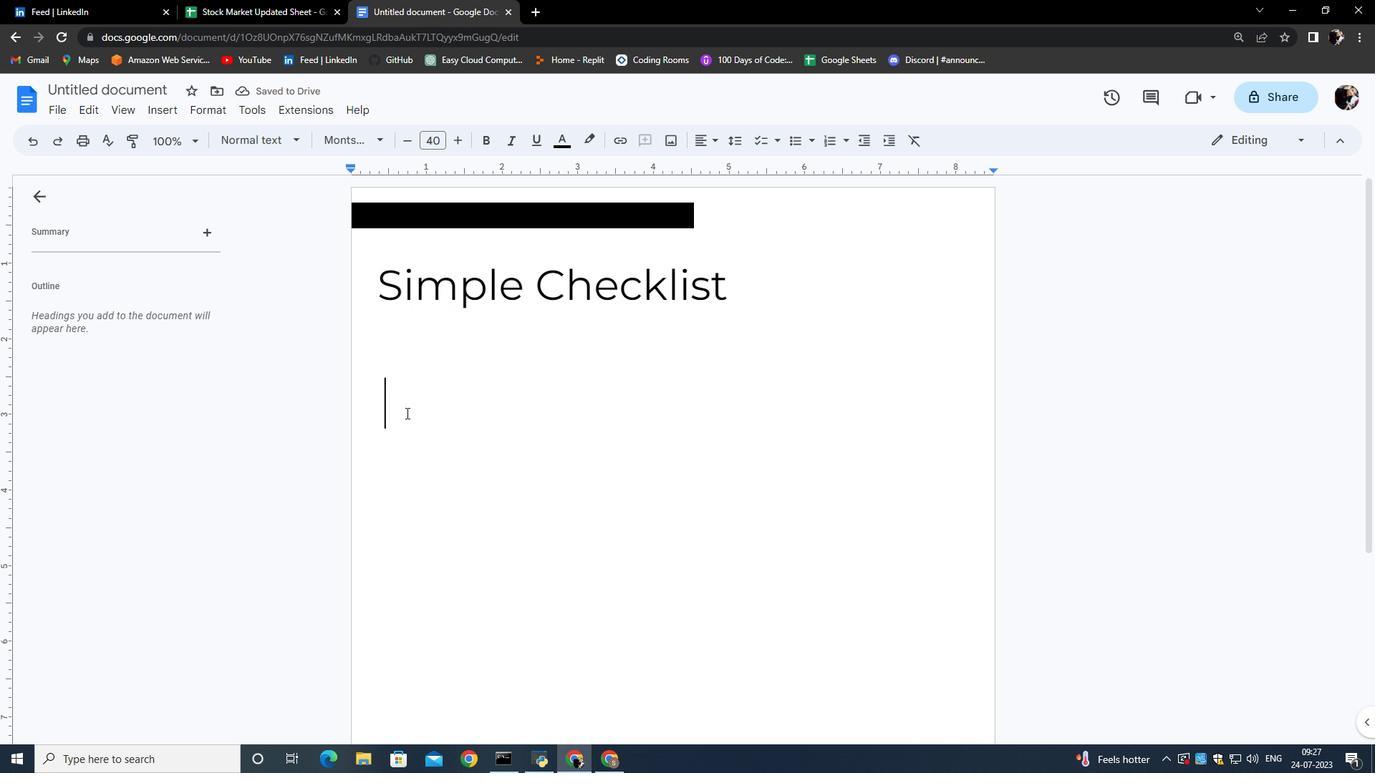 
Action: Mouse moved to (478, 391)
Screenshot: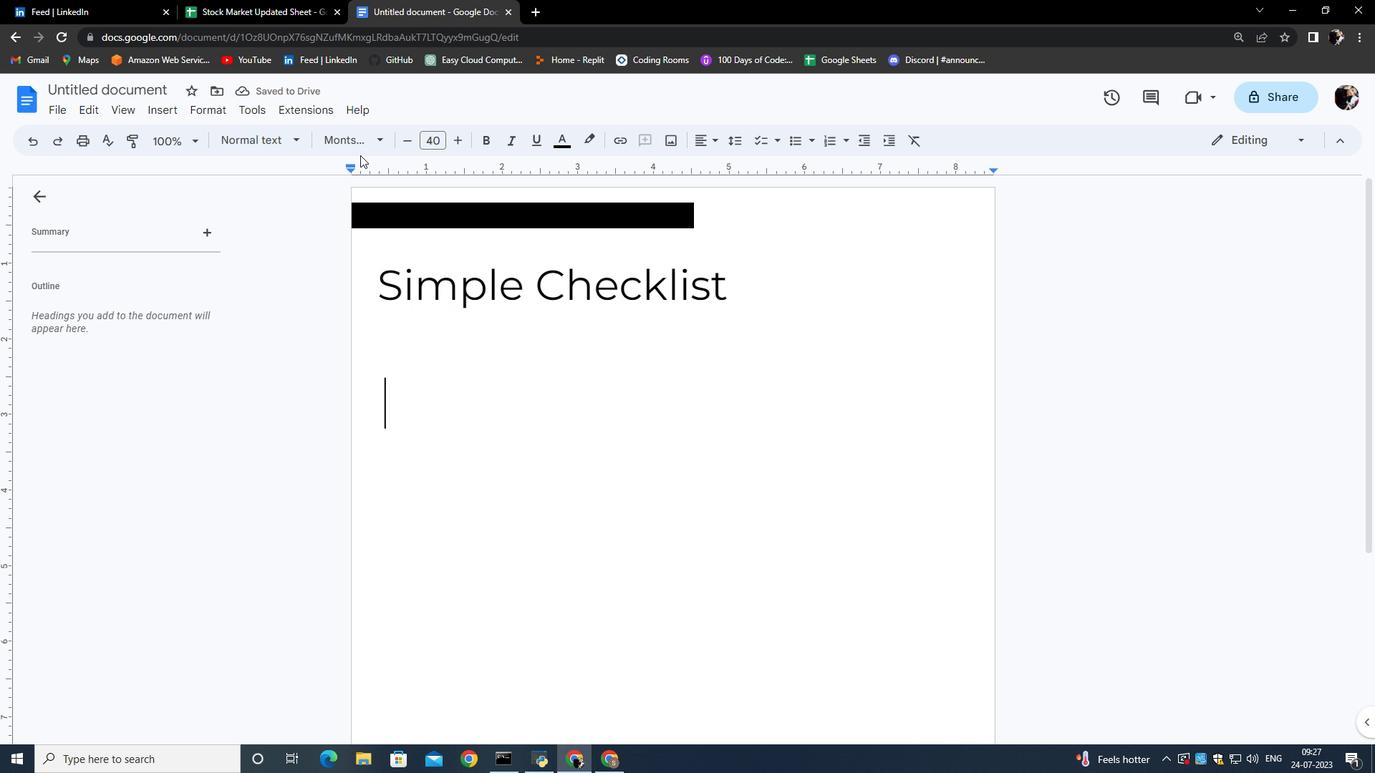 
Action: Mouse pressed left at (478, 391)
Screenshot: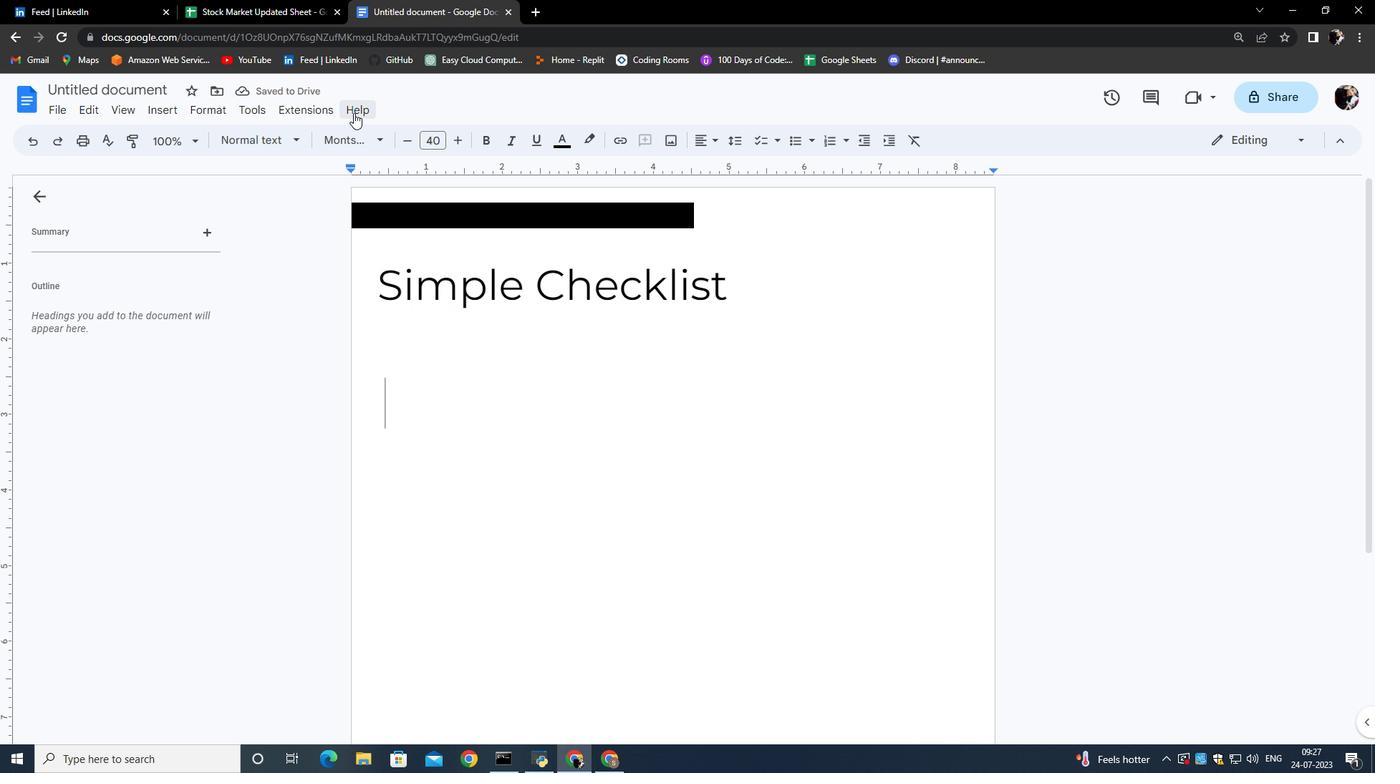 
Action: Mouse moved to (479, 396)
Screenshot: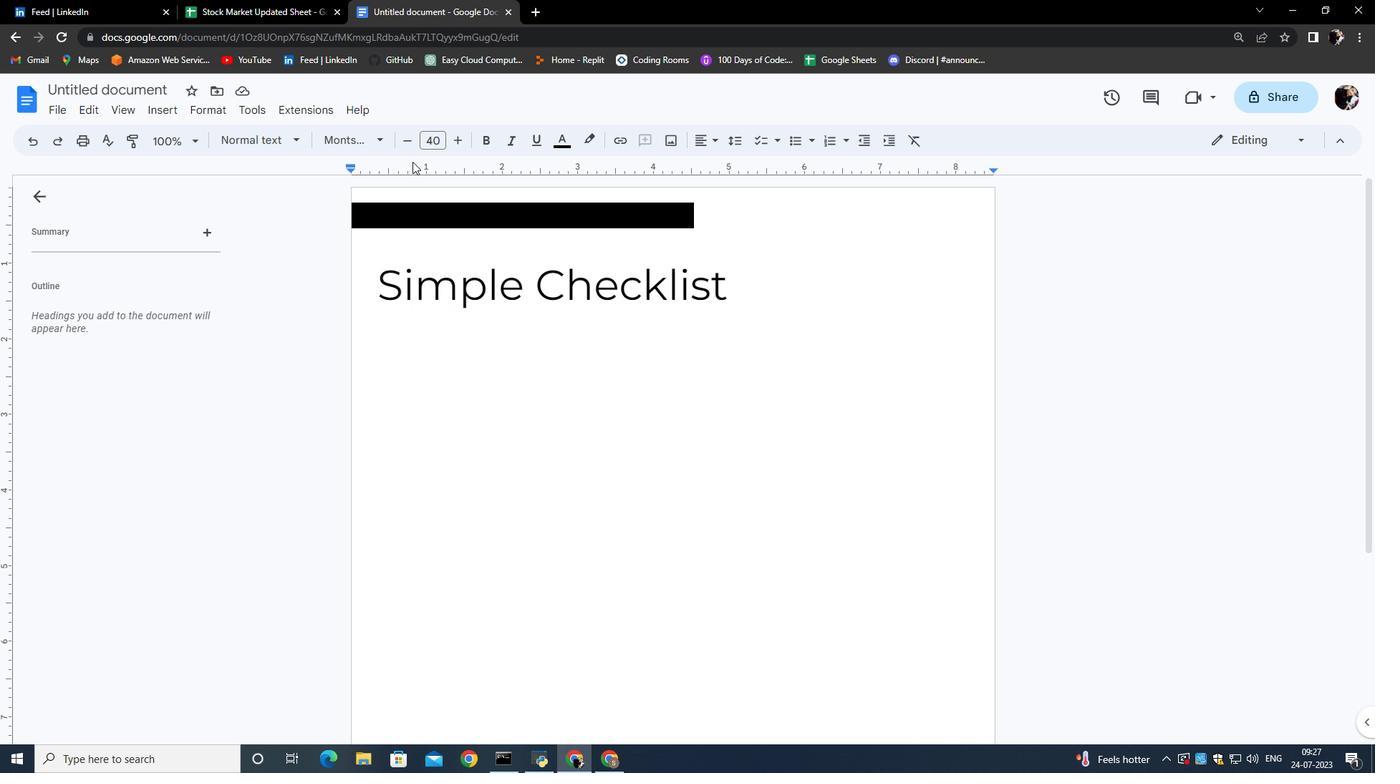 
Action: Mouse pressed left at (479, 396)
Screenshot: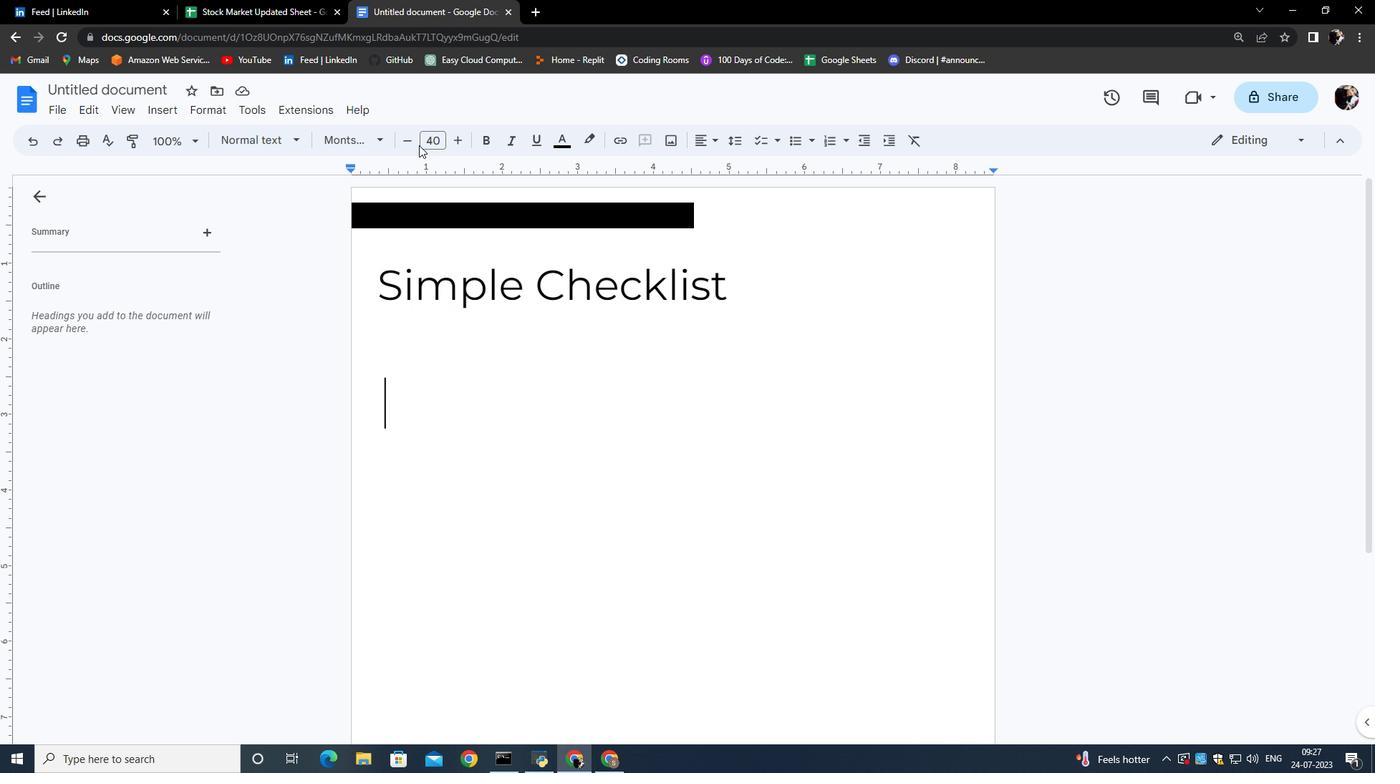 
Action: Mouse moved to (480, 261)
Screenshot: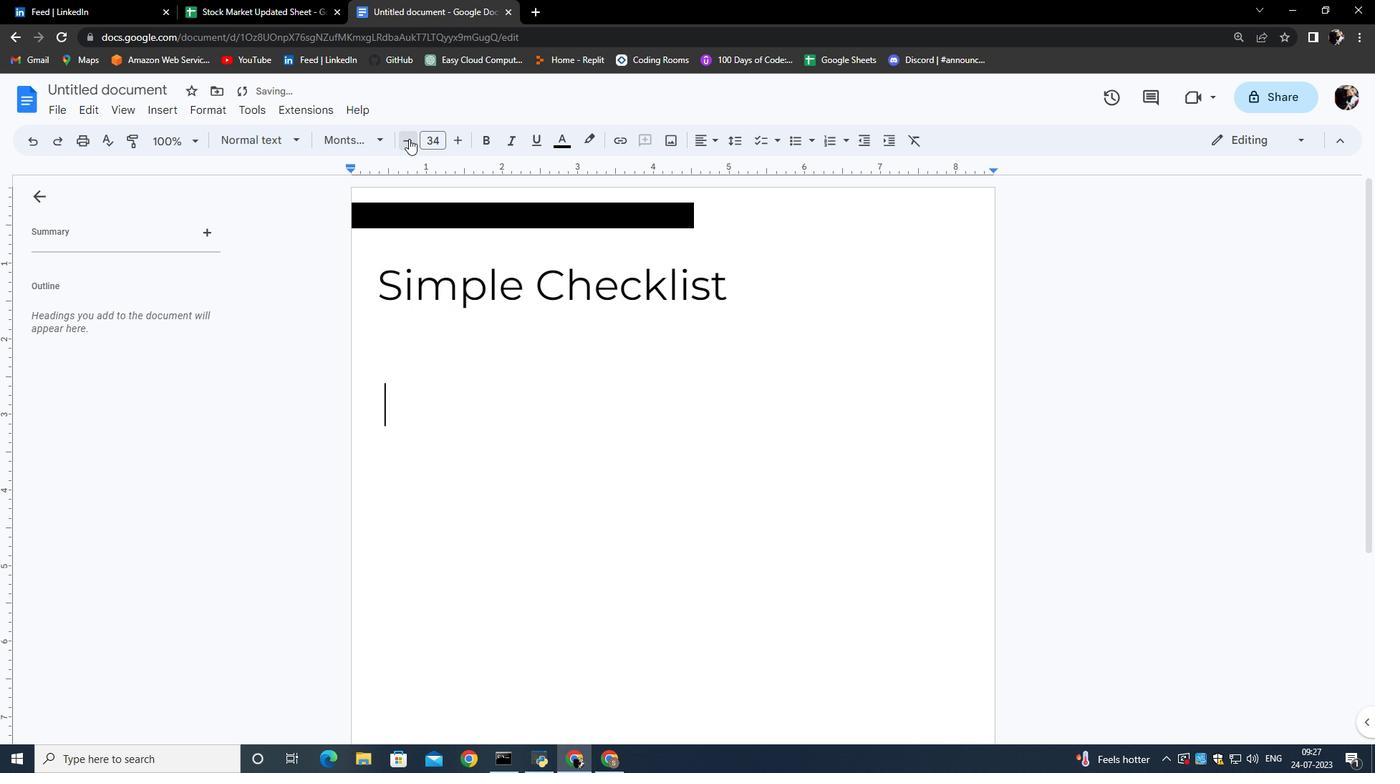 
Action: Mouse pressed left at (480, 261)
Screenshot: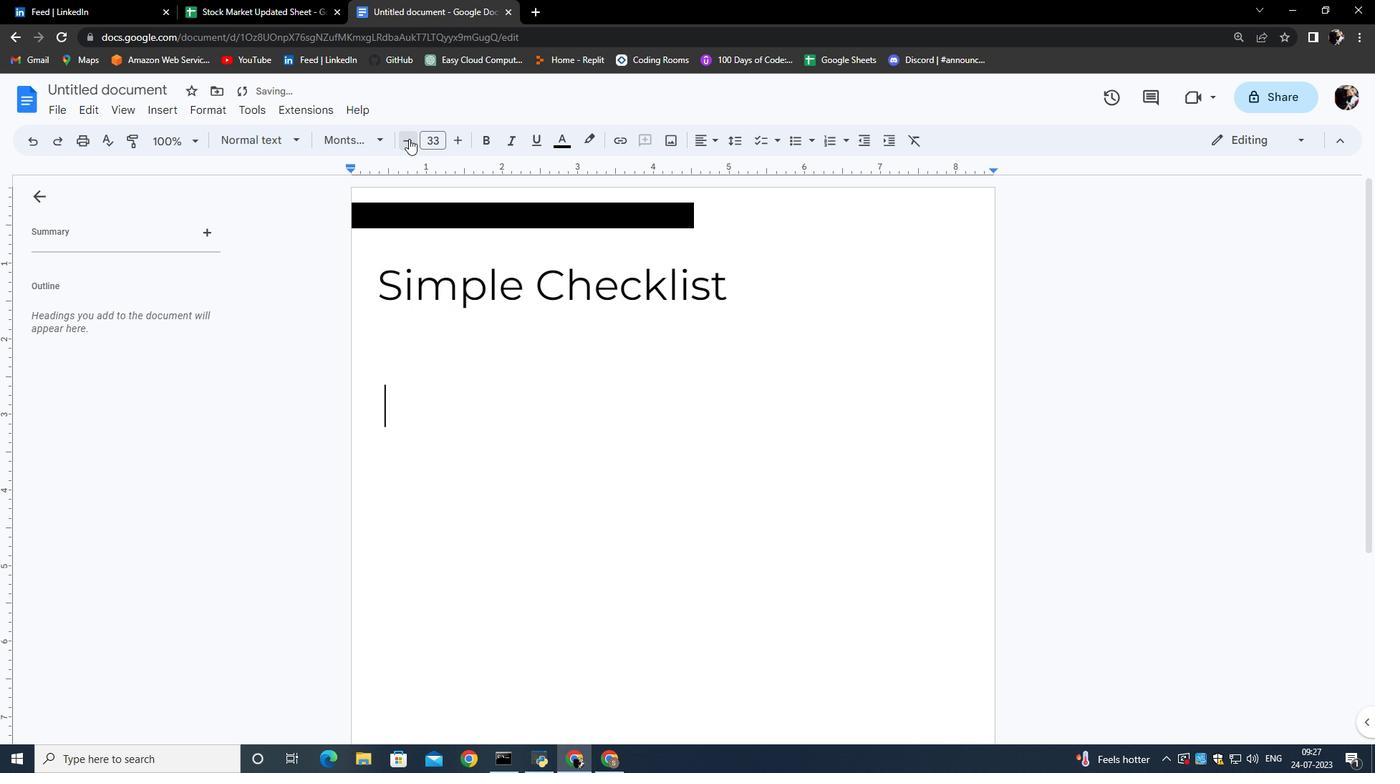 
Action: Mouse moved to (480, 261)
Screenshot: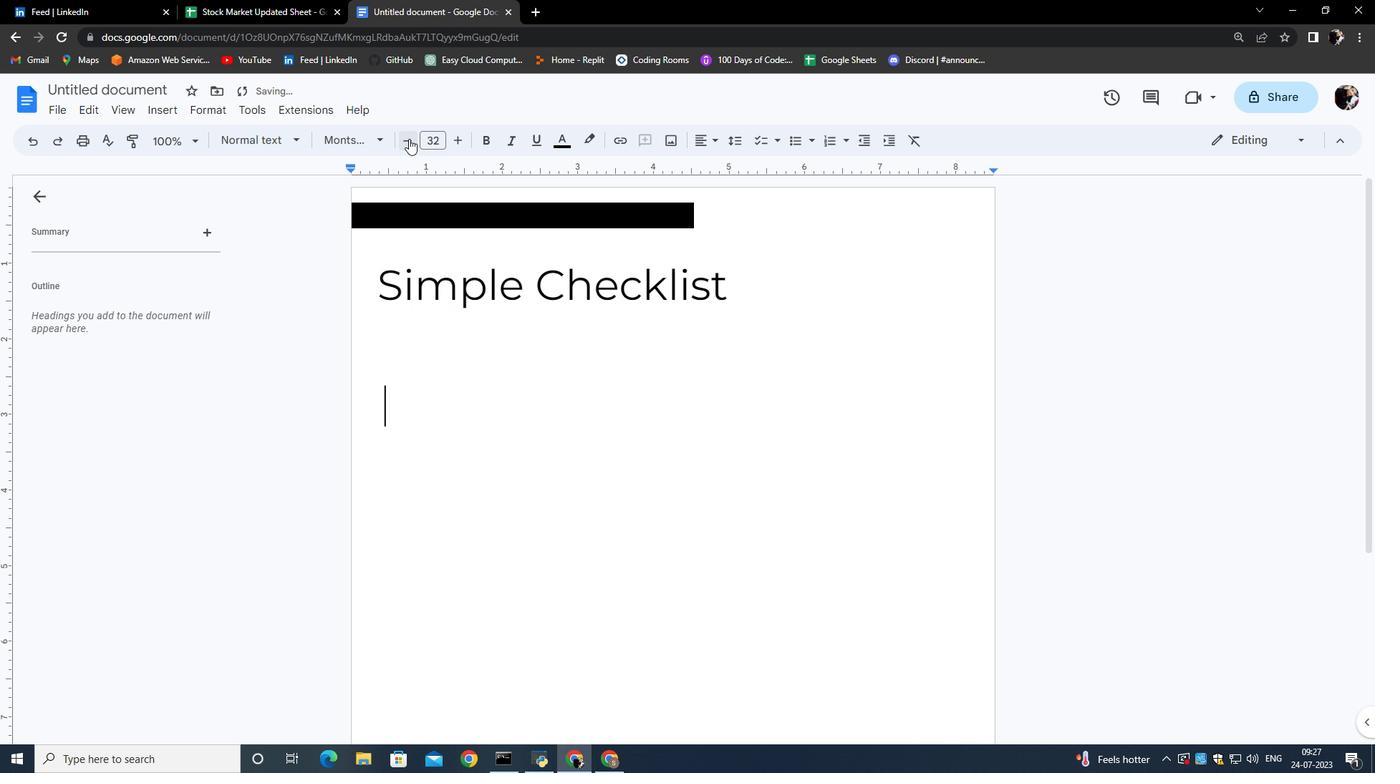 
Action: Mouse pressed left at (480, 261)
Screenshot: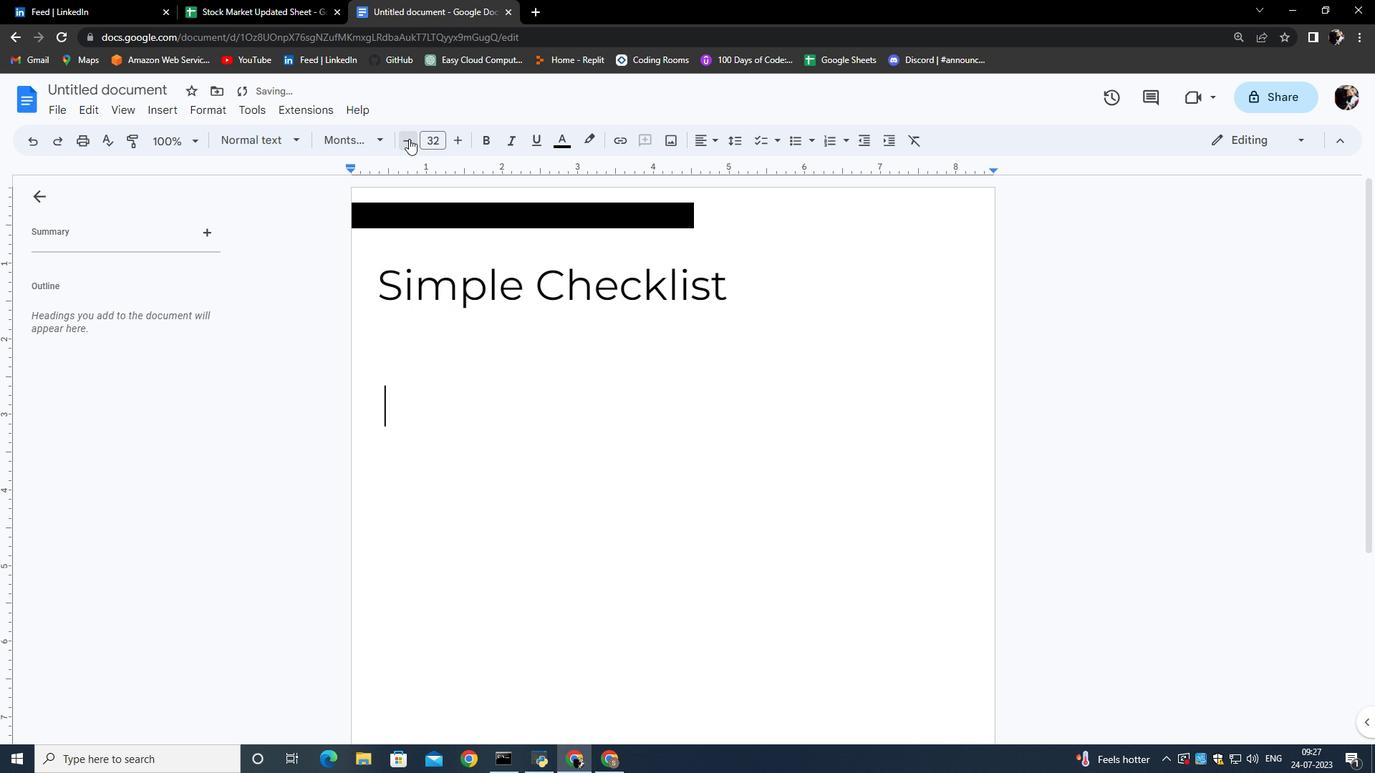 
Action: Mouse pressed left at (480, 261)
Screenshot: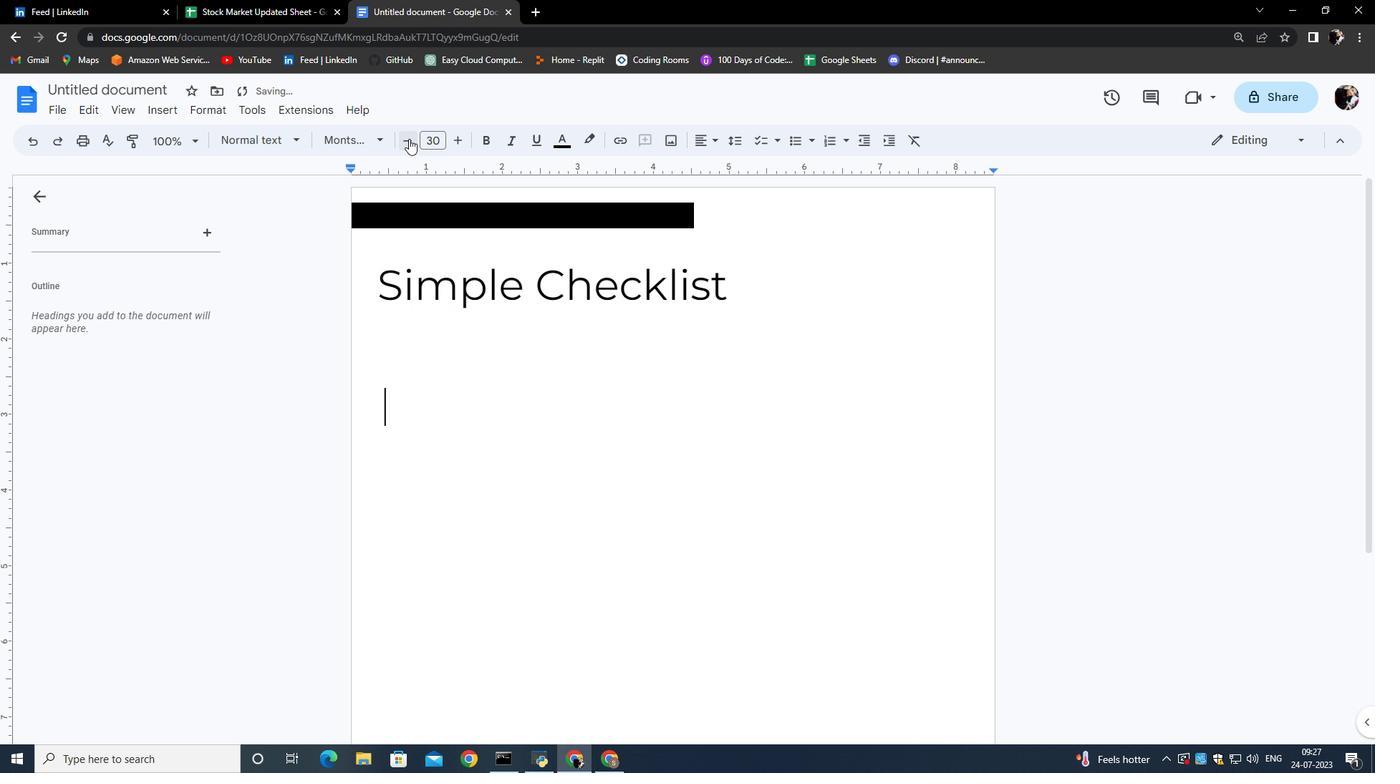 
Action: Mouse pressed left at (480, 261)
Screenshot: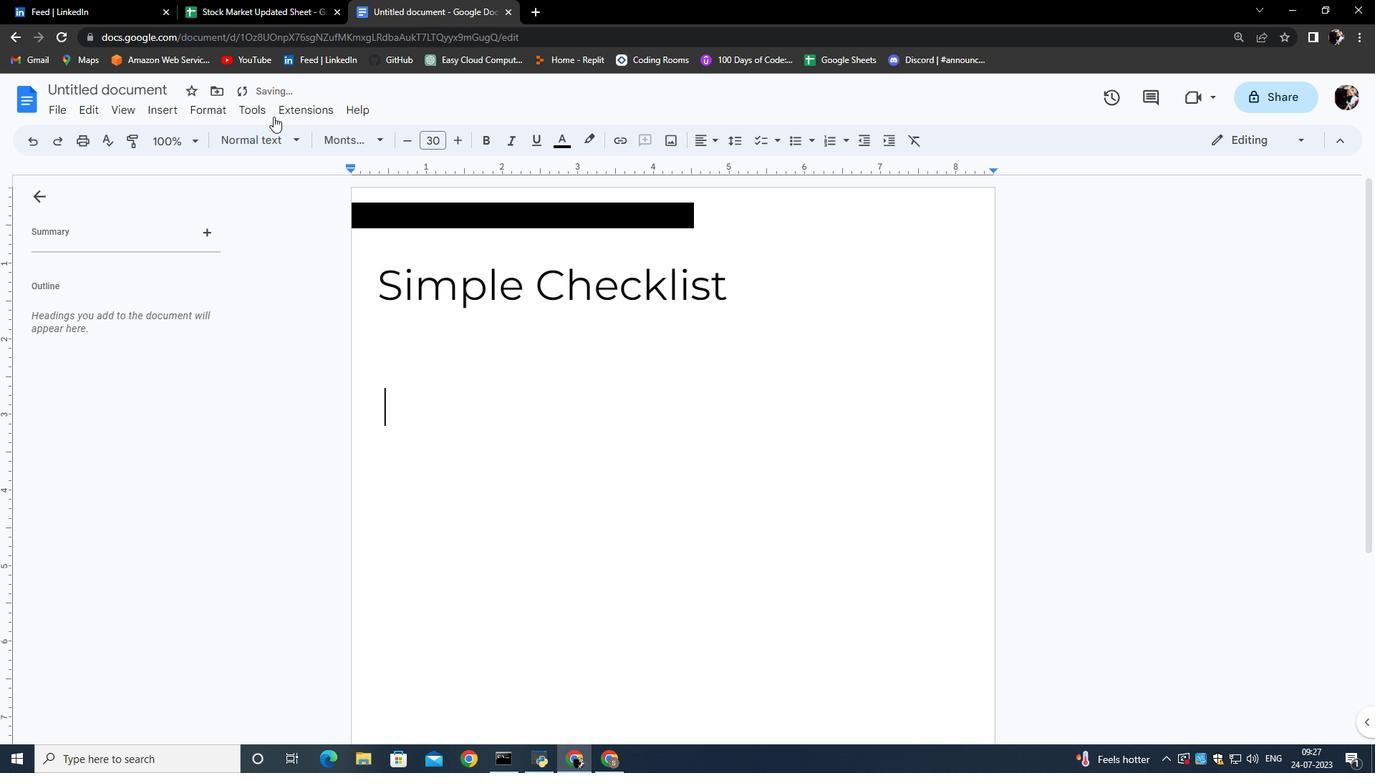 
Action: Mouse pressed left at (480, 261)
Screenshot: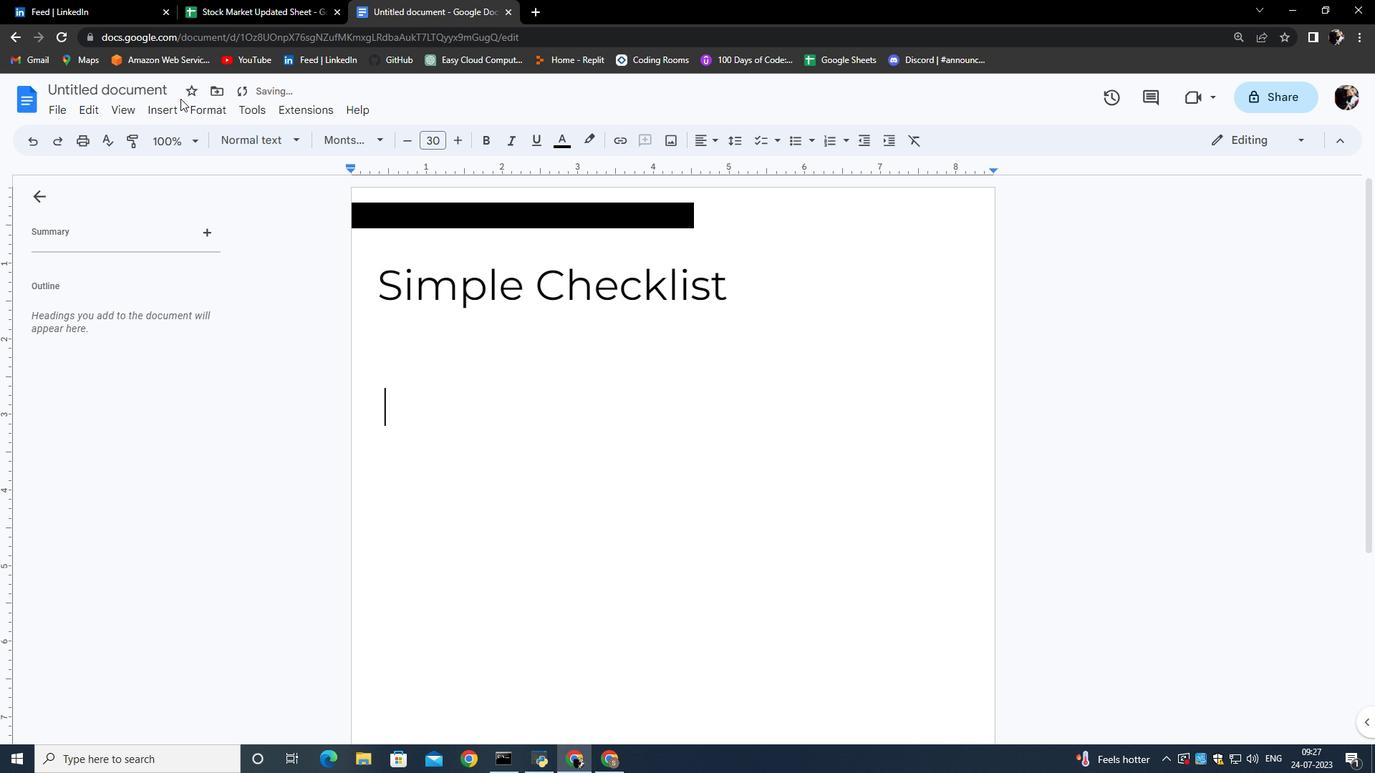 
Action: Mouse pressed left at (480, 261)
Screenshot: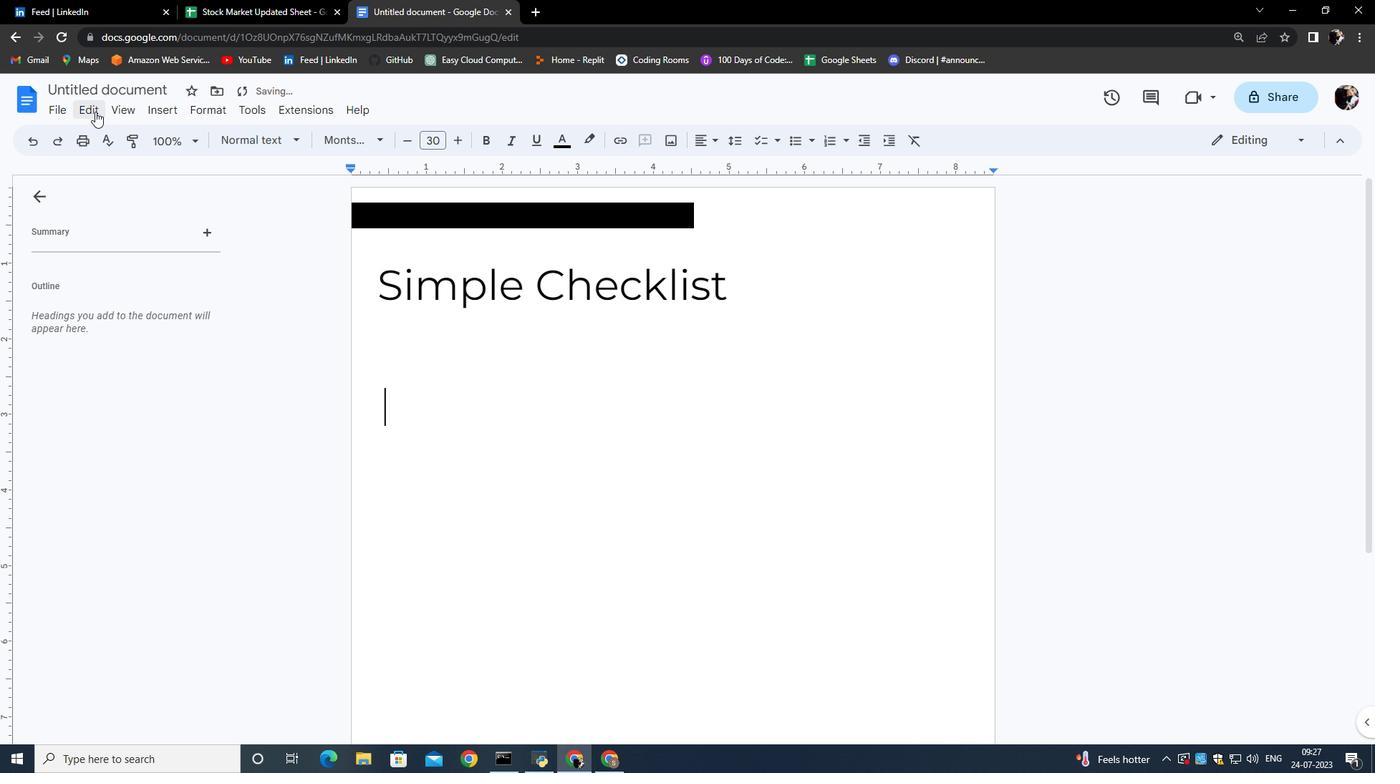 
Action: Mouse pressed left at (480, 261)
Screenshot: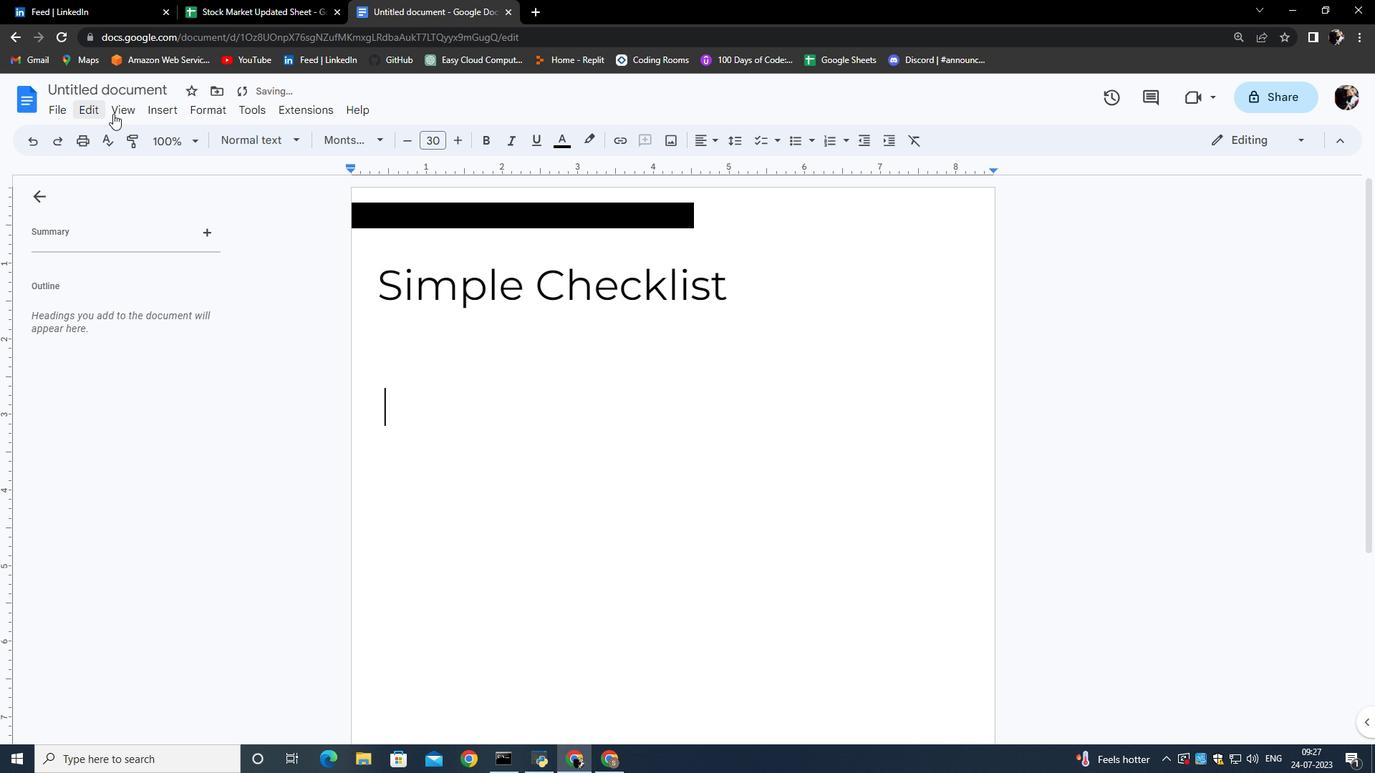 
Action: Mouse pressed left at (480, 261)
Screenshot: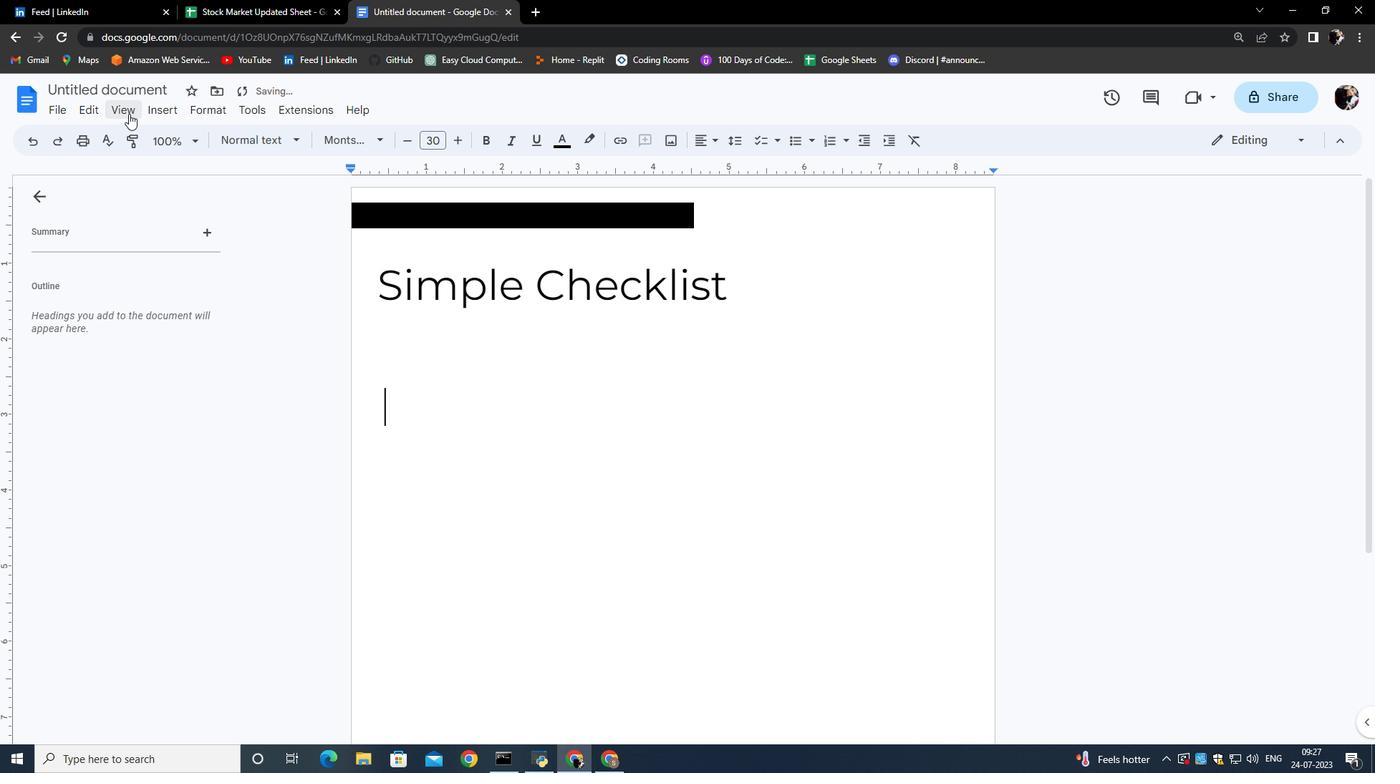 
Action: Mouse pressed left at (480, 261)
Screenshot: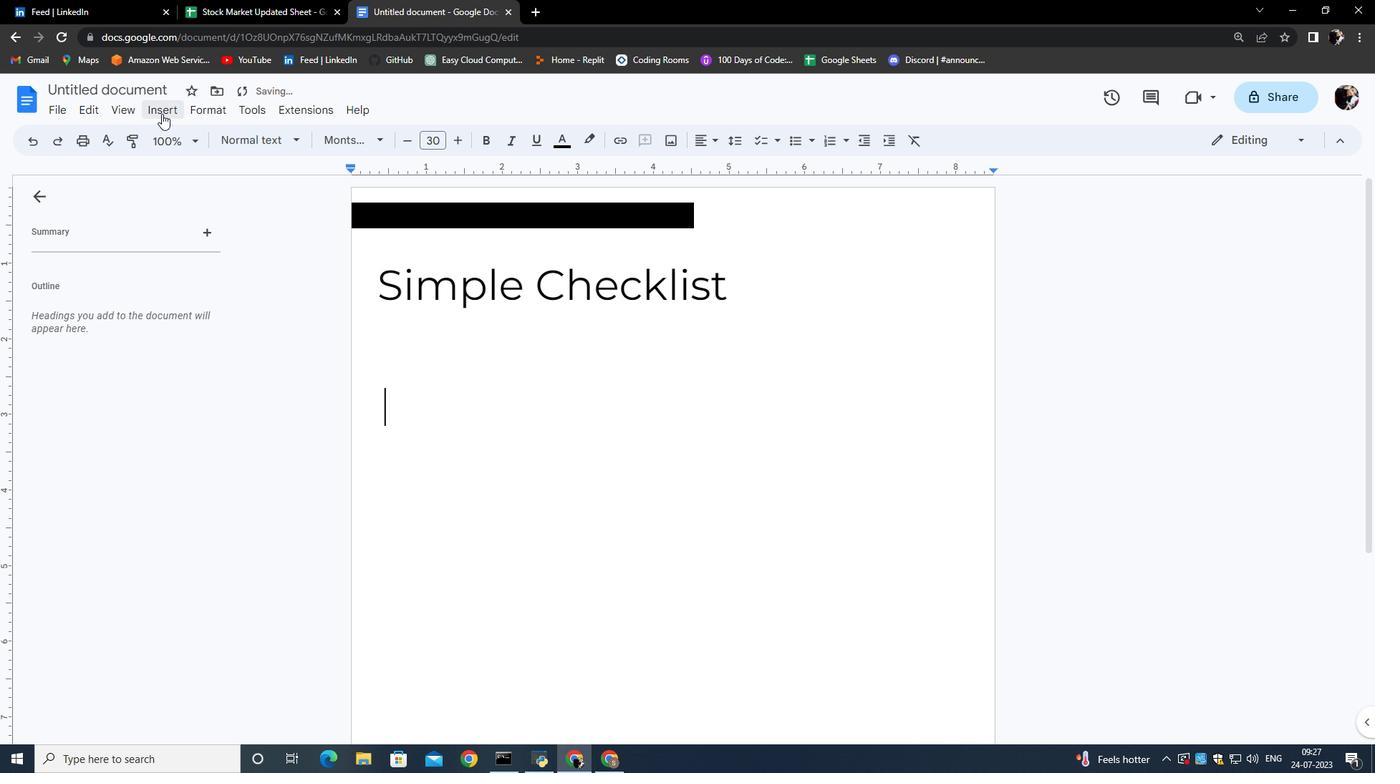 
Action: Mouse pressed left at (480, 261)
Screenshot: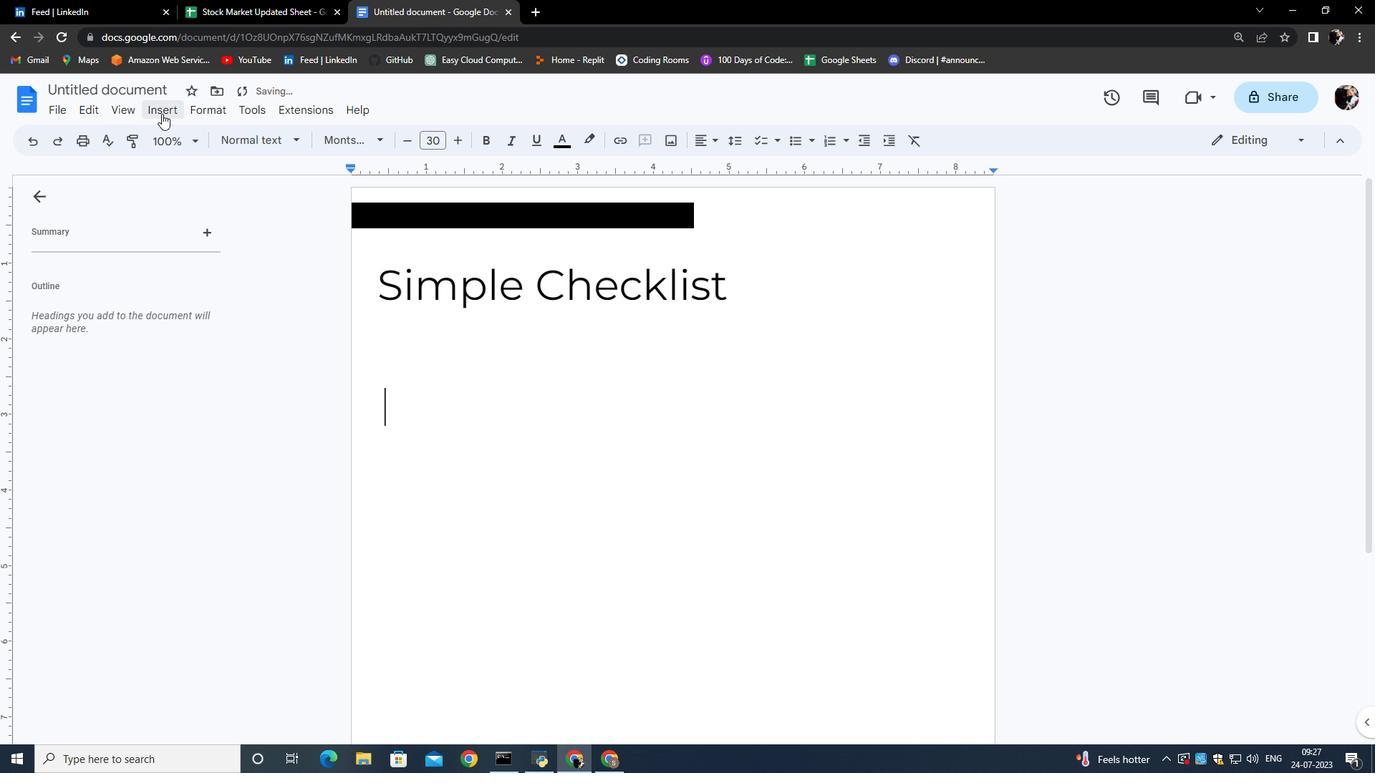 
Action: Mouse moved to (353, 249)
Screenshot: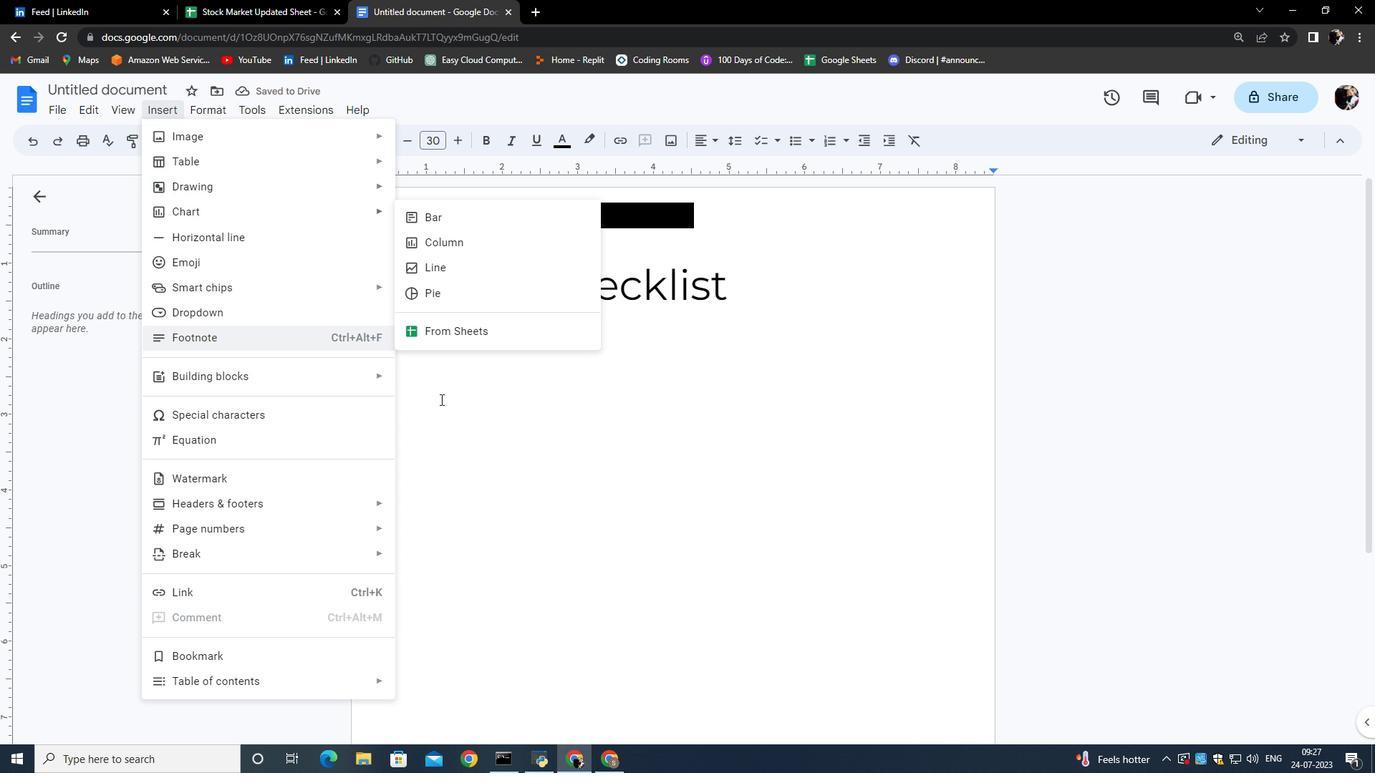 
Action: Mouse pressed left at (353, 249)
Screenshot: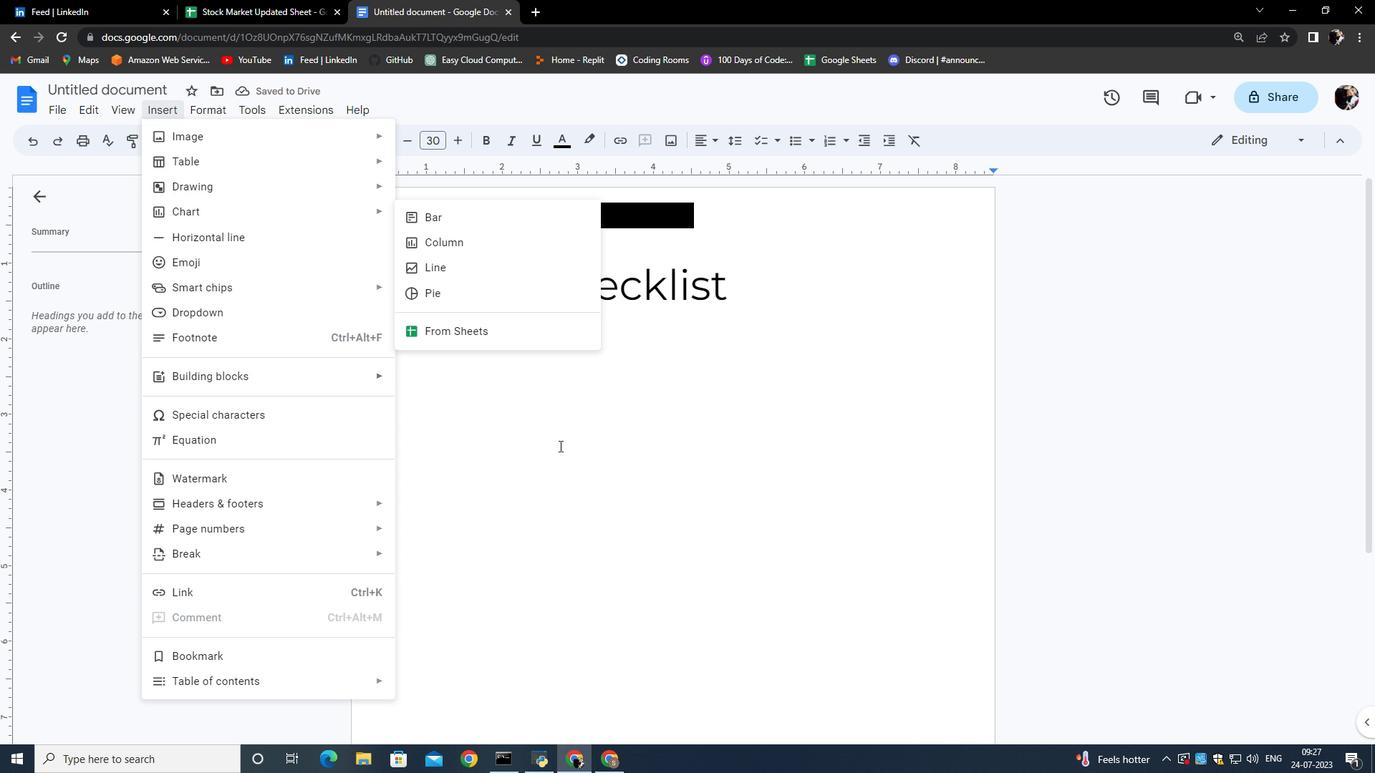 
Action: Mouse moved to (557, 411)
Screenshot: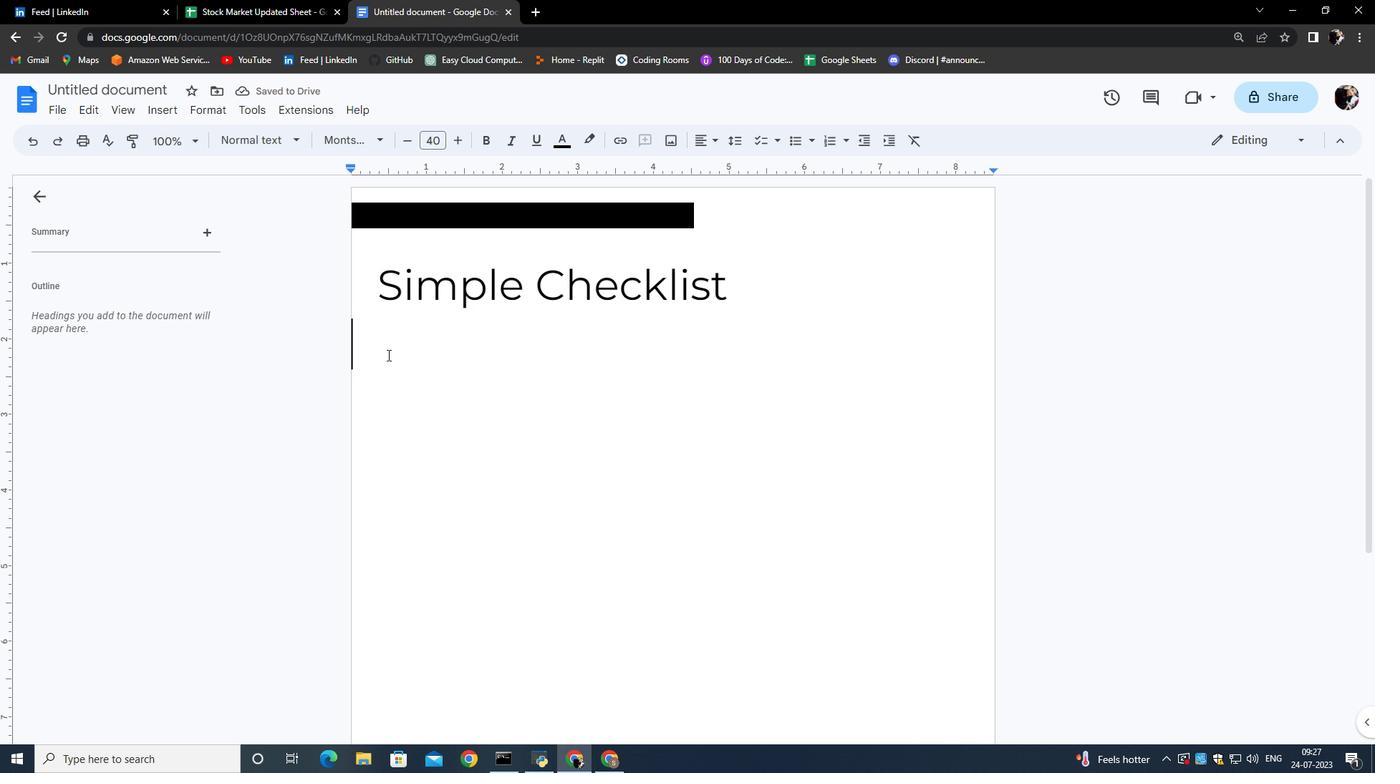 
Action: Mouse pressed left at (557, 411)
Screenshot: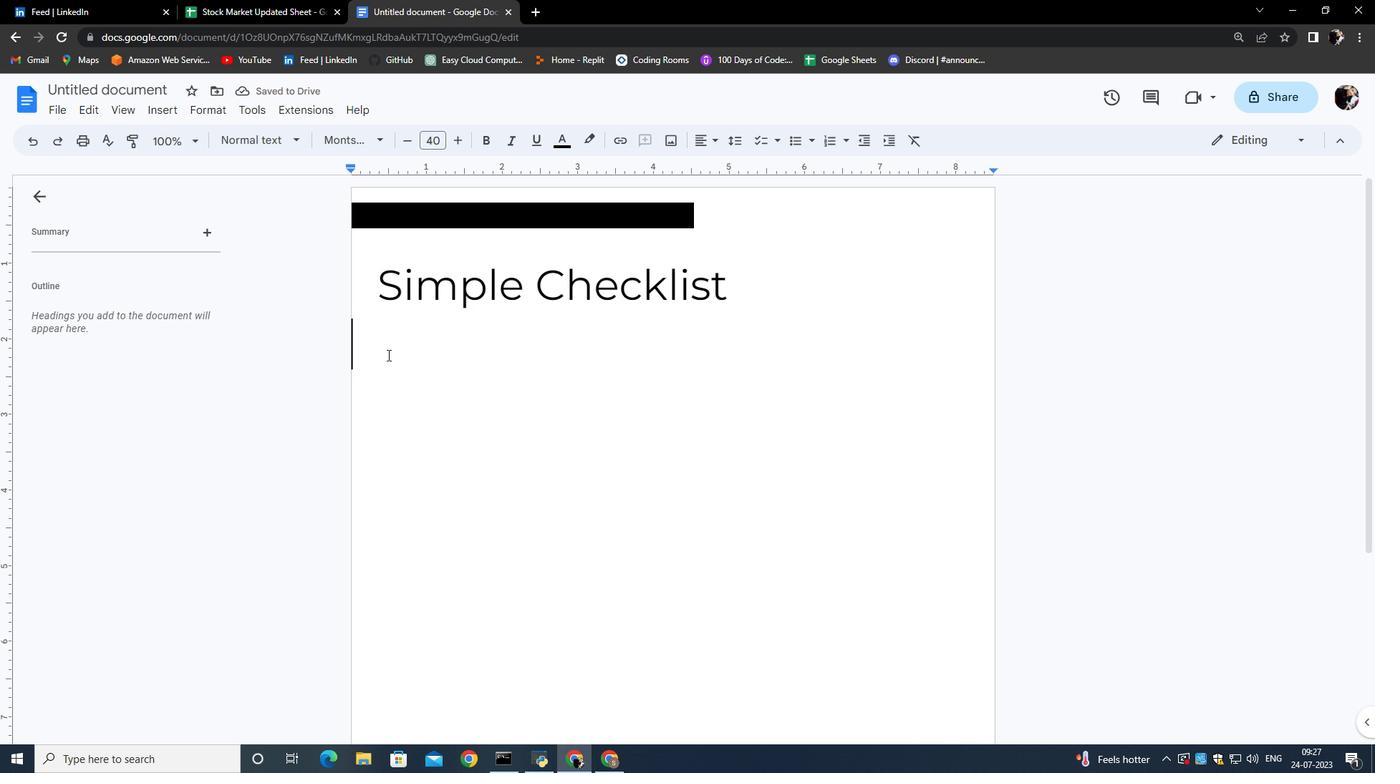 
Action: Mouse moved to (465, 368)
Screenshot: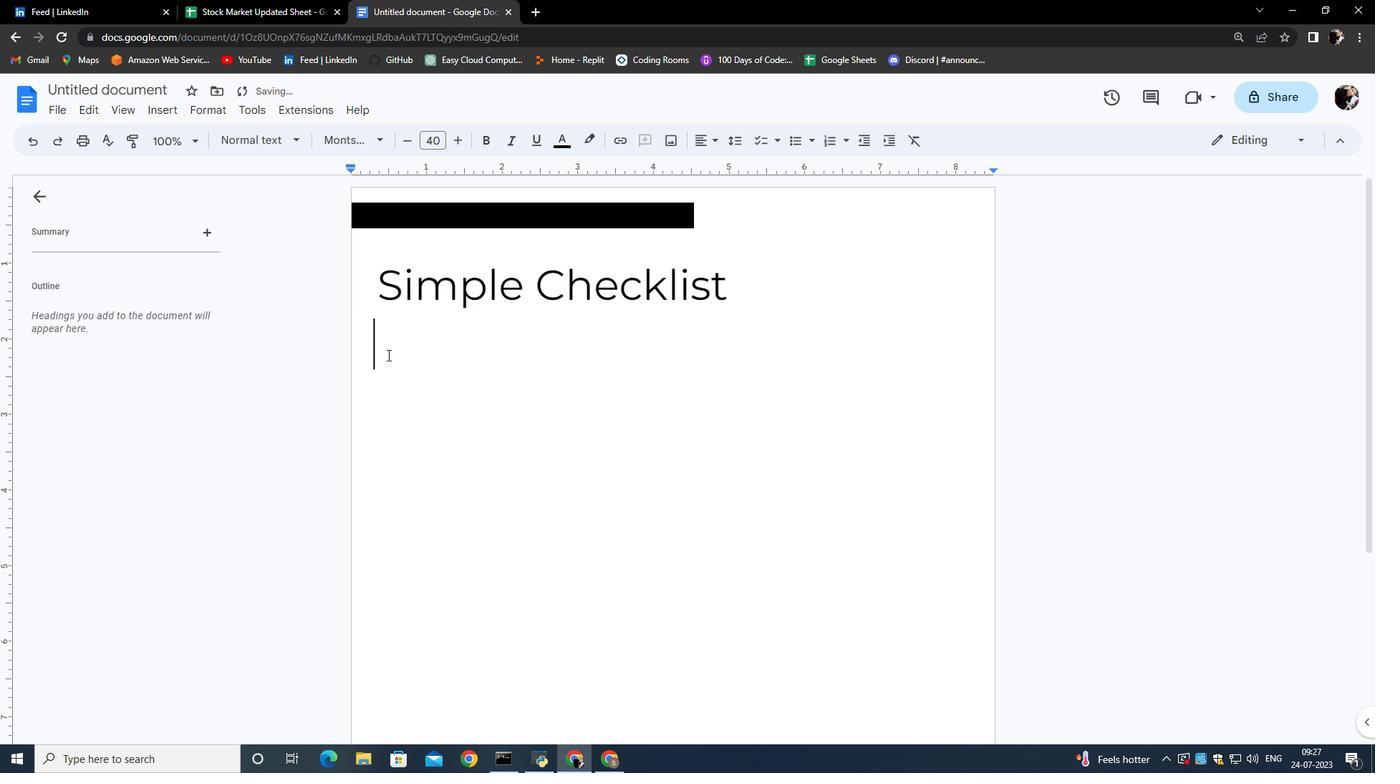 
Action: Mouse pressed left at (465, 368)
Screenshot: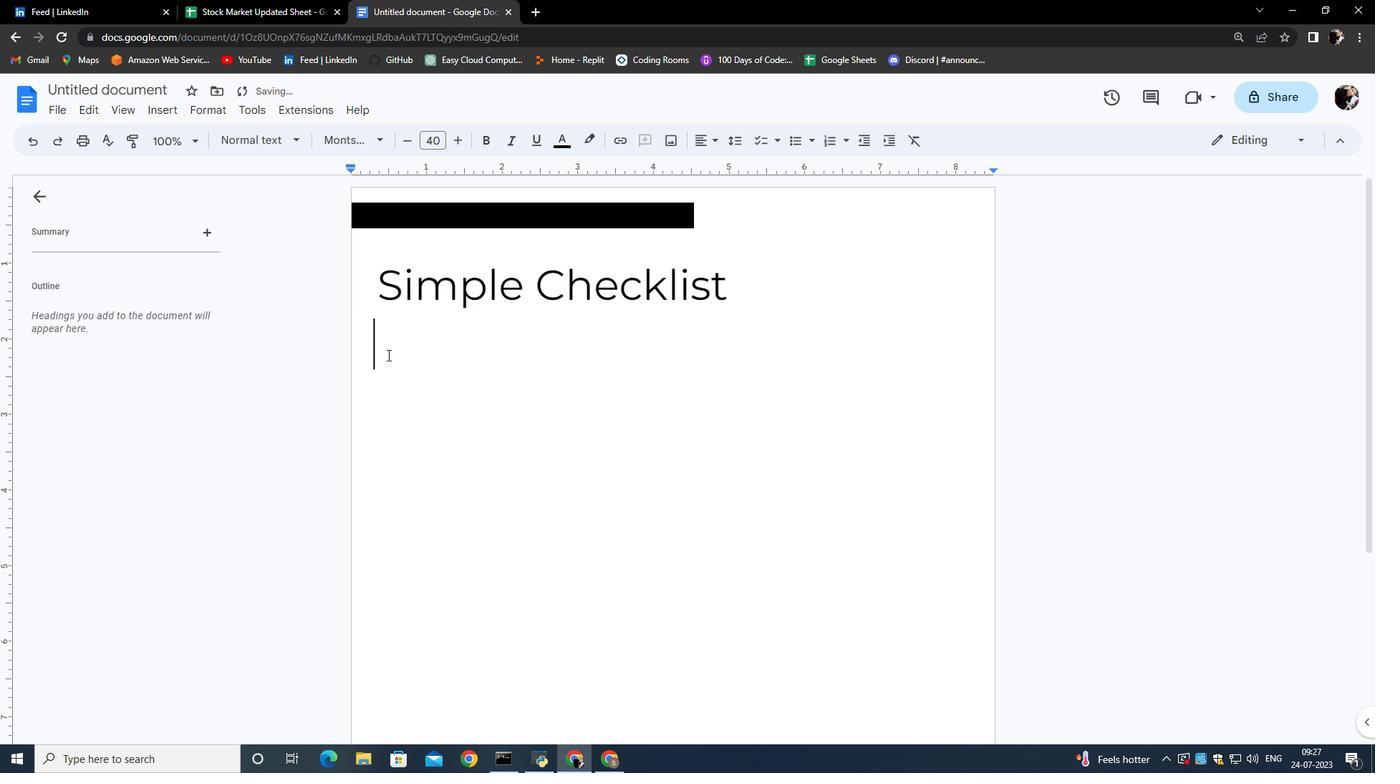 
Action: Mouse moved to (469, 367)
Screenshot: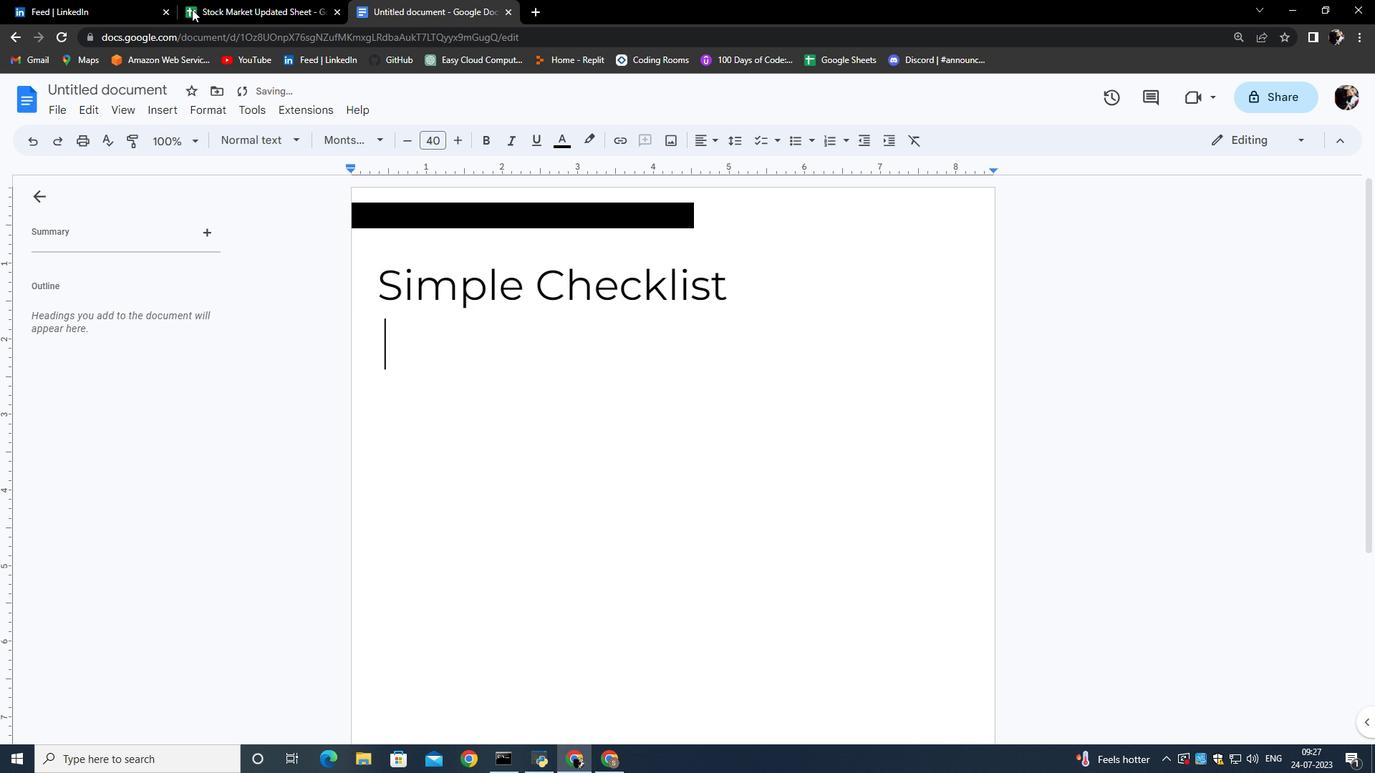 
Action: Mouse pressed left at (469, 367)
Screenshot: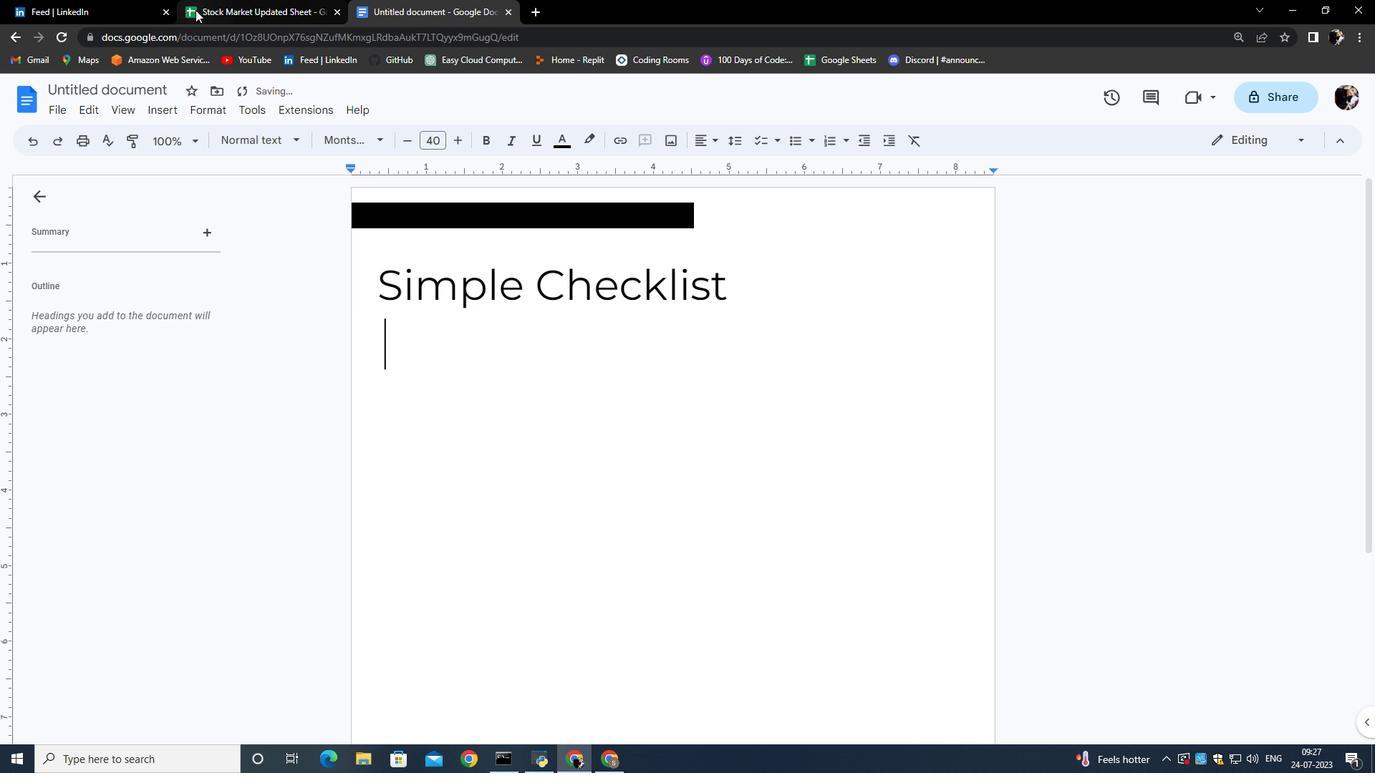 
Action: Key pressed <Key.space><Key.space><Key.space>
Screenshot: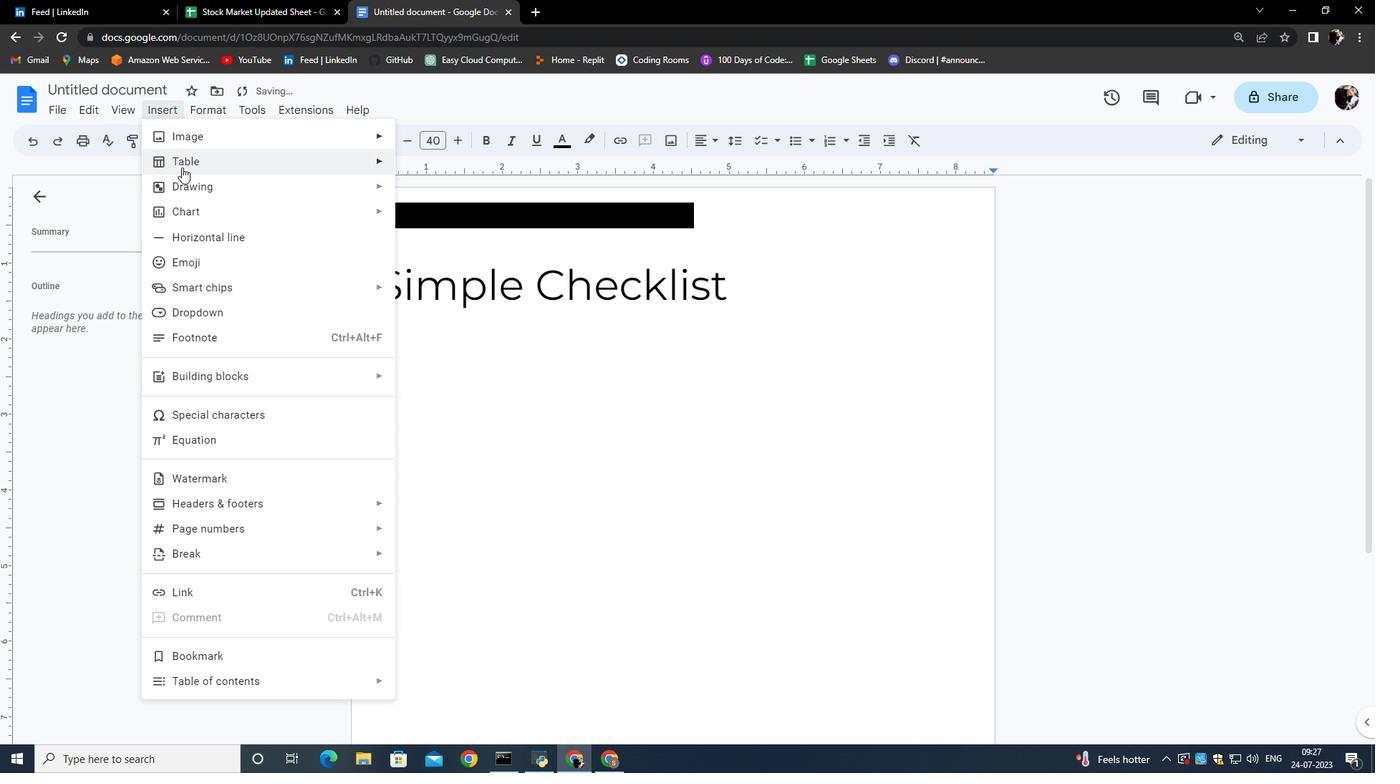 
Action: Mouse moved to (356, 245)
Screenshot: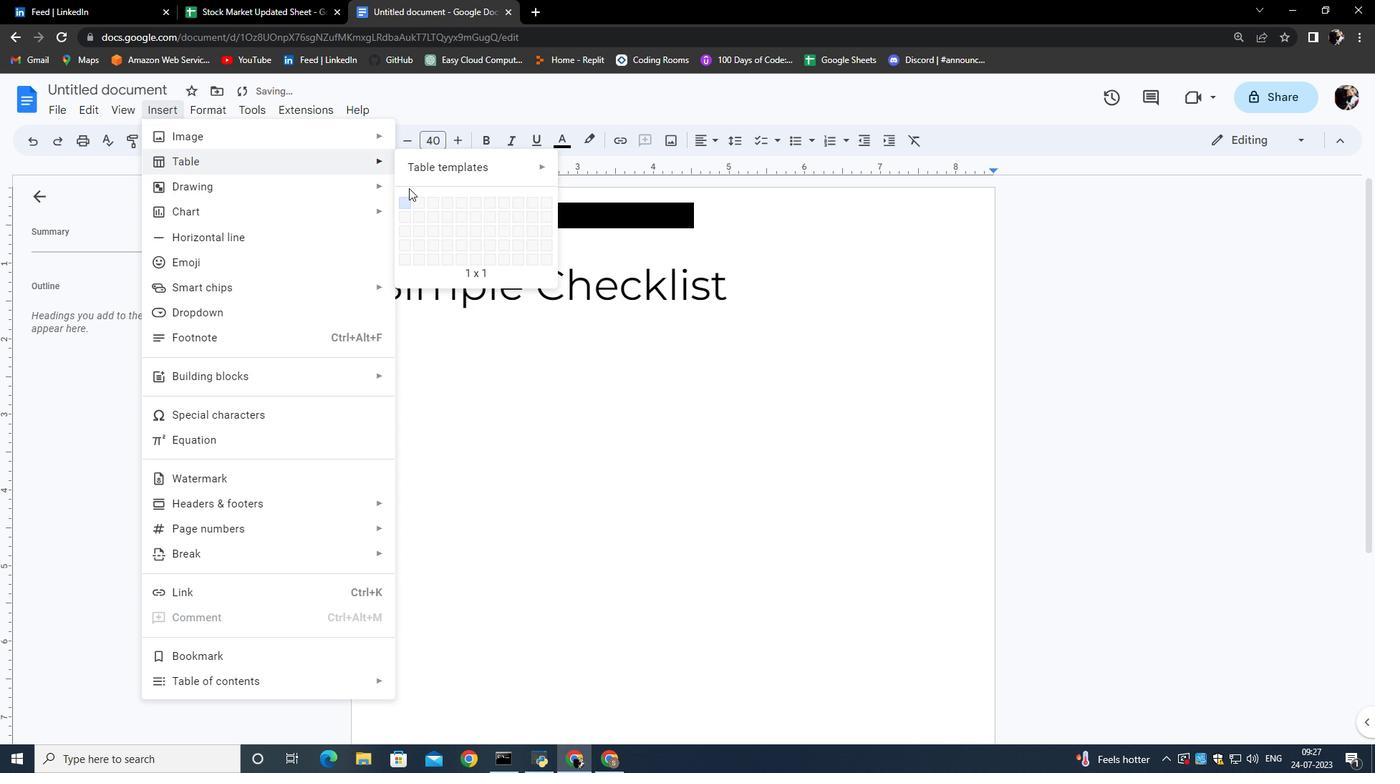 
Action: Mouse pressed left at (356, 245)
Screenshot: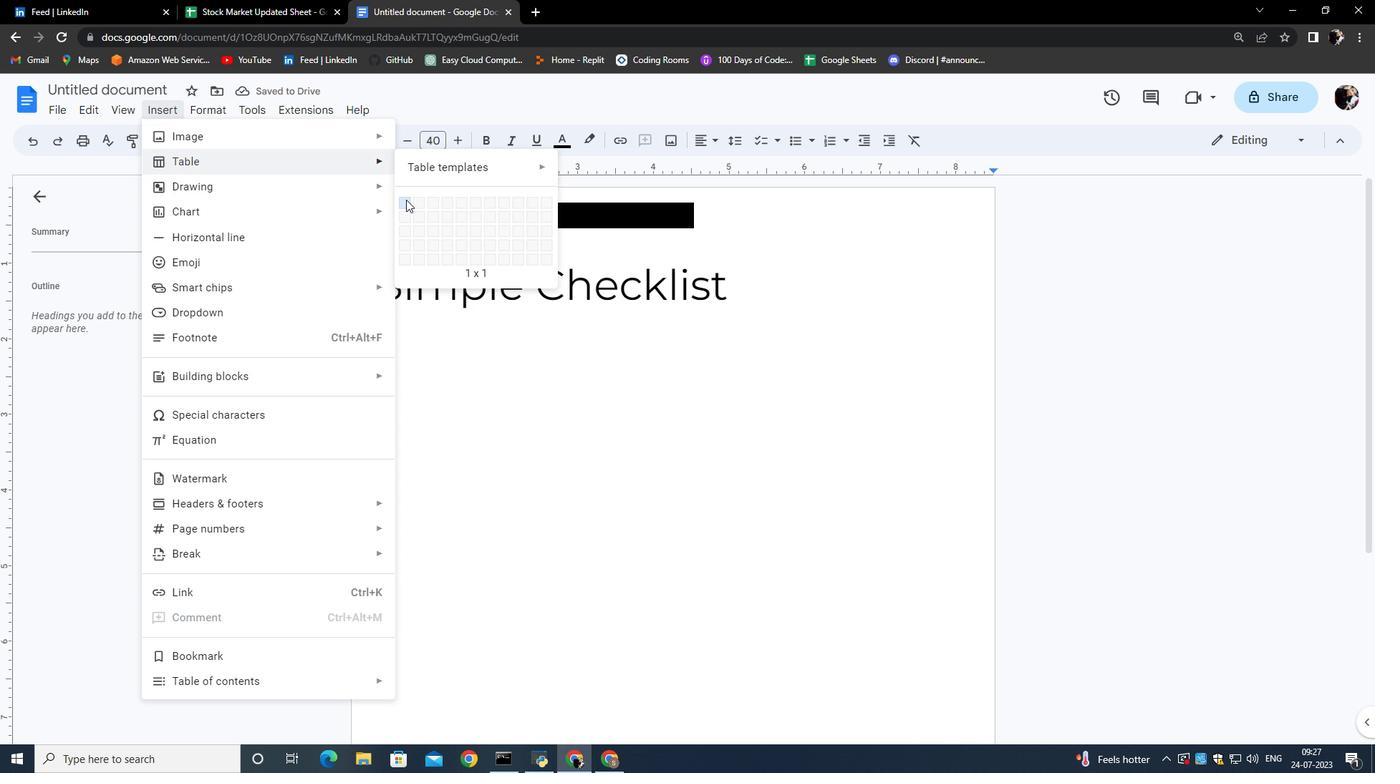 
Action: Mouse moved to (479, 292)
Screenshot: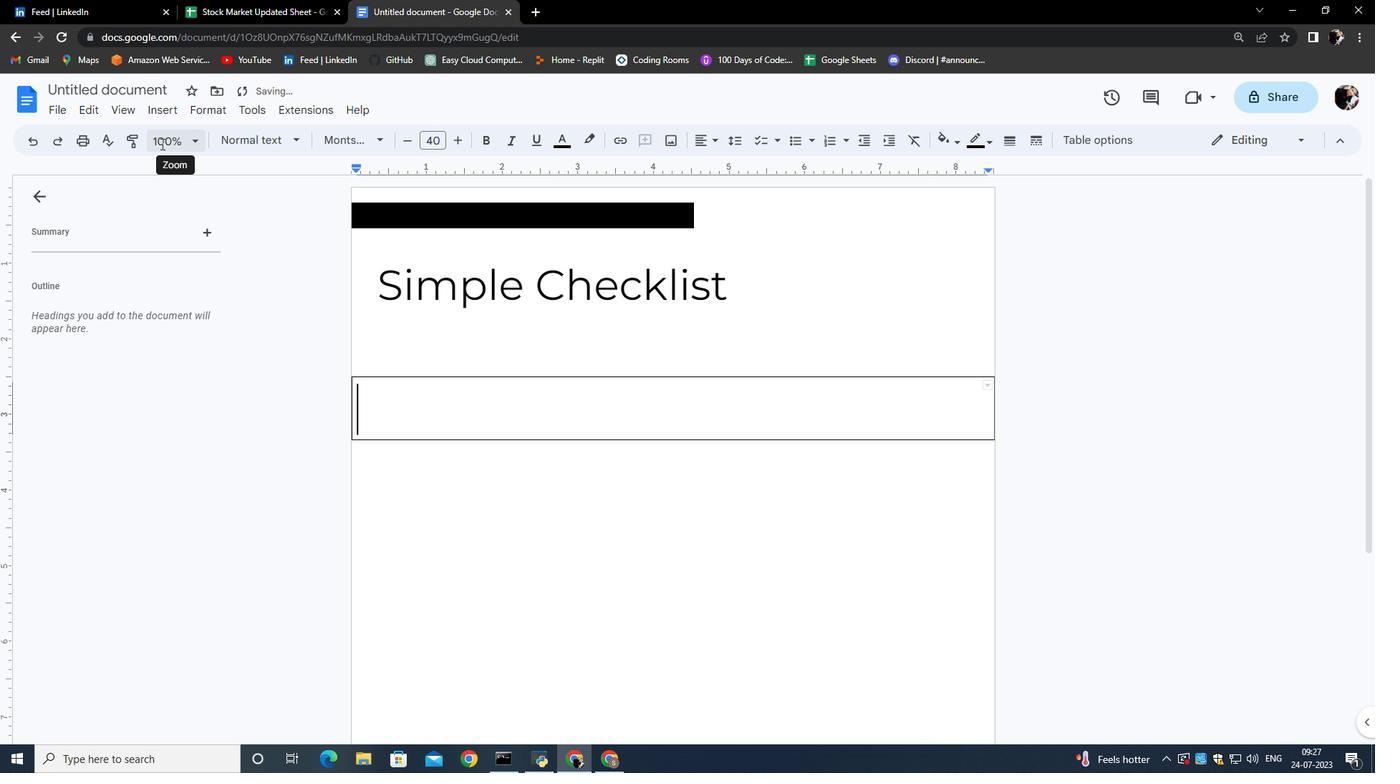 
Action: Mouse pressed left at (479, 292)
Screenshot: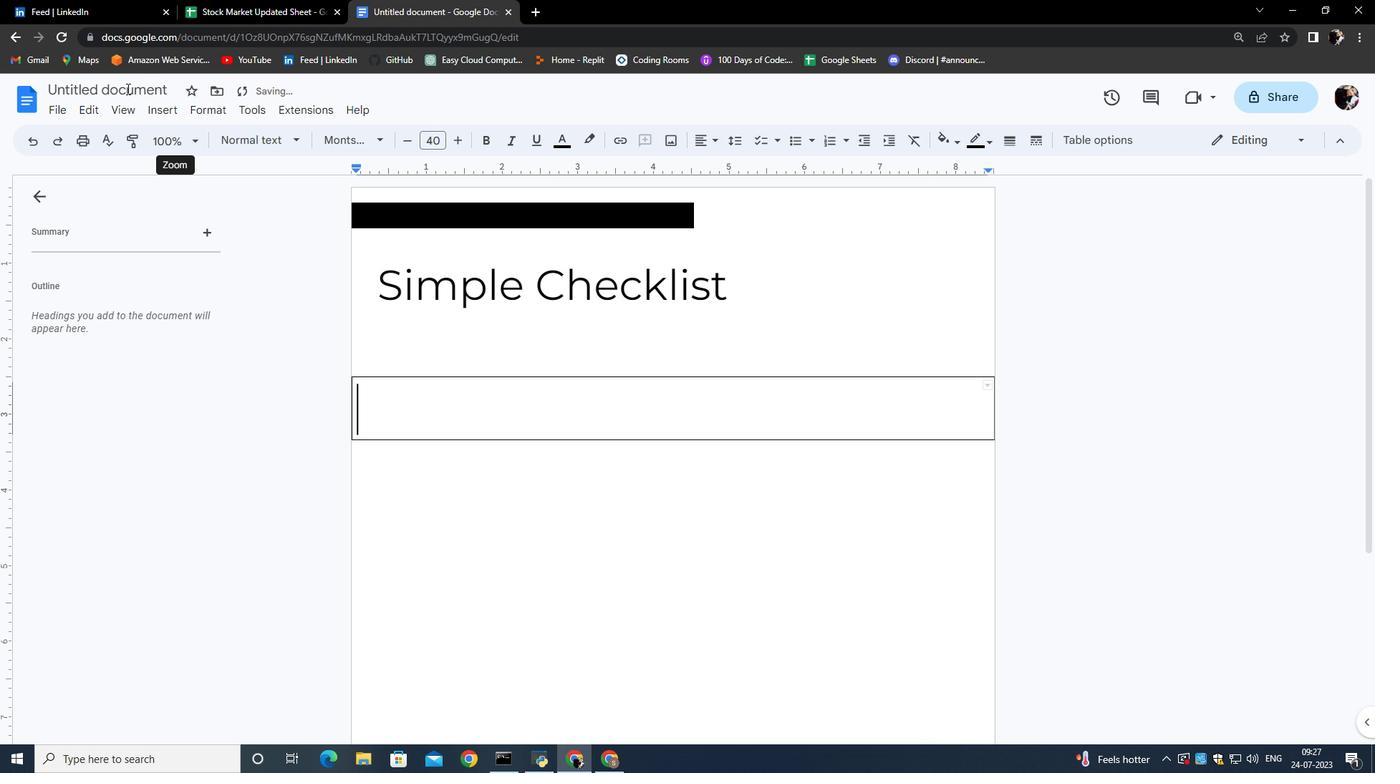 
Action: Mouse moved to (359, 249)
Screenshot: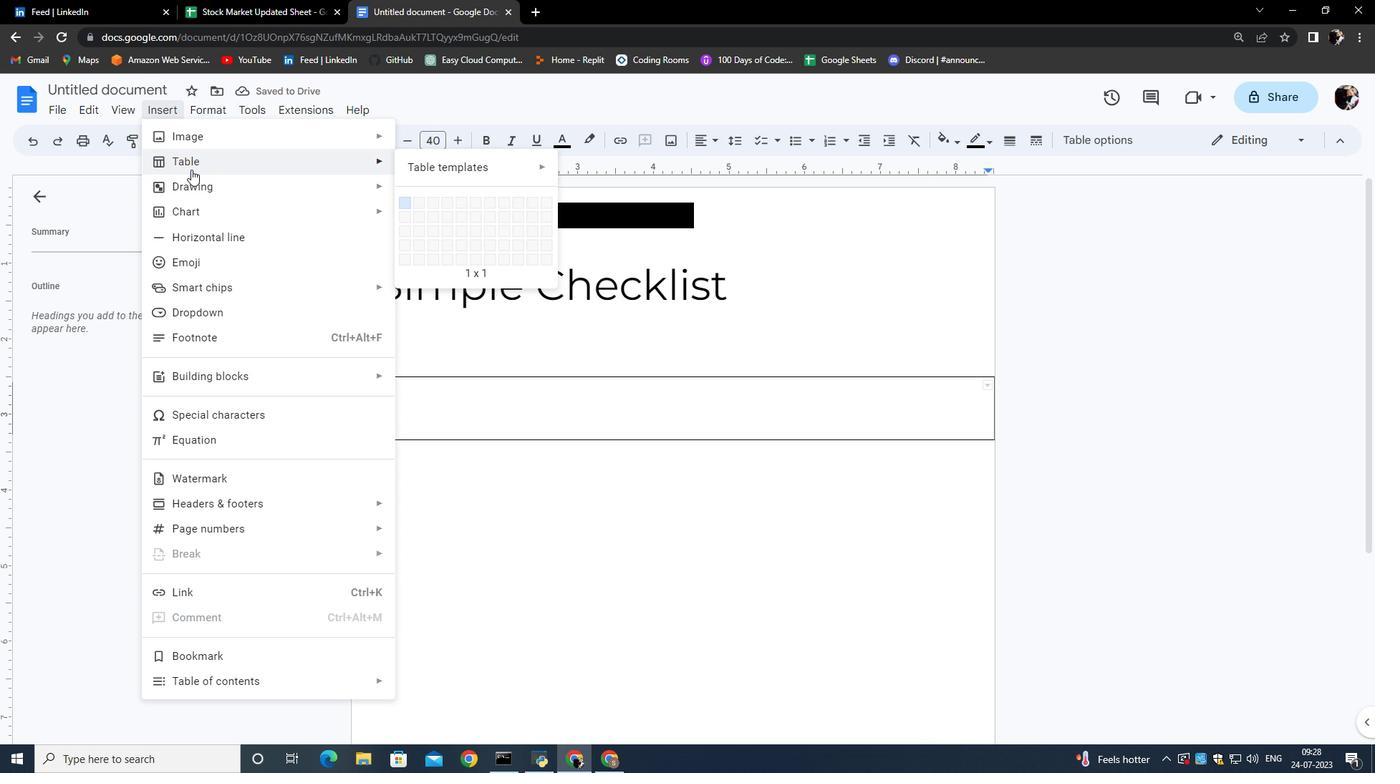 
Action: Mouse pressed left at (359, 249)
Screenshot: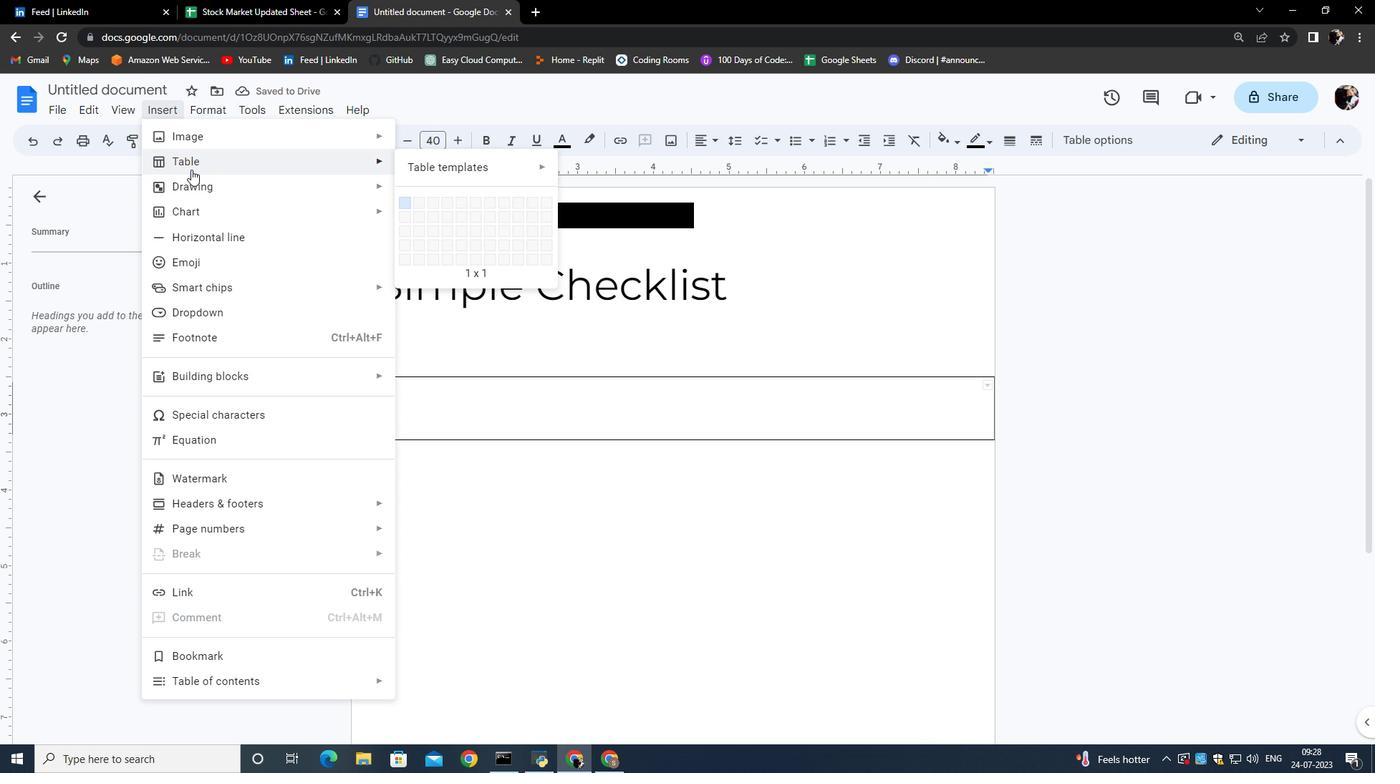 
Action: Mouse moved to (639, 474)
Screenshot: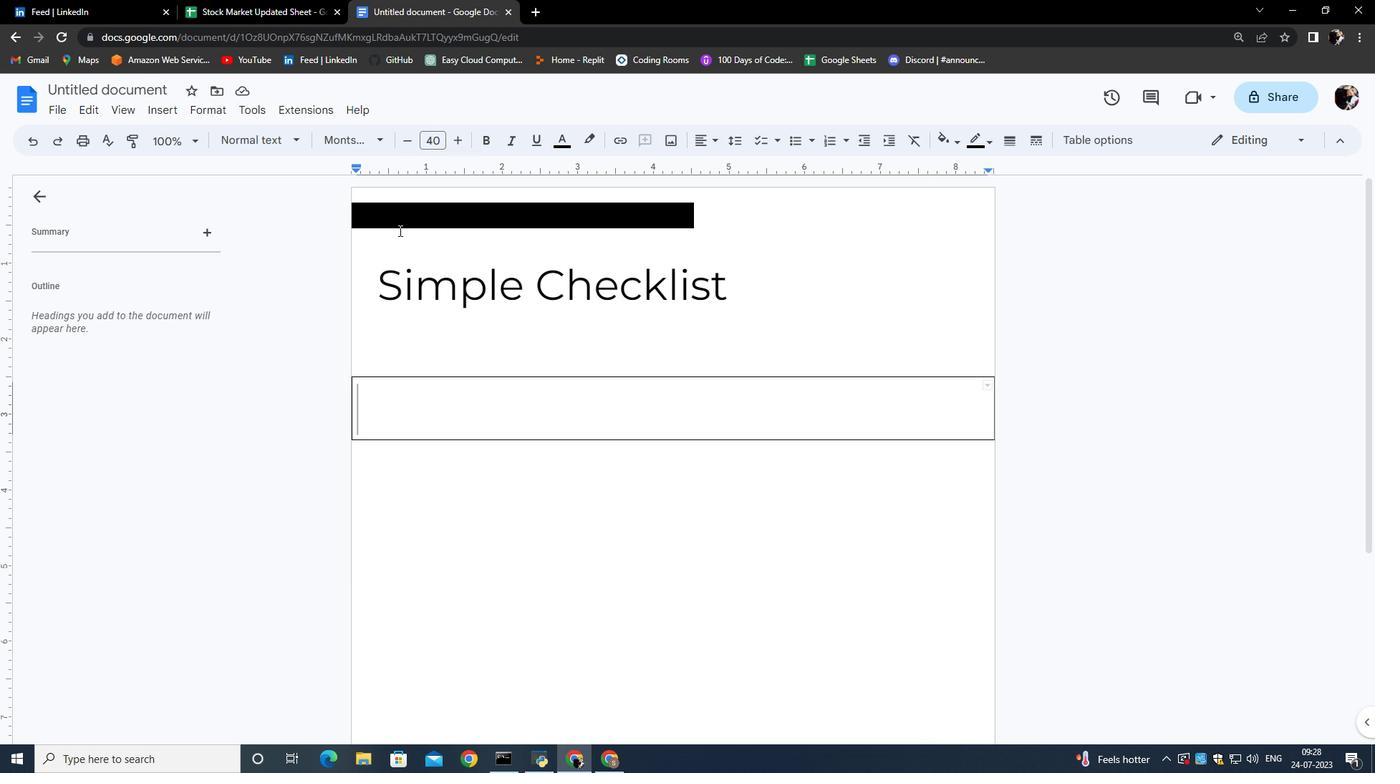 
Action: Mouse pressed left at (639, 474)
Screenshot: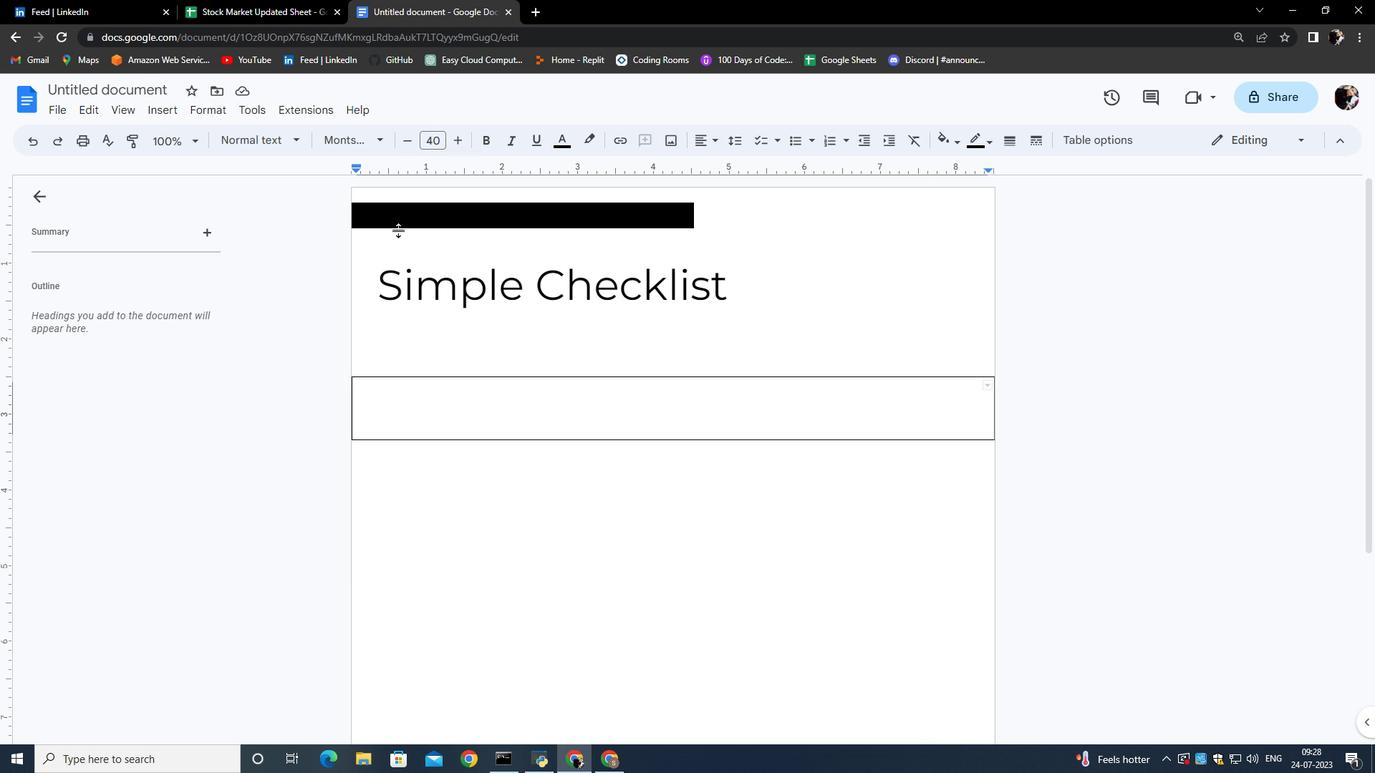 
Action: Mouse moved to (497, 383)
Screenshot: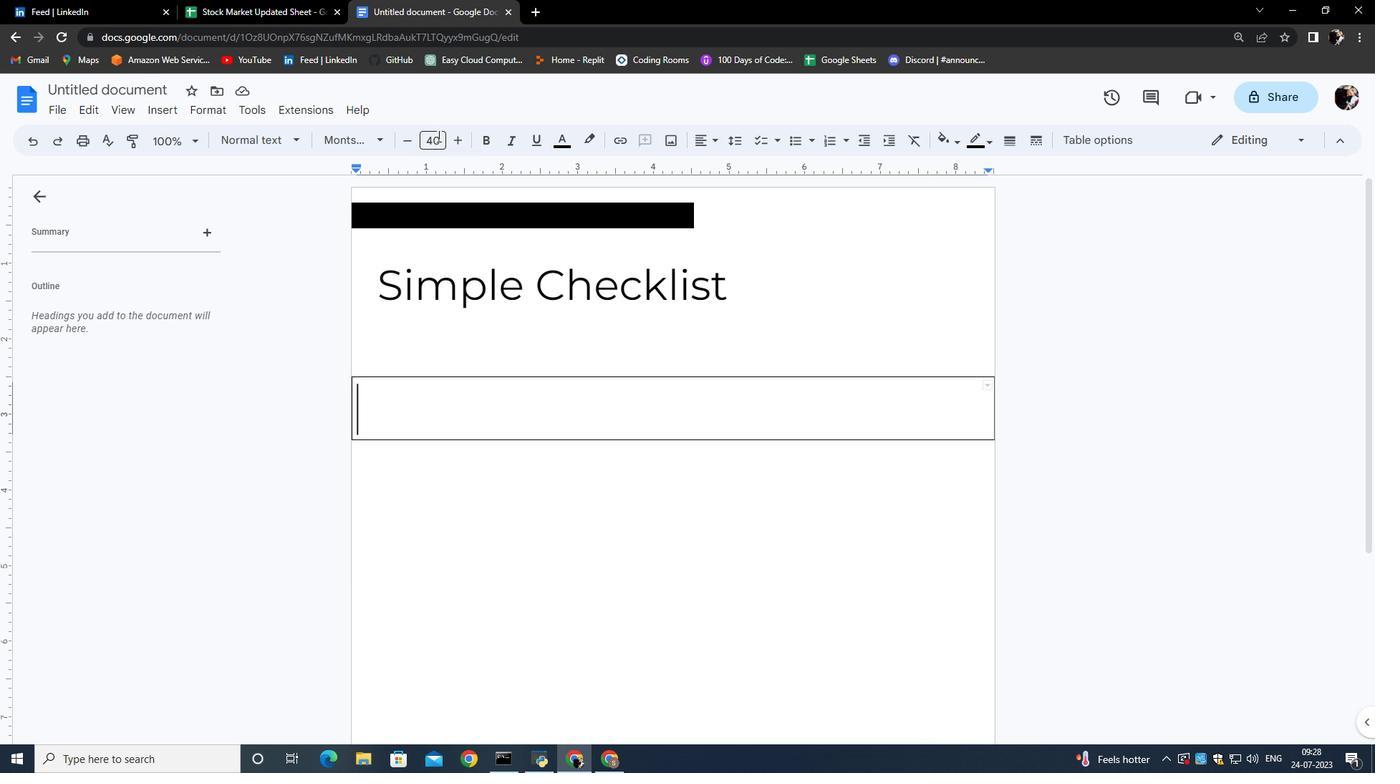 
Action: Mouse pressed left at (497, 383)
Screenshot: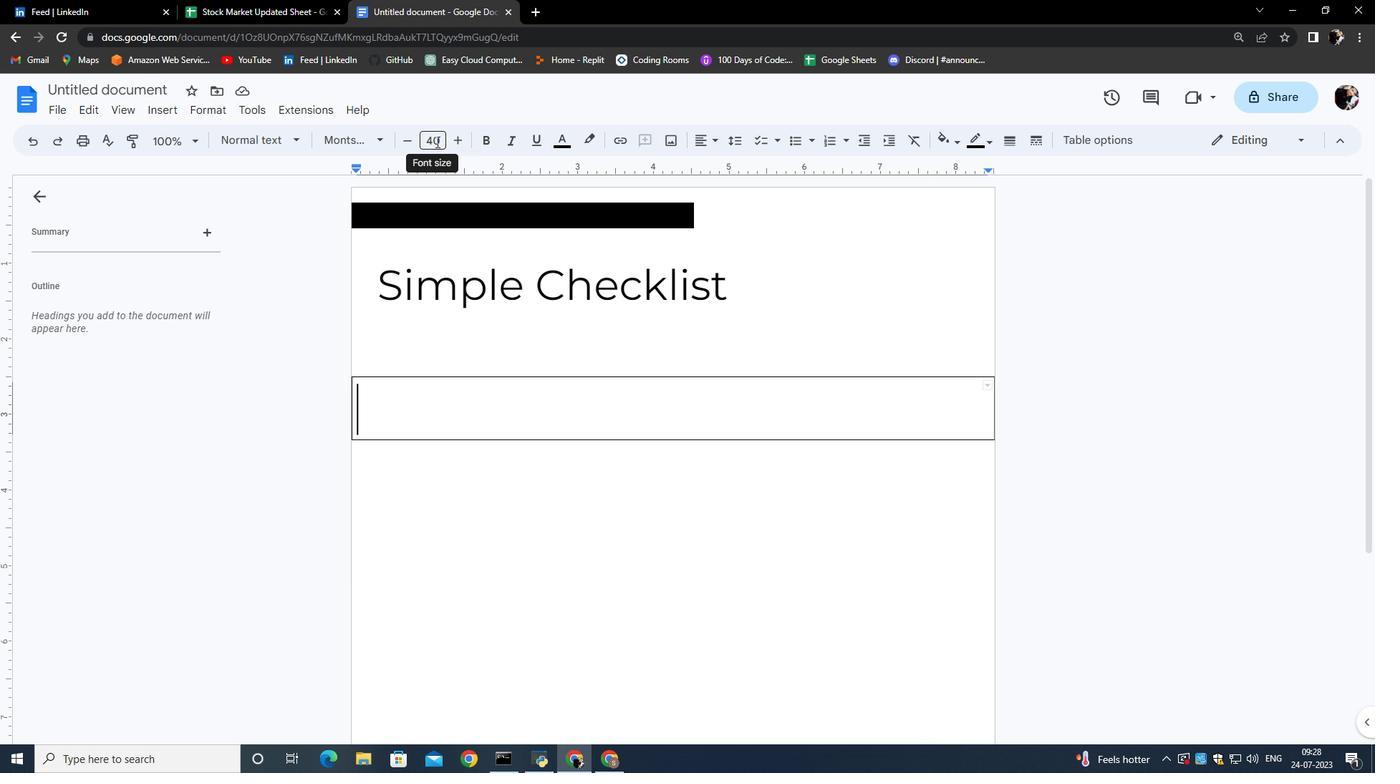 
Action: Mouse moved to (494, 262)
Screenshot: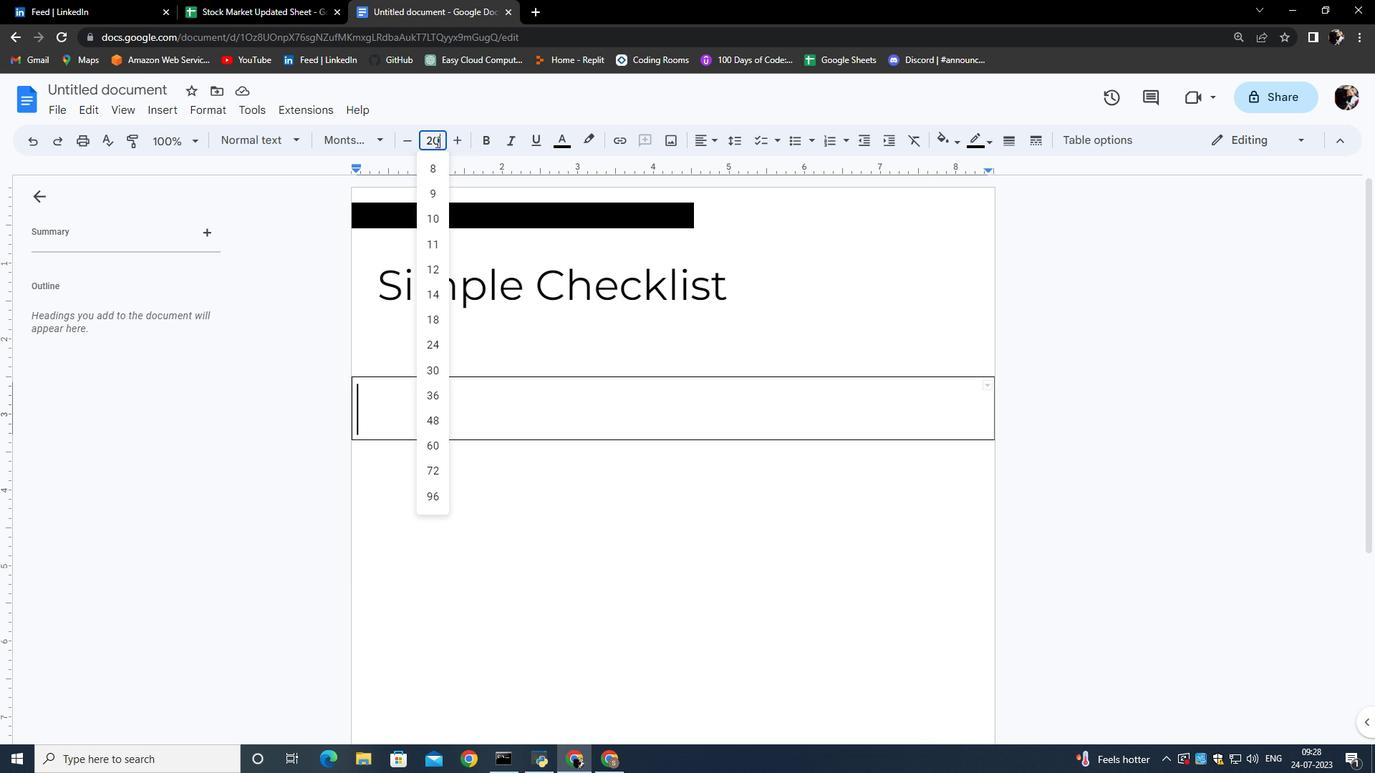
Action: Mouse pressed left at (494, 262)
Screenshot: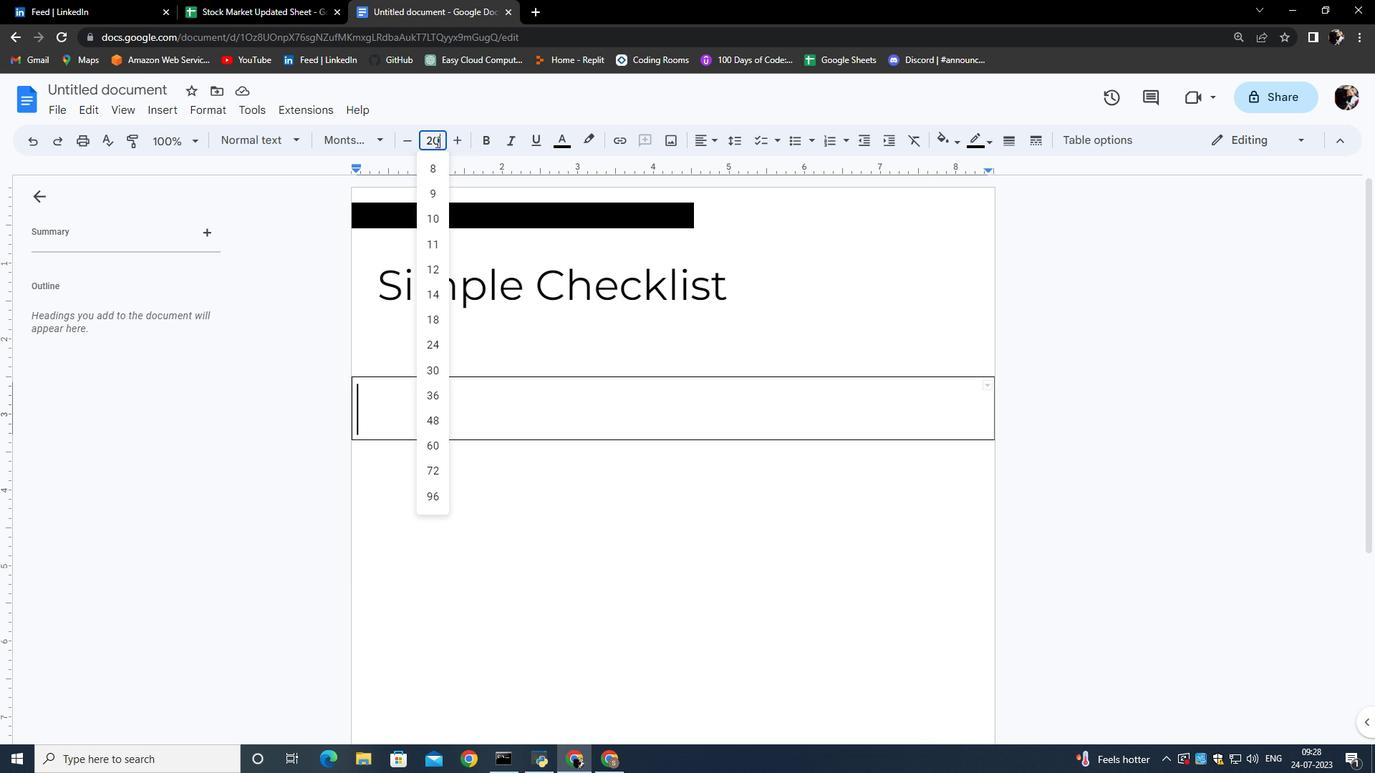 
Action: Key pressed 20<Key.enter>
Screenshot: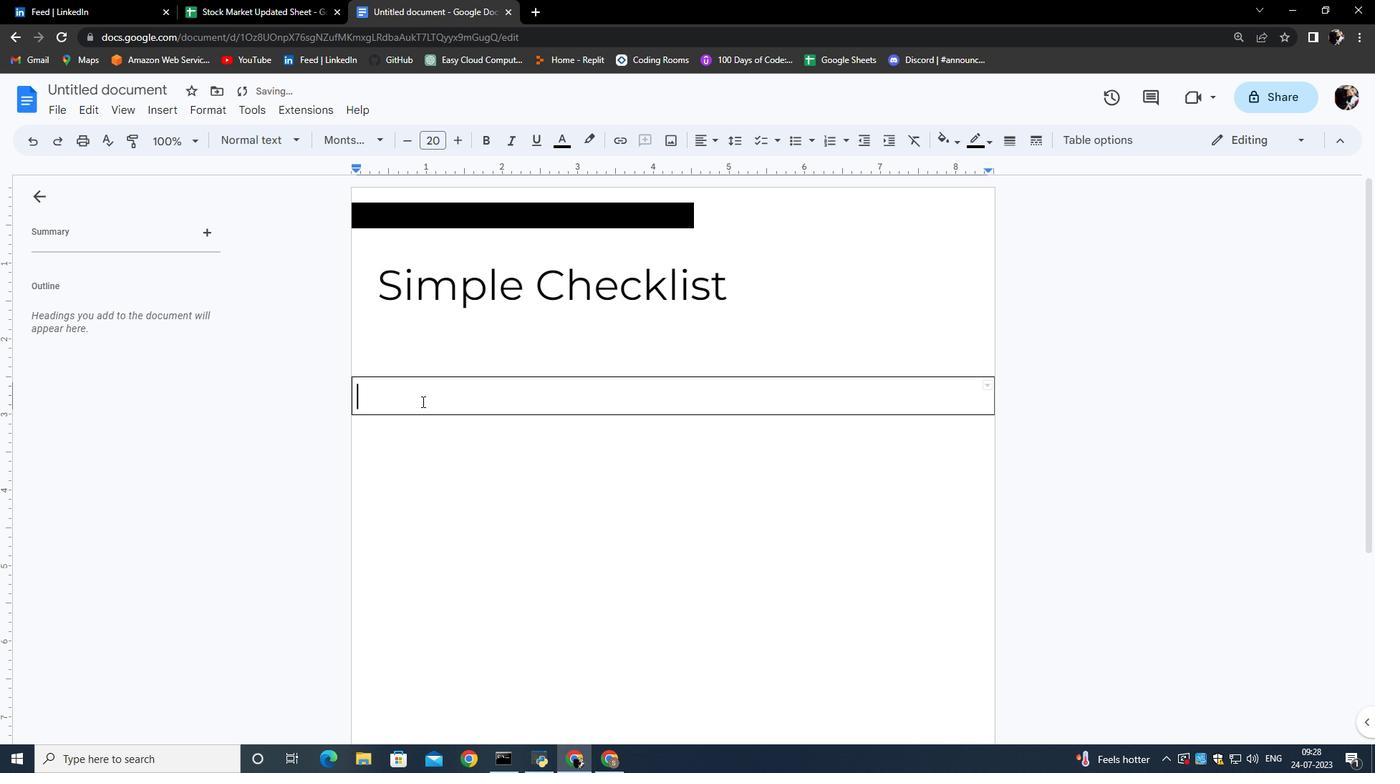 
Action: Mouse moved to (486, 390)
Screenshot: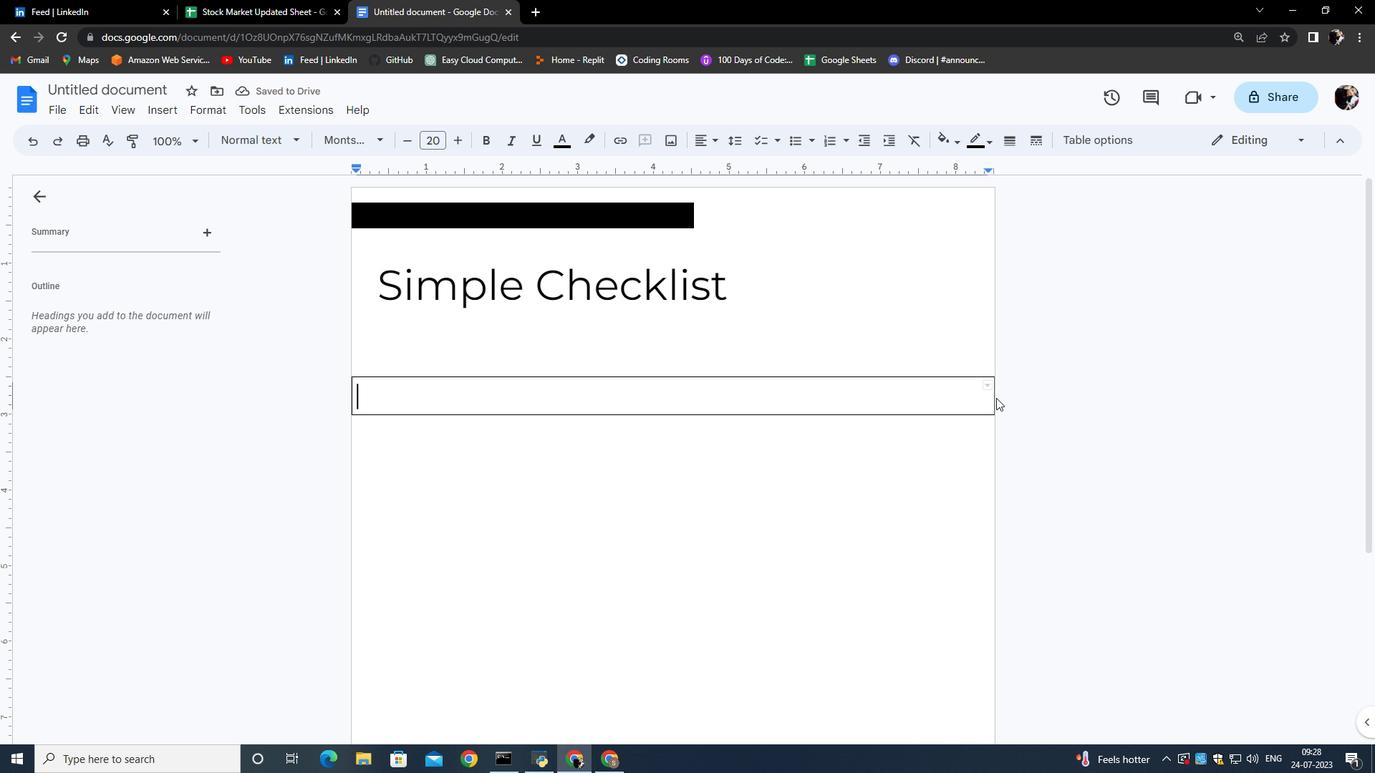
Action: Mouse pressed left at (486, 390)
Screenshot: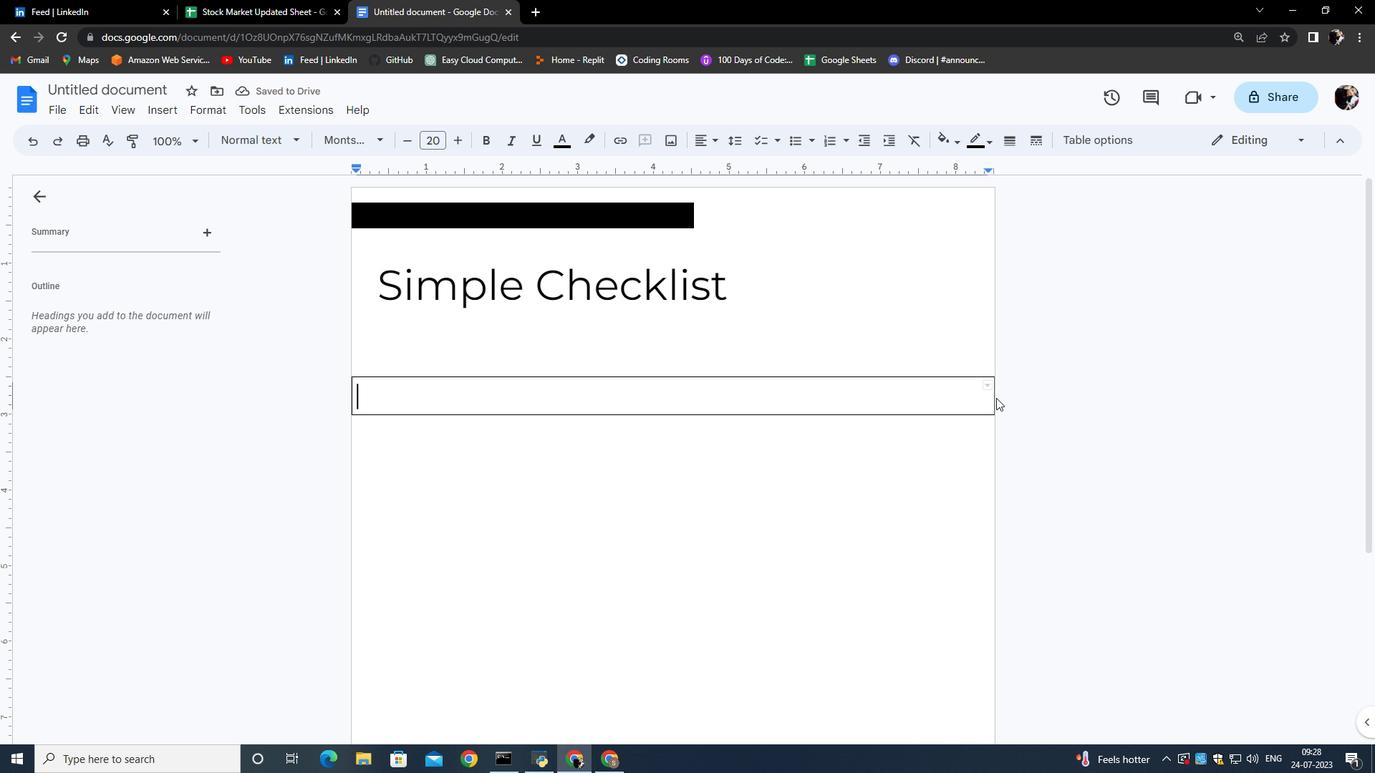 
Action: Mouse moved to (782, 387)
Screenshot: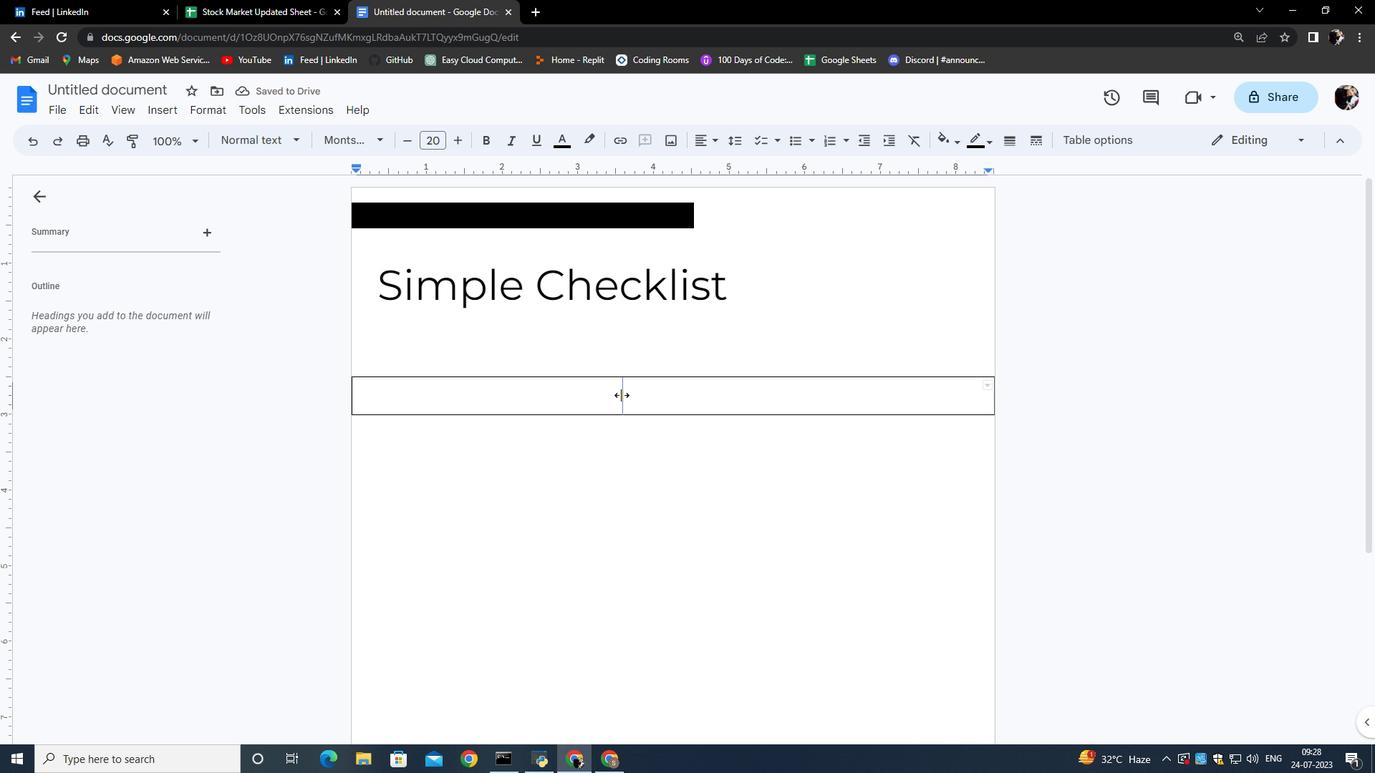 
Action: Mouse pressed left at (782, 387)
Screenshot: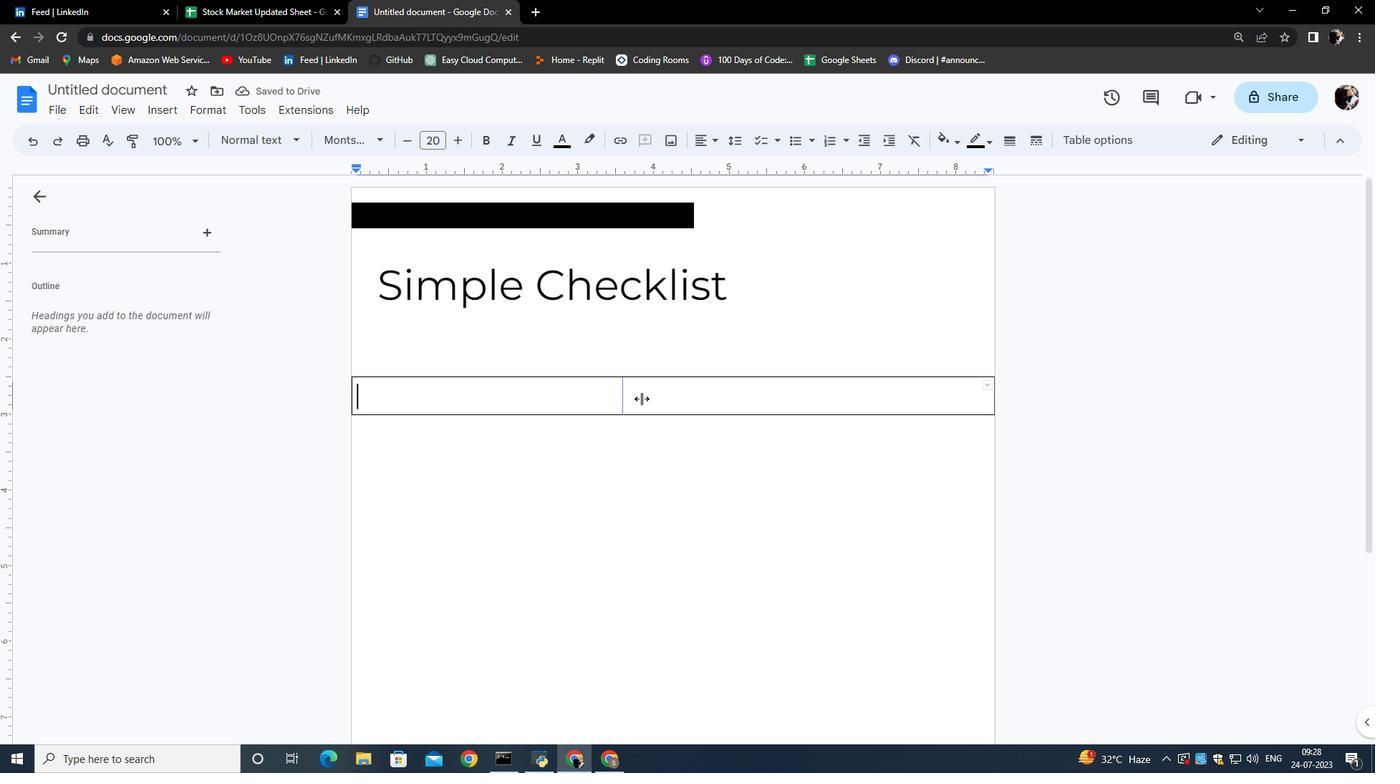 
Action: Mouse moved to (620, 386)
Screenshot: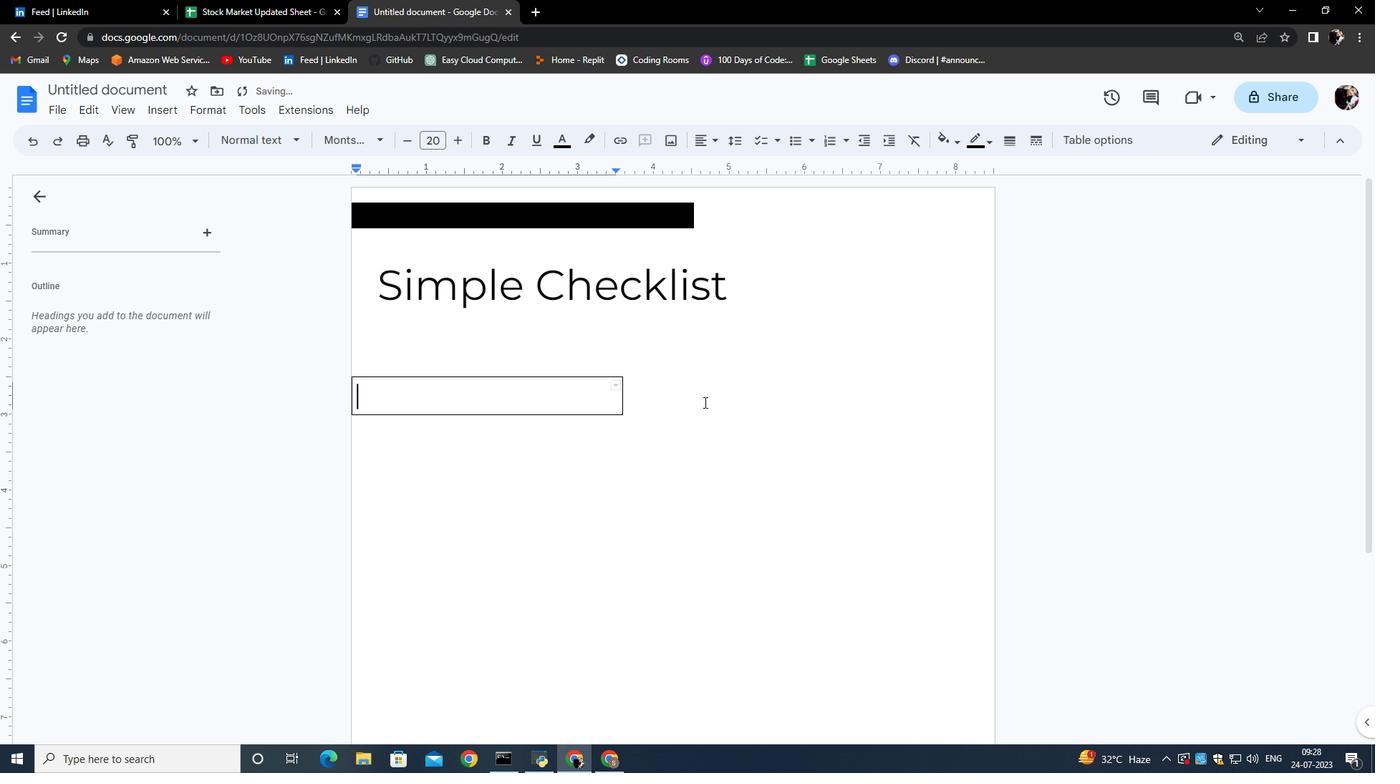 
Action: Mouse pressed left at (620, 386)
Screenshot: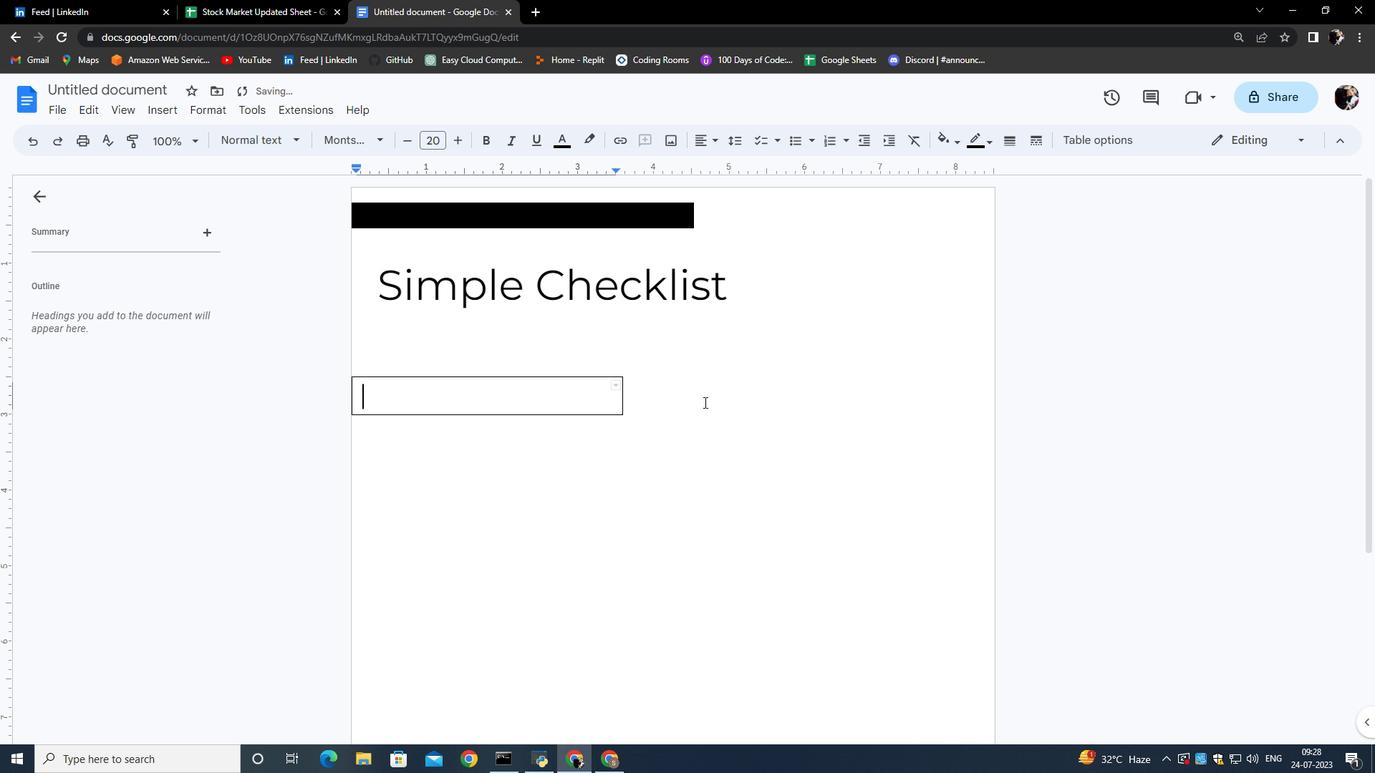 
Action: Mouse moved to (642, 387)
Screenshot: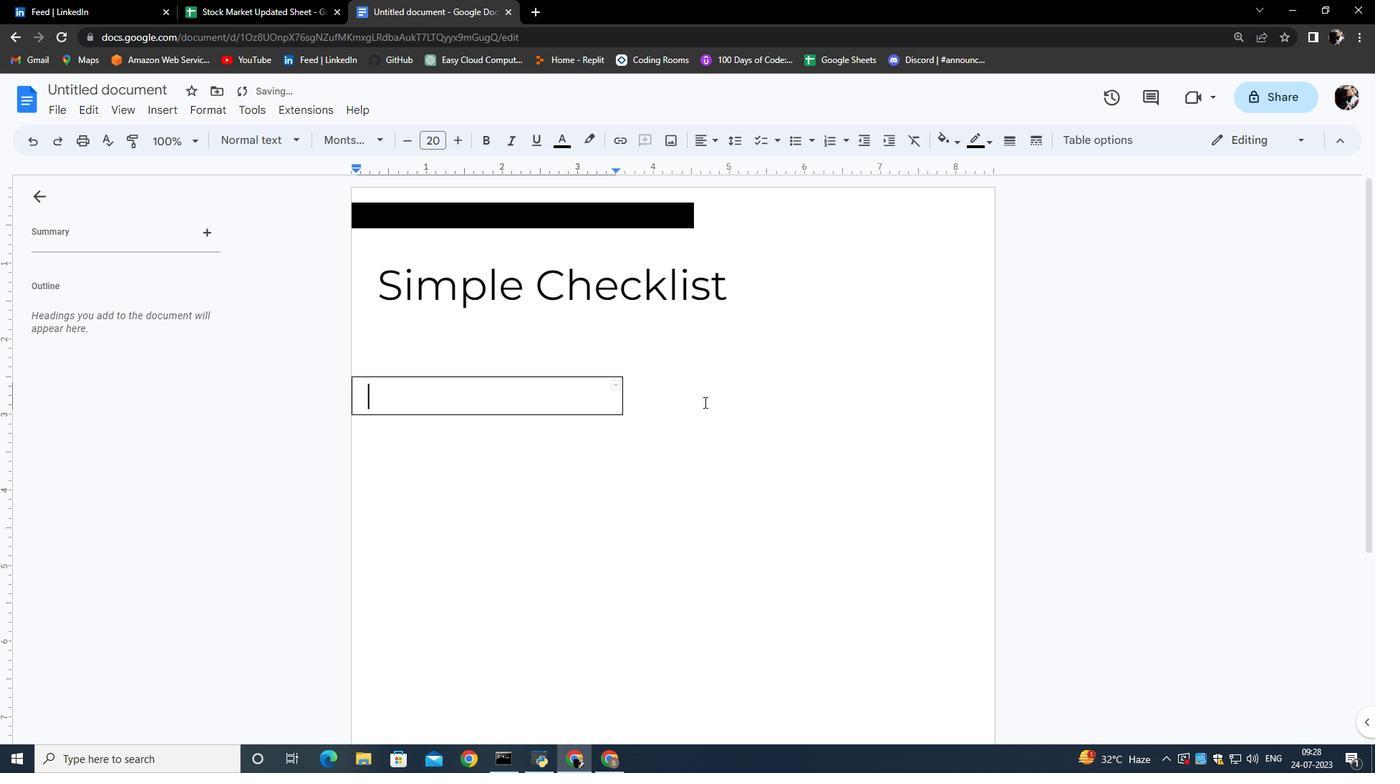 
Action: Mouse pressed left at (642, 387)
Screenshot: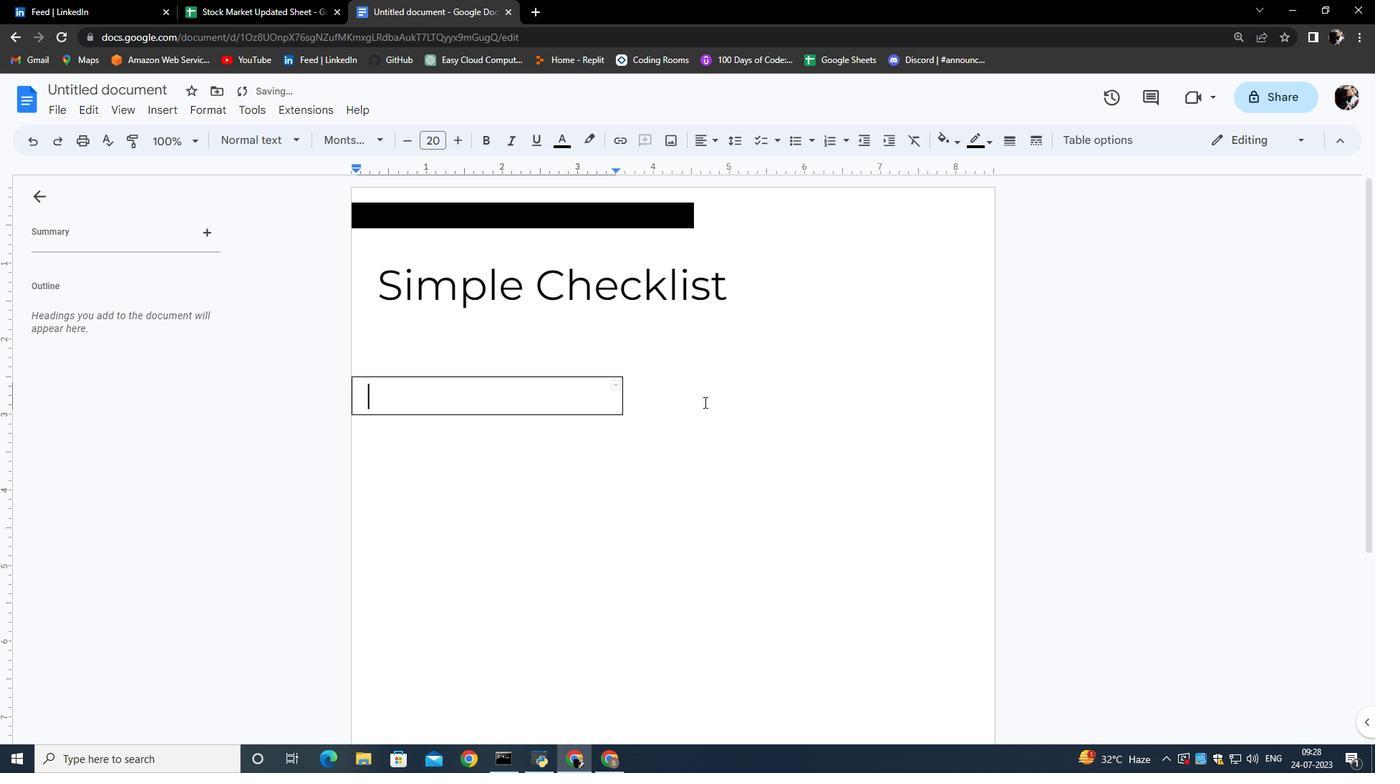 
Action: Mouse moved to (632, 390)
Screenshot: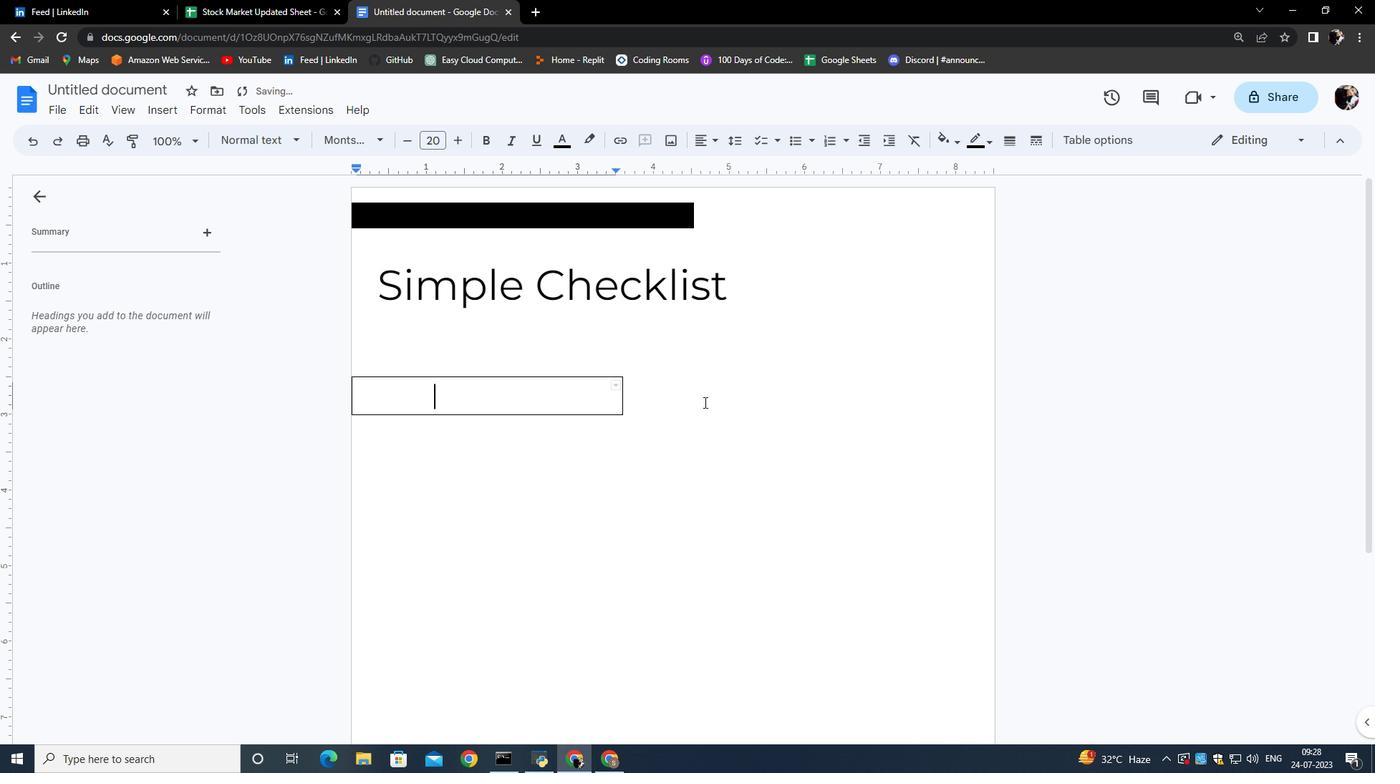 
Action: Key pressed <Key.space><Key.space><Key.space><Key.space><Key.space><Key.space><Key.space><Key.space><Key.space><Key.space><Key.space><Key.space><Key.space><Key.space><Key.space><Key.space><Key.space><Key.space><Key.space><Key.space><Key.space><Key.space><Key.space><Key.space><Key.space><Key.space><Key.space><Key.space><Key.space><Key.space><Key.space><Key.space><Key.space><Key.space><Key.space><Key.space><Key.space><Key.space><Key.space><Key.space><Key.space><Key.space><Key.space><Key.space><Key.space><Key.space><Key.space><Key.space><Key.space><Key.space><Key.space><Key.space><Key.space>
Screenshot: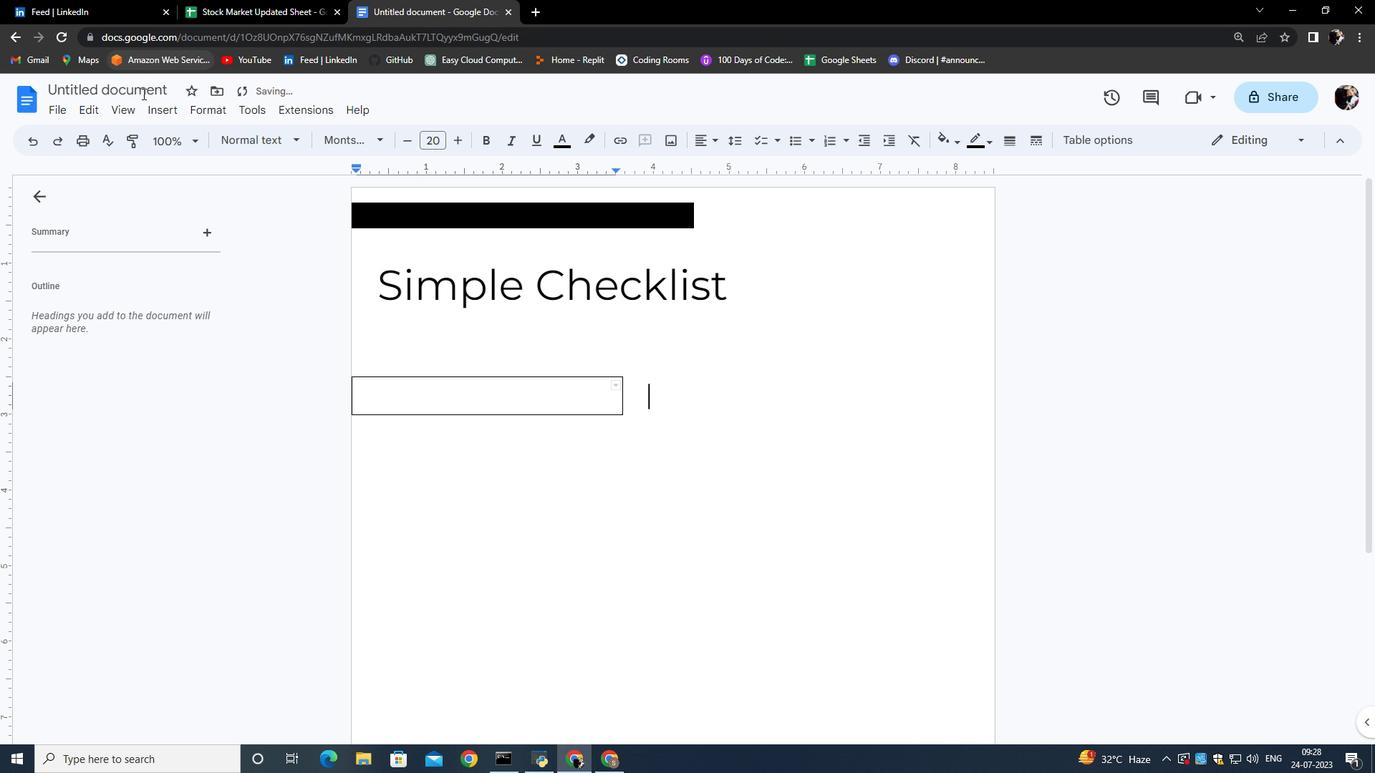 
Action: Mouse moved to (353, 247)
Screenshot: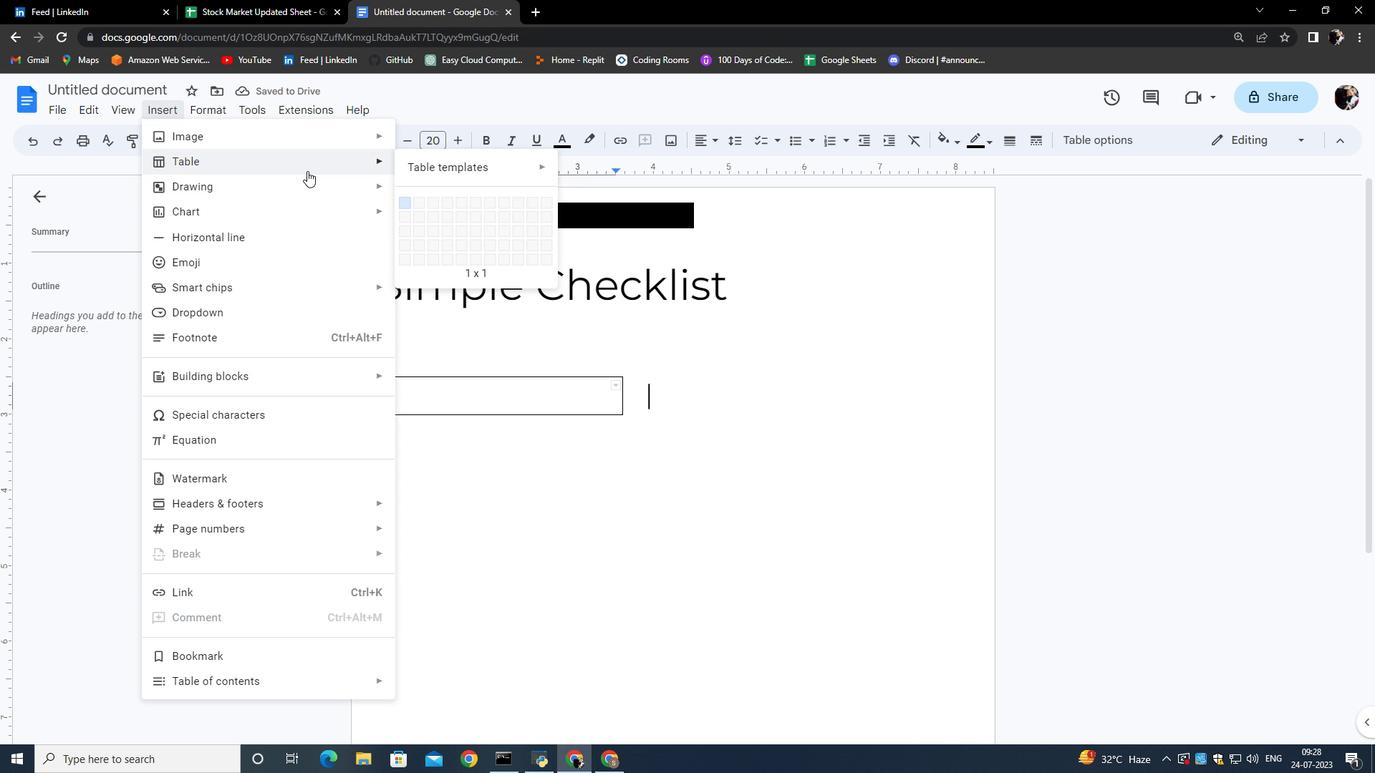 
Action: Mouse pressed left at (353, 247)
Screenshot: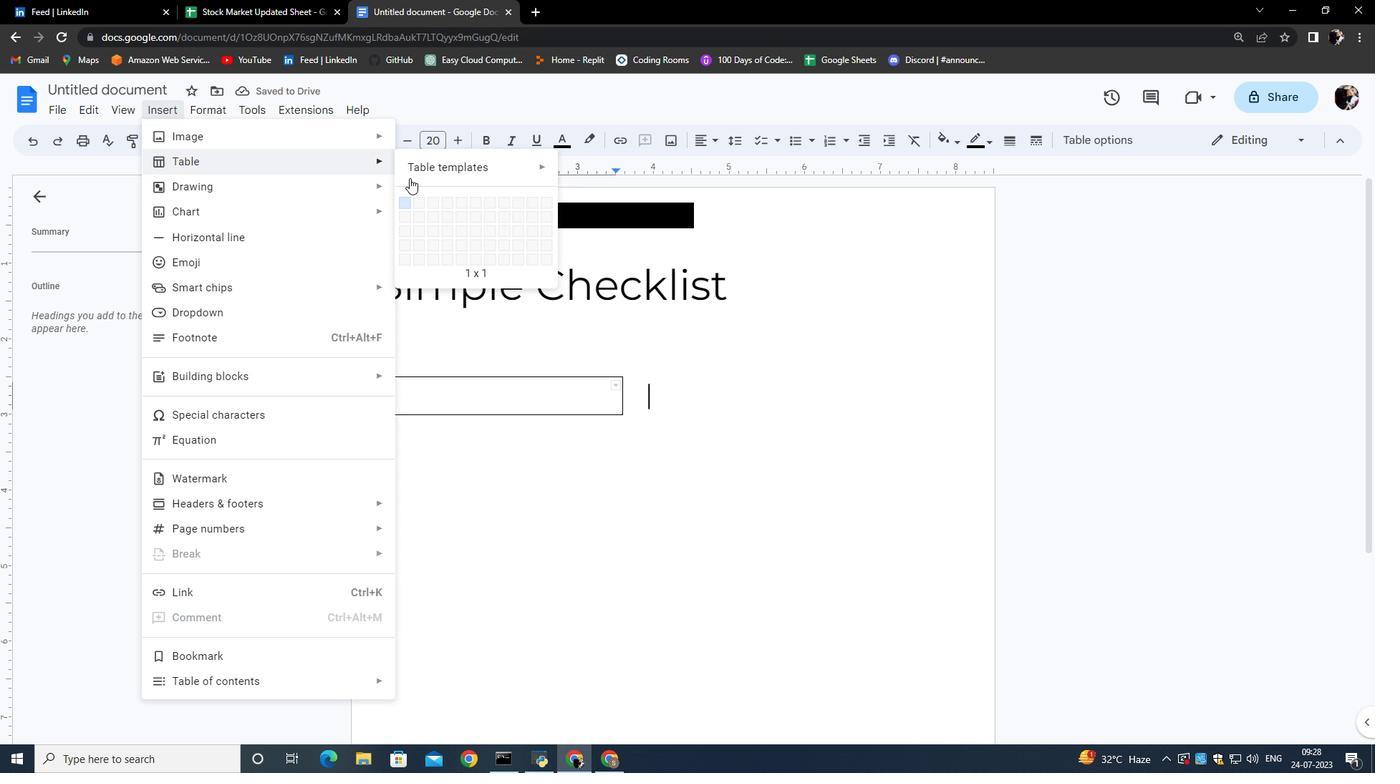 
Action: Mouse moved to (477, 290)
Screenshot: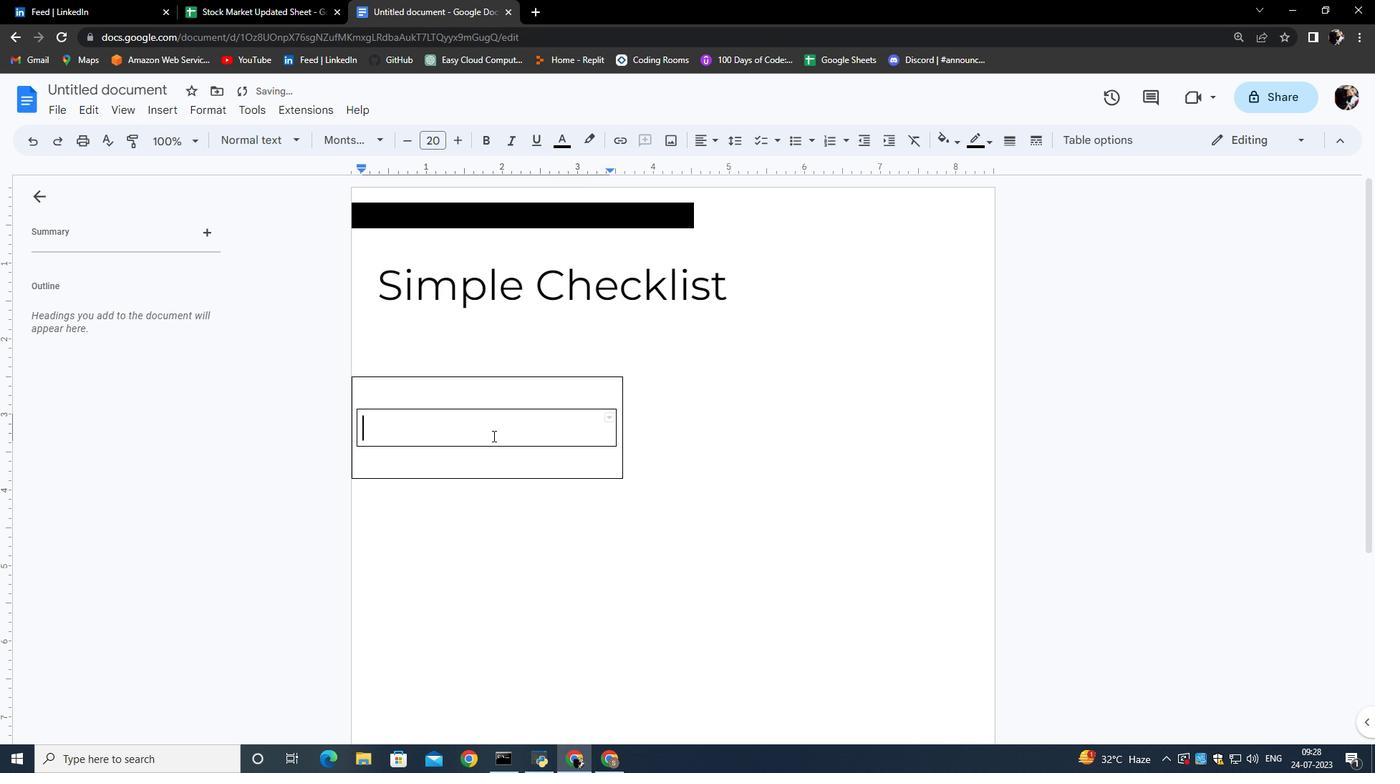 
Action: Mouse pressed left at (477, 290)
Screenshot: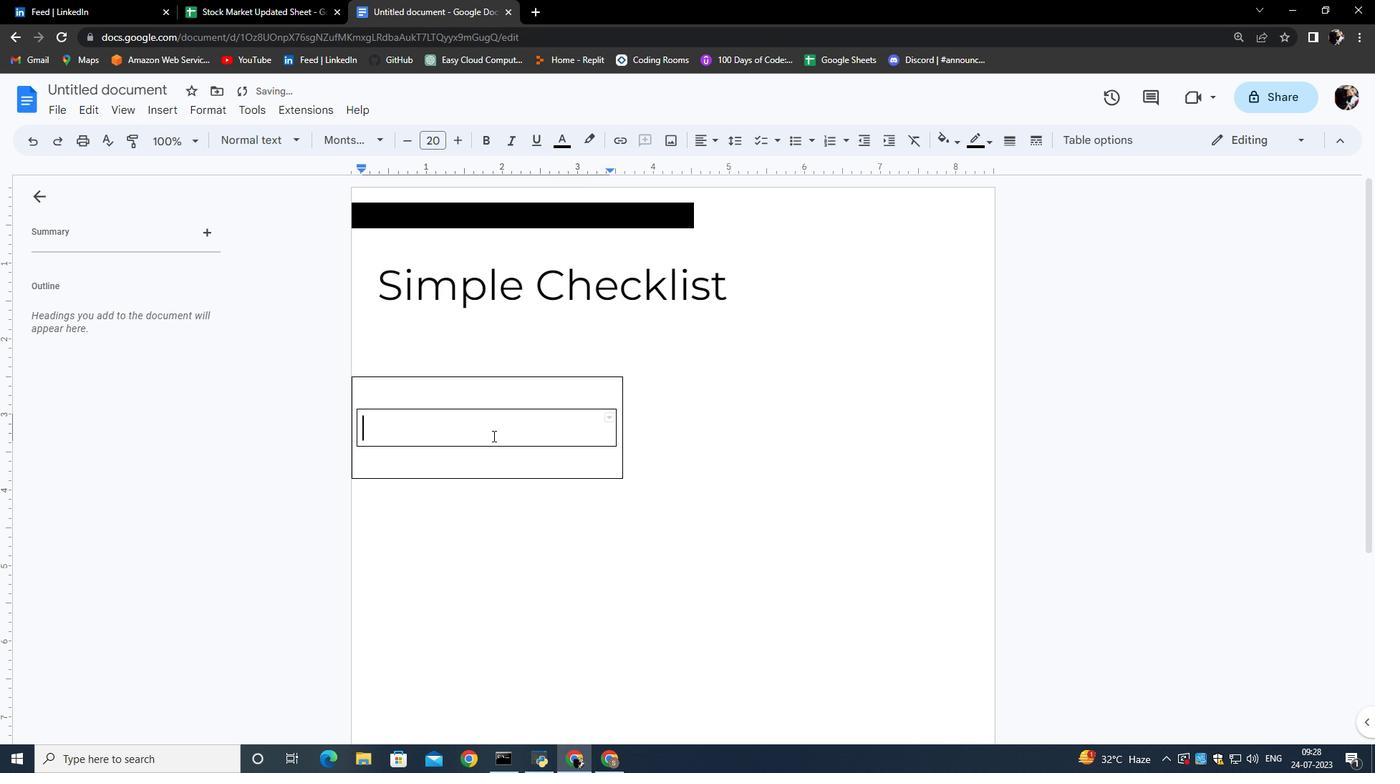 
Action: Mouse moved to (524, 406)
Screenshot: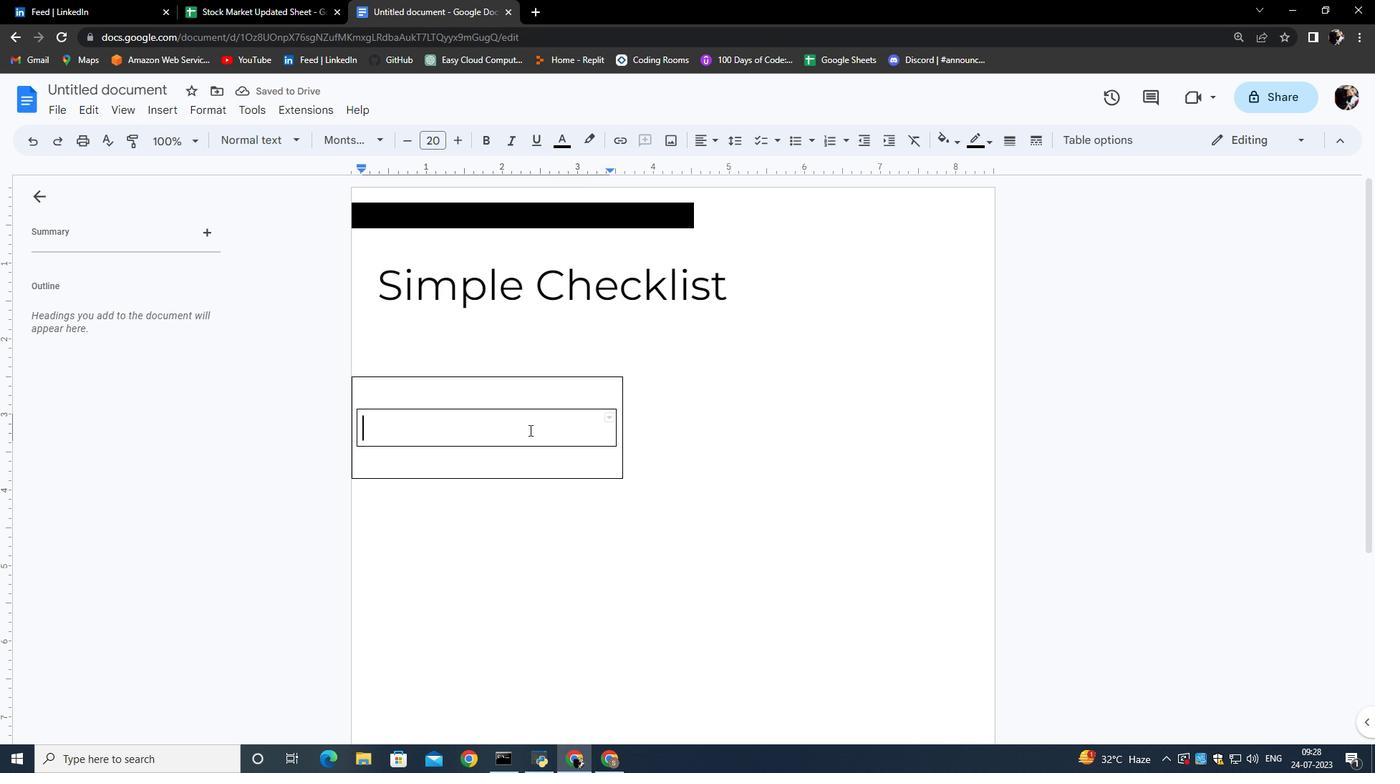 
Action: Mouse pressed left at (524, 406)
Screenshot: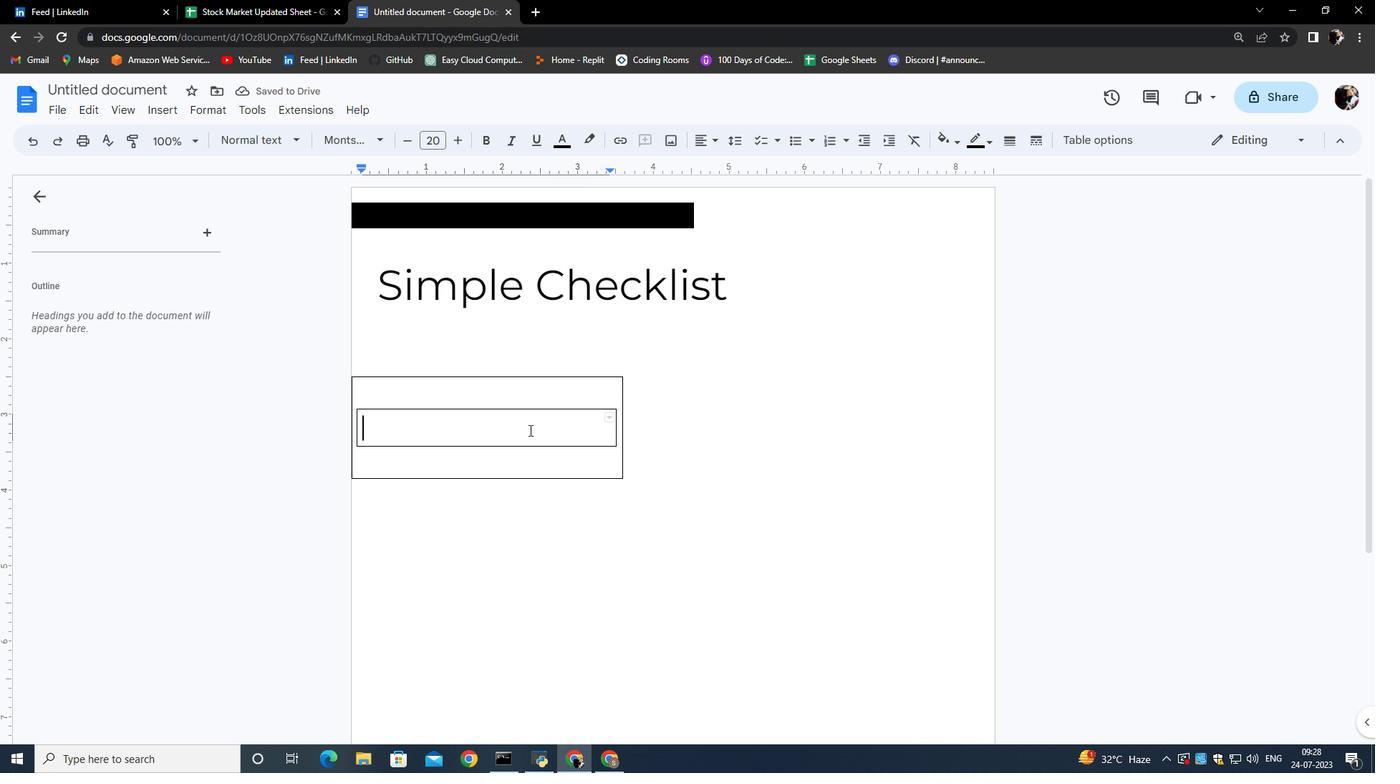 
Action: Mouse moved to (542, 403)
Screenshot: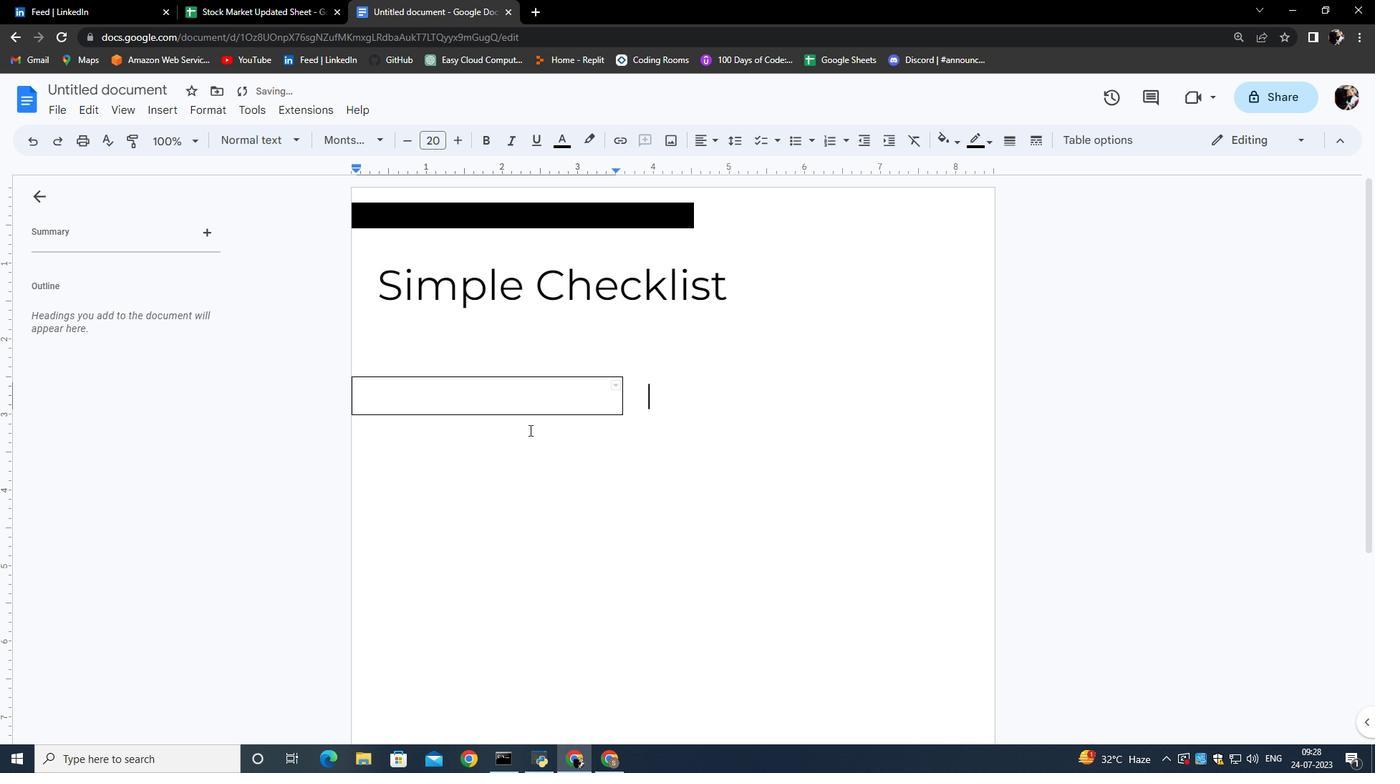 
Action: Key pressed ctrl+Z
Screenshot: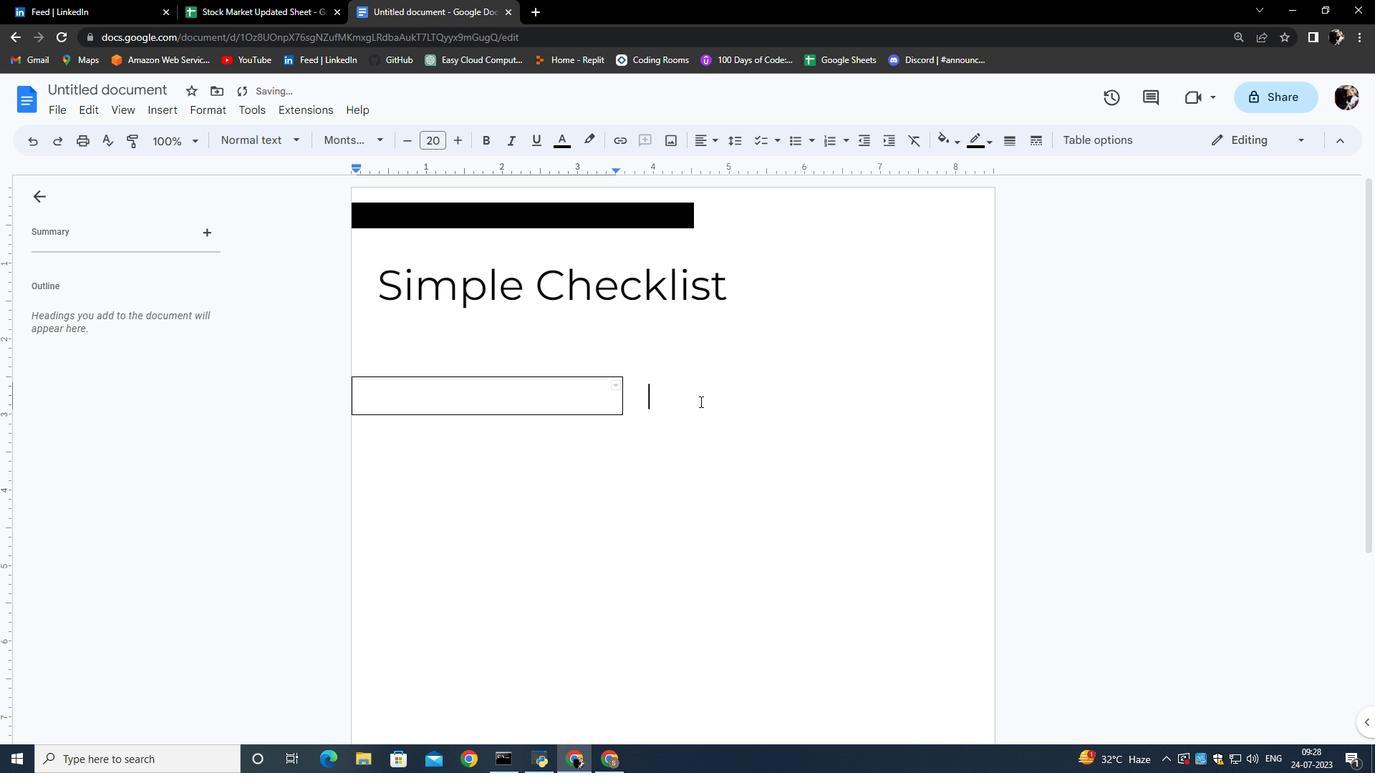 
Action: Mouse moved to (630, 390)
Screenshot: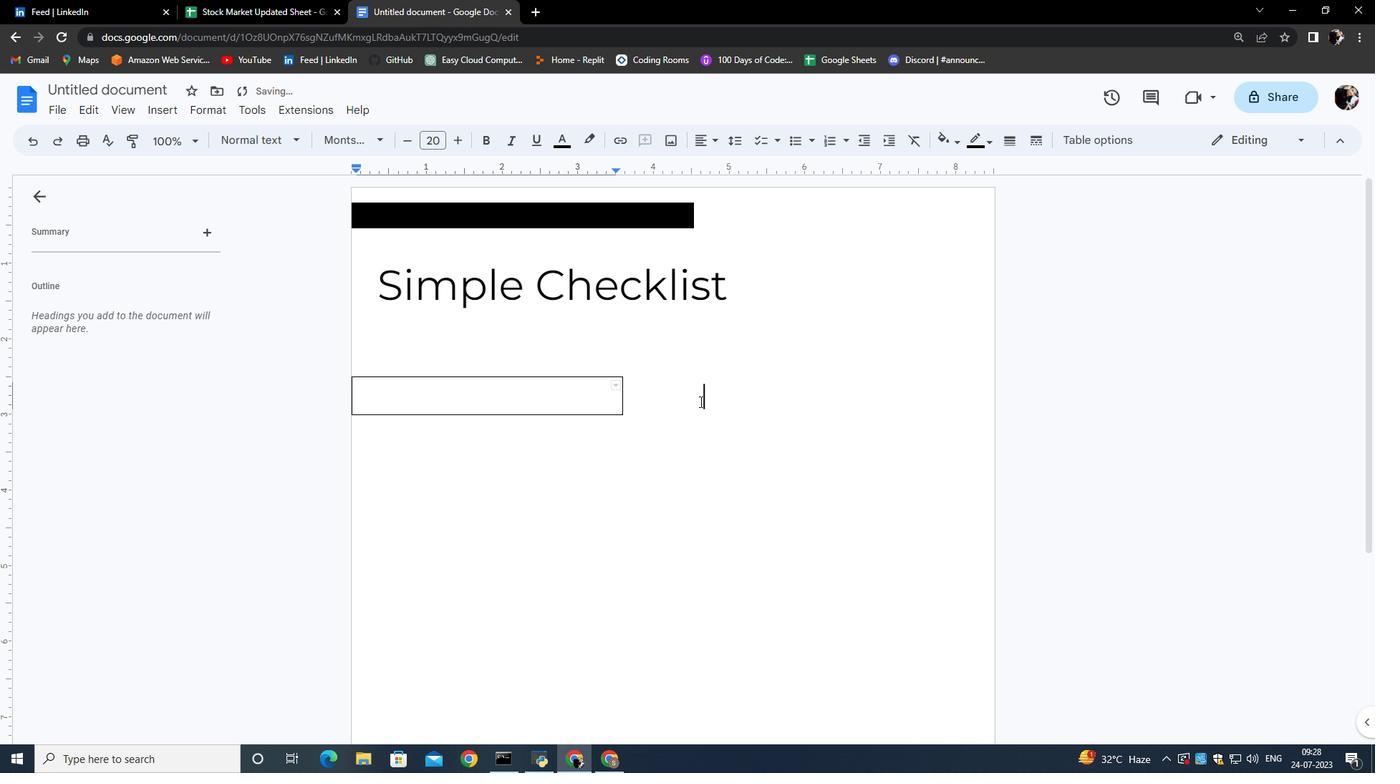 
Action: Mouse pressed left at (630, 390)
Screenshot: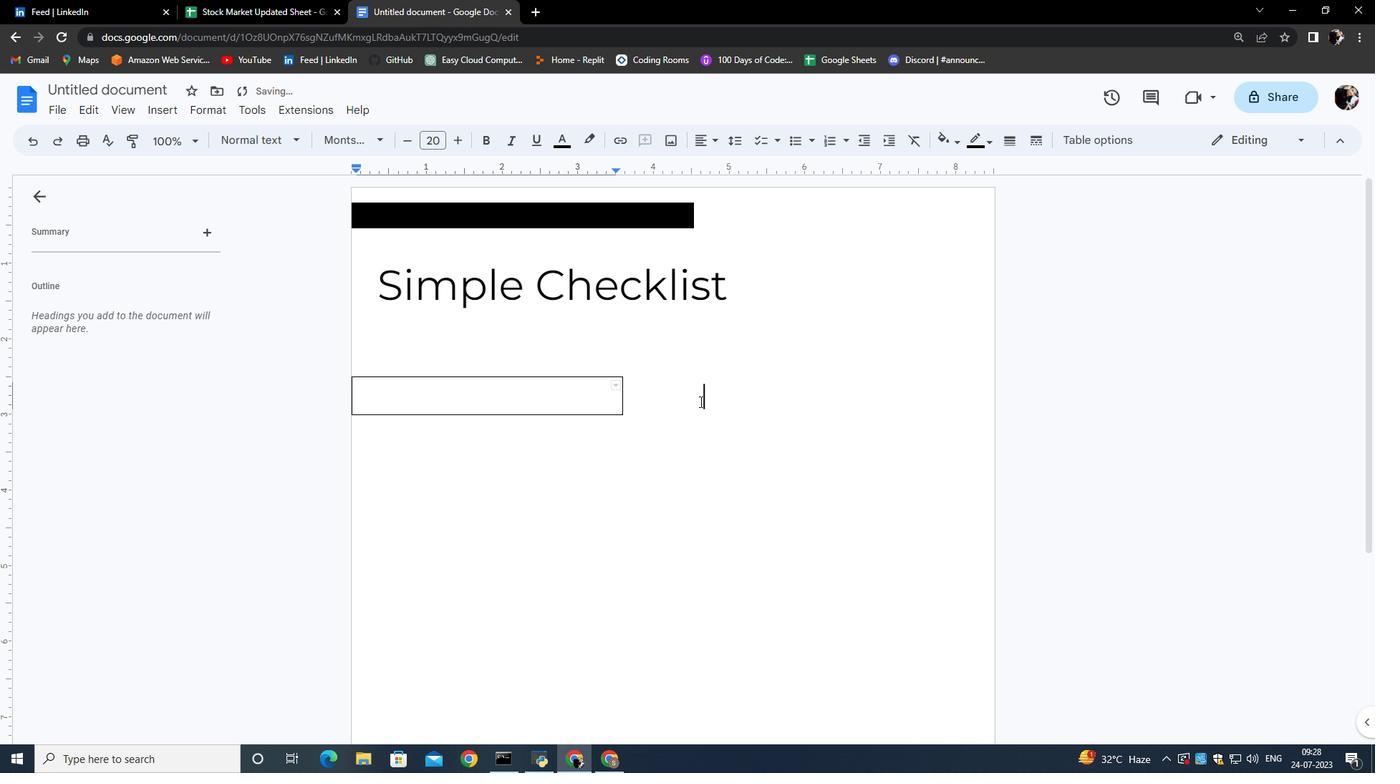 
Action: Key pressed <Key.space><Key.space><Key.space><Key.space><Key.space><Key.space><Key.space><Key.space><Key.space><Key.space><Key.space>
Screenshot: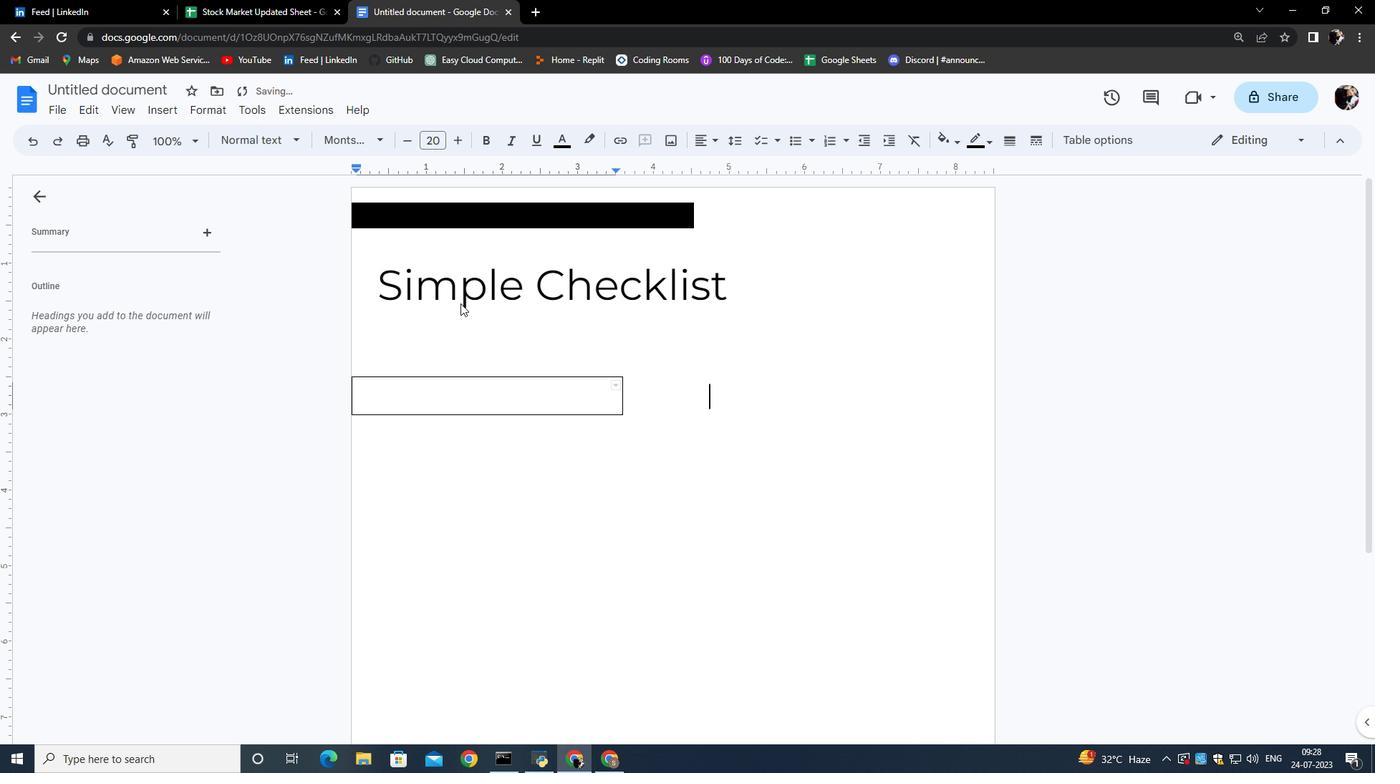 
Action: Mouse moved to (562, 410)
Screenshot: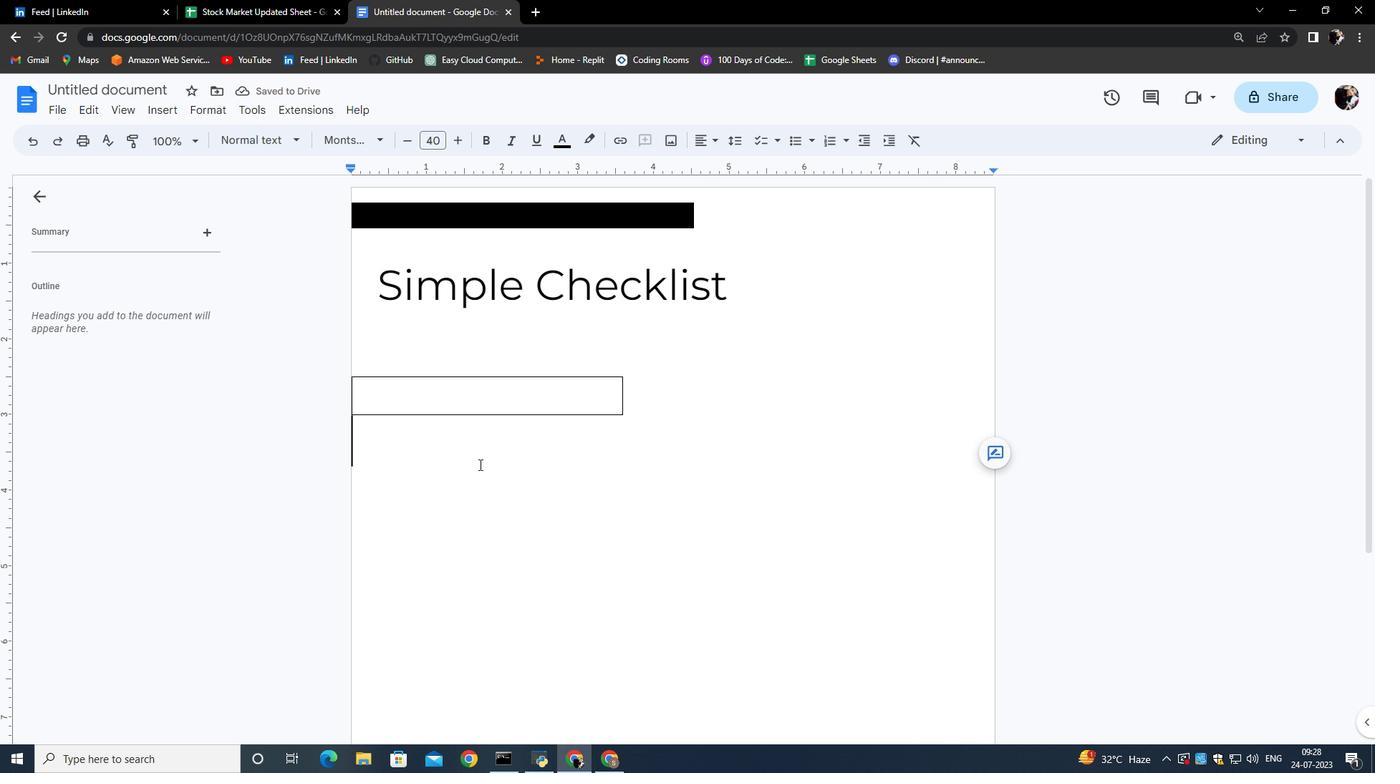 
Action: Mouse pressed left at (562, 410)
Screenshot: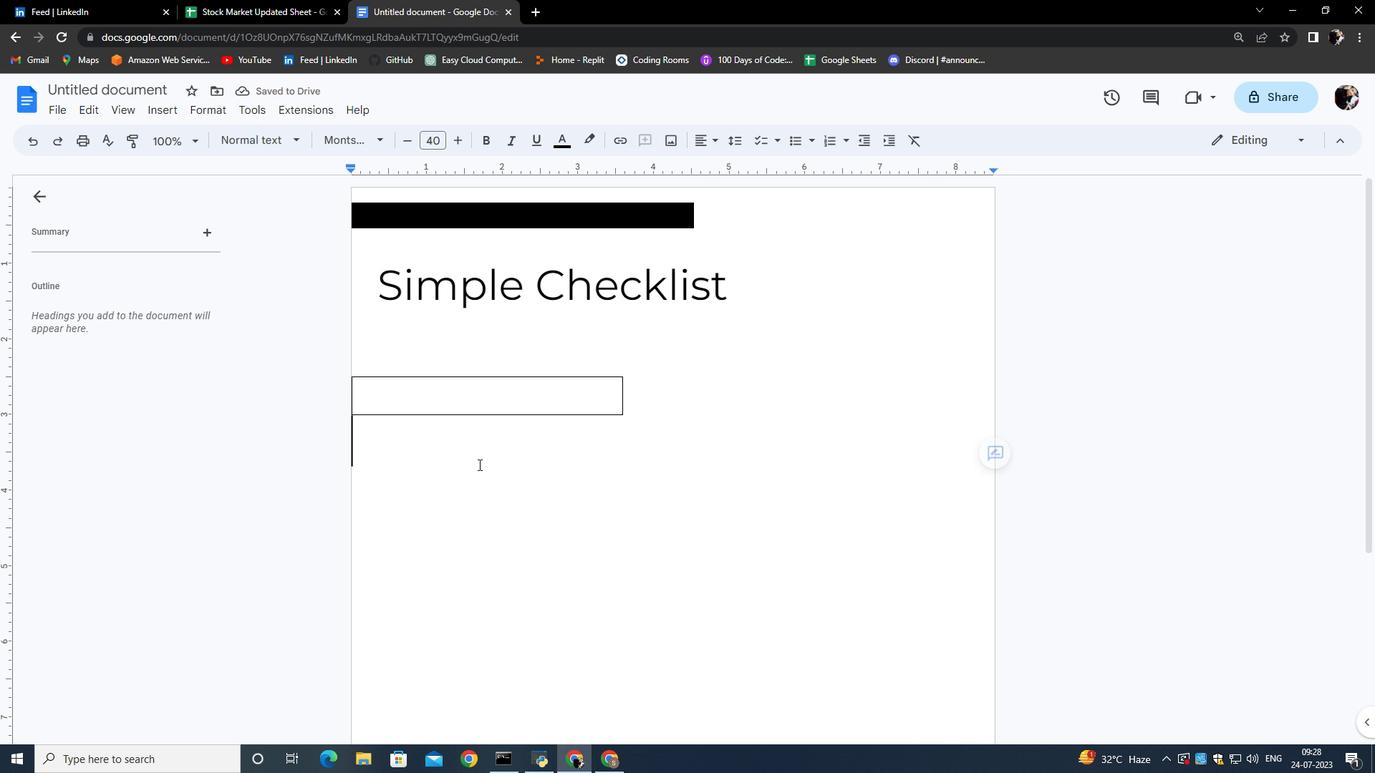 
Action: Mouse moved to (517, 420)
Screenshot: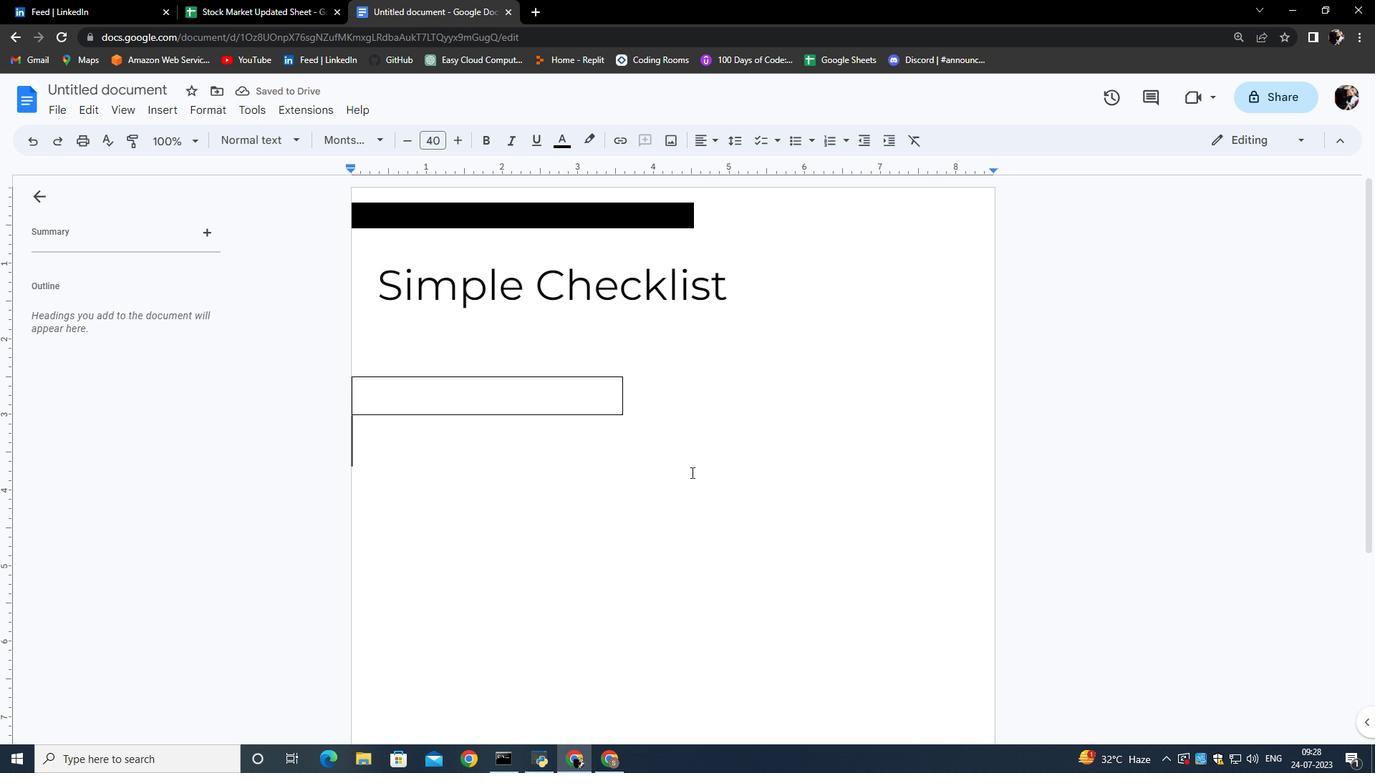 
Action: Mouse pressed left at (517, 420)
Screenshot: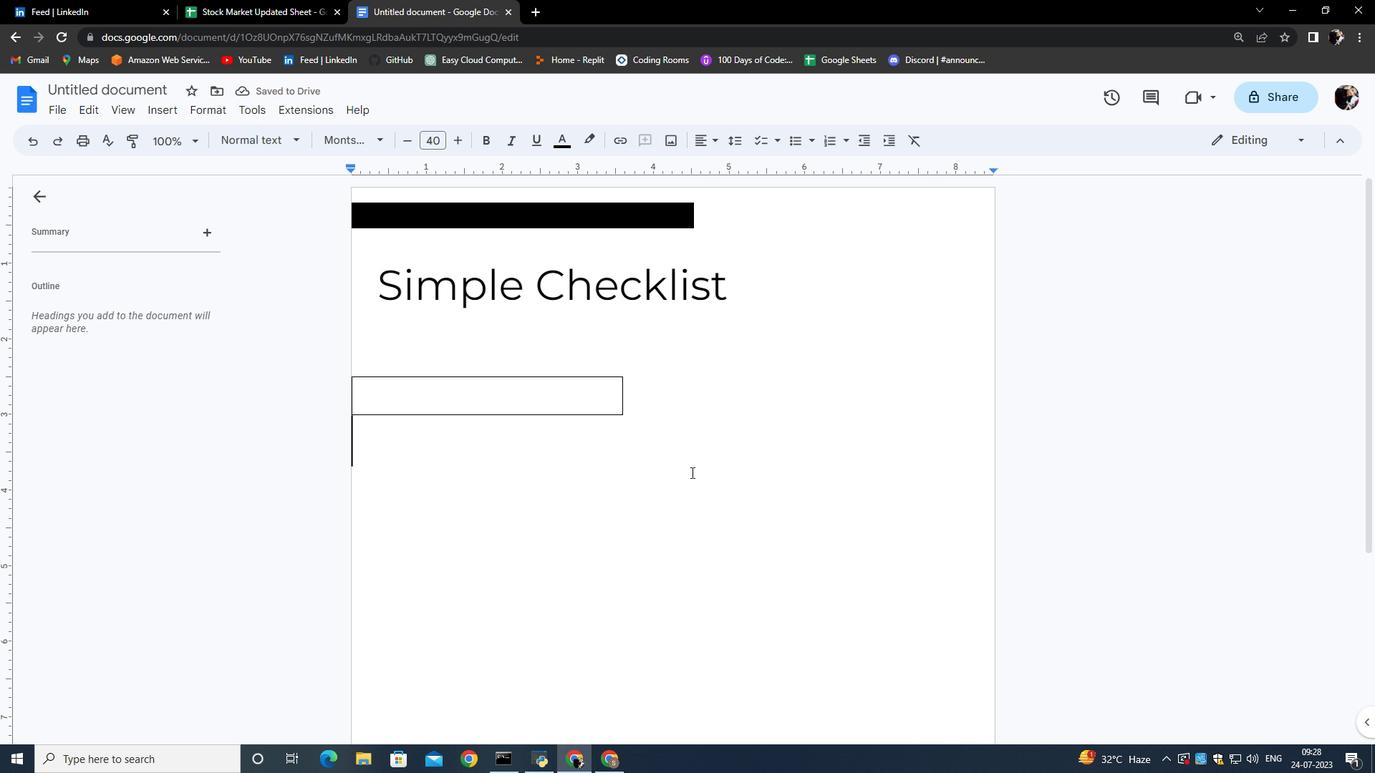 
Action: Mouse moved to (625, 424)
Screenshot: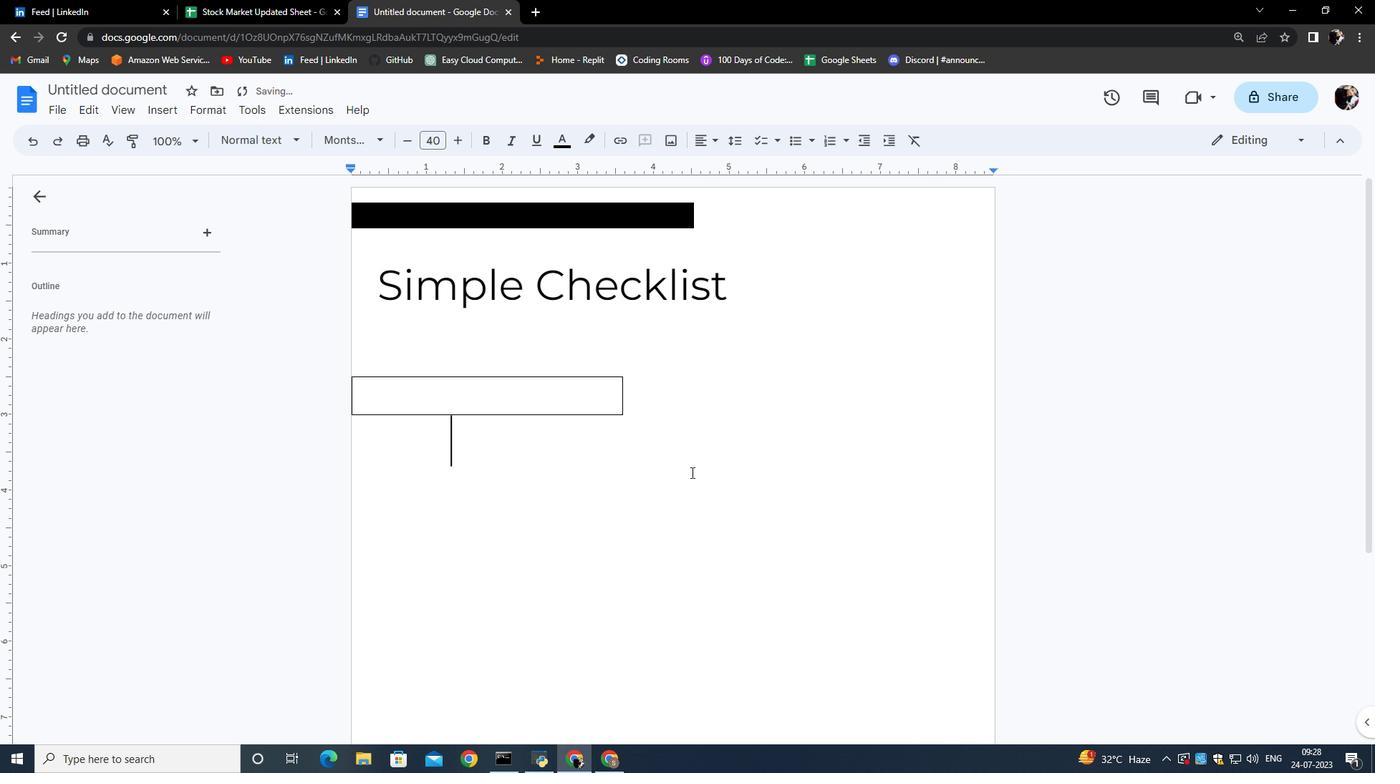 
Action: Mouse pressed left at (625, 424)
Screenshot: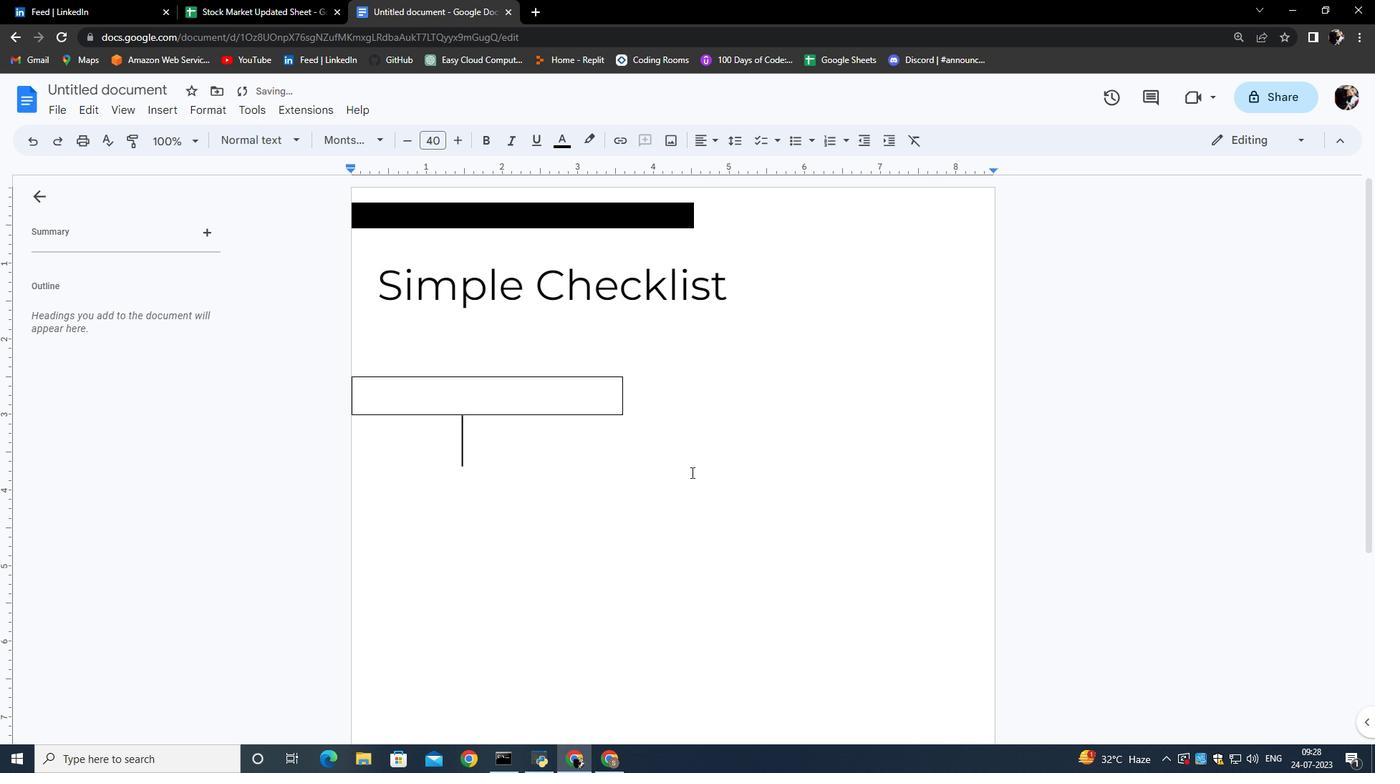 
Action: Key pressed <Key.space><Key.space><Key.space><Key.space><Key.space><Key.space><Key.space><Key.space><Key.space><Key.space>
Screenshot: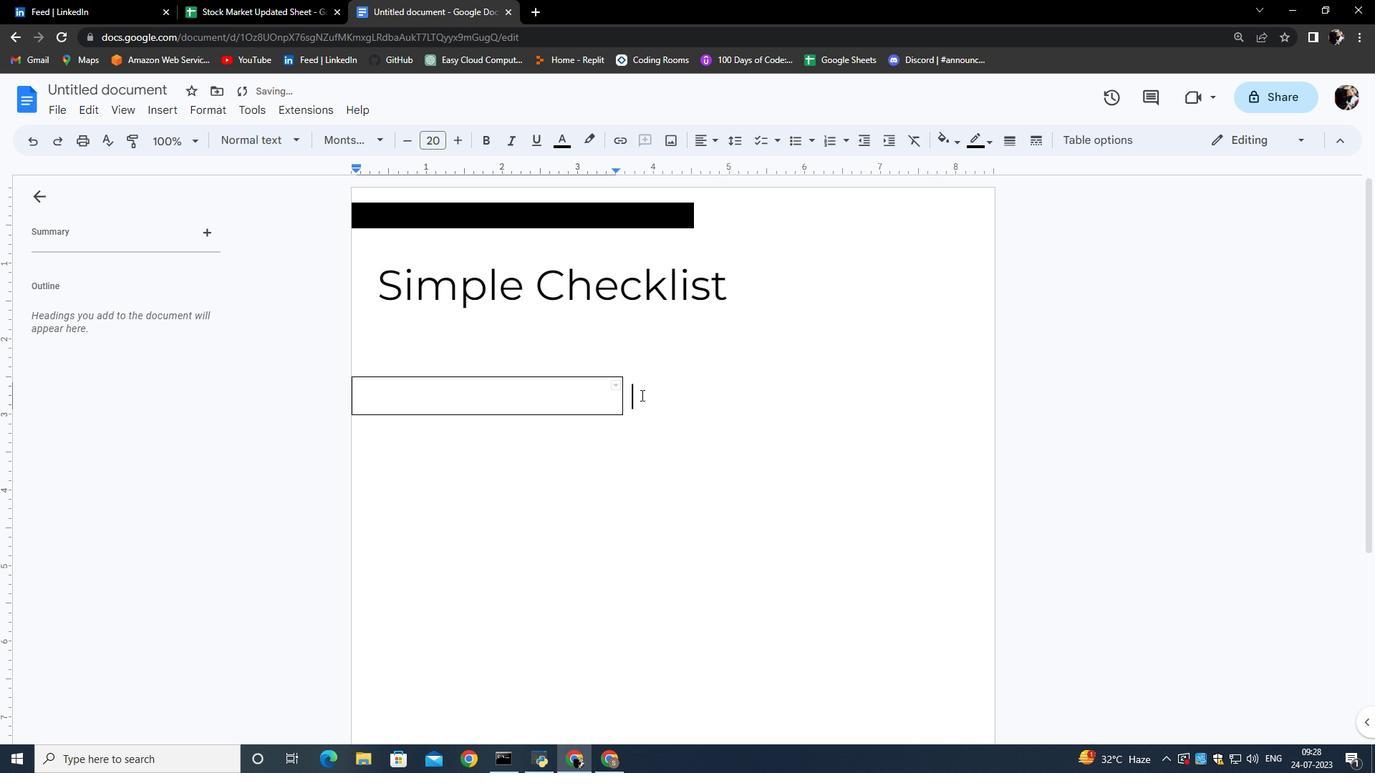 
Action: Mouse moved to (595, 384)
Screenshot: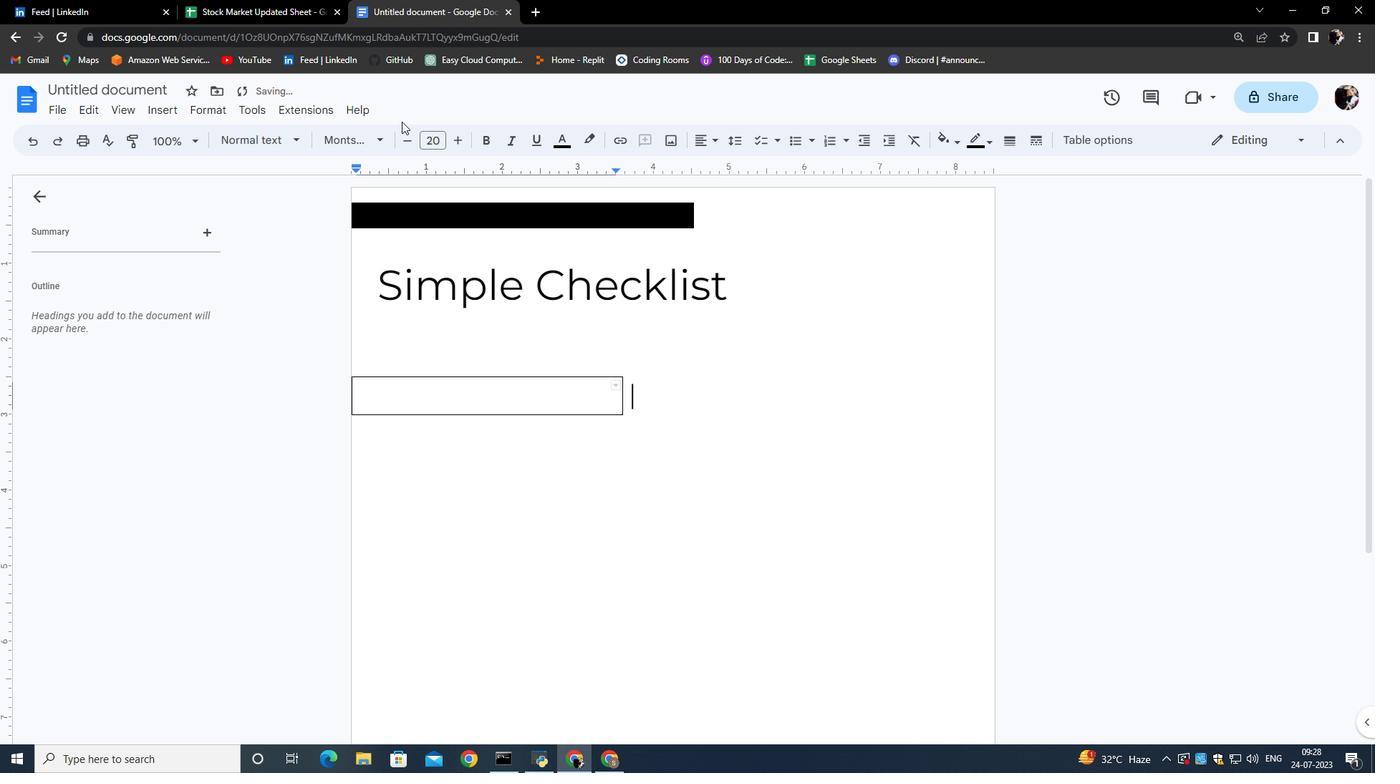 
Action: Mouse pressed left at (595, 384)
Screenshot: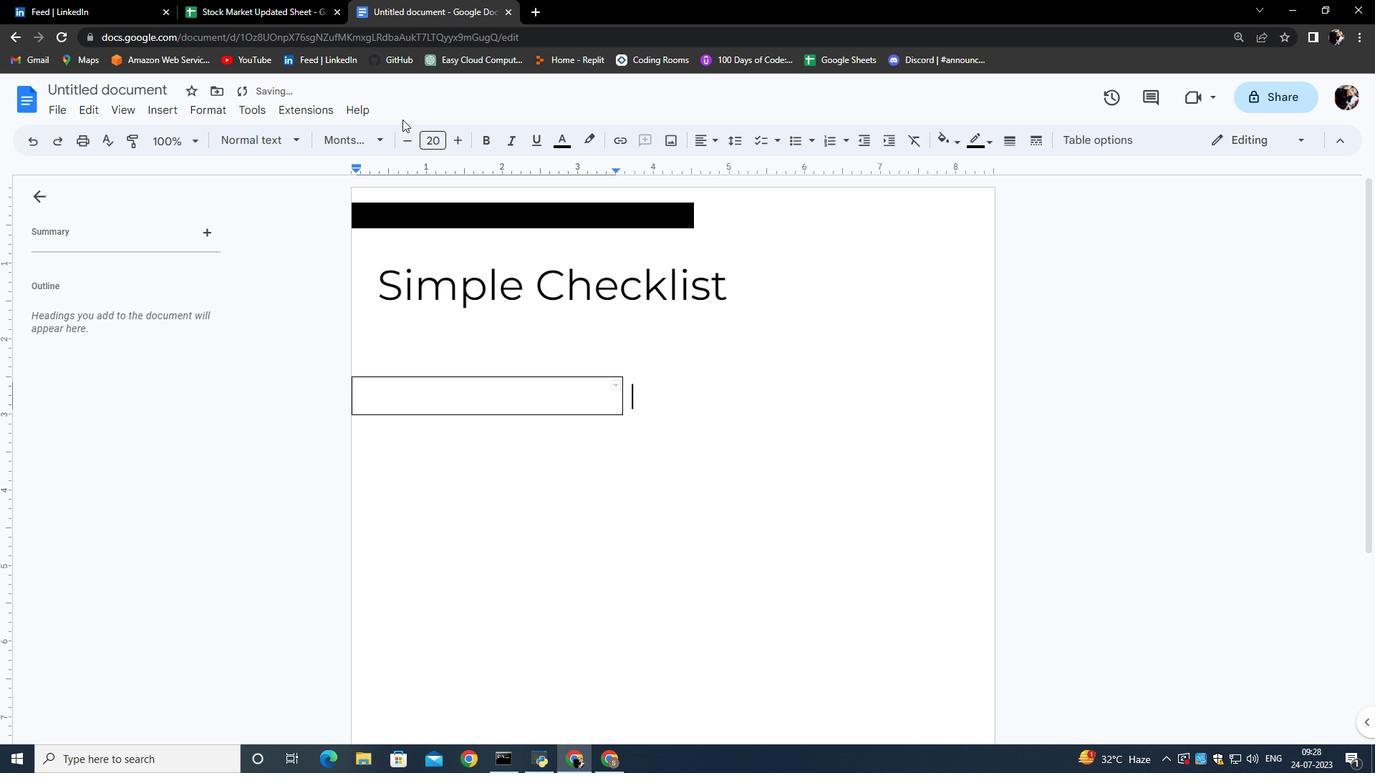 
Action: Mouse moved to (492, 264)
Screenshot: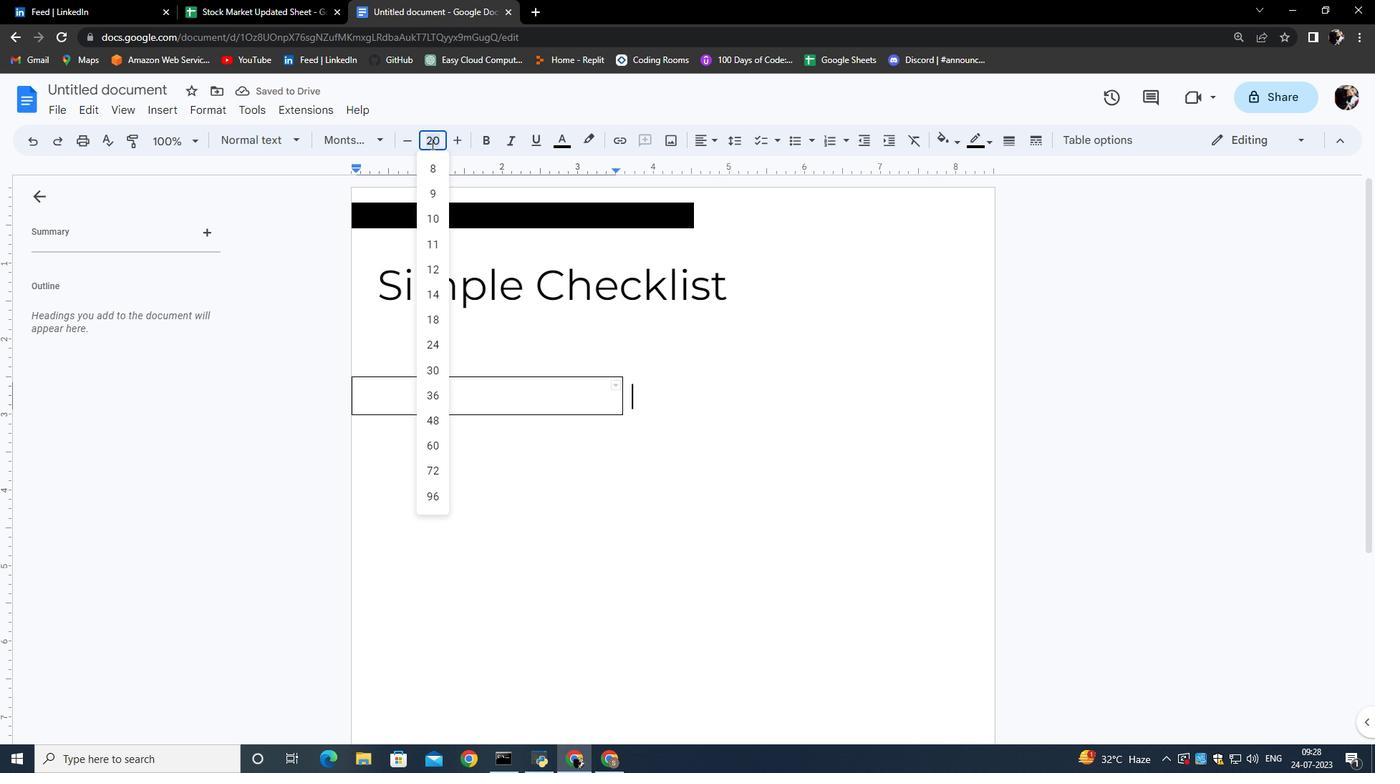 
Action: Mouse pressed left at (492, 264)
Screenshot: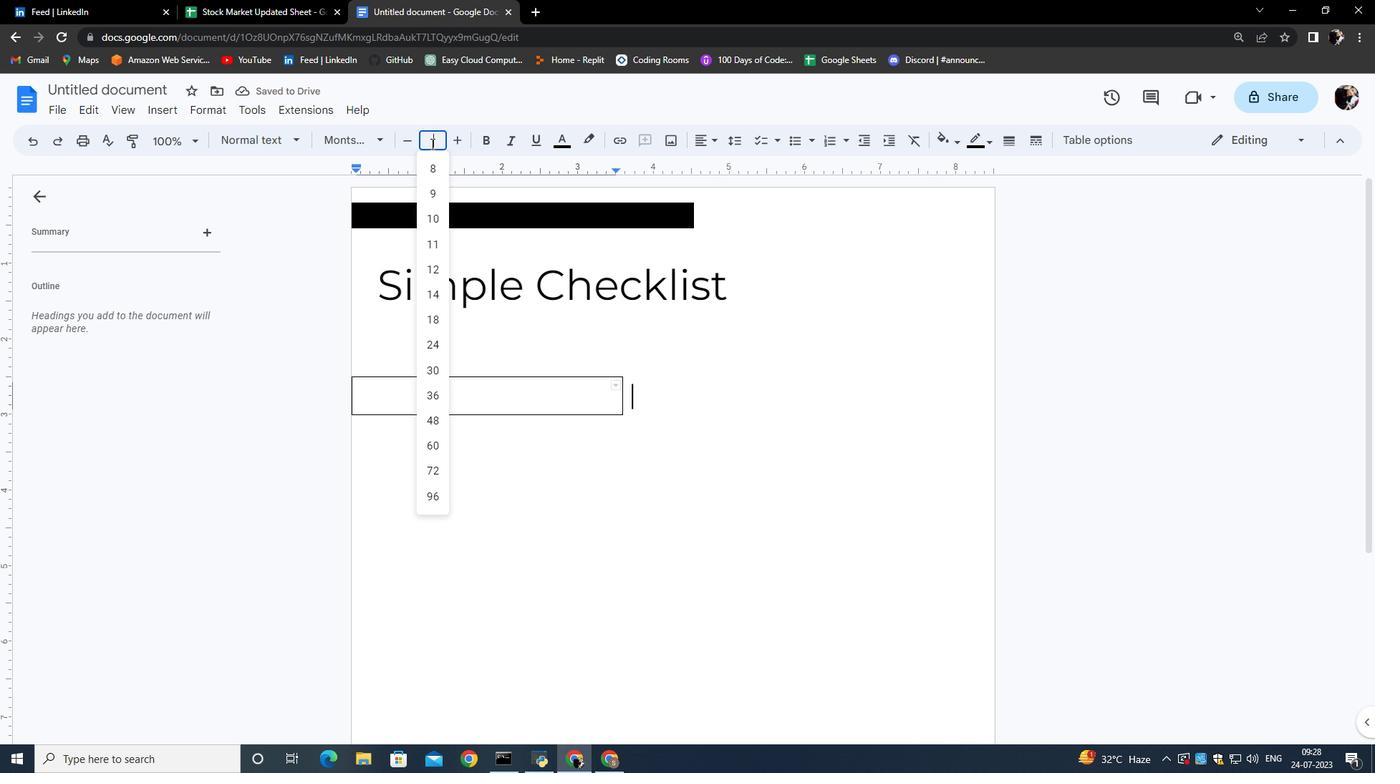 
Action: Key pressed <Key.backspace>0<Key.backspace>2<Key.enter>
Screenshot: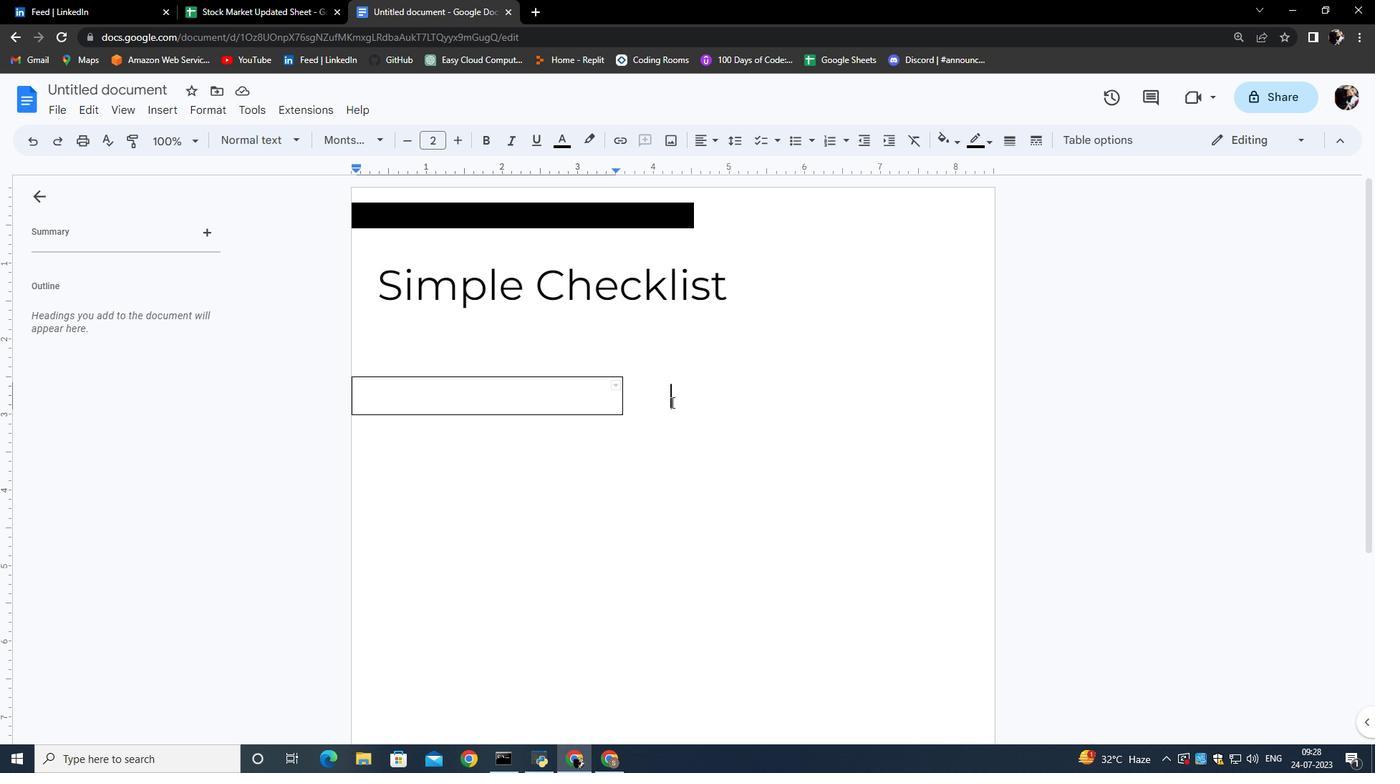 
Action: Mouse moved to (615, 390)
Screenshot: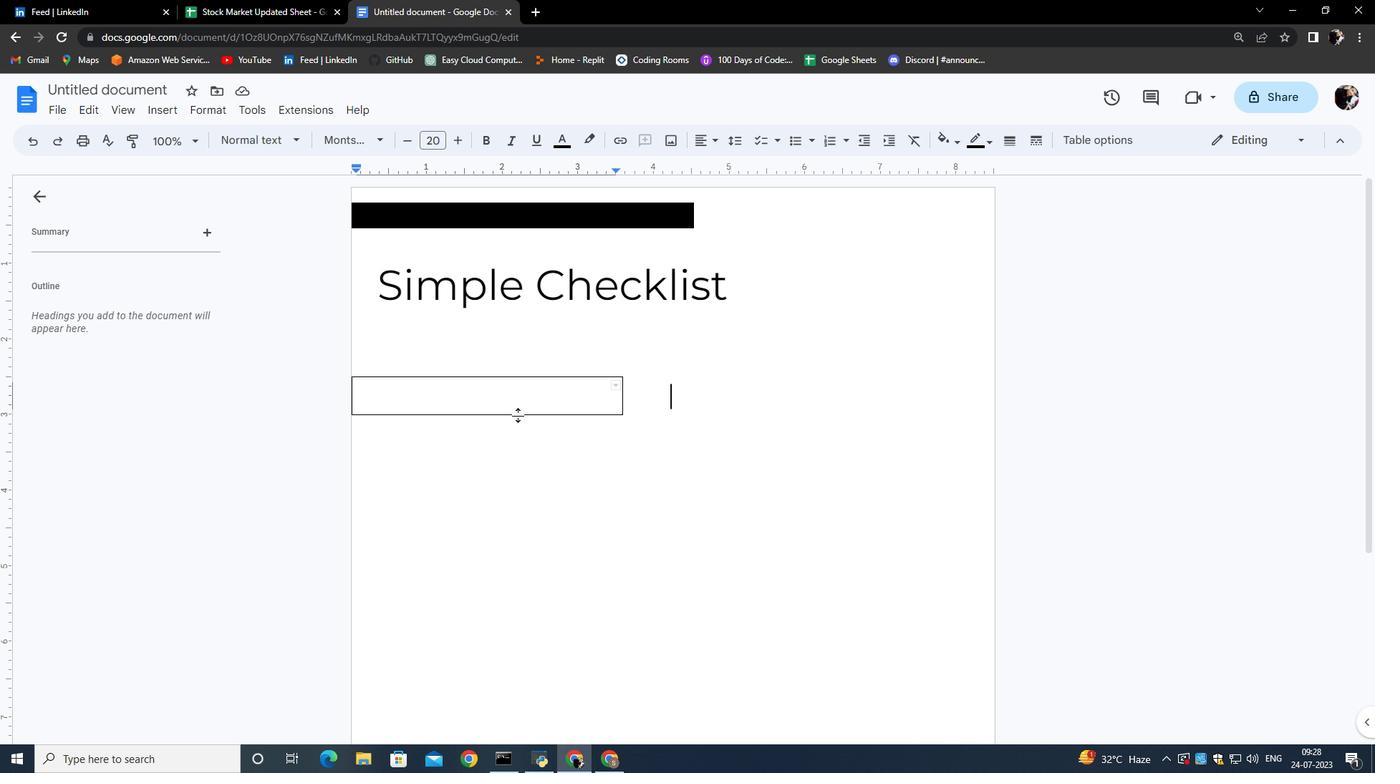 
Action: Mouse pressed left at (615, 390)
Screenshot: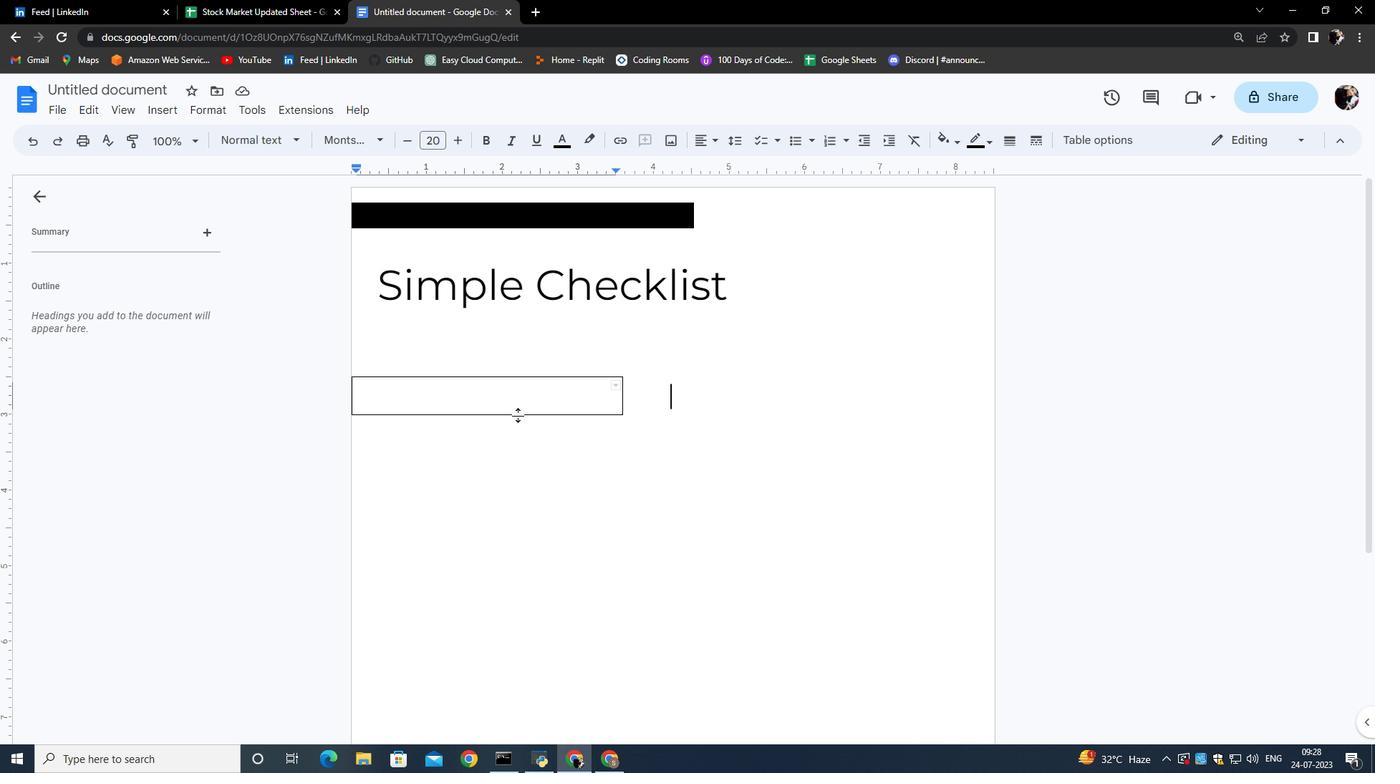 
Action: Mouse moved to (594, 391)
Screenshot: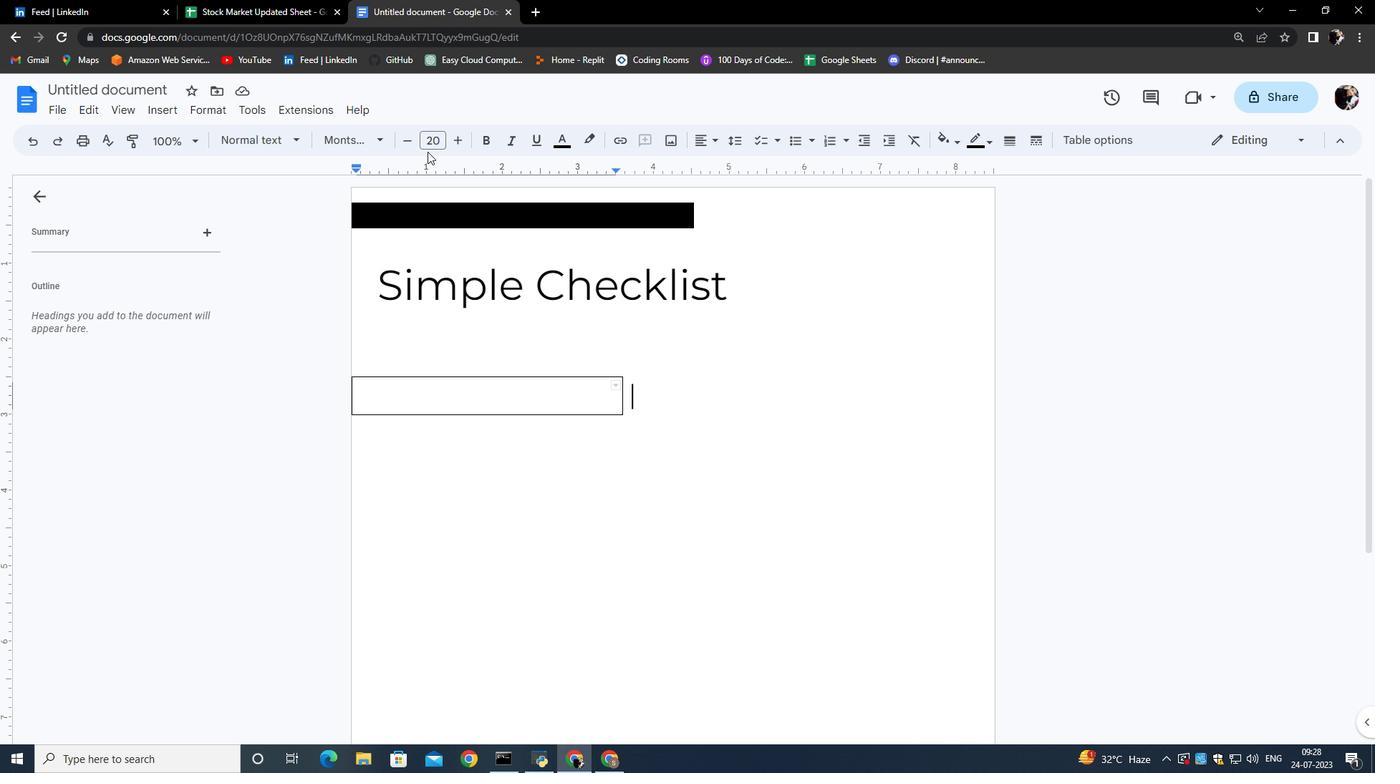 
Action: Mouse pressed left at (594, 391)
Screenshot: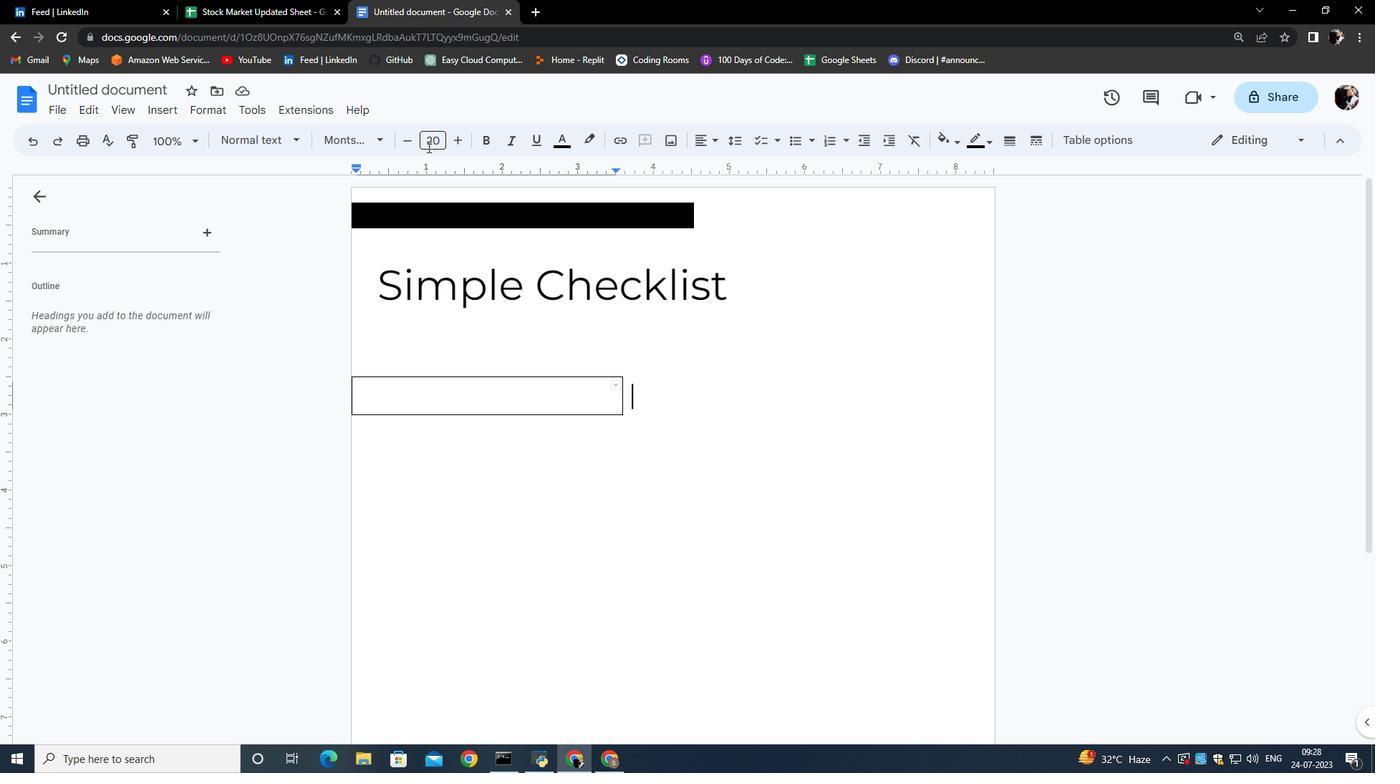 
Action: Mouse moved to (490, 264)
Screenshot: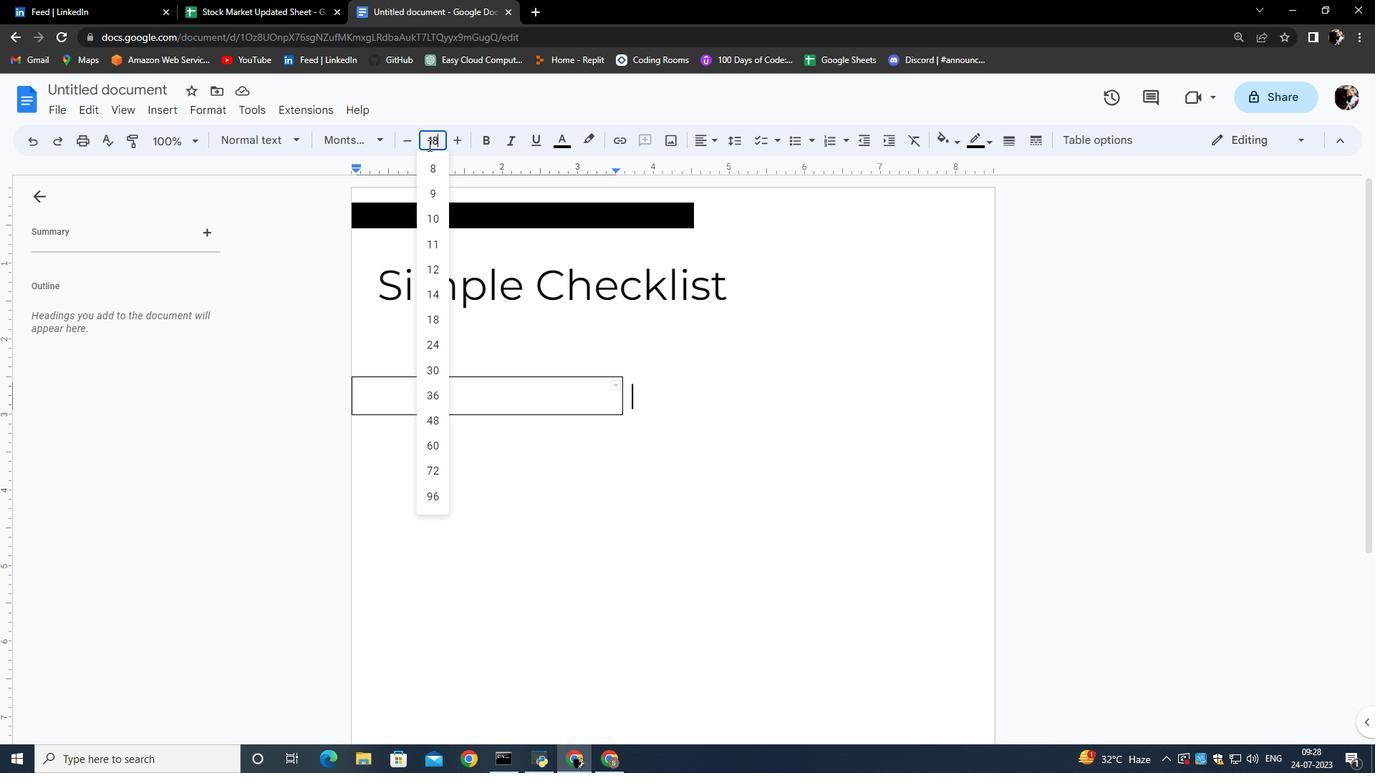 
Action: Mouse pressed left at (490, 264)
Screenshot: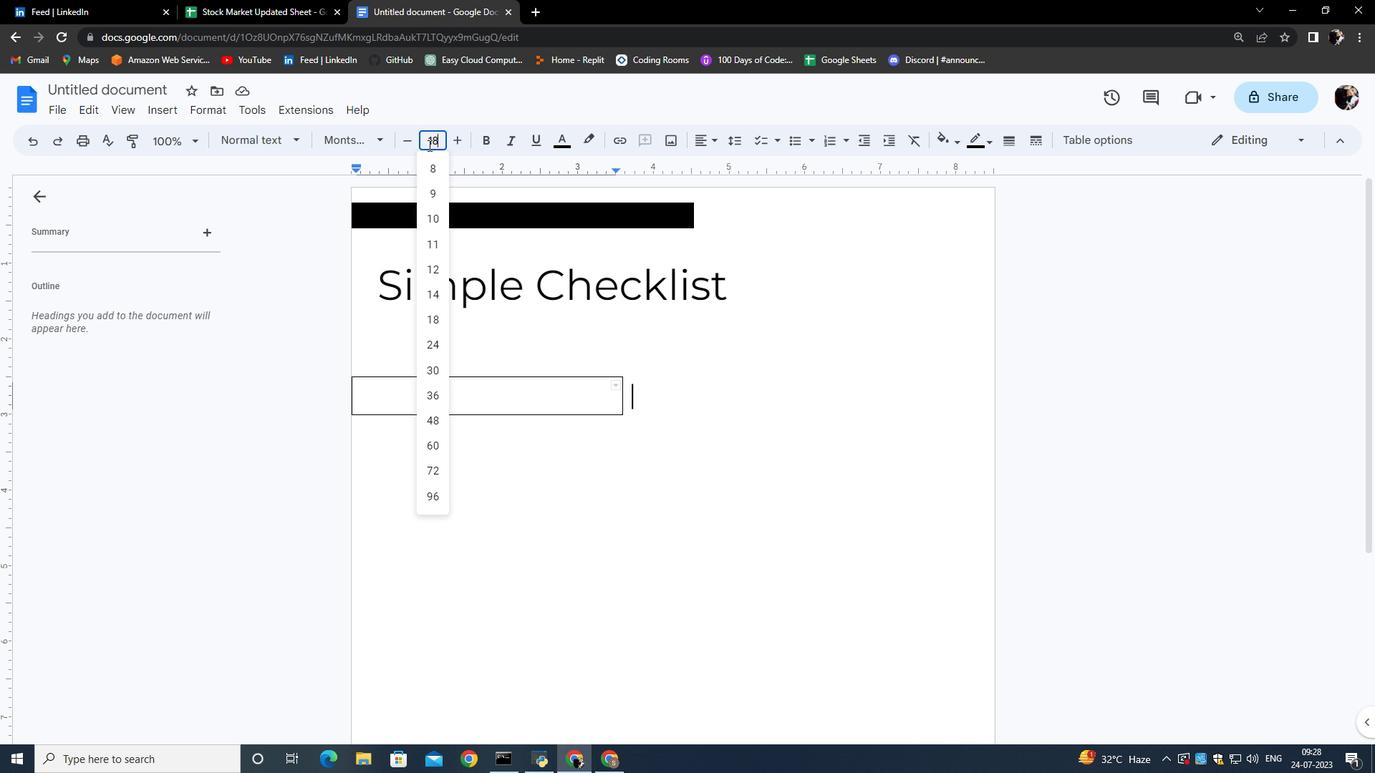 
Action: Key pressed 18<Key.backspace><Key.backspace>5<Key.enter>
Screenshot: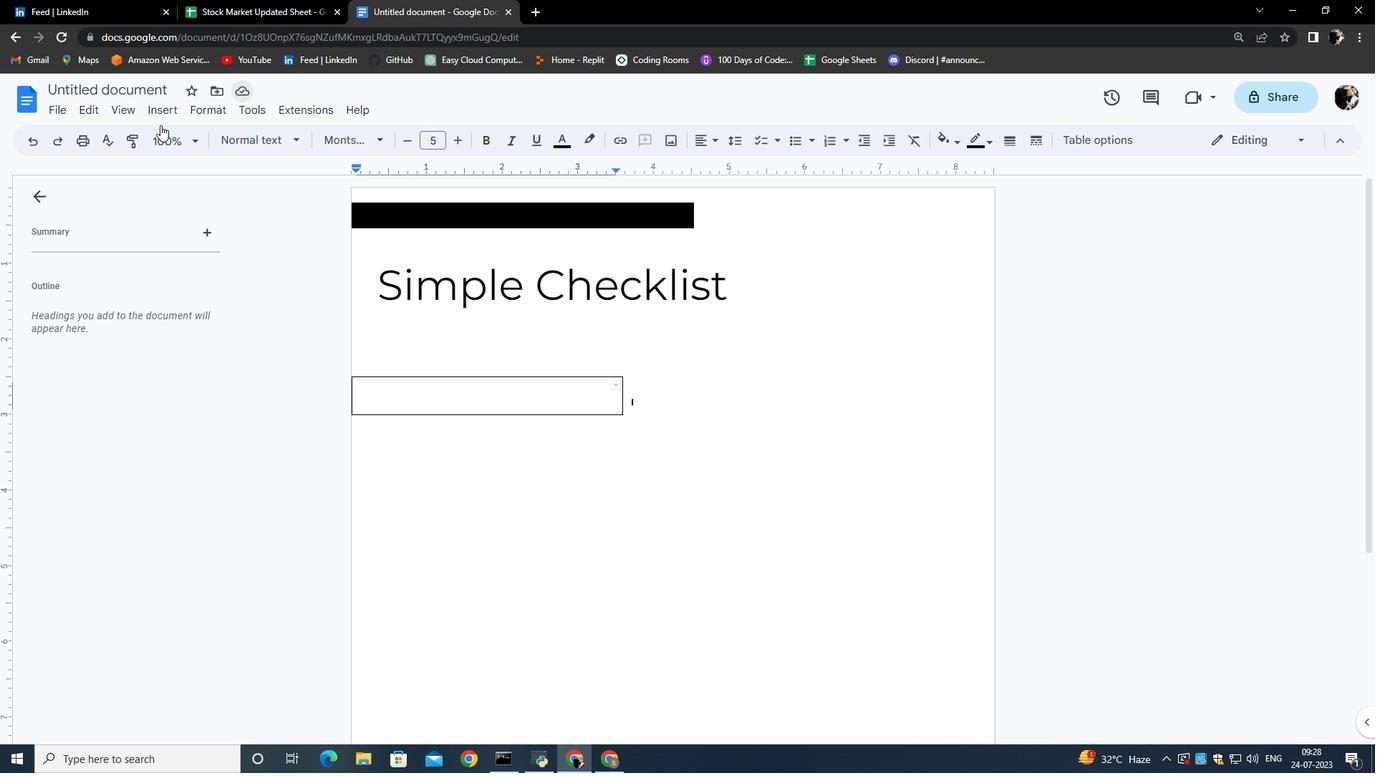 
Action: Mouse moved to (351, 249)
Screenshot: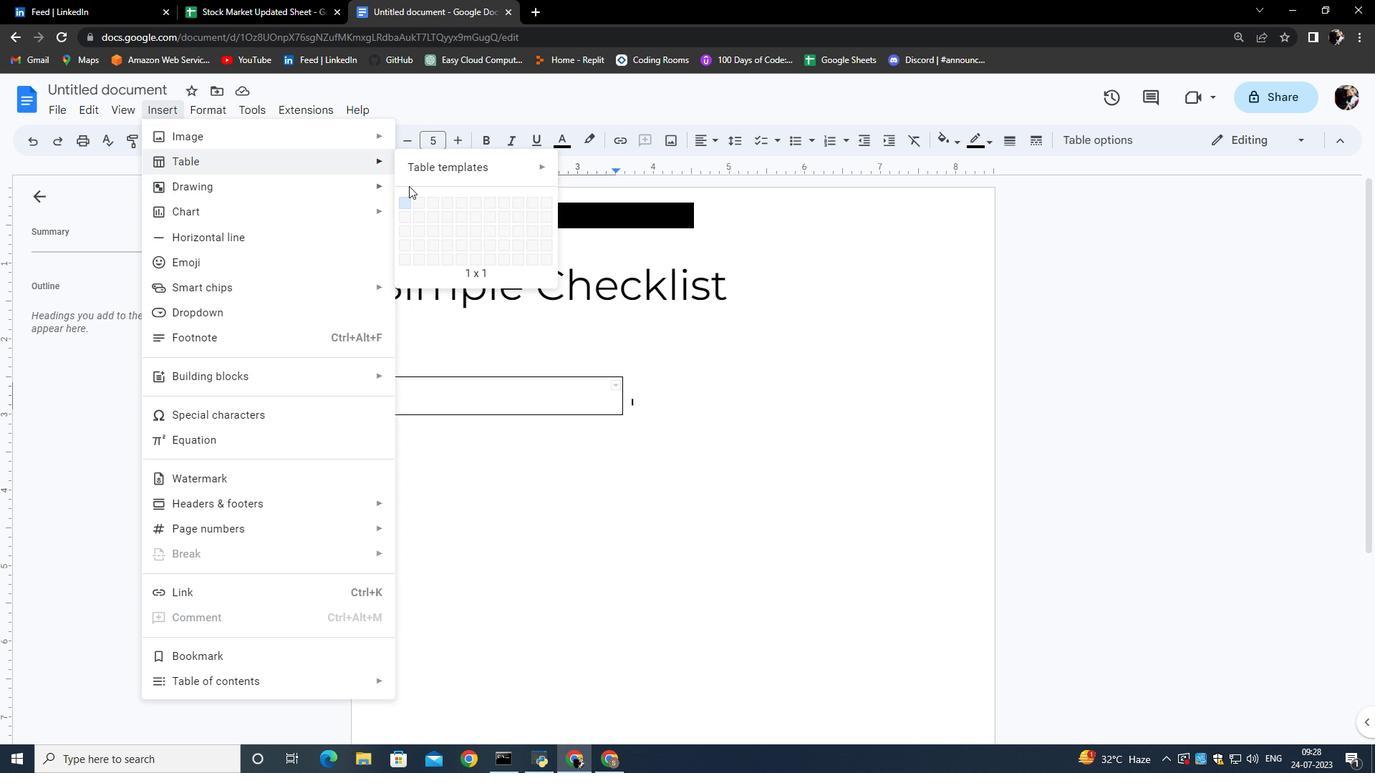 
Action: Mouse pressed left at (351, 249)
Screenshot: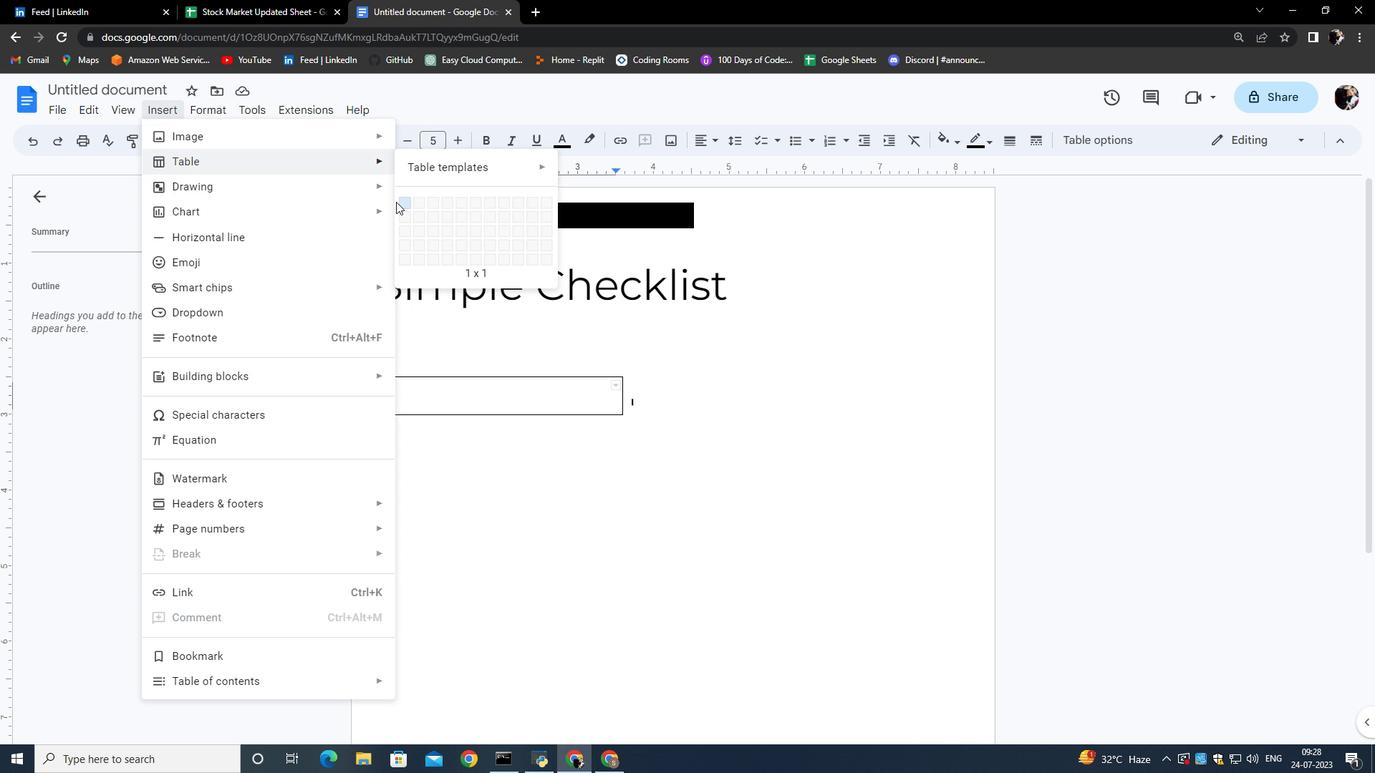 
Action: Mouse moved to (475, 294)
Screenshot: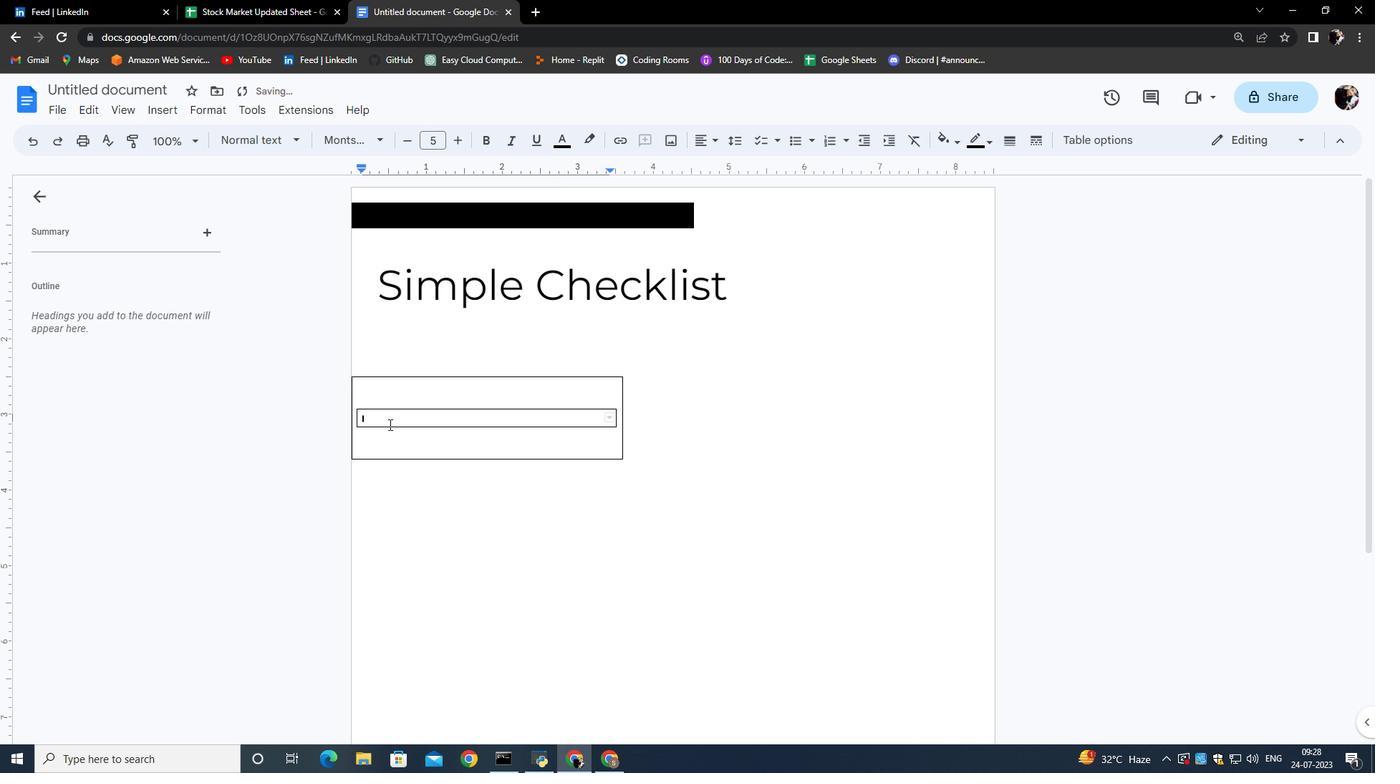 
Action: Mouse pressed left at (475, 294)
Screenshot: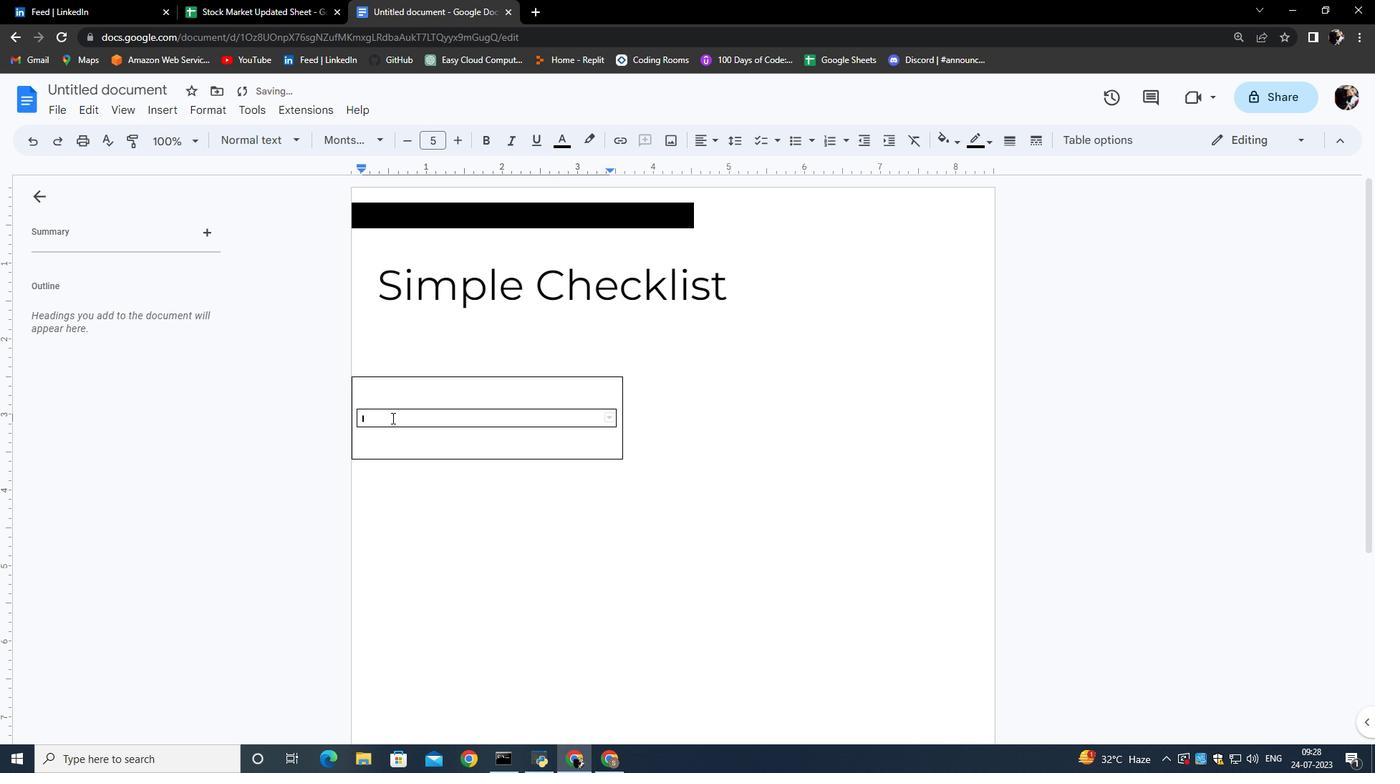
Action: Mouse moved to (474, 397)
Screenshot: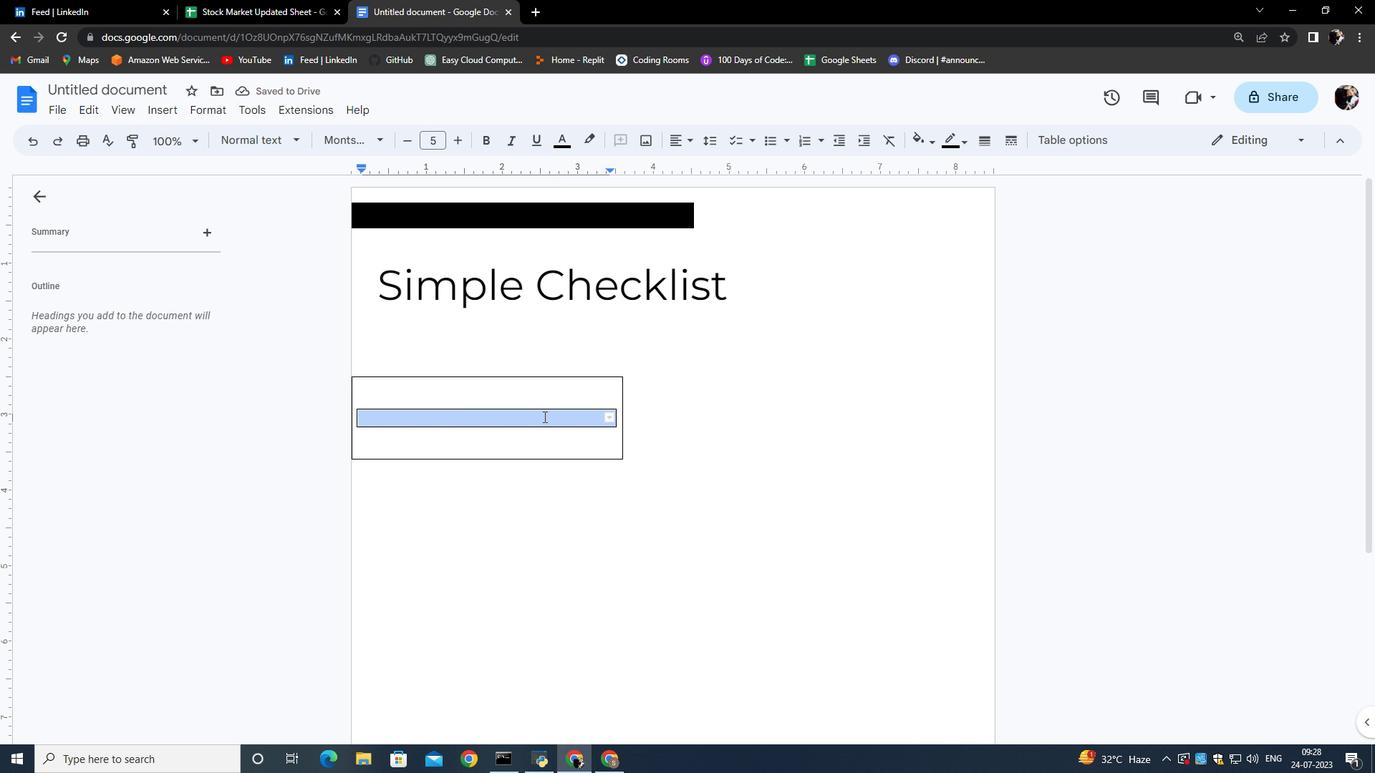 
Action: Mouse pressed left at (474, 397)
Screenshot: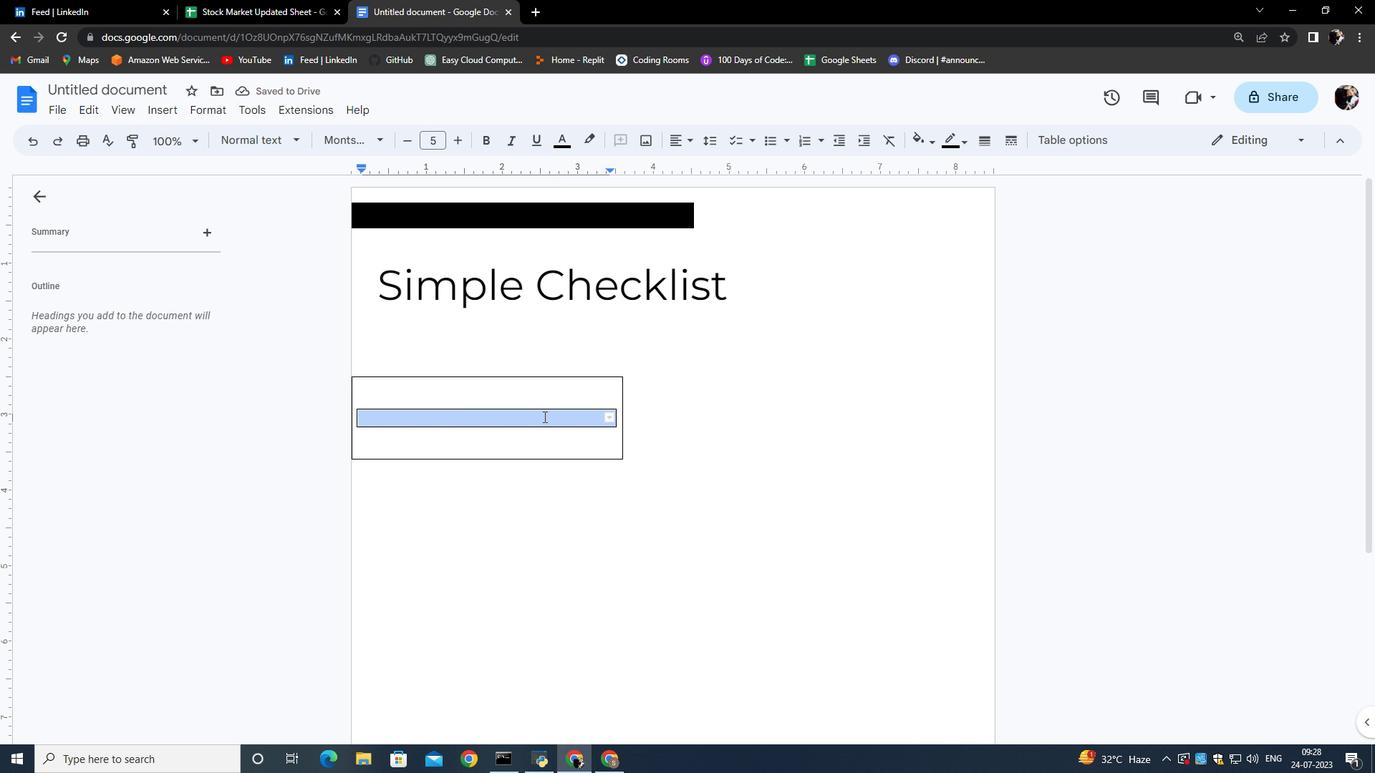
Action: Mouse pressed left at (474, 397)
Screenshot: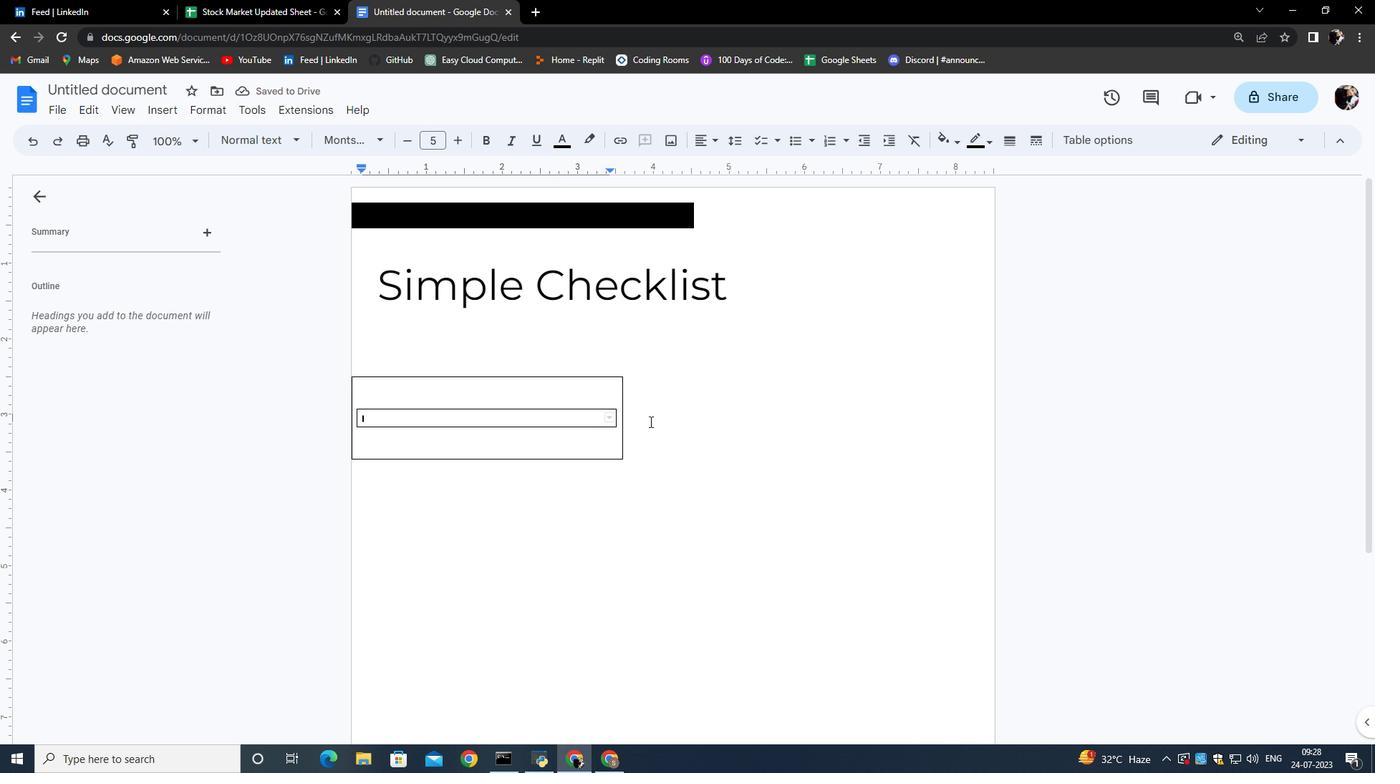 
Action: Mouse moved to (550, 397)
Screenshot: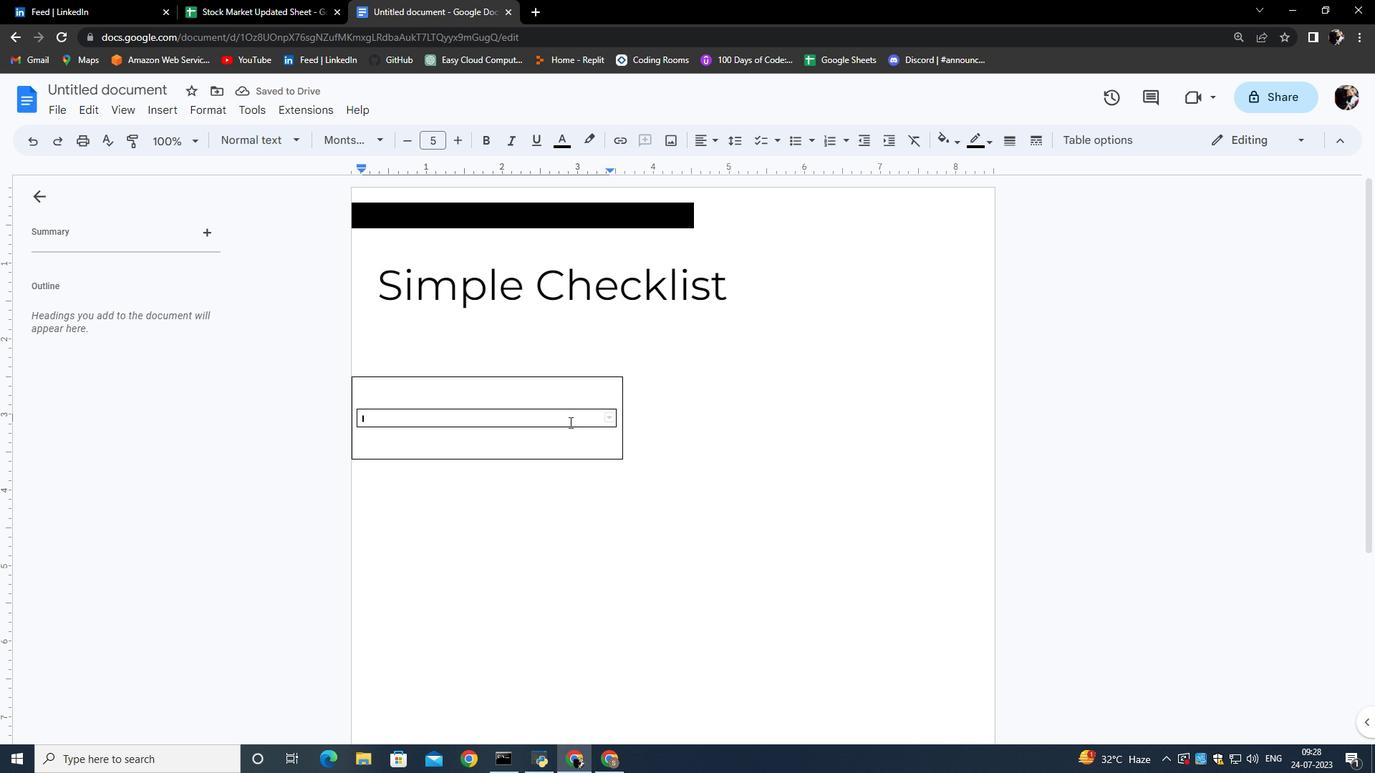 
Action: Mouse pressed left at (550, 397)
Screenshot: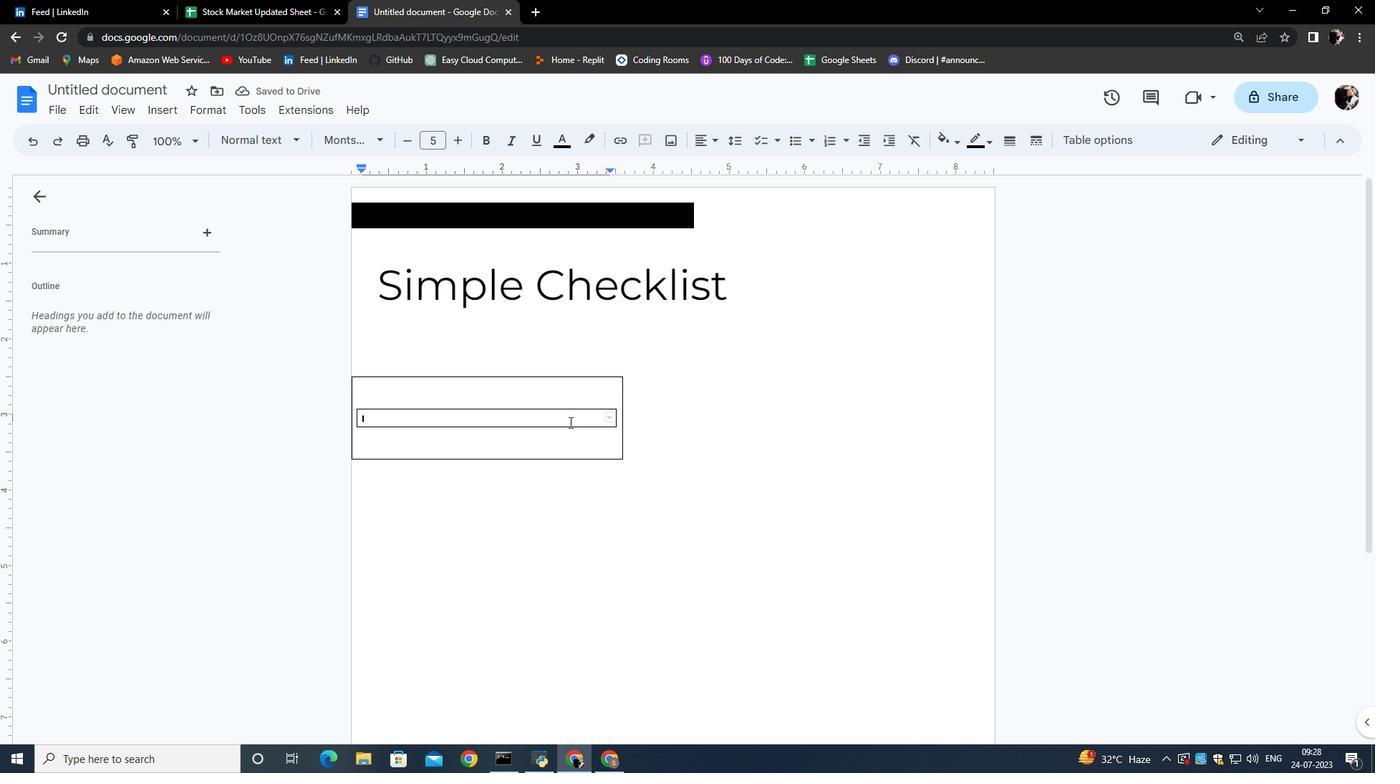 
Action: Mouse moved to (563, 400)
Screenshot: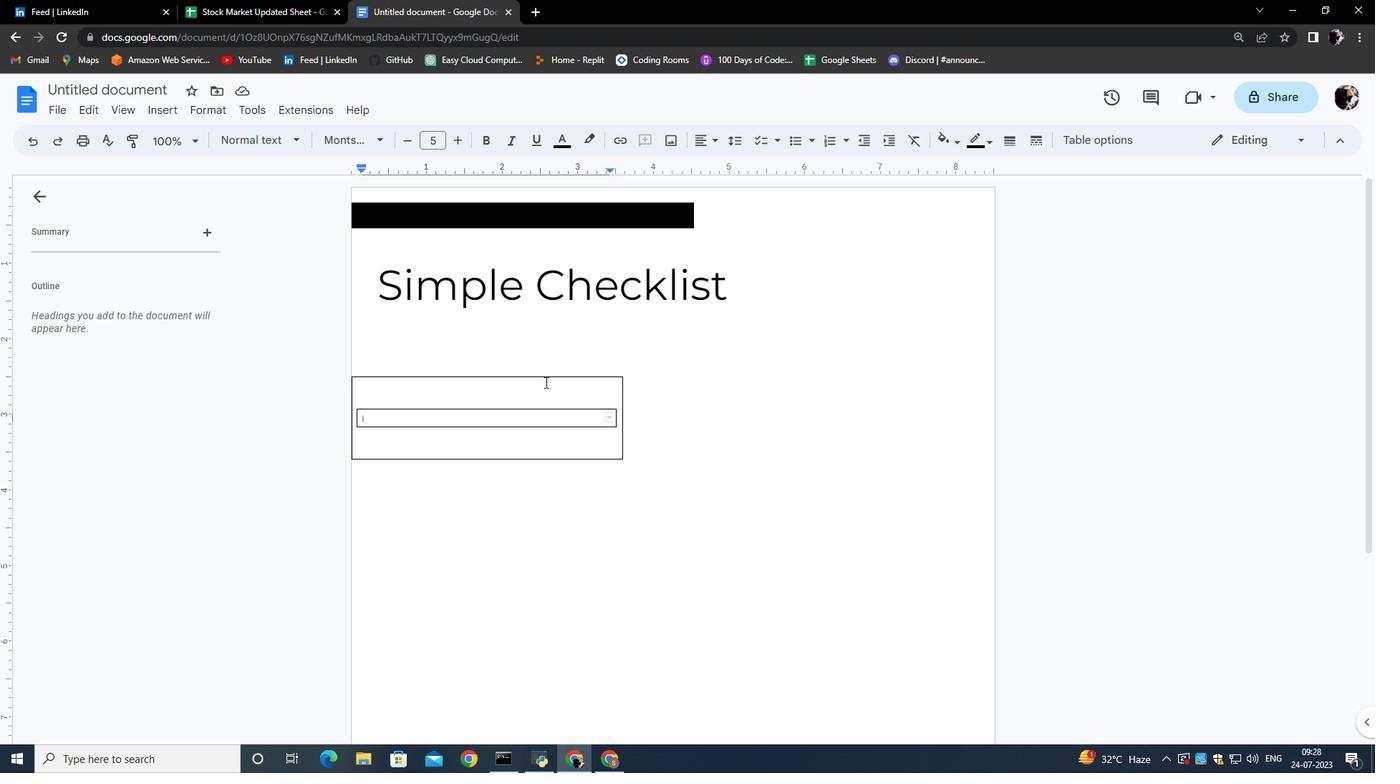 
Action: Mouse pressed left at (563, 400)
Screenshot: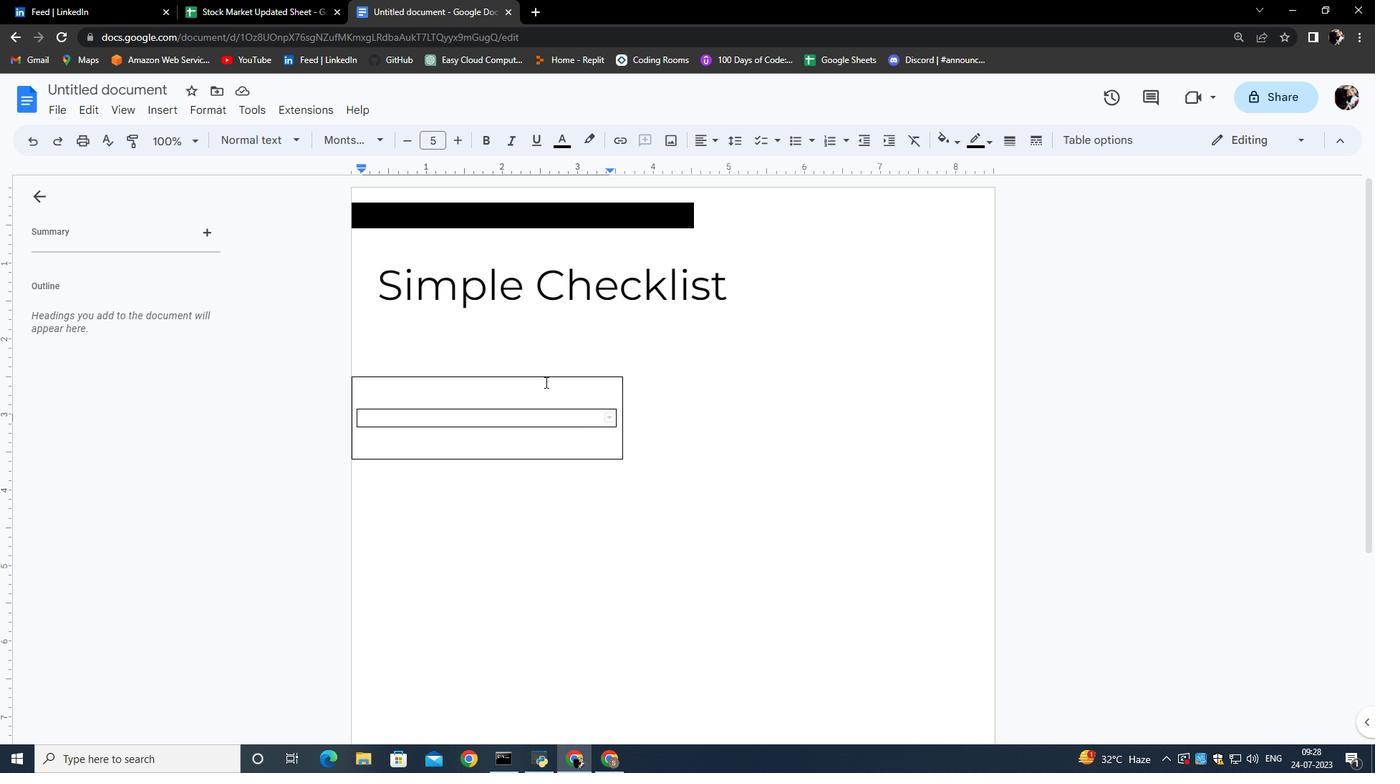 
Action: Key pressed <Key.backspace>
Screenshot: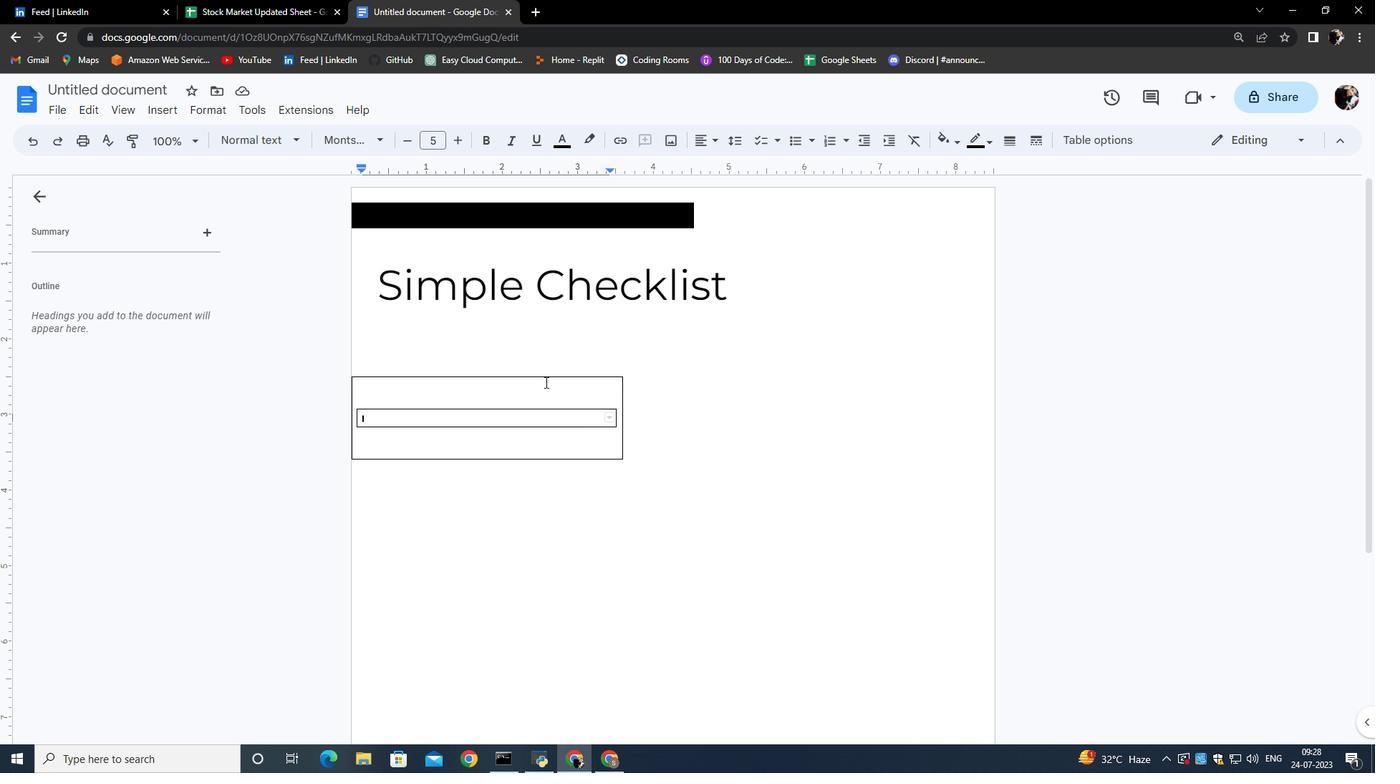 
Action: Mouse moved to (550, 381)
Screenshot: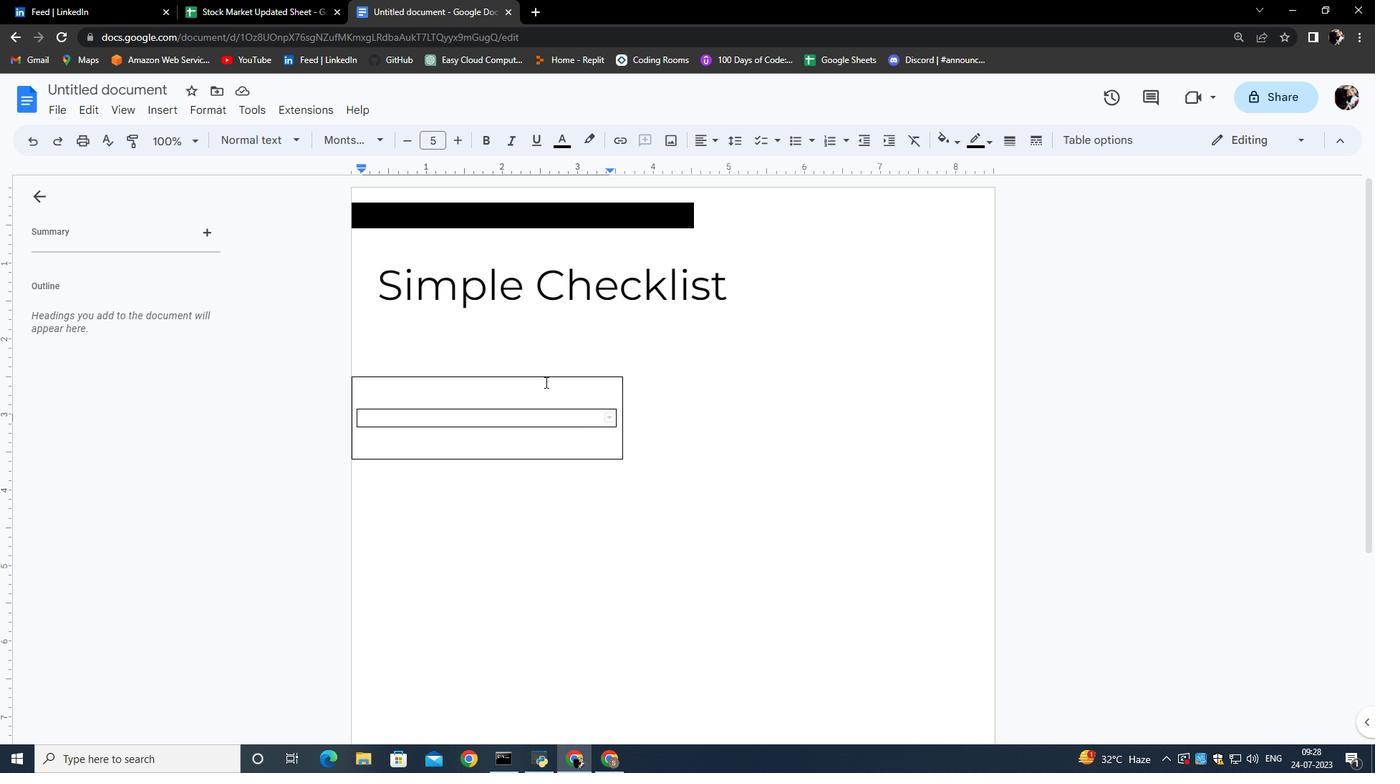 
Action: Key pressed ctrl+Z<'\x1a'>ctrl+Zctrl+Zctrl+Z<'\x1a'><'\x1a'><'\x1a'><'\x1a'>
Screenshot: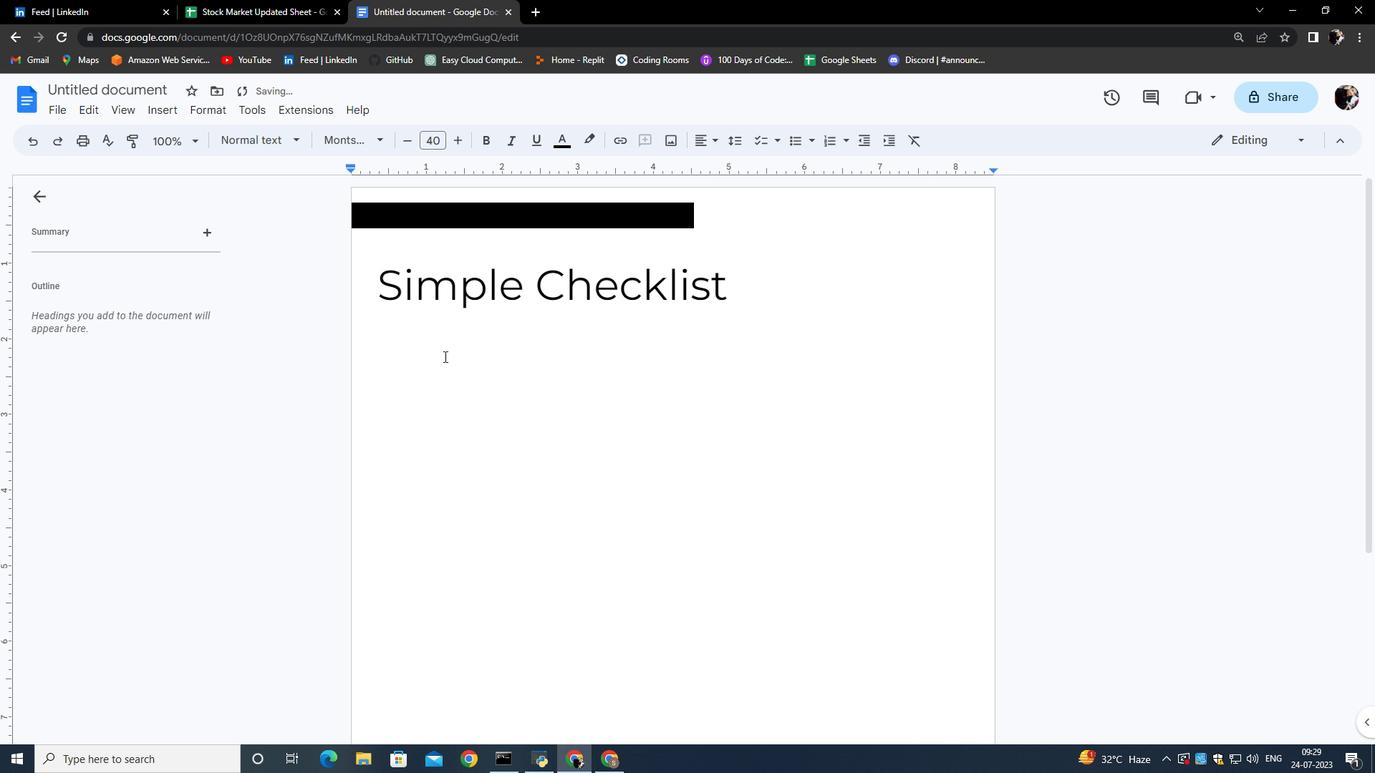 
Action: Mouse moved to (499, 368)
Screenshot: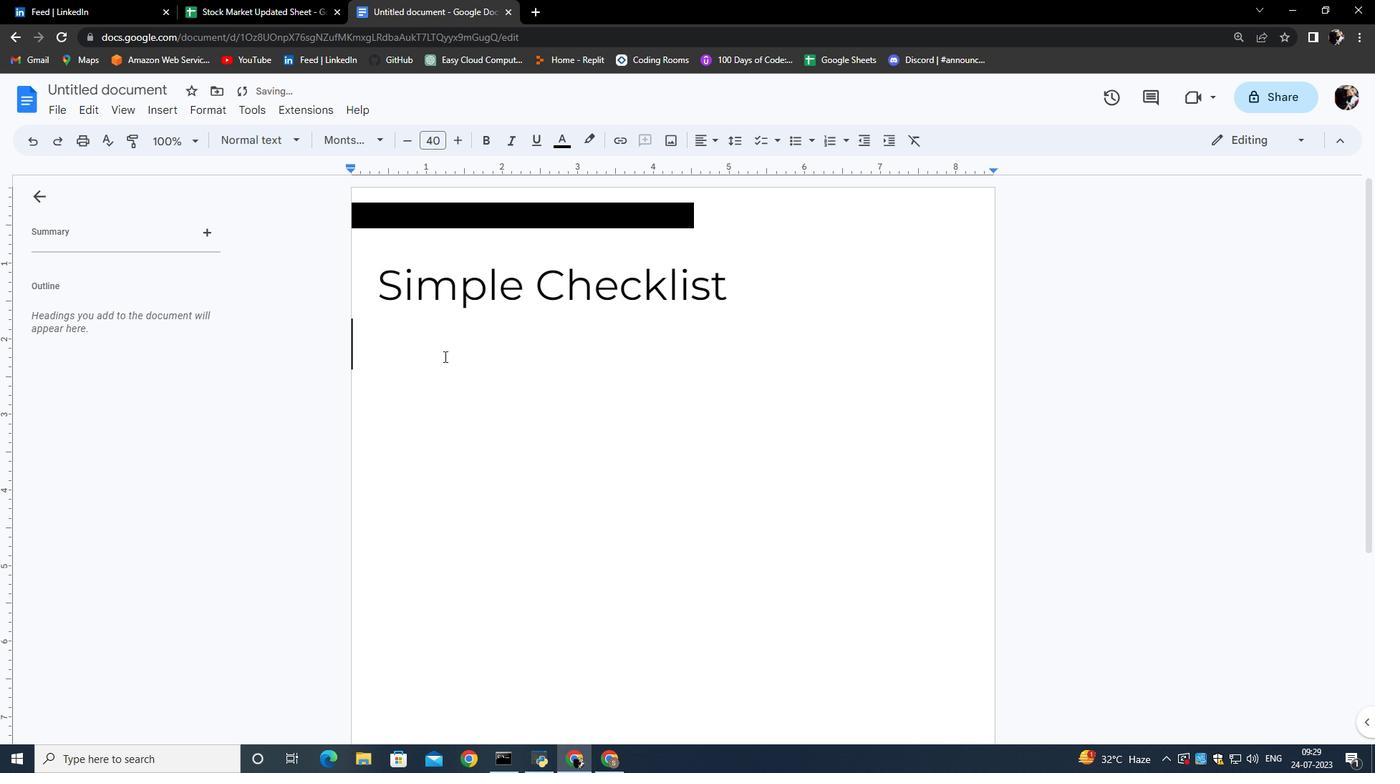 
Action: Key pressed <Key.enter>
Screenshot: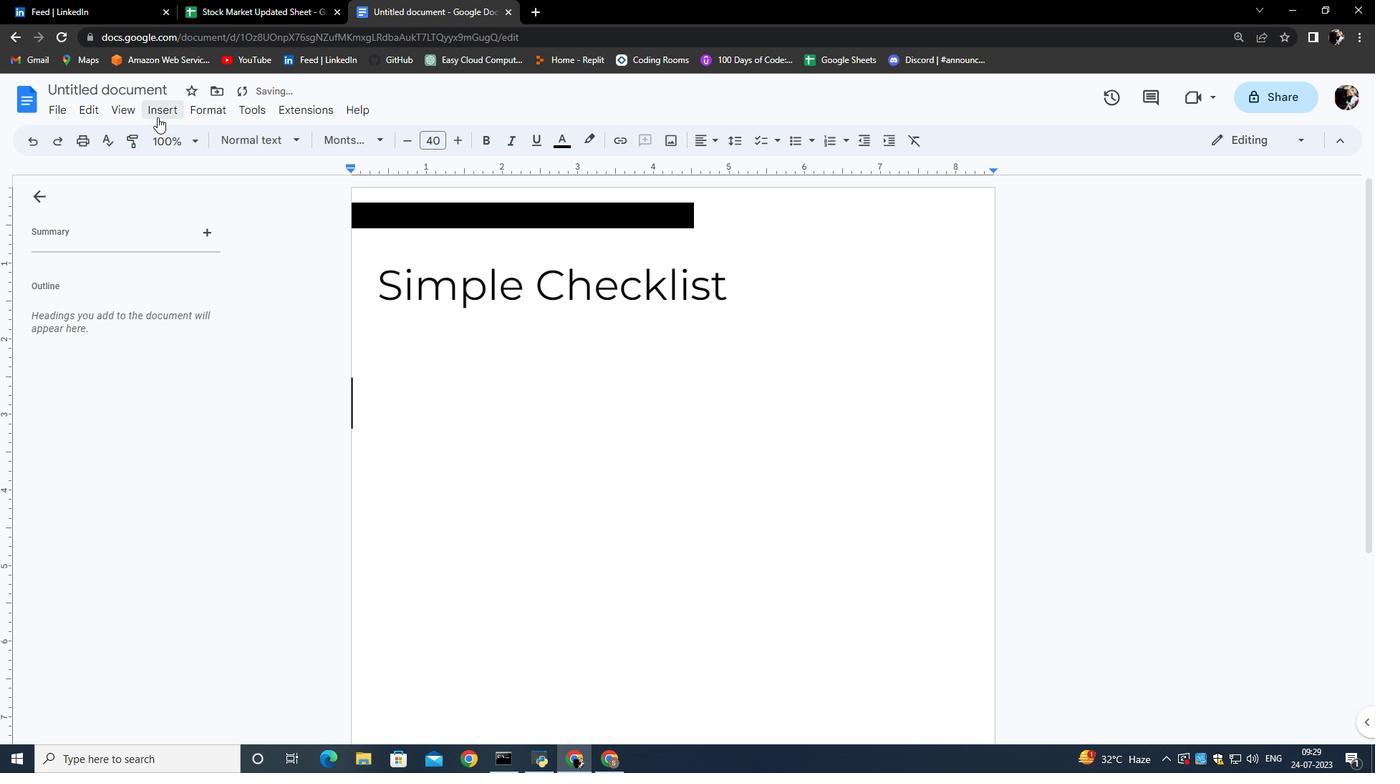 
Action: Mouse moved to (328, 247)
Screenshot: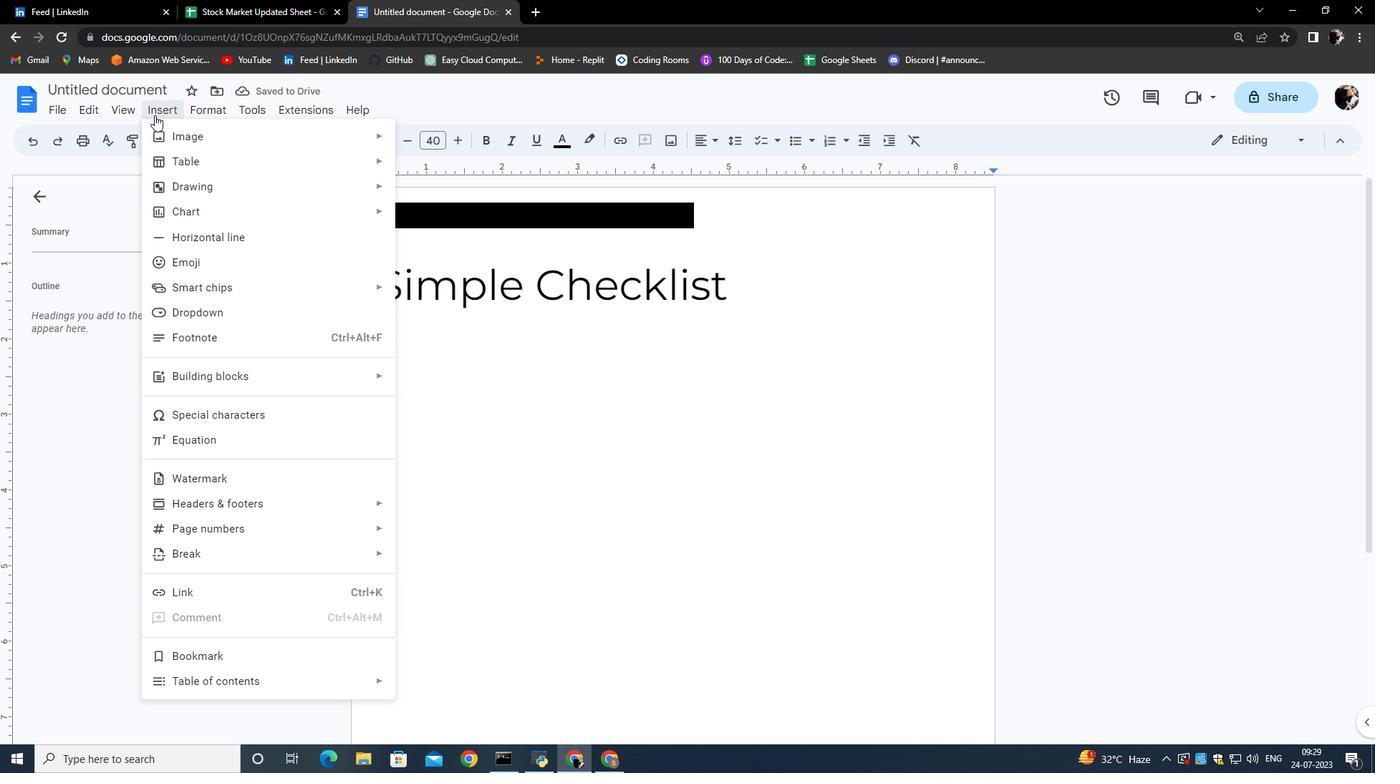 
Action: Mouse pressed left at (328, 247)
Screenshot: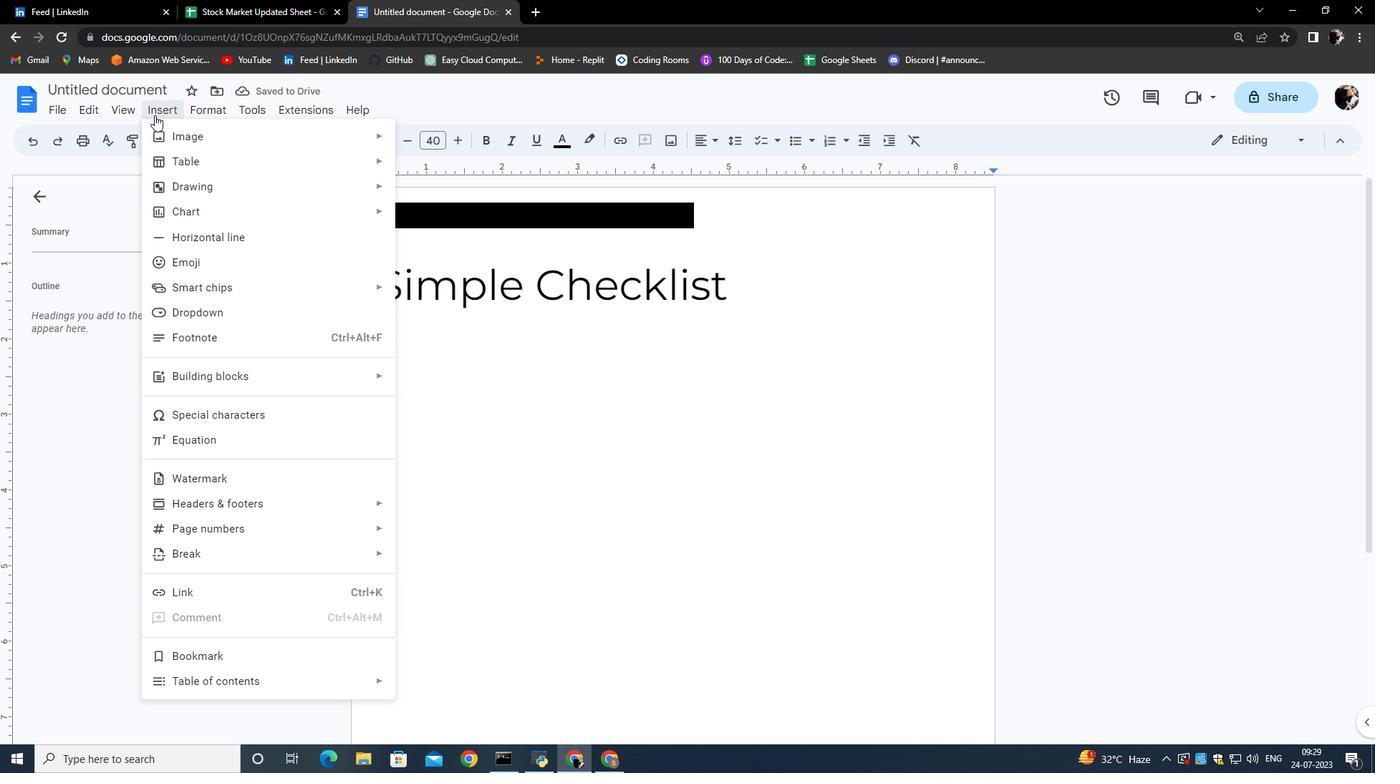 
Action: Mouse moved to (485, 290)
Screenshot: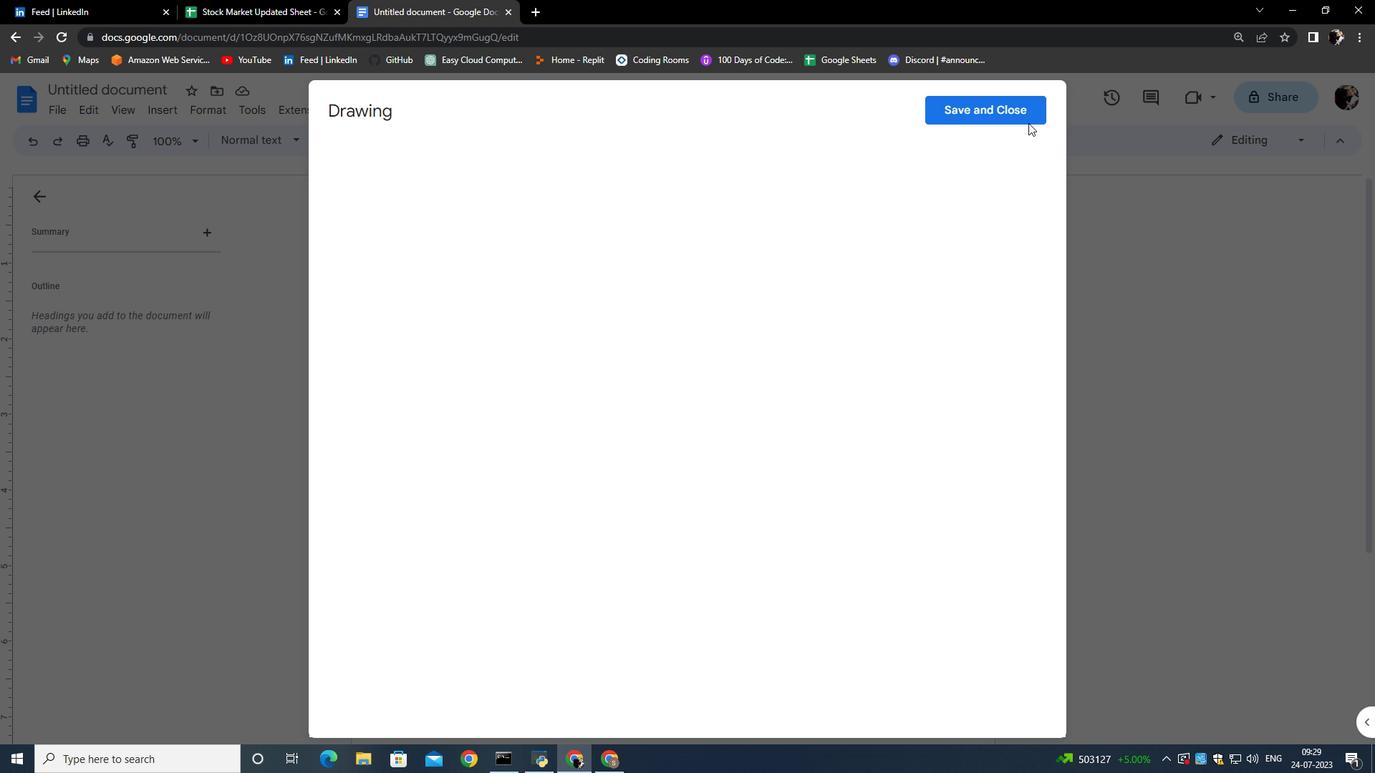 
Action: Mouse pressed left at (485, 290)
Screenshot: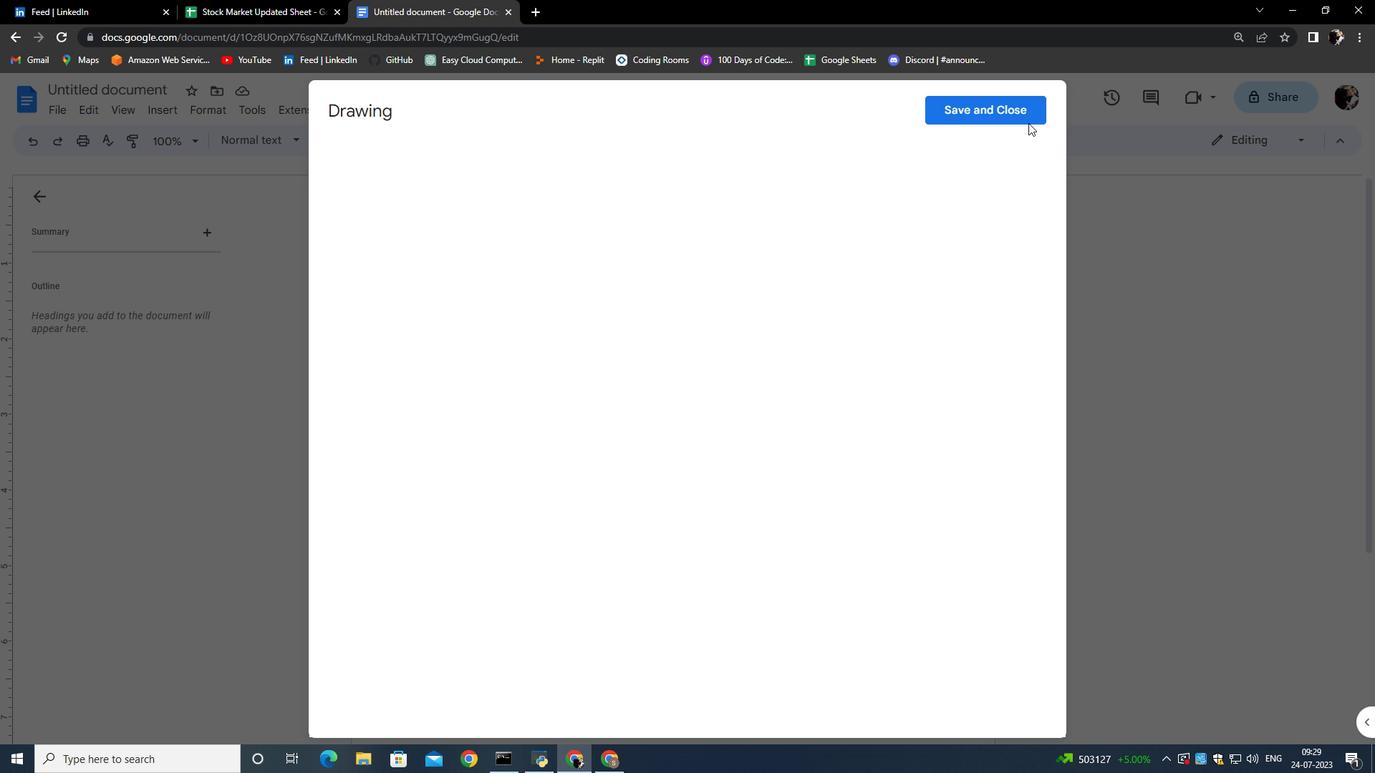 
Action: Mouse moved to (544, 272)
Screenshot: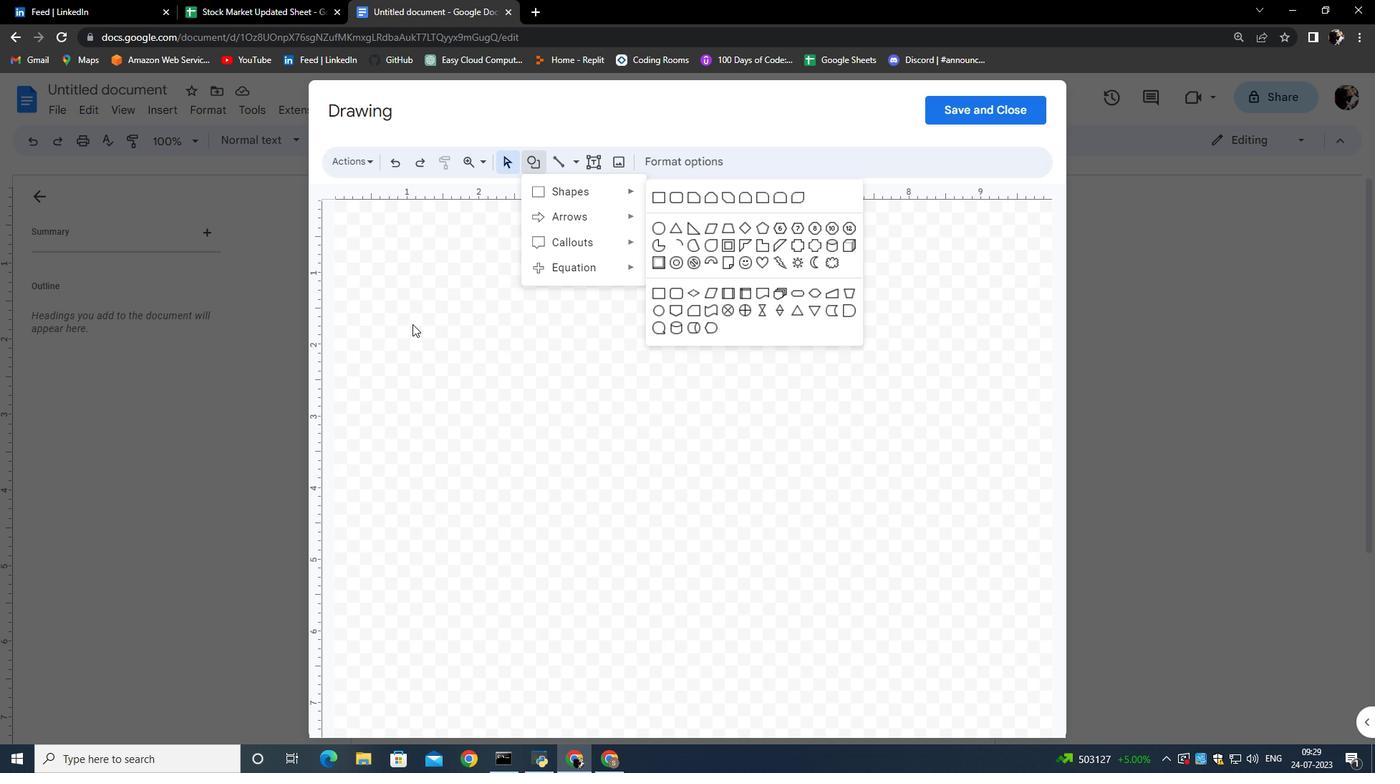 
Action: Mouse pressed left at (544, 272)
Screenshot: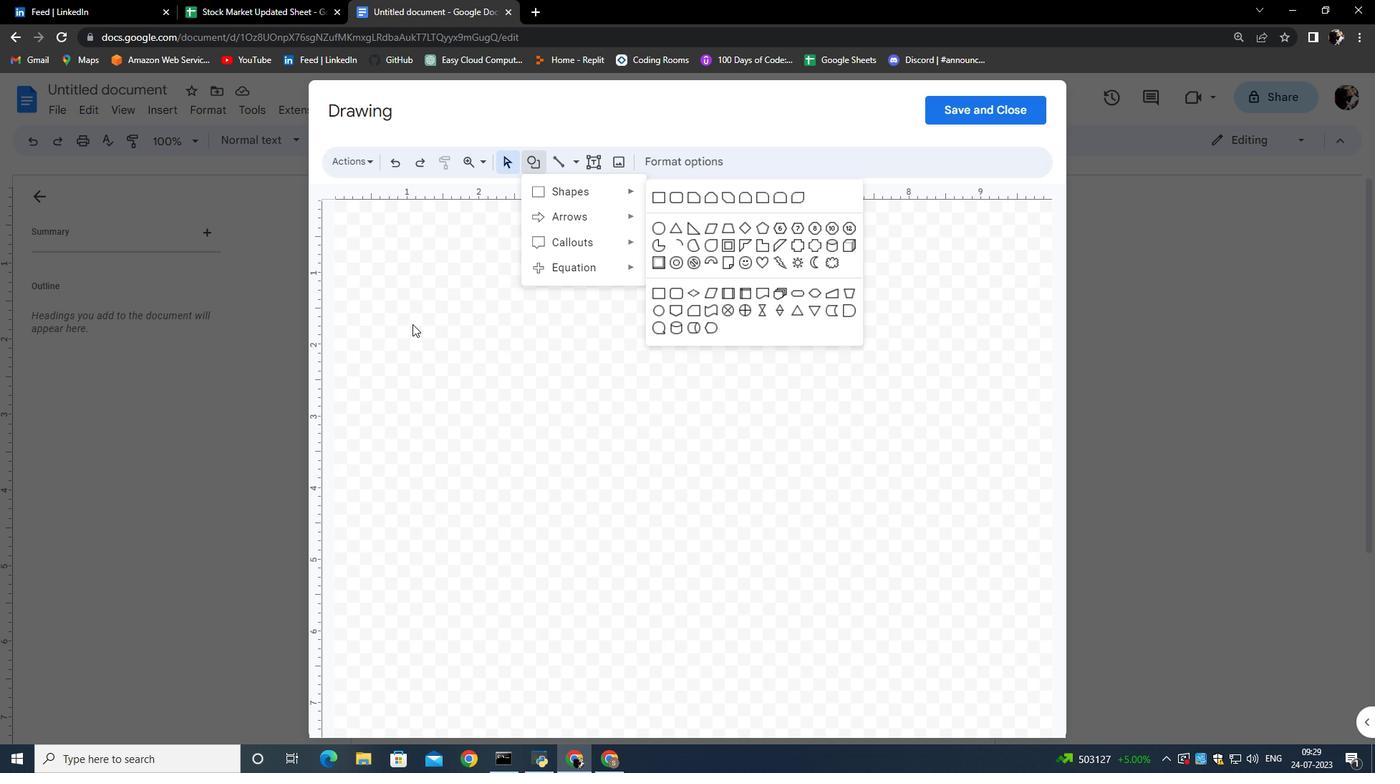 
Action: Mouse moved to (552, 288)
Screenshot: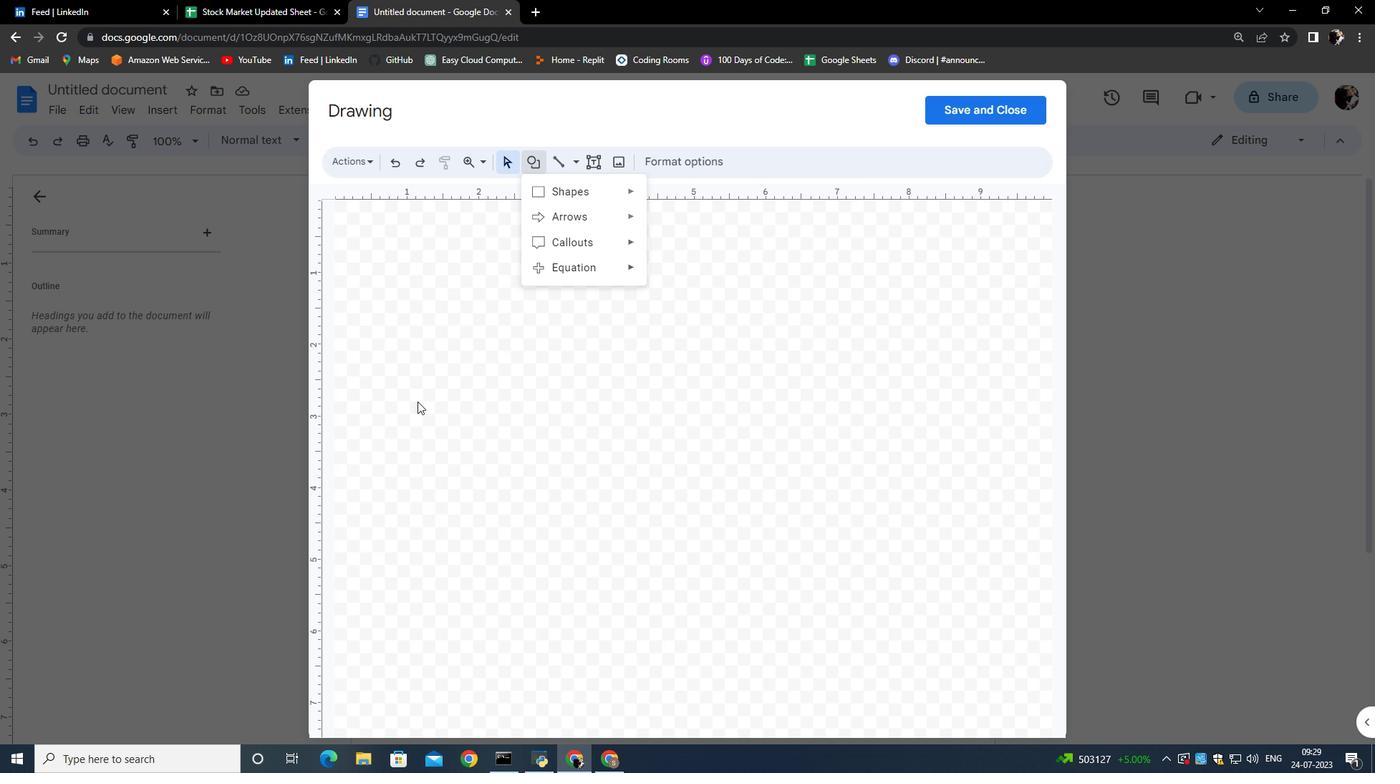 
Action: Mouse pressed left at (552, 288)
Screenshot: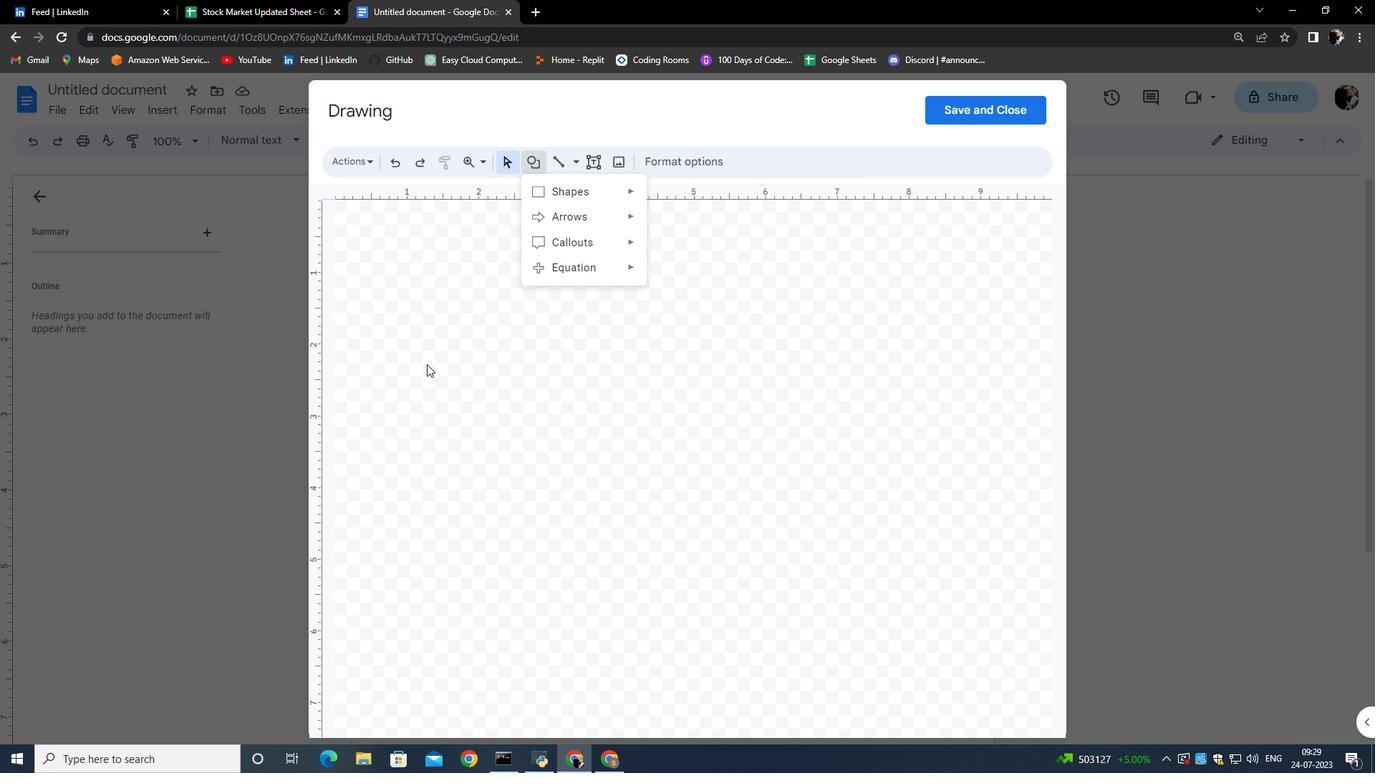 
Action: Mouse moved to (547, 284)
Screenshot: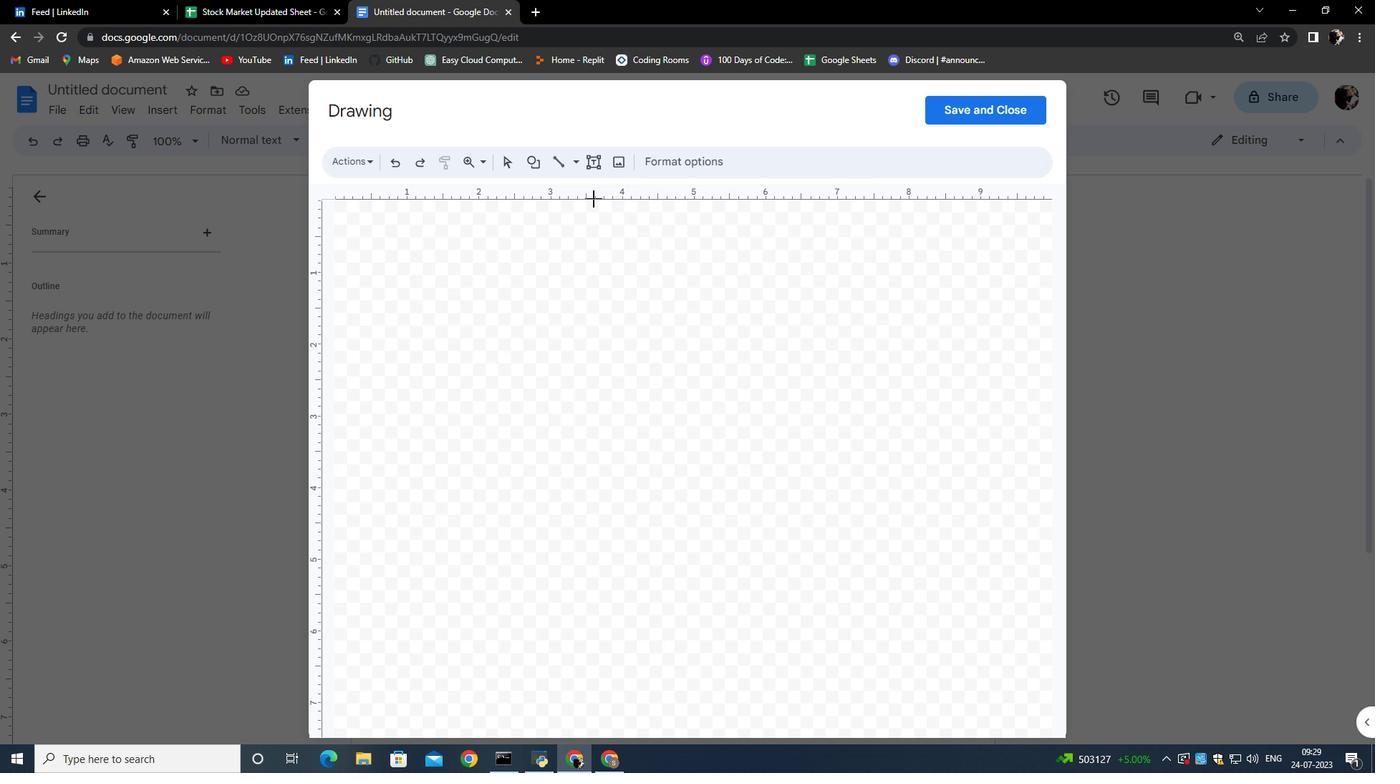 
Action: Mouse pressed left at (547, 284)
Screenshot: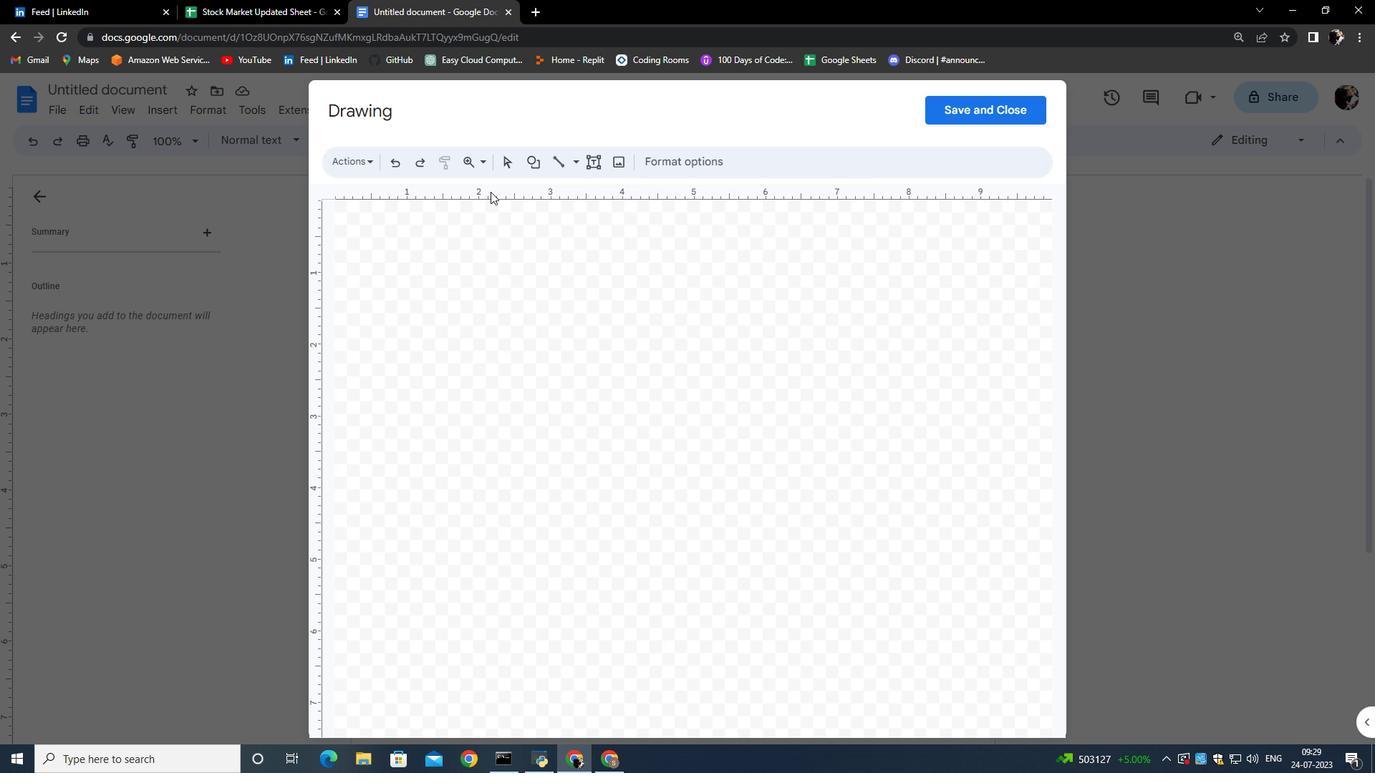 
Action: Mouse moved to (603, 292)
Screenshot: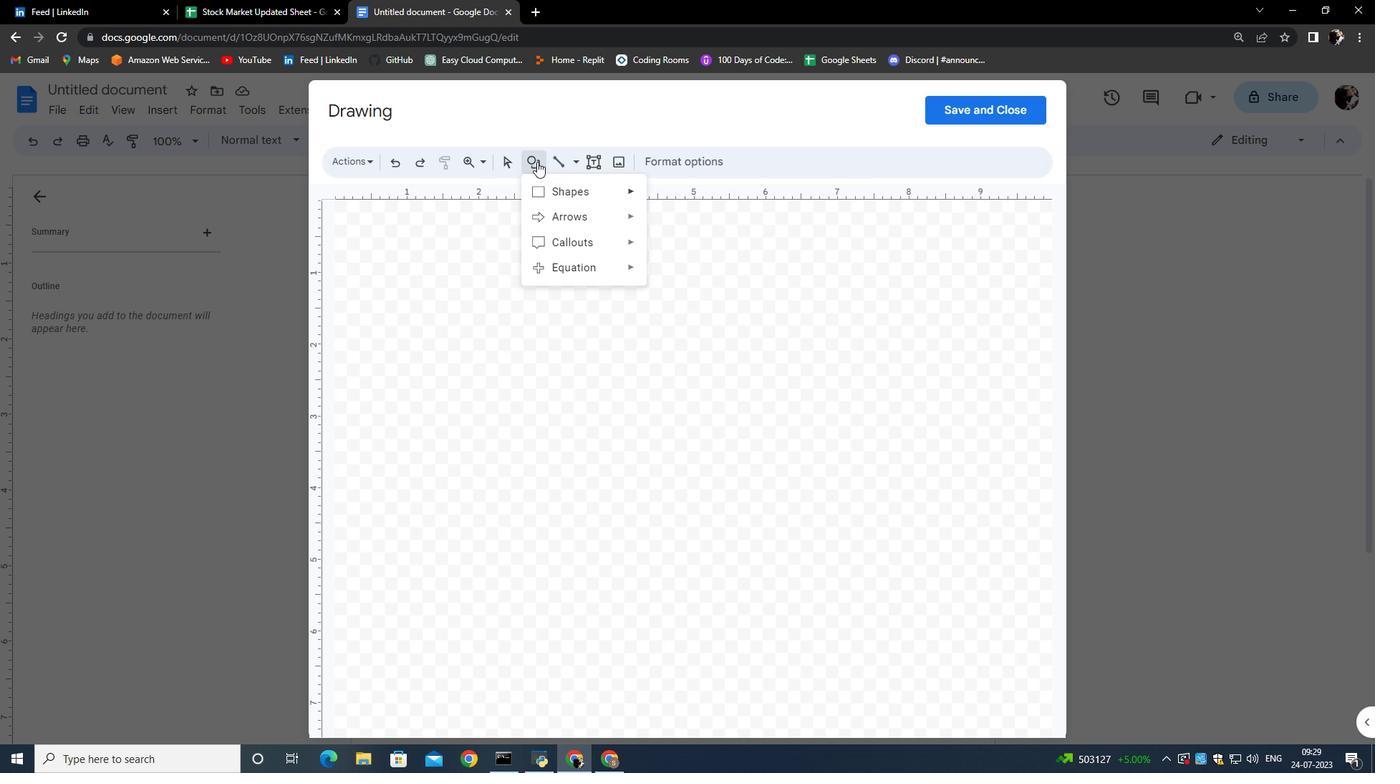 
Action: Mouse pressed left at (603, 292)
Screenshot: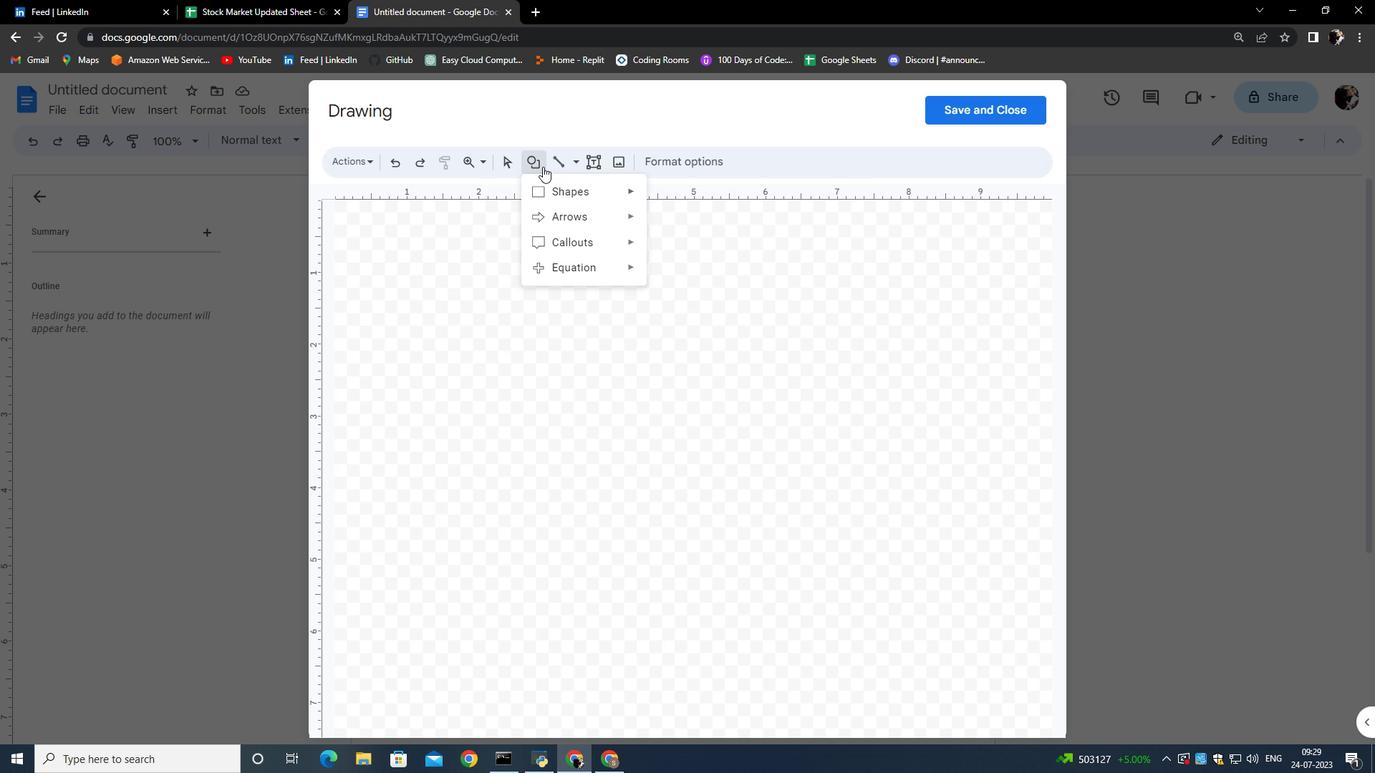 
Action: Mouse moved to (545, 272)
Screenshot: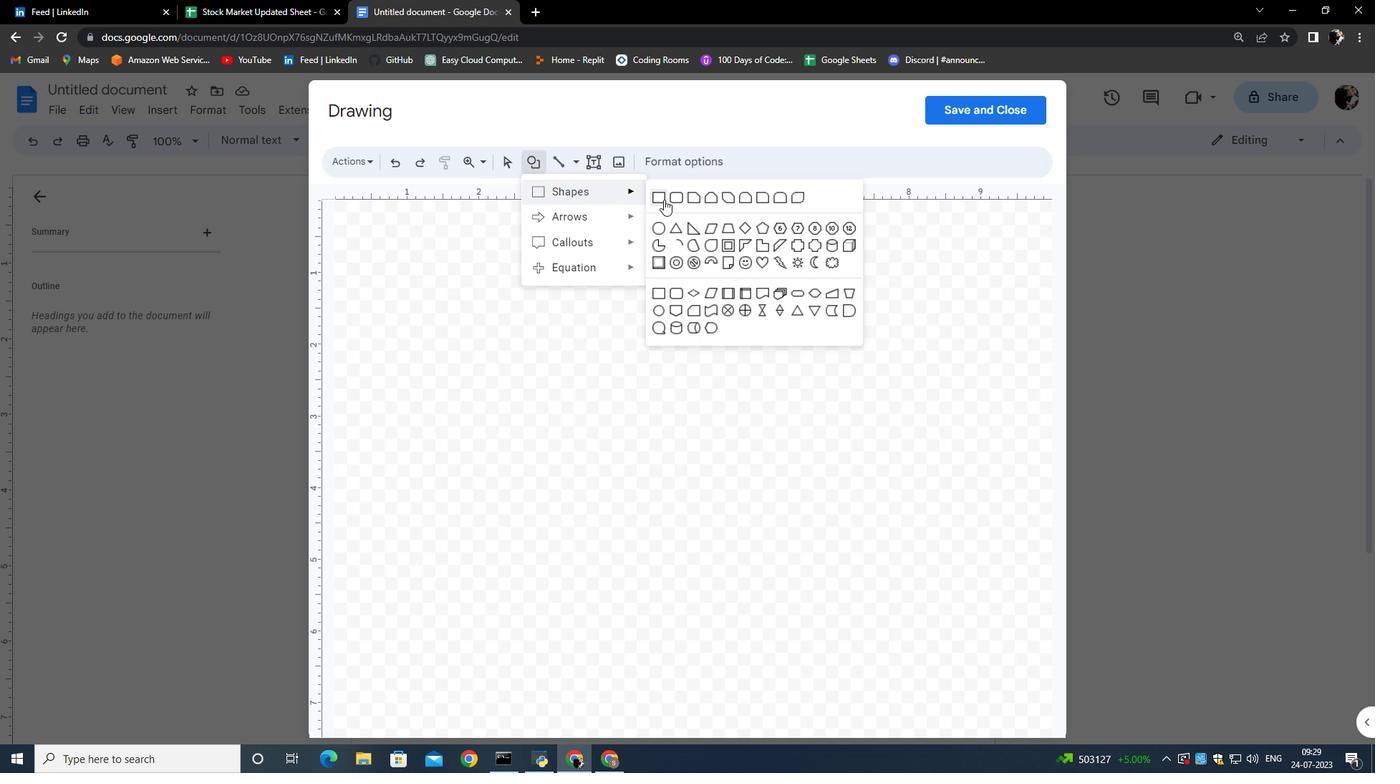 
Action: Mouse pressed left at (545, 272)
Screenshot: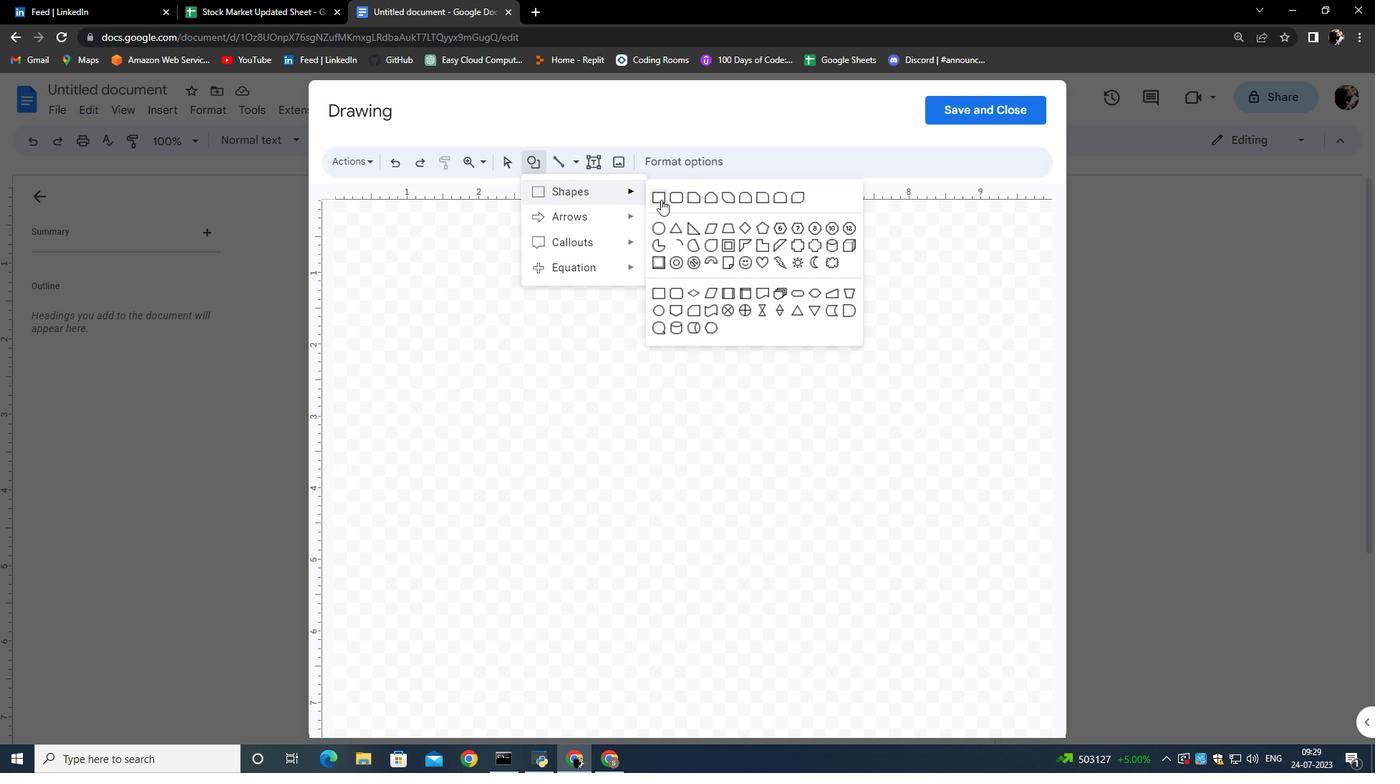 
Action: Mouse moved to (610, 291)
Screenshot: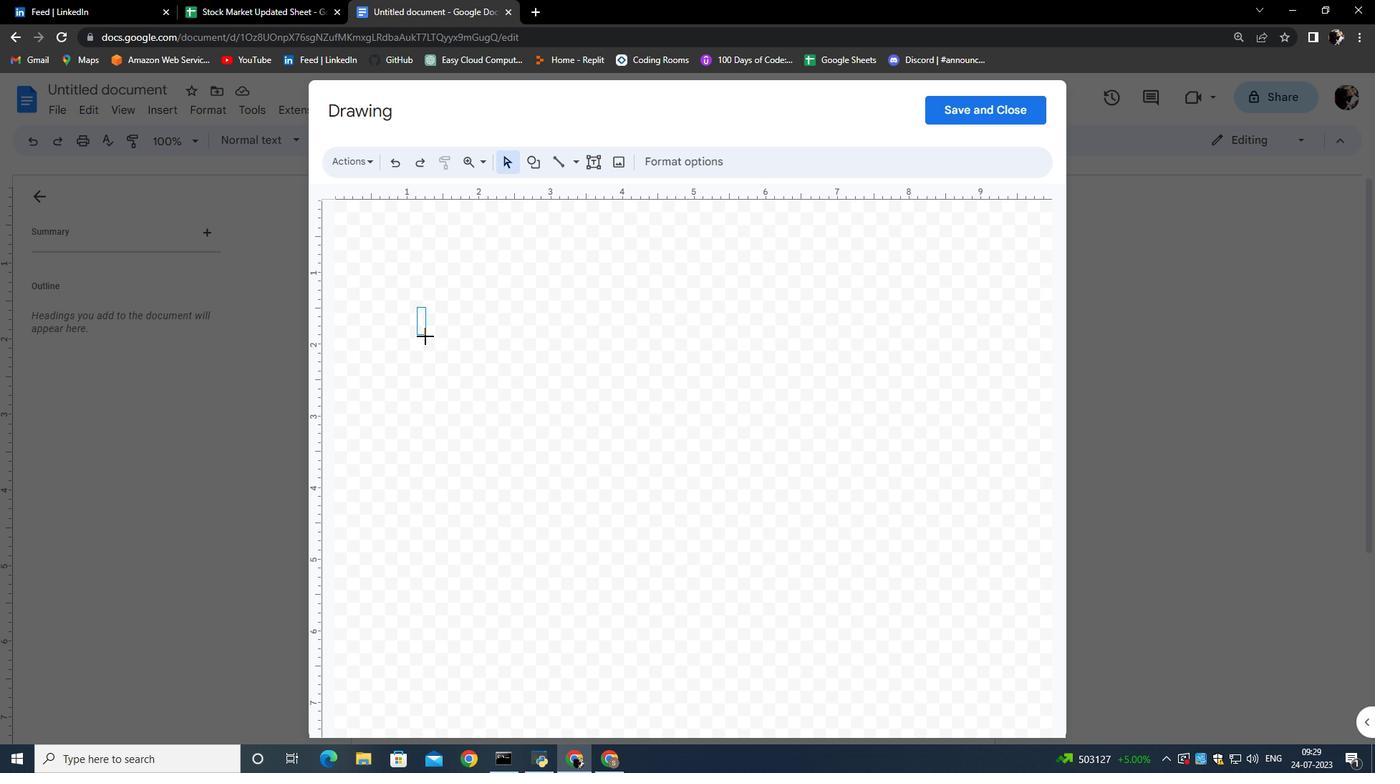 
Action: Mouse pressed left at (610, 291)
Screenshot: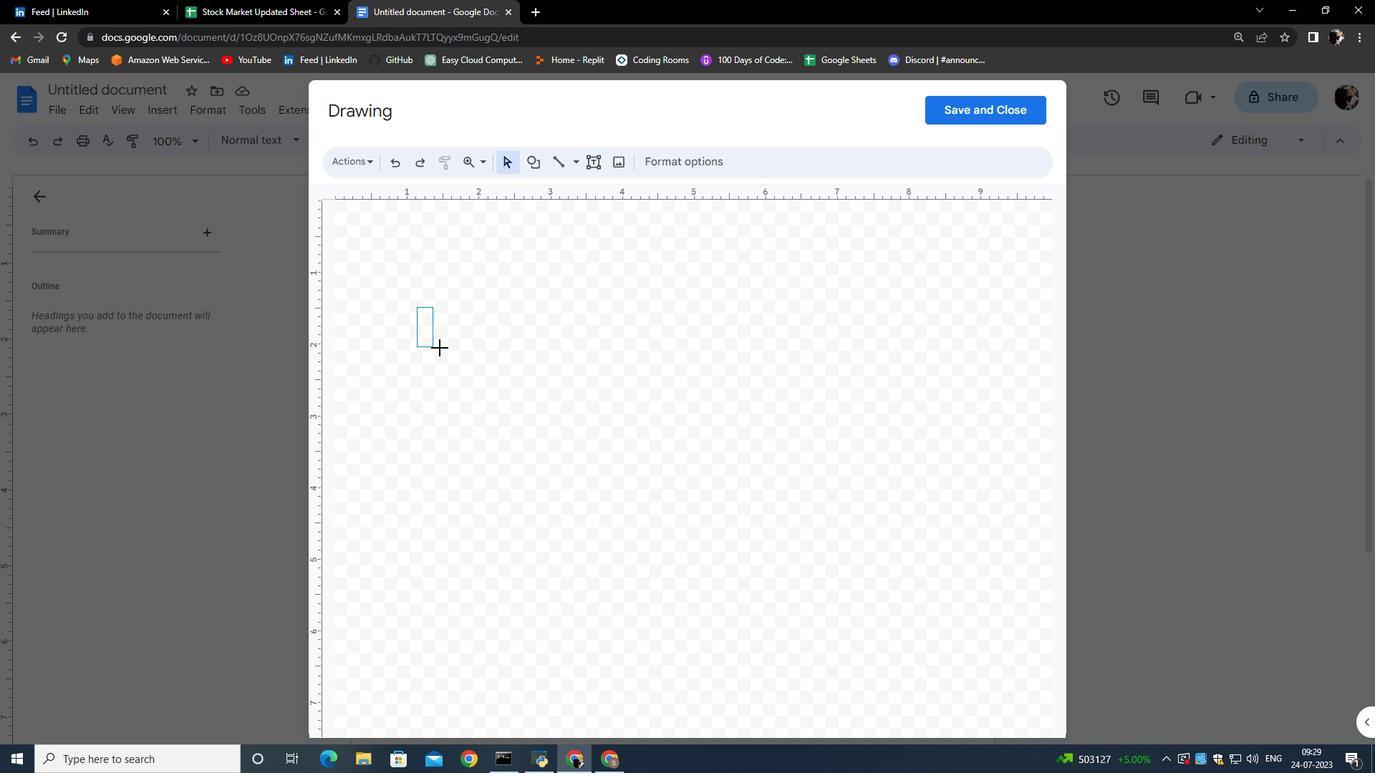 
Action: Mouse moved to (484, 343)
Screenshot: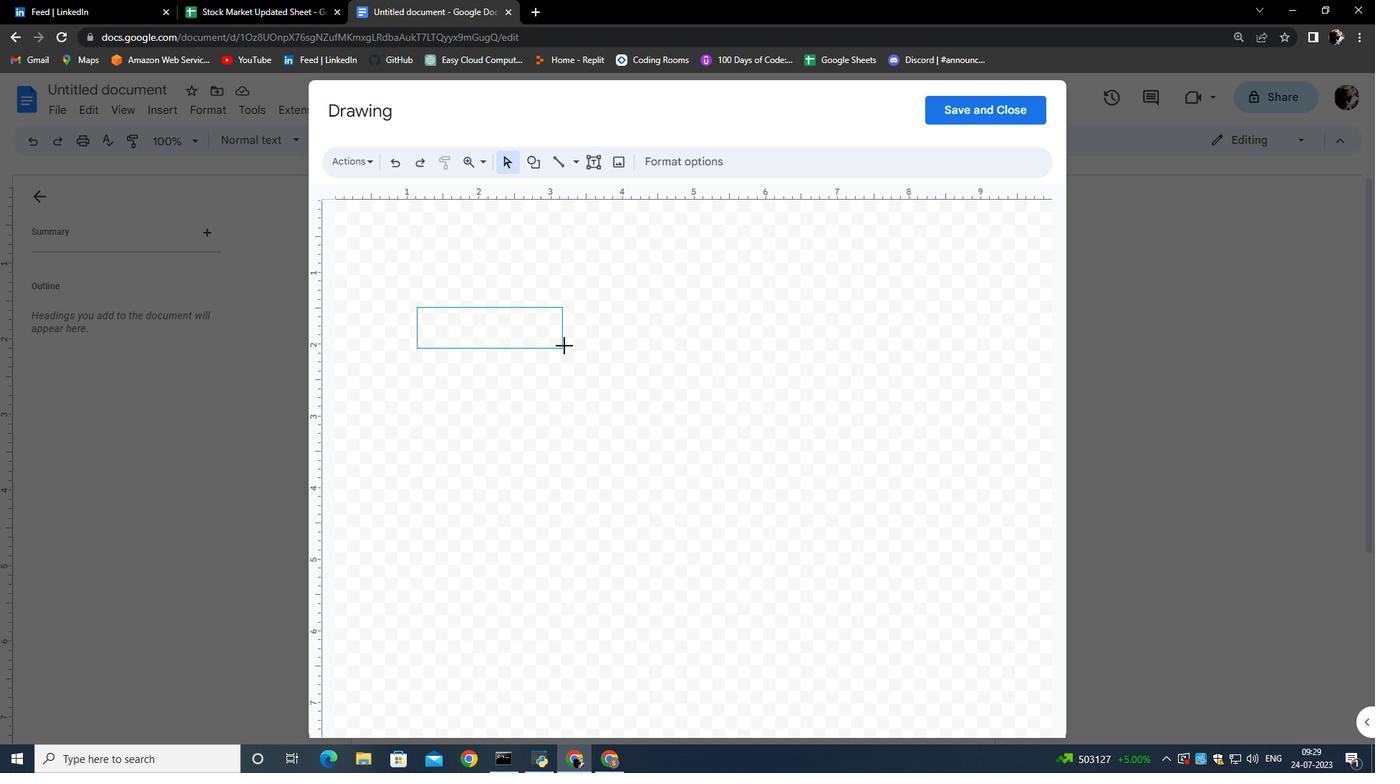 
Action: Mouse pressed left at (484, 343)
Screenshot: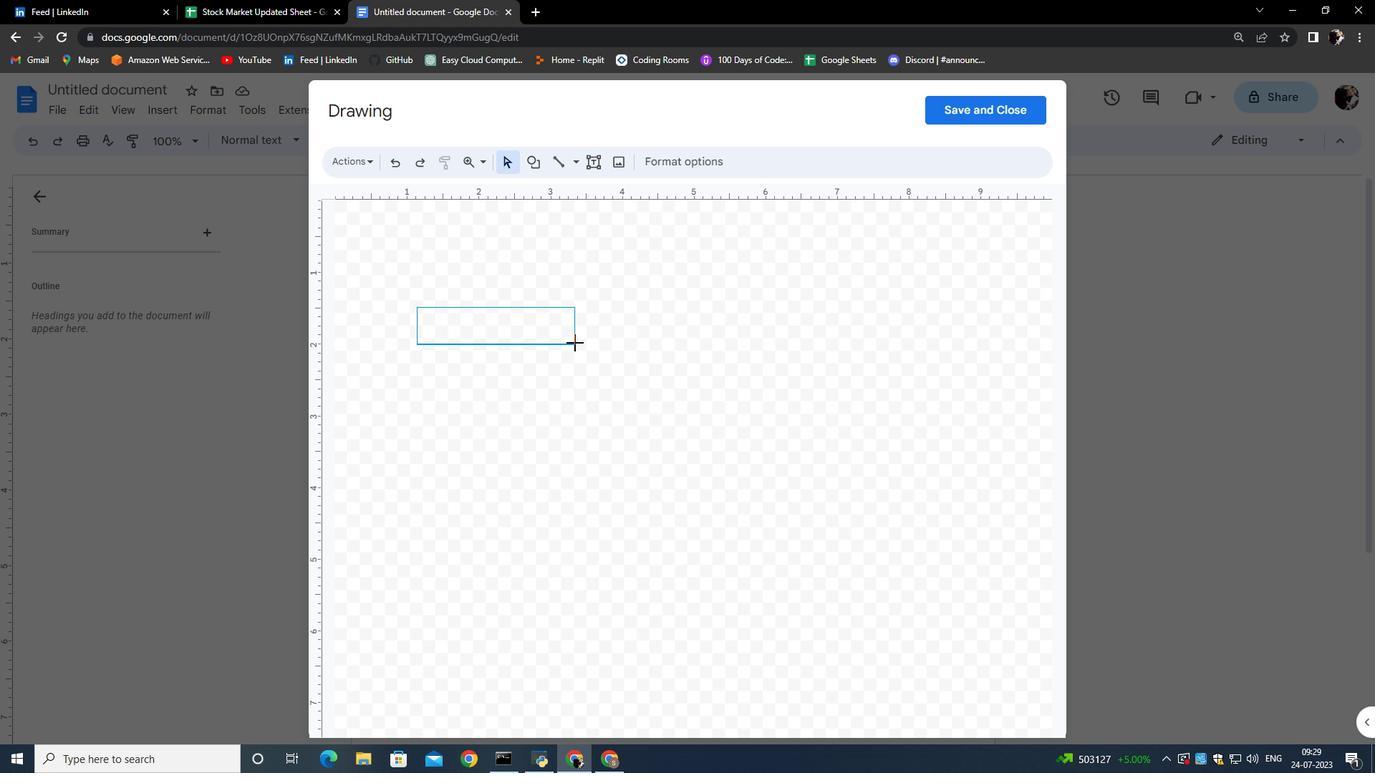 
Action: Mouse moved to (544, 272)
Screenshot: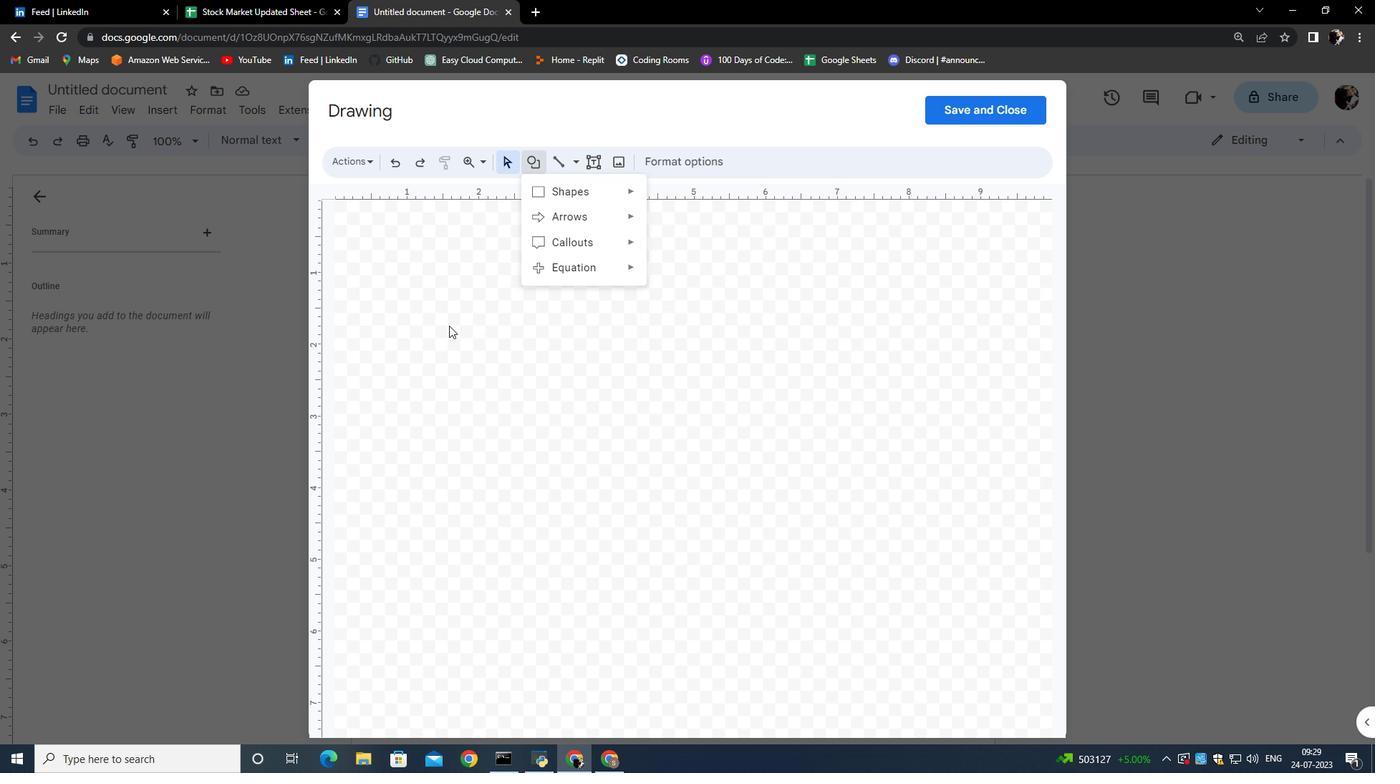 
Action: Mouse pressed left at (544, 272)
Screenshot: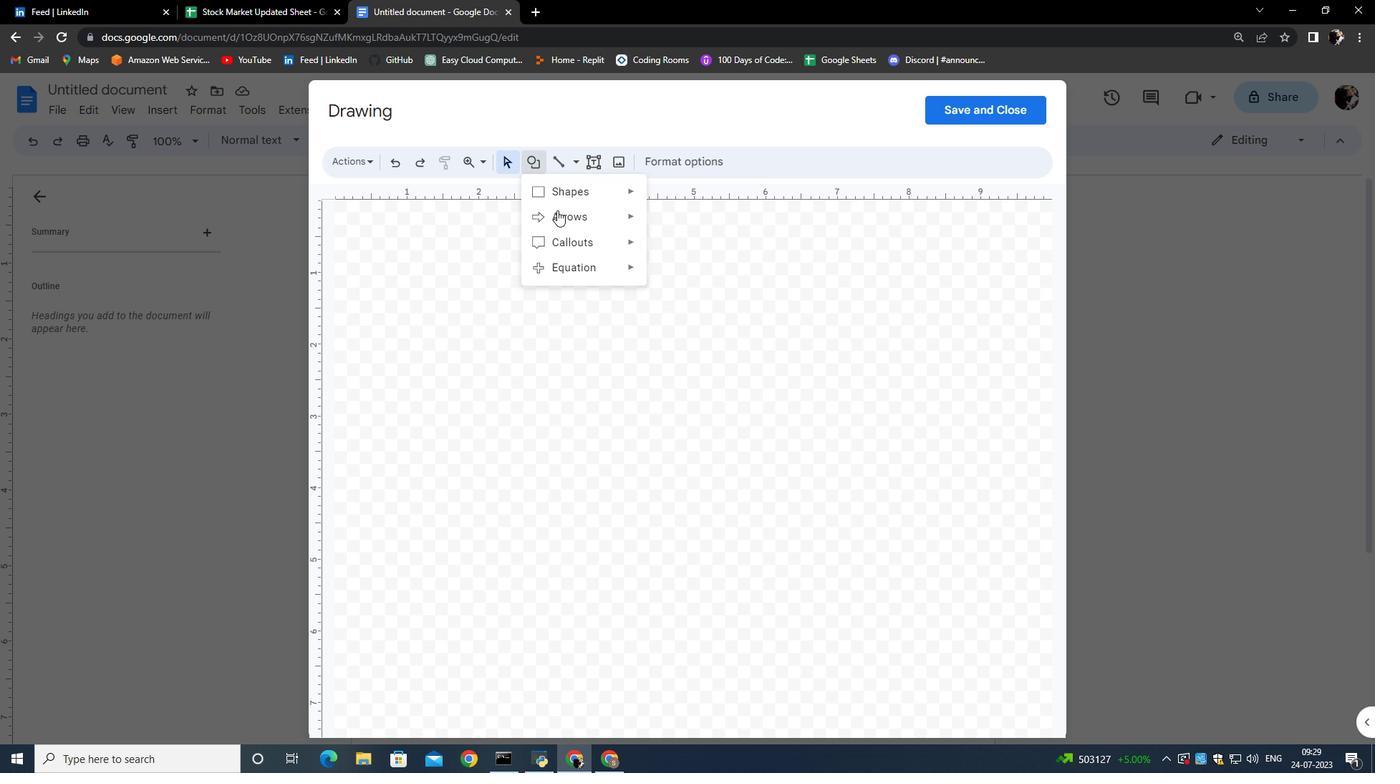 
Action: Mouse moved to (554, 286)
Screenshot: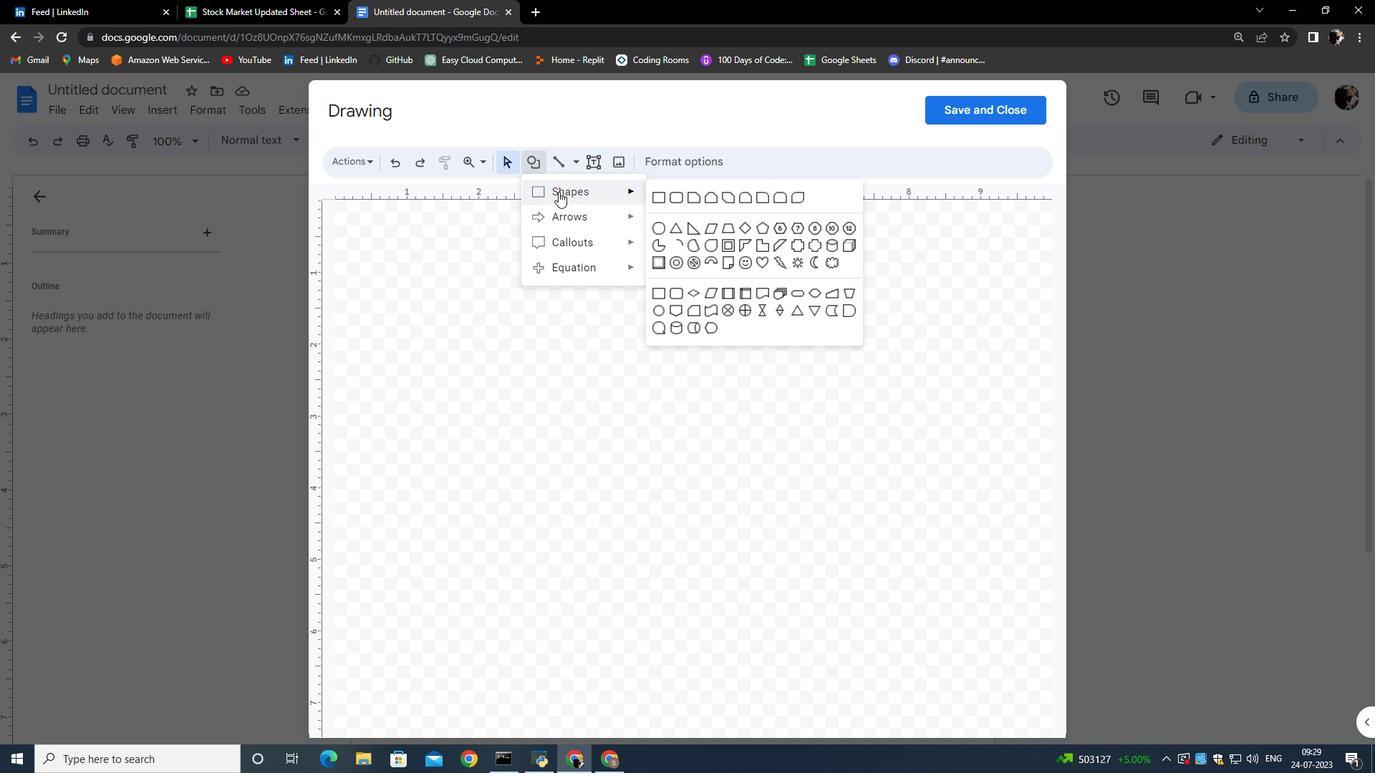 
Action: Mouse pressed left at (554, 286)
Screenshot: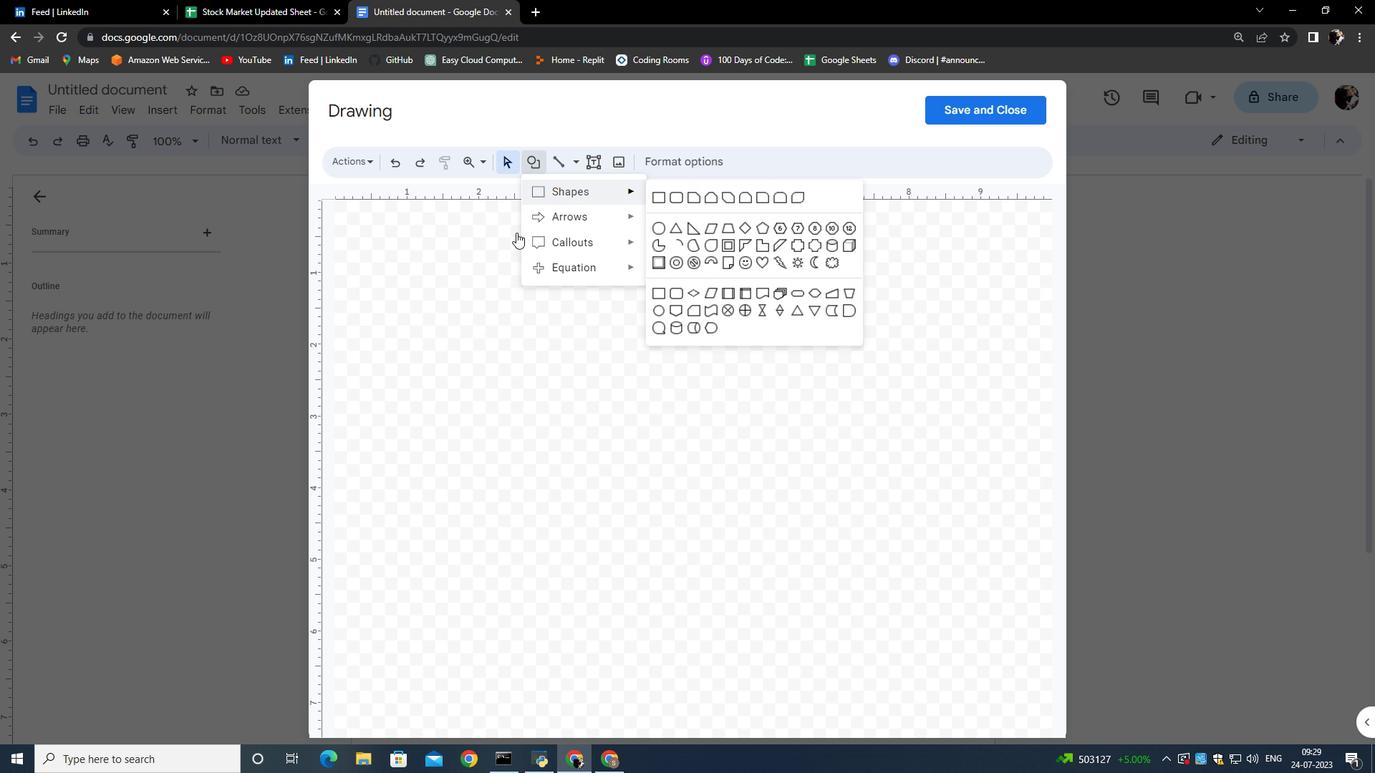 
Action: Mouse moved to (562, 286)
Screenshot: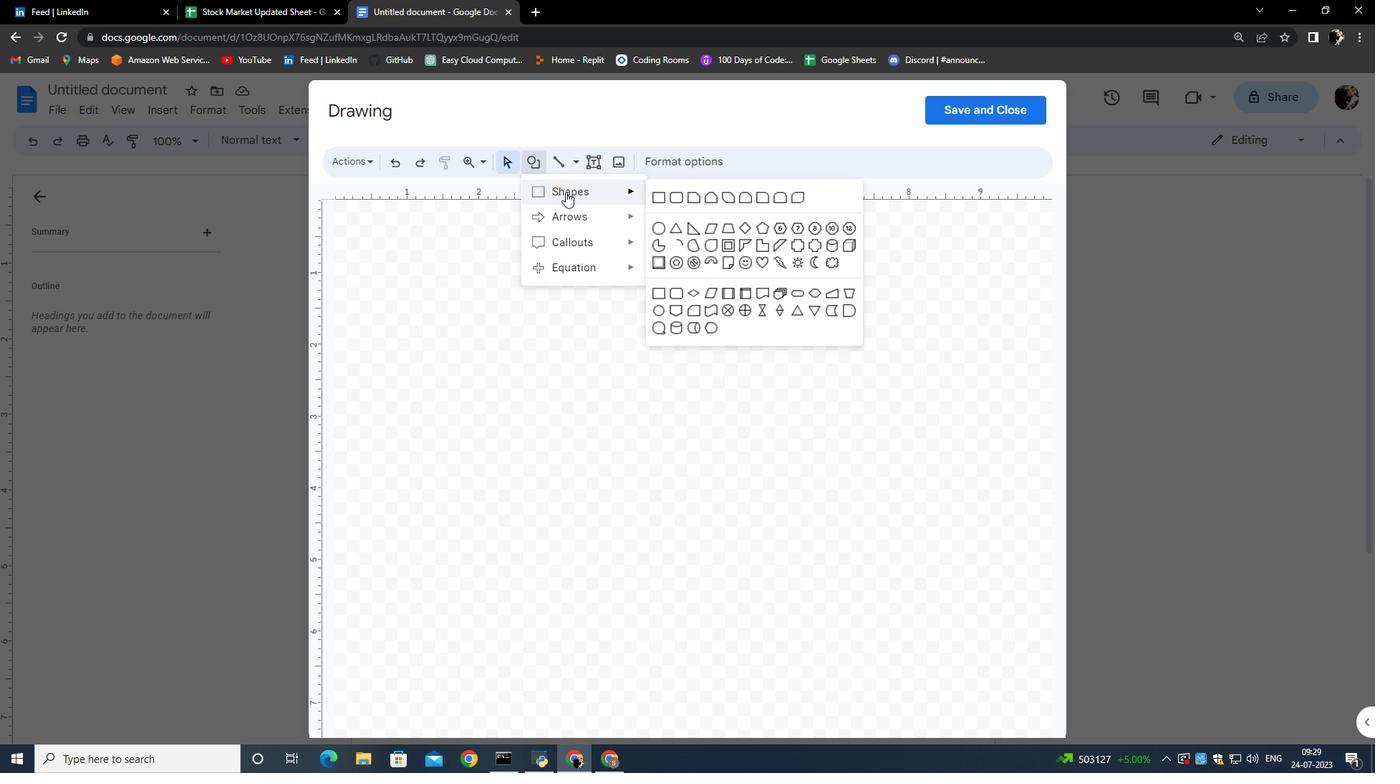 
Action: Mouse pressed left at (562, 286)
